 Task: Explore Airbnb accommodation in Viroflay, France from 2nd December, 2023 to 12th December, 2023 for 2 adults.1  bedroom having 1 bed and 1 bathroom. Property type can be hotel. Booking option can be shelf check-in. Look for 3 properties as per requirement.
Action: Mouse moved to (566, 117)
Screenshot: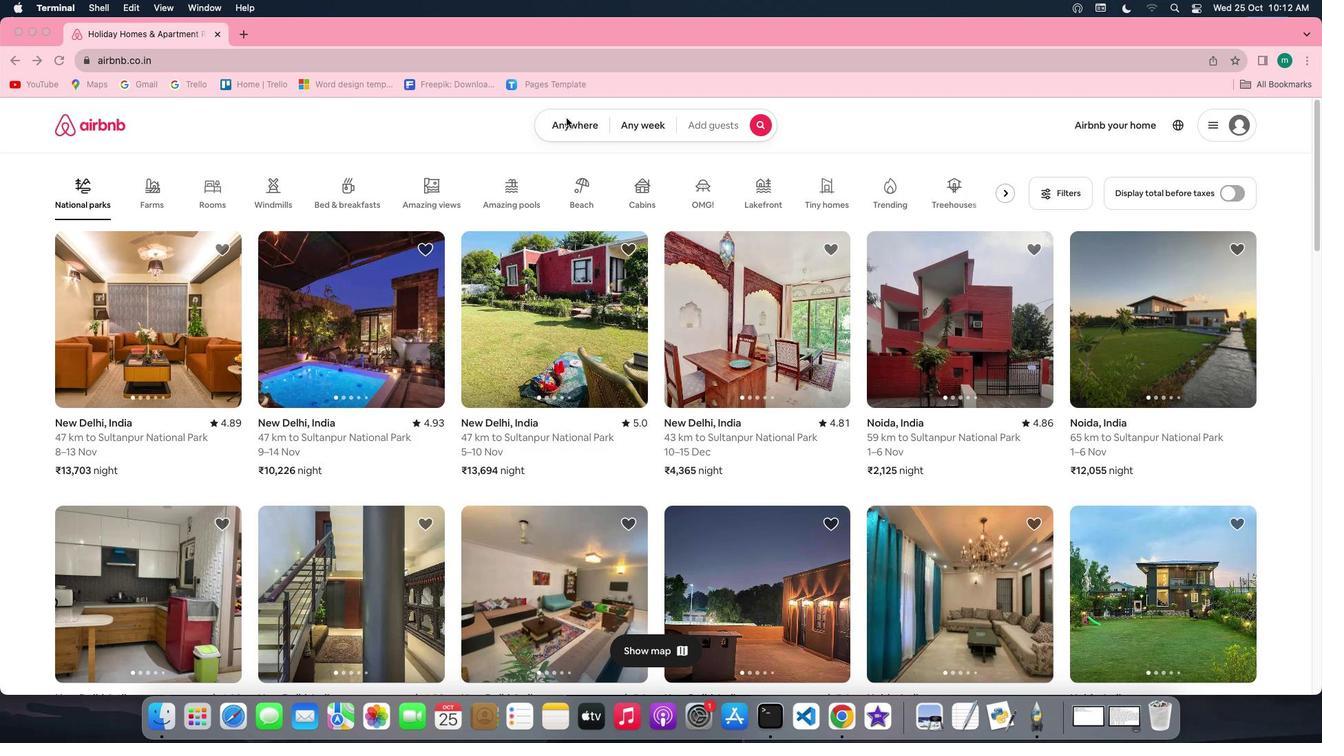 
Action: Mouse pressed left at (566, 117)
Screenshot: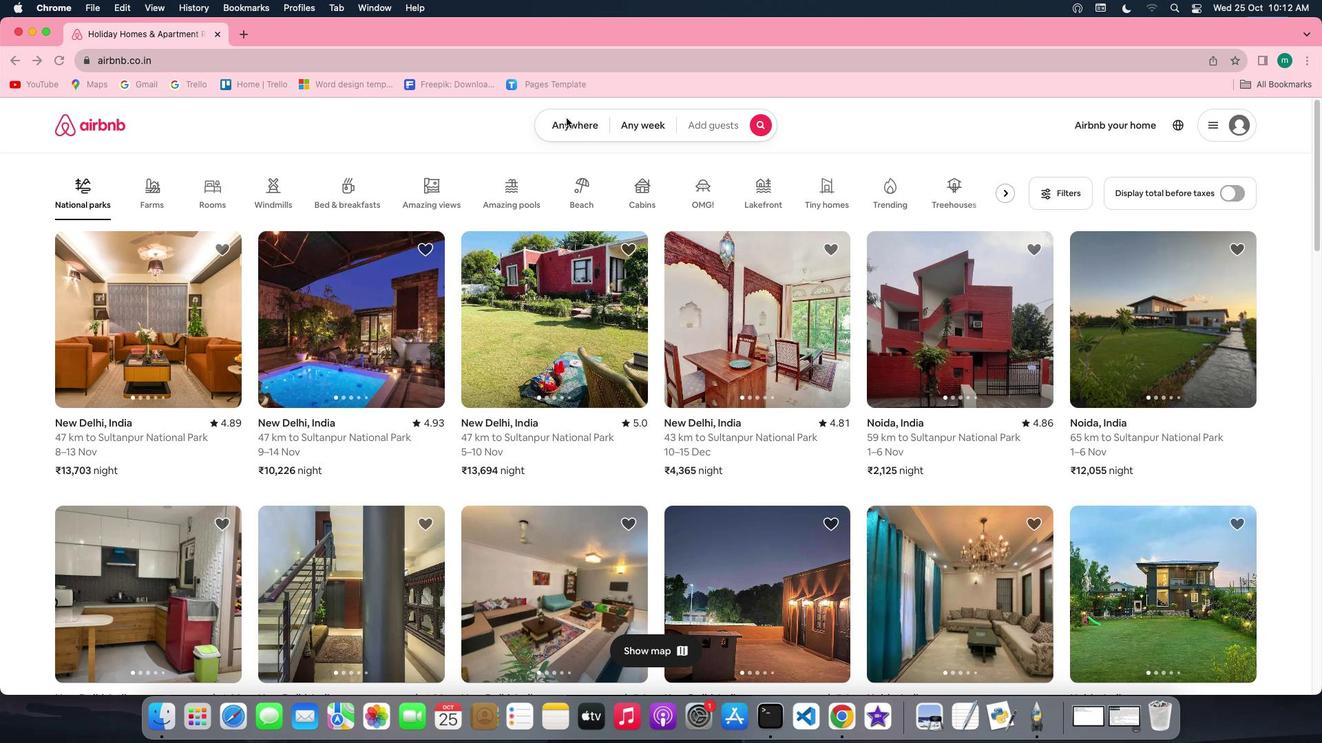 
Action: Mouse pressed left at (566, 117)
Screenshot: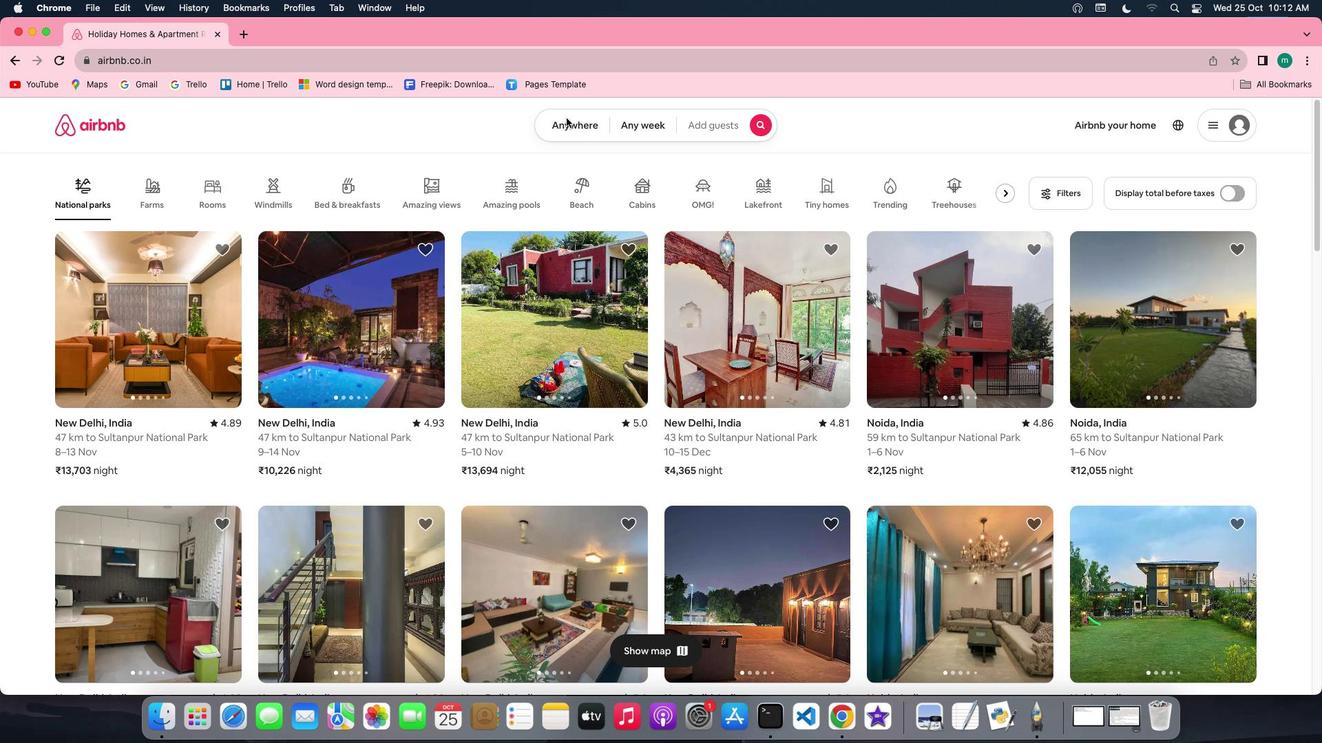 
Action: Mouse moved to (516, 174)
Screenshot: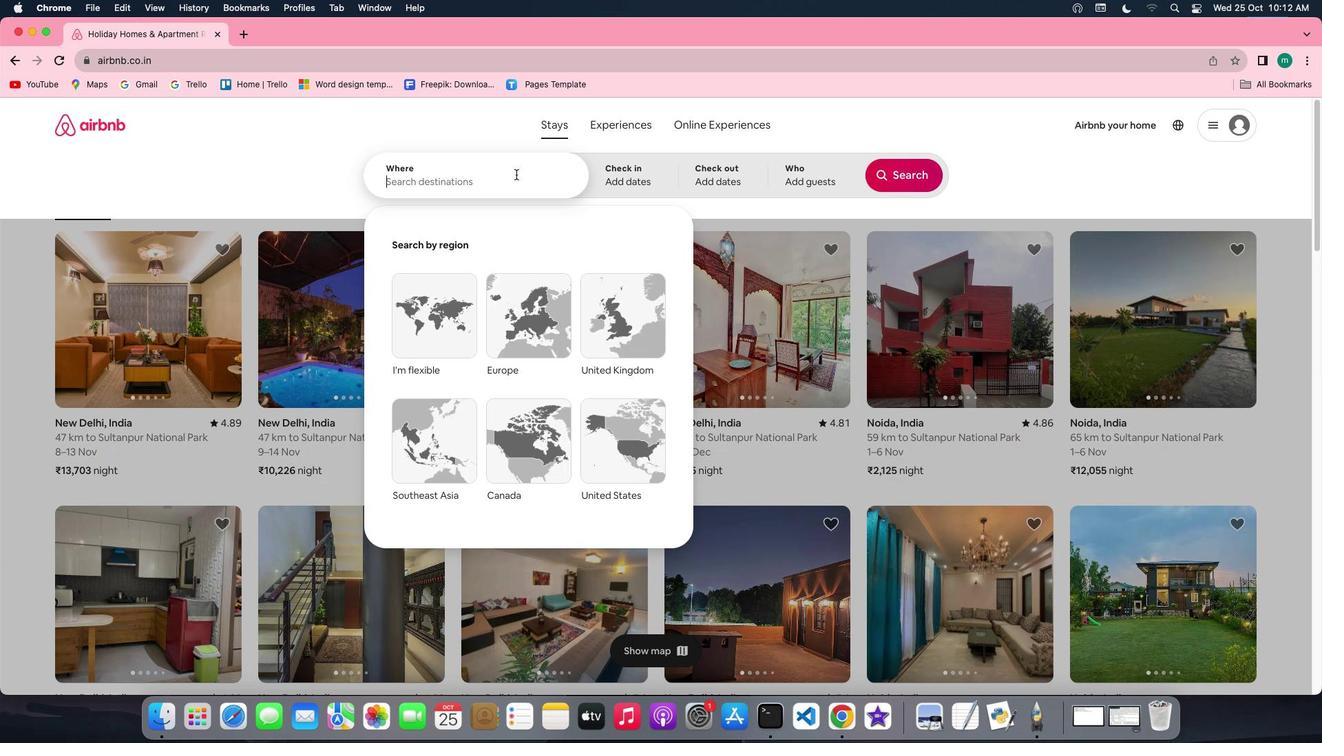 
Action: Key pressed Key.shift'V''i''r''o''f''f'Key.backspace'l''y'','Key.spaceKey.shift'F''r''a''n''c''e'
Screenshot: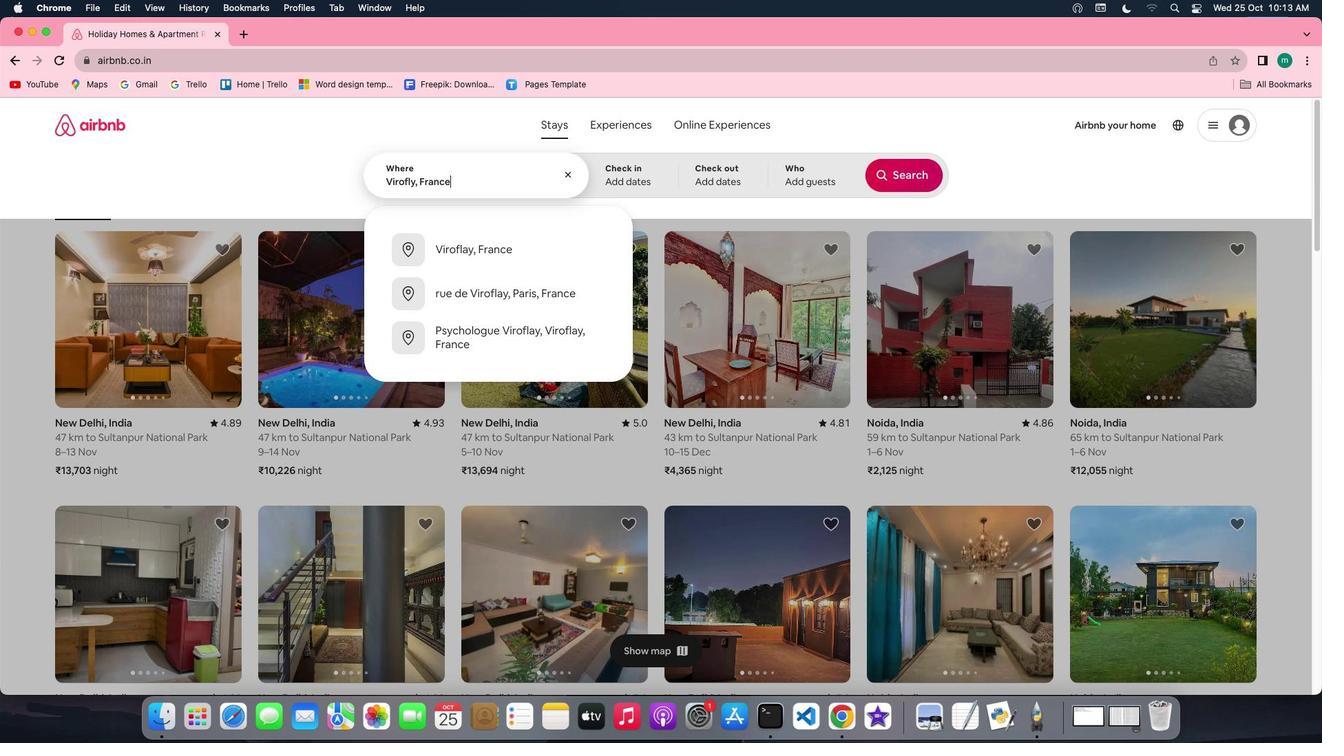 
Action: Mouse moved to (626, 161)
Screenshot: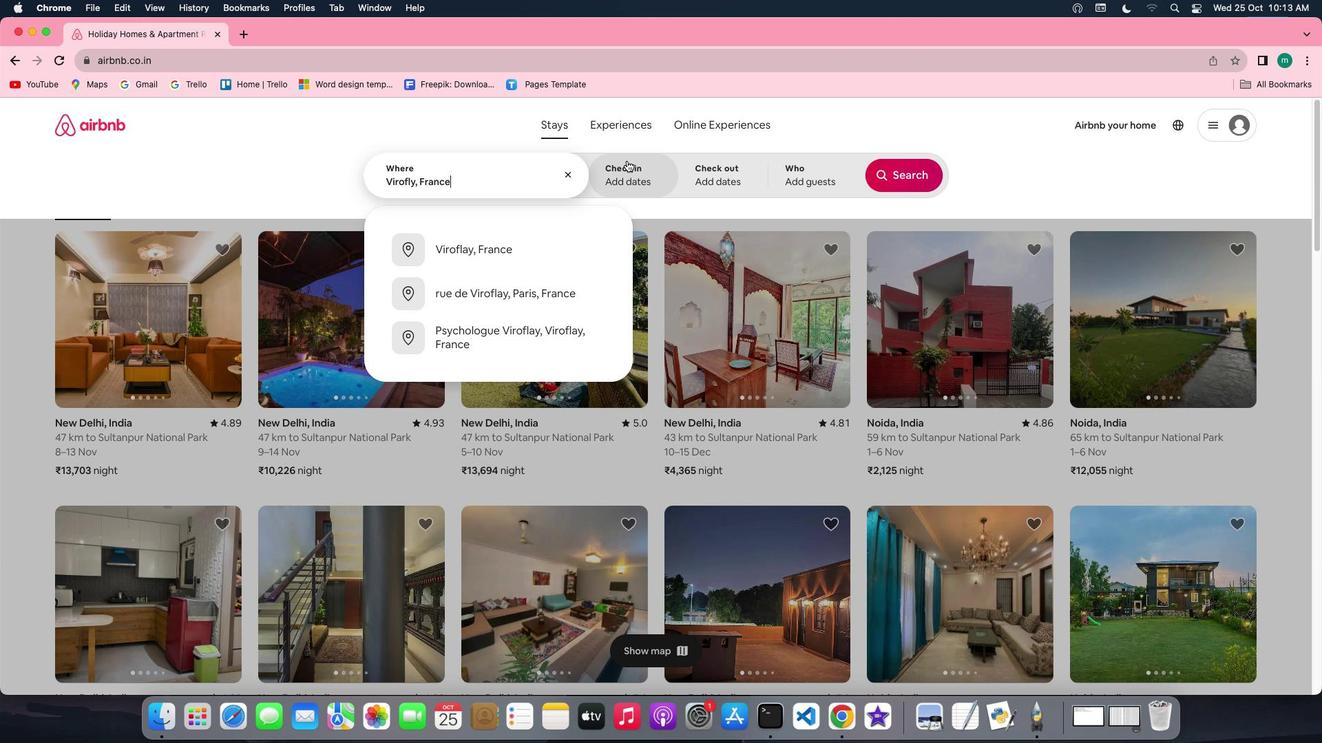 
Action: Mouse pressed left at (626, 161)
Screenshot: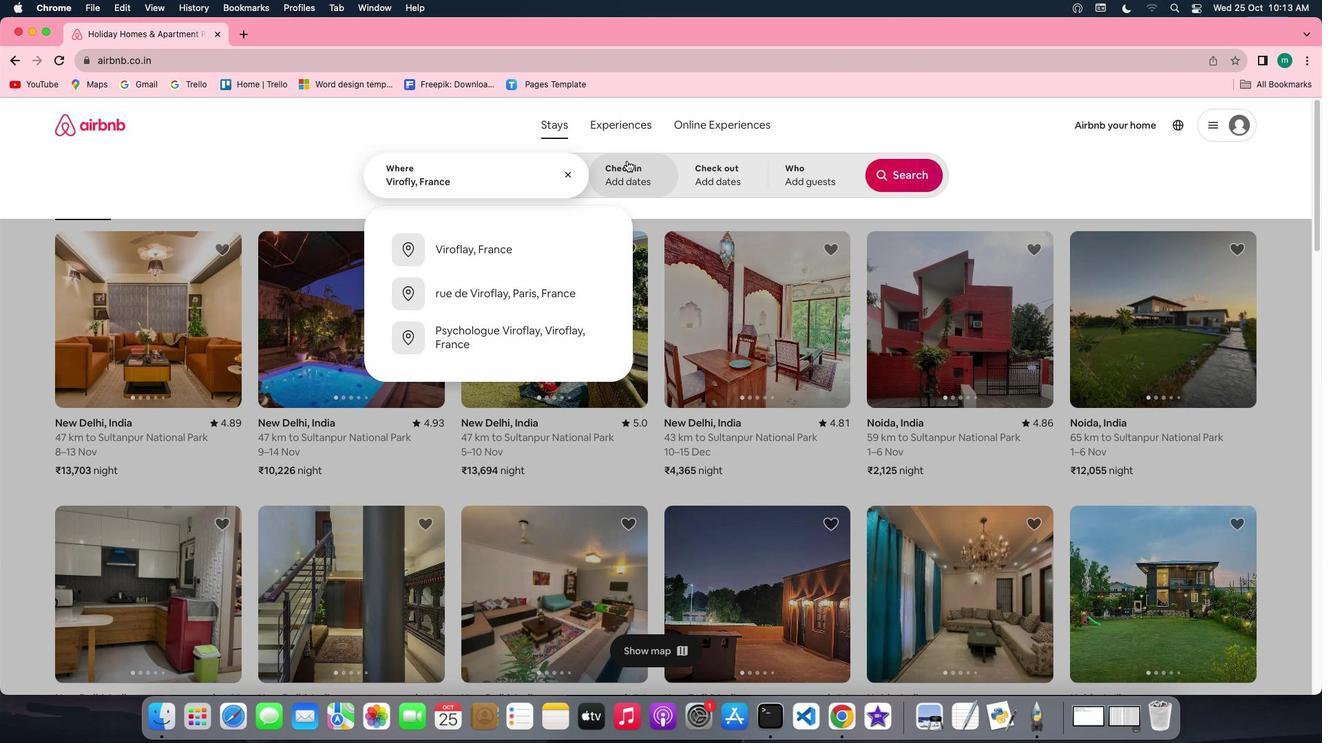 
Action: Mouse moved to (902, 284)
Screenshot: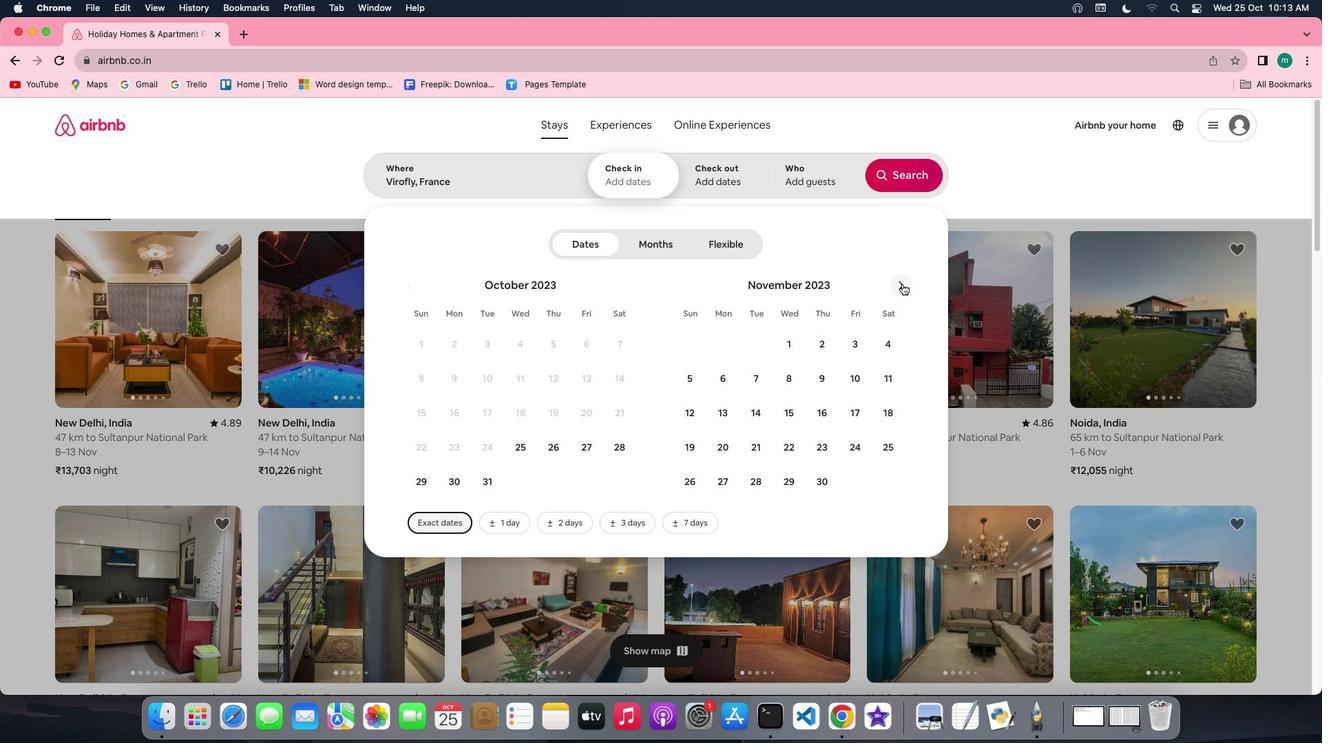 
Action: Mouse pressed left at (902, 284)
Screenshot: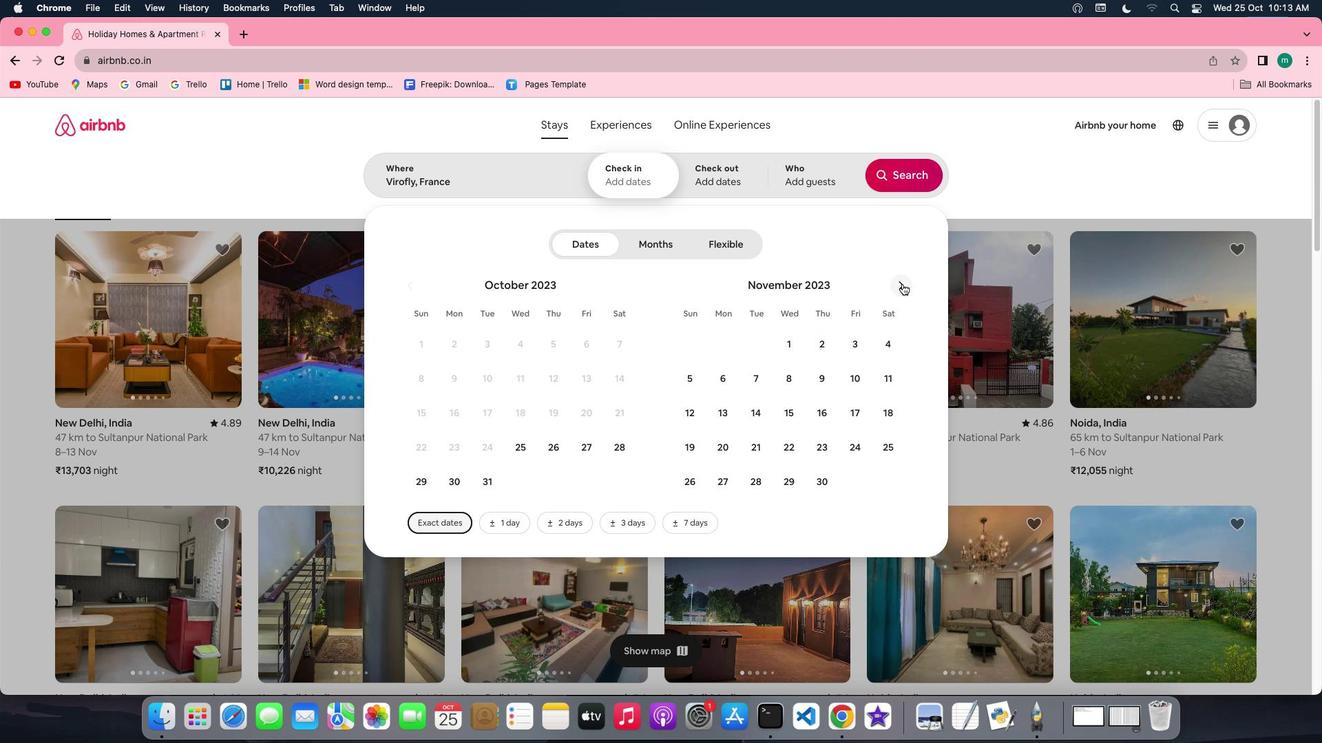 
Action: Mouse moved to (889, 341)
Screenshot: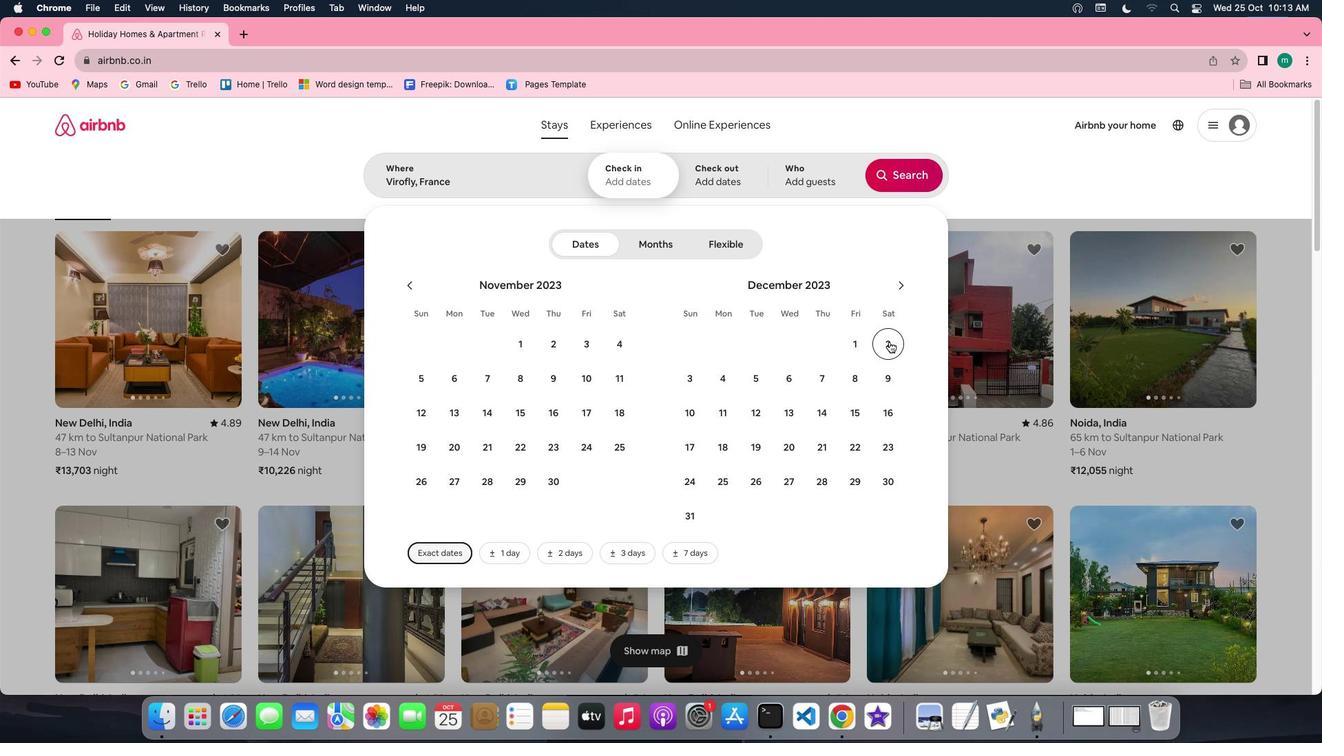 
Action: Mouse pressed left at (889, 341)
Screenshot: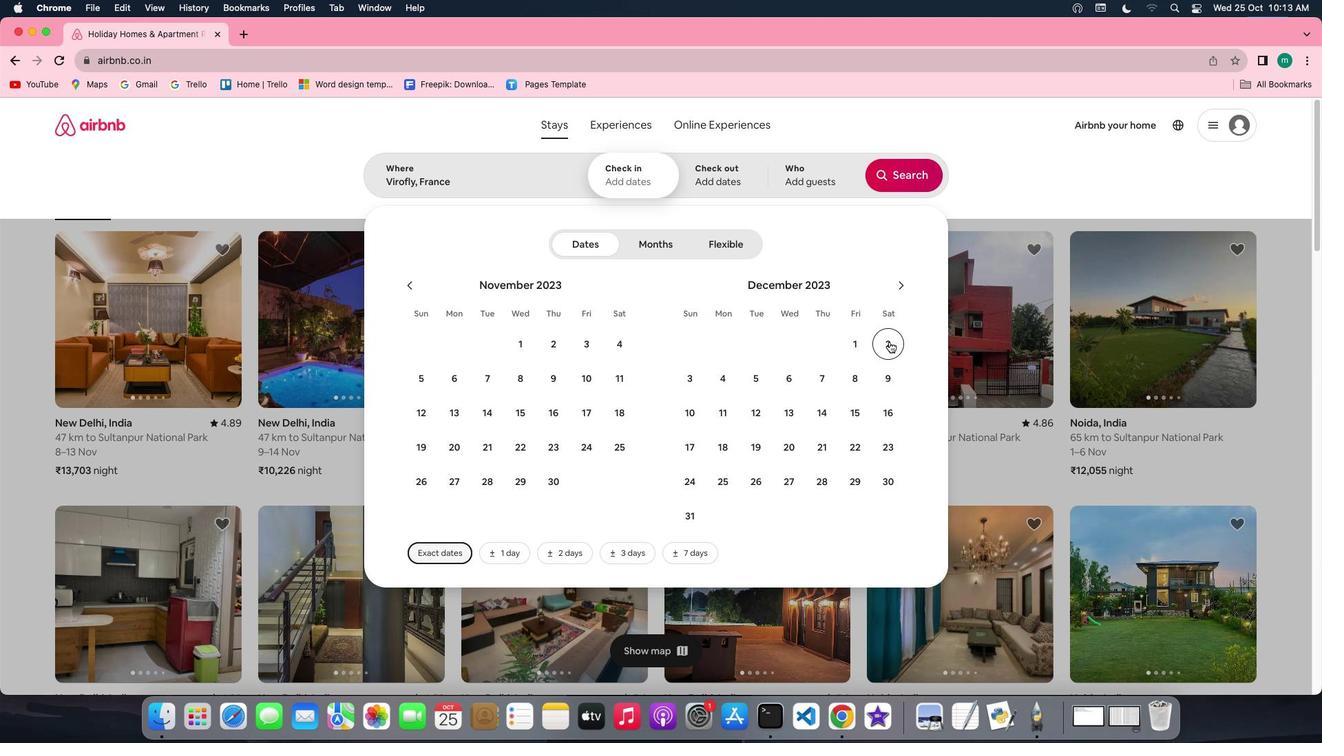 
Action: Mouse moved to (764, 406)
Screenshot: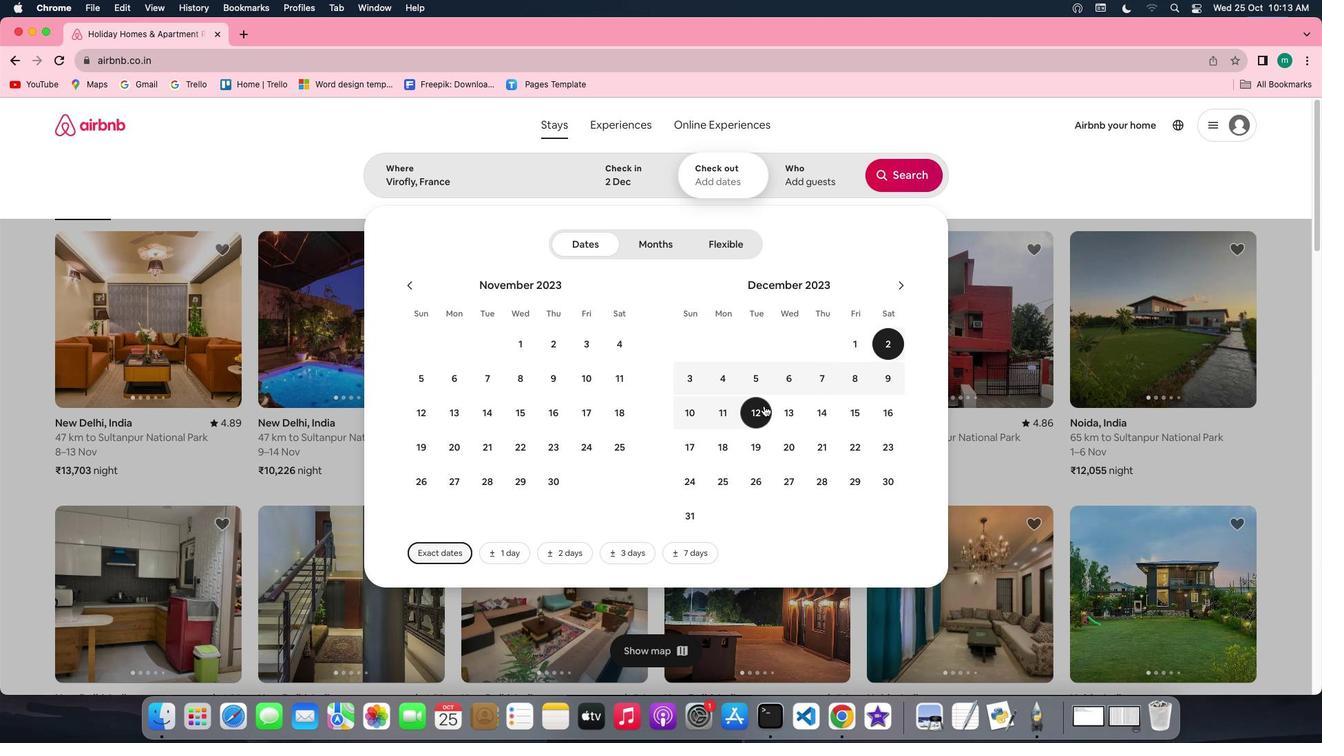 
Action: Mouse pressed left at (764, 406)
Screenshot: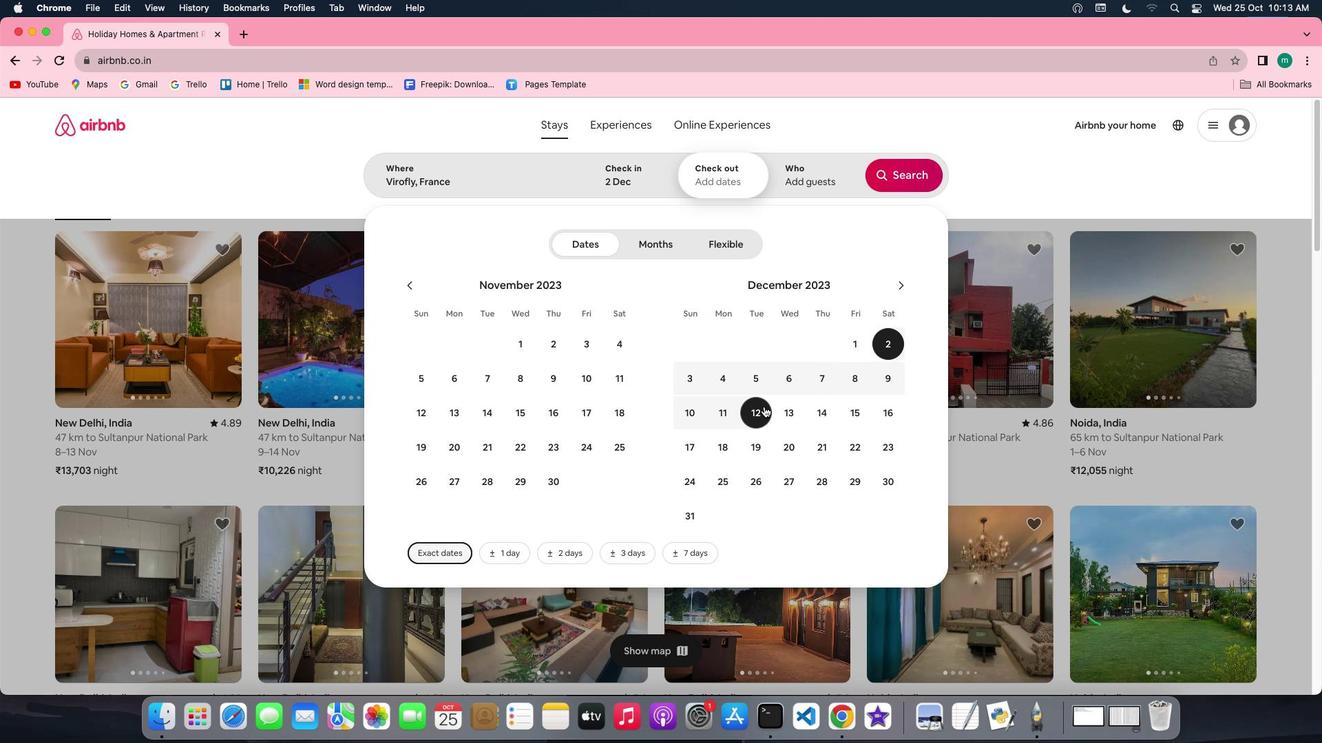 
Action: Mouse moved to (812, 181)
Screenshot: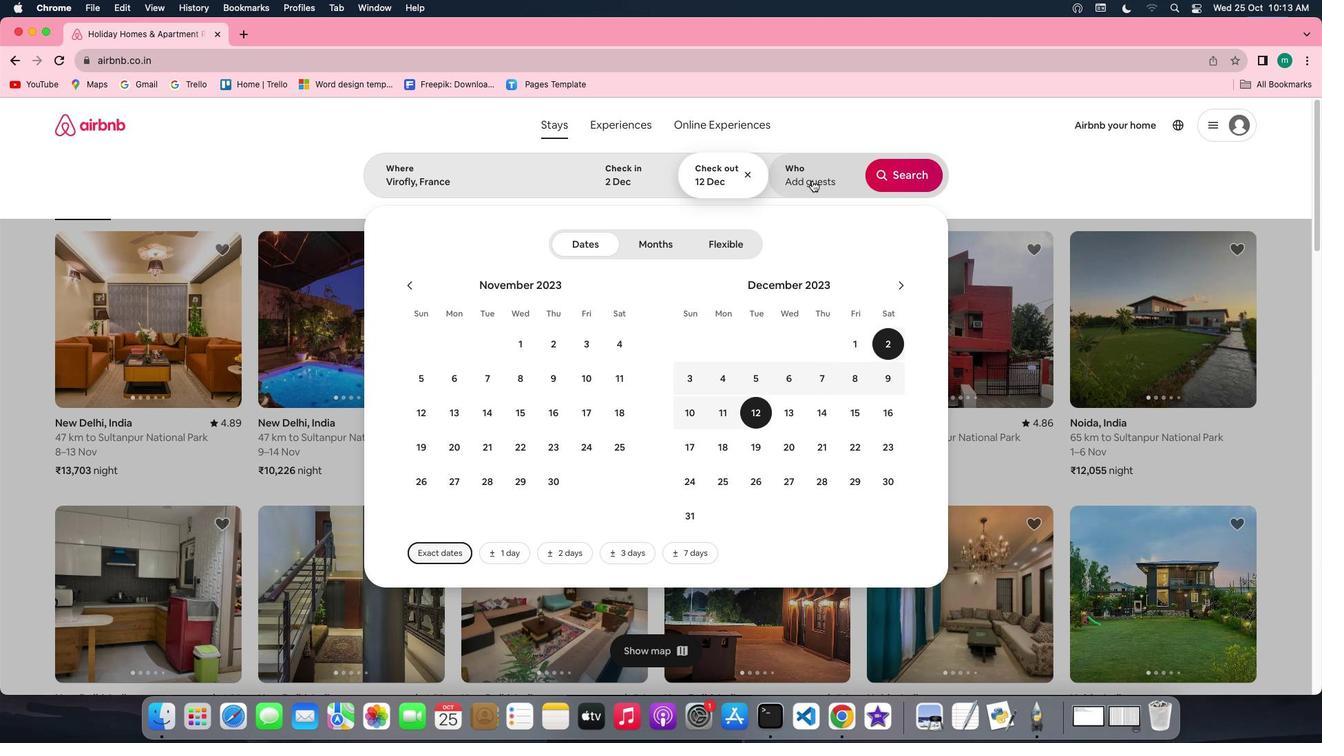 
Action: Mouse pressed left at (812, 181)
Screenshot: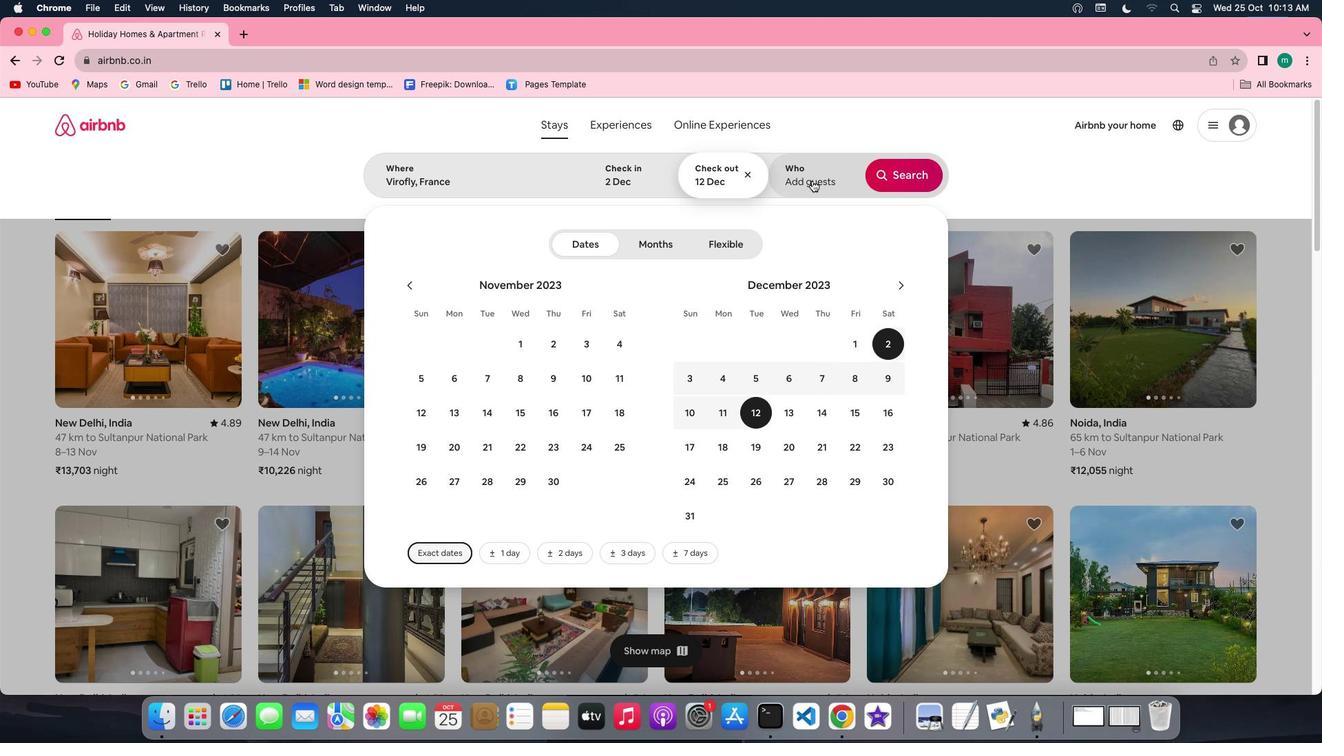 
Action: Mouse moved to (902, 241)
Screenshot: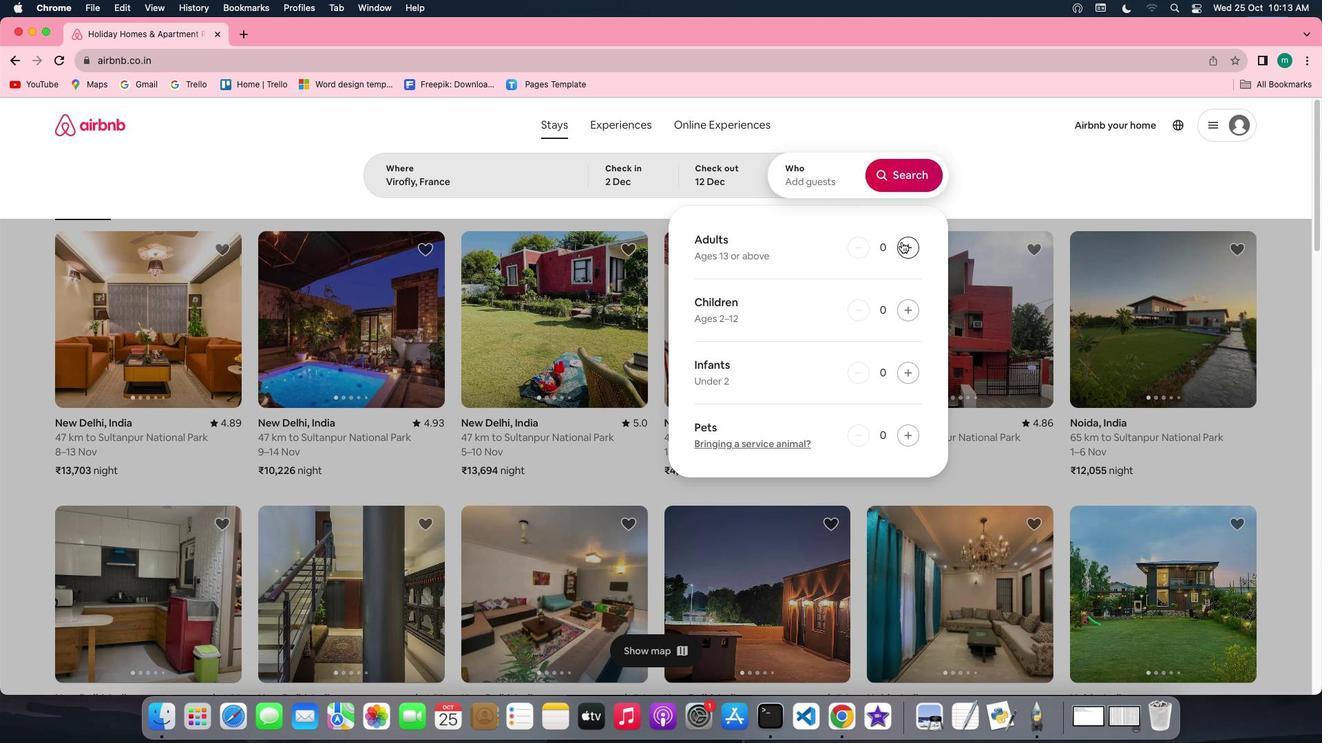 
Action: Mouse pressed left at (902, 241)
Screenshot: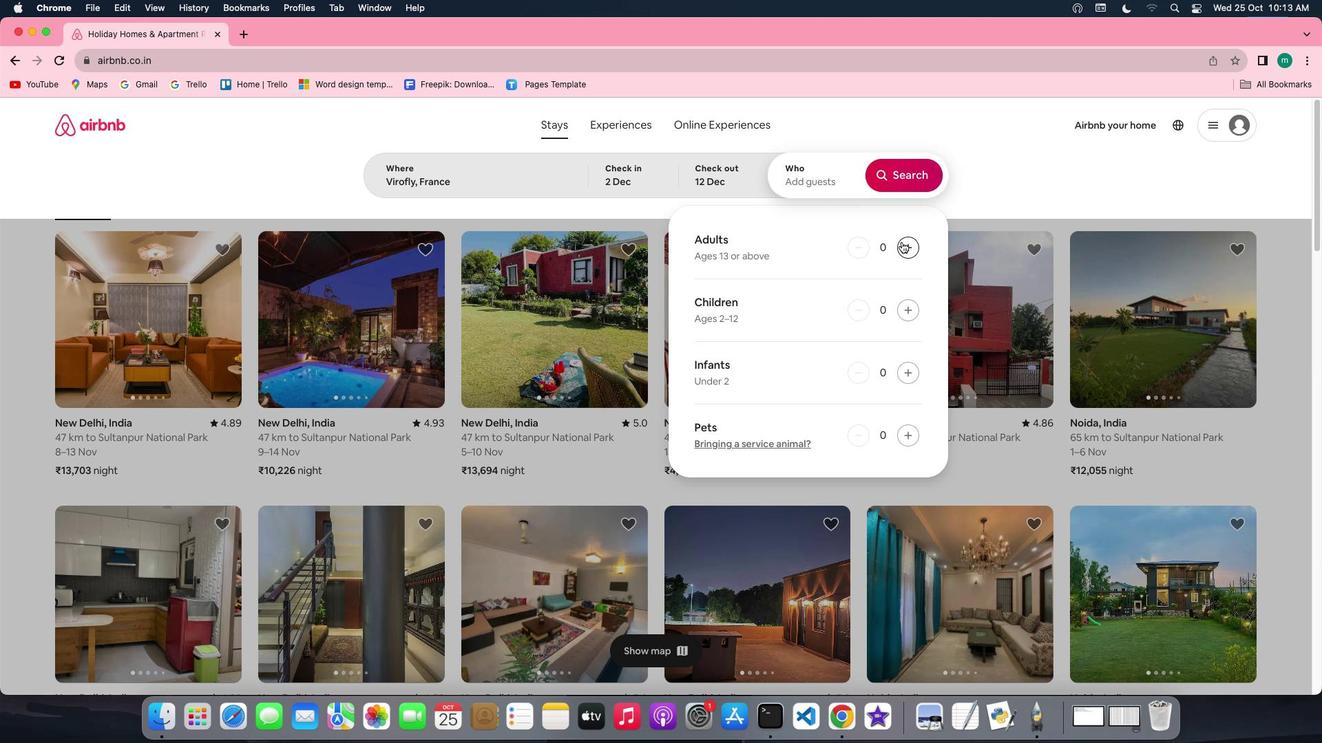 
Action: Mouse pressed left at (902, 241)
Screenshot: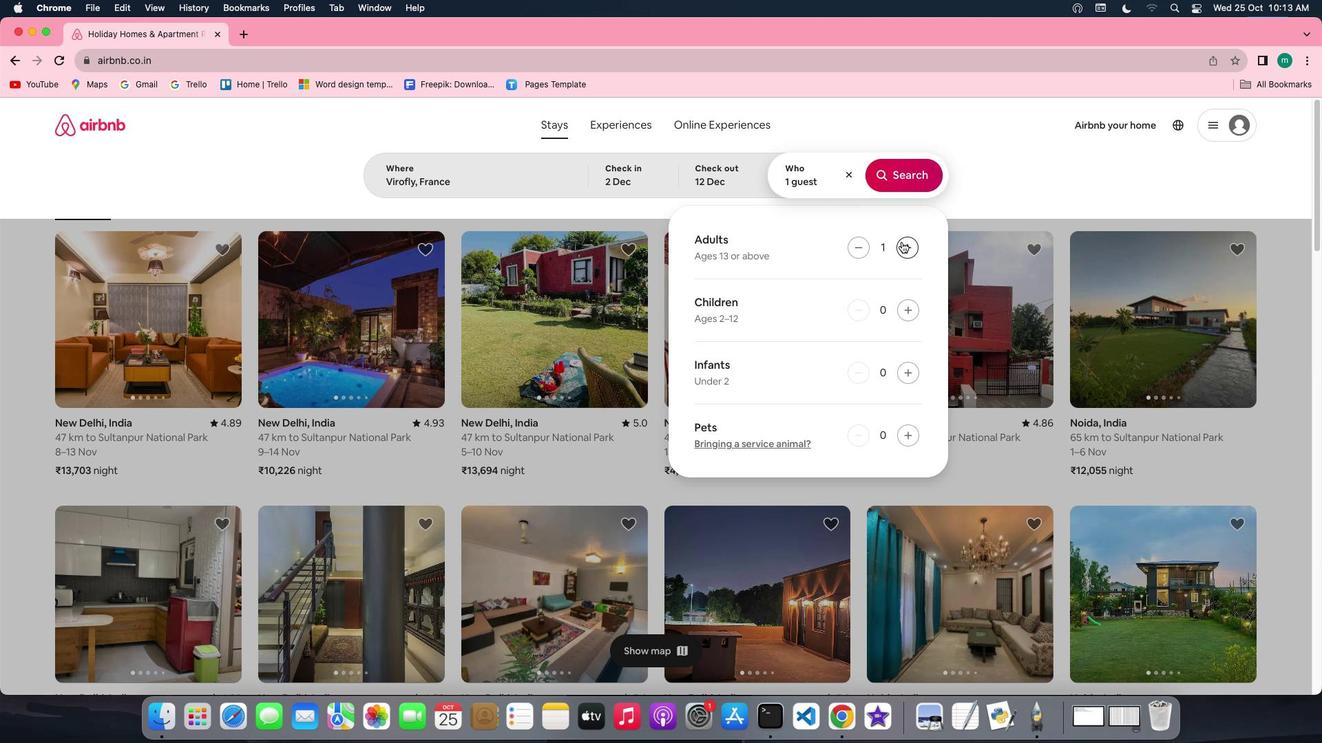 
Action: Mouse moved to (902, 178)
Screenshot: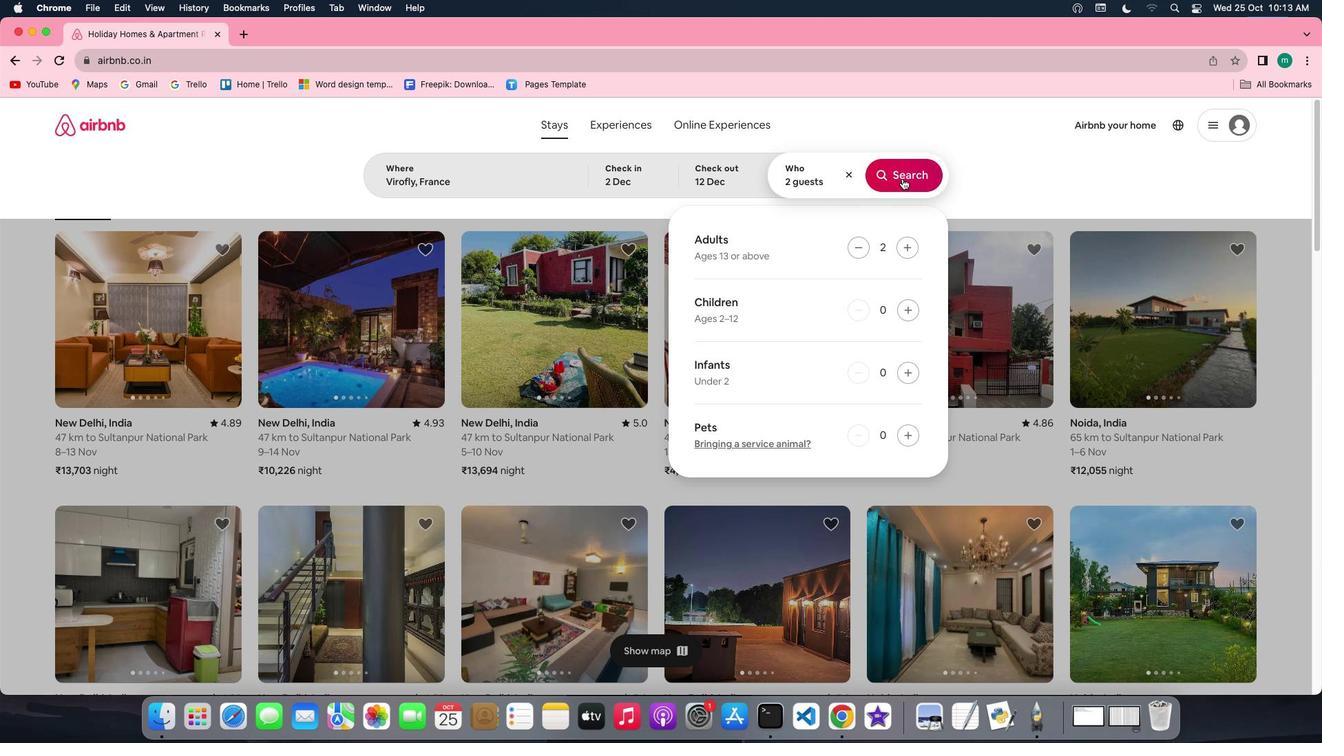 
Action: Mouse pressed left at (902, 178)
Screenshot: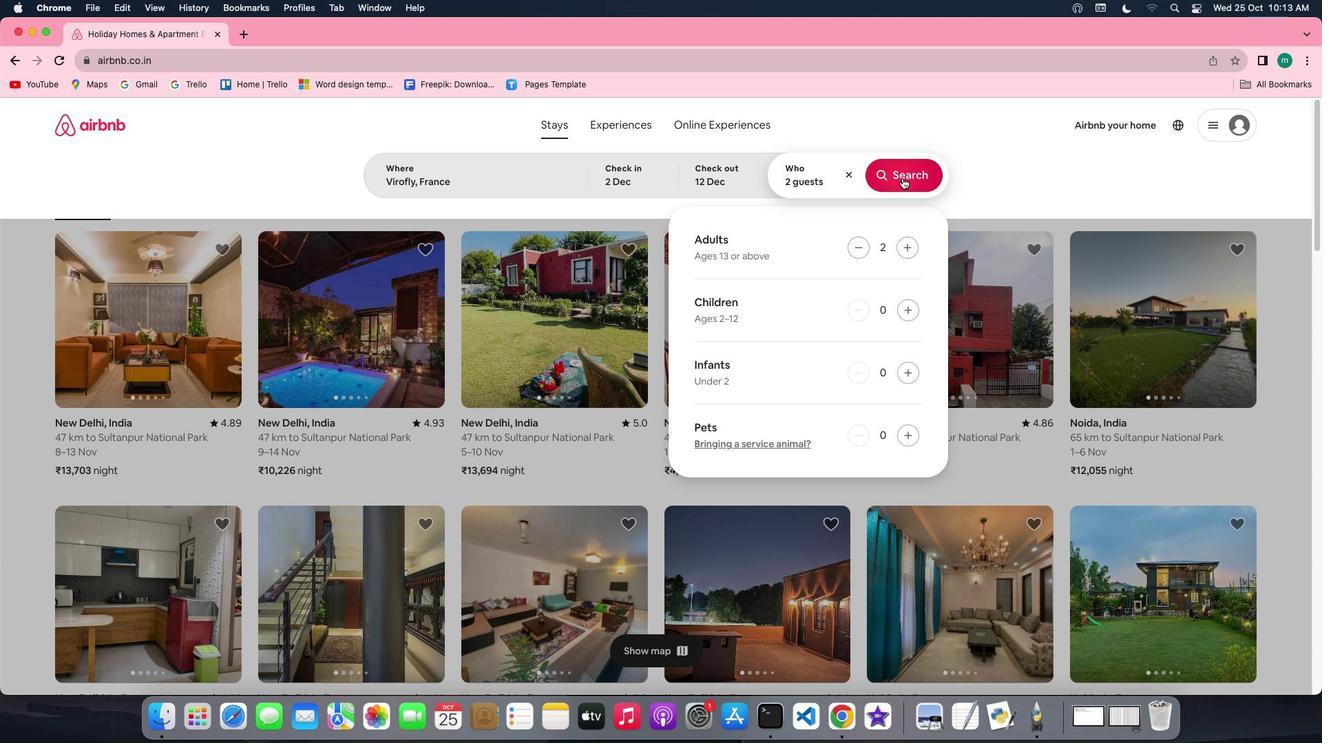 
Action: Mouse moved to (1097, 184)
Screenshot: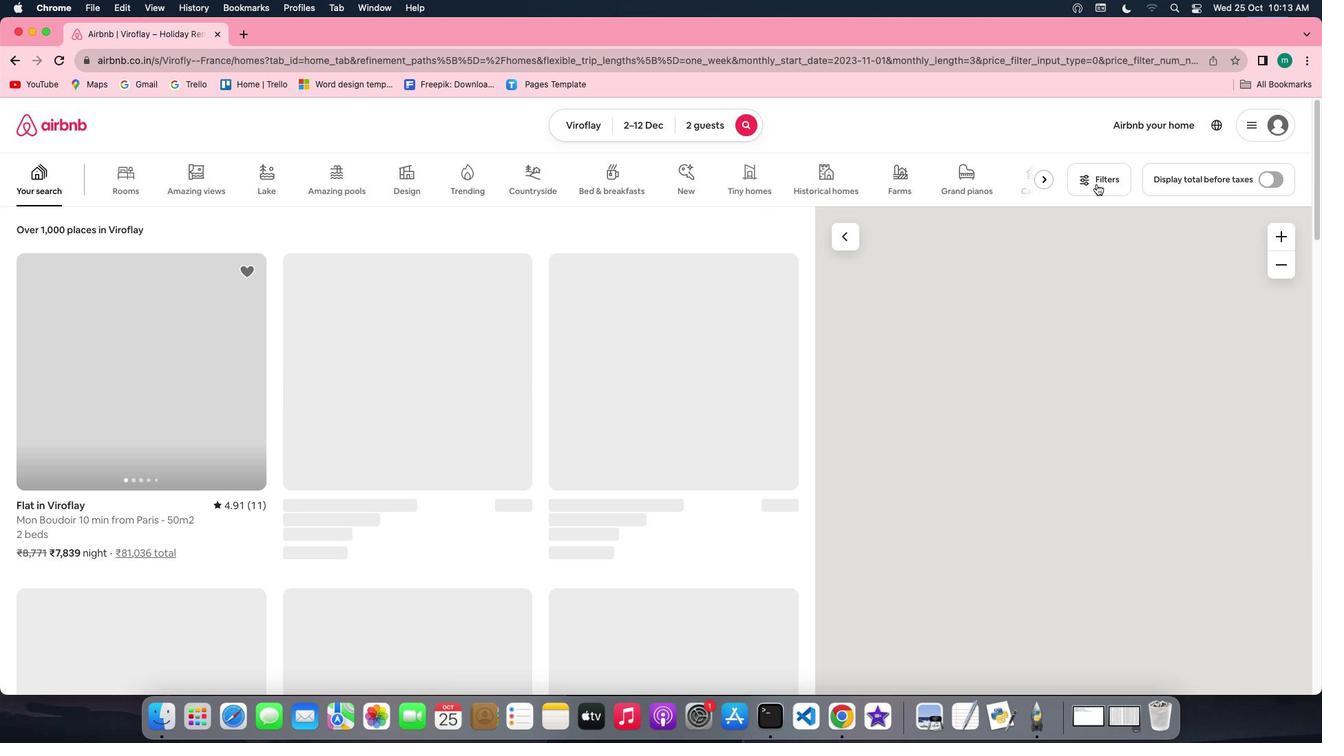 
Action: Mouse pressed left at (1097, 184)
Screenshot: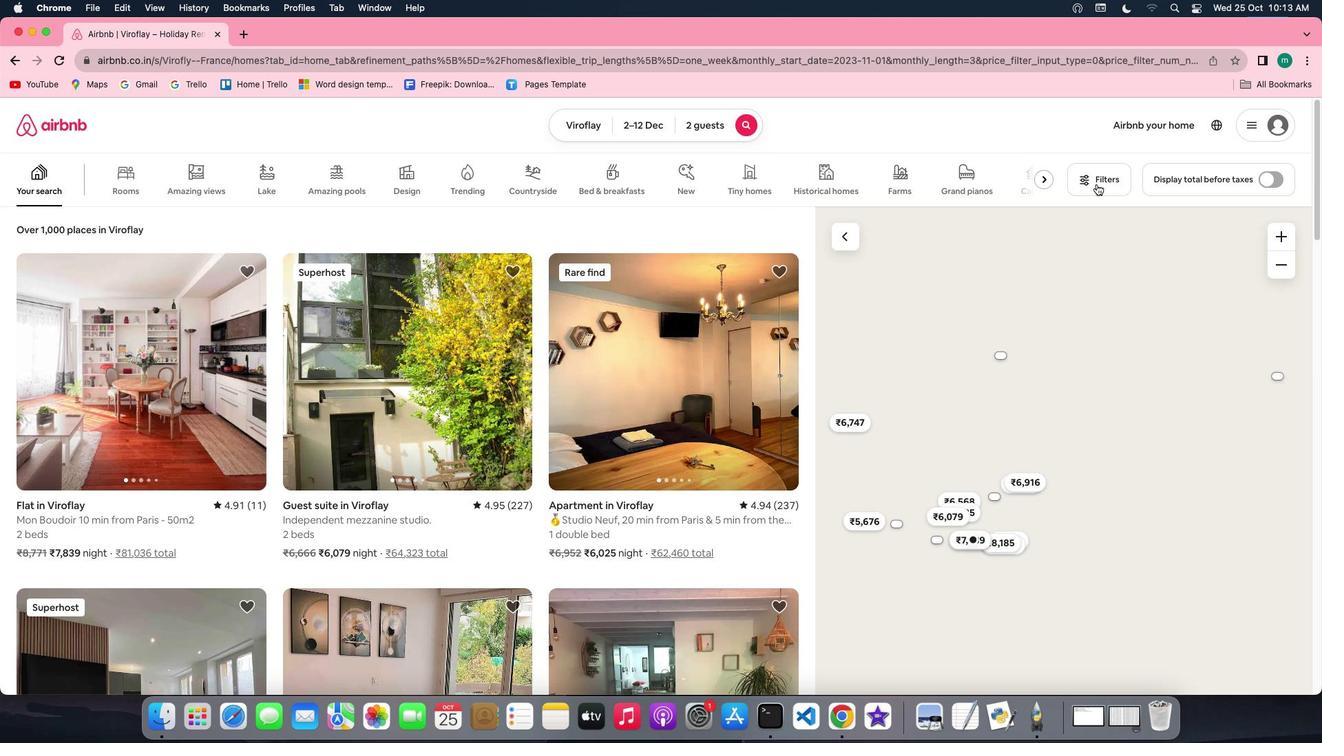 
Action: Mouse moved to (558, 445)
Screenshot: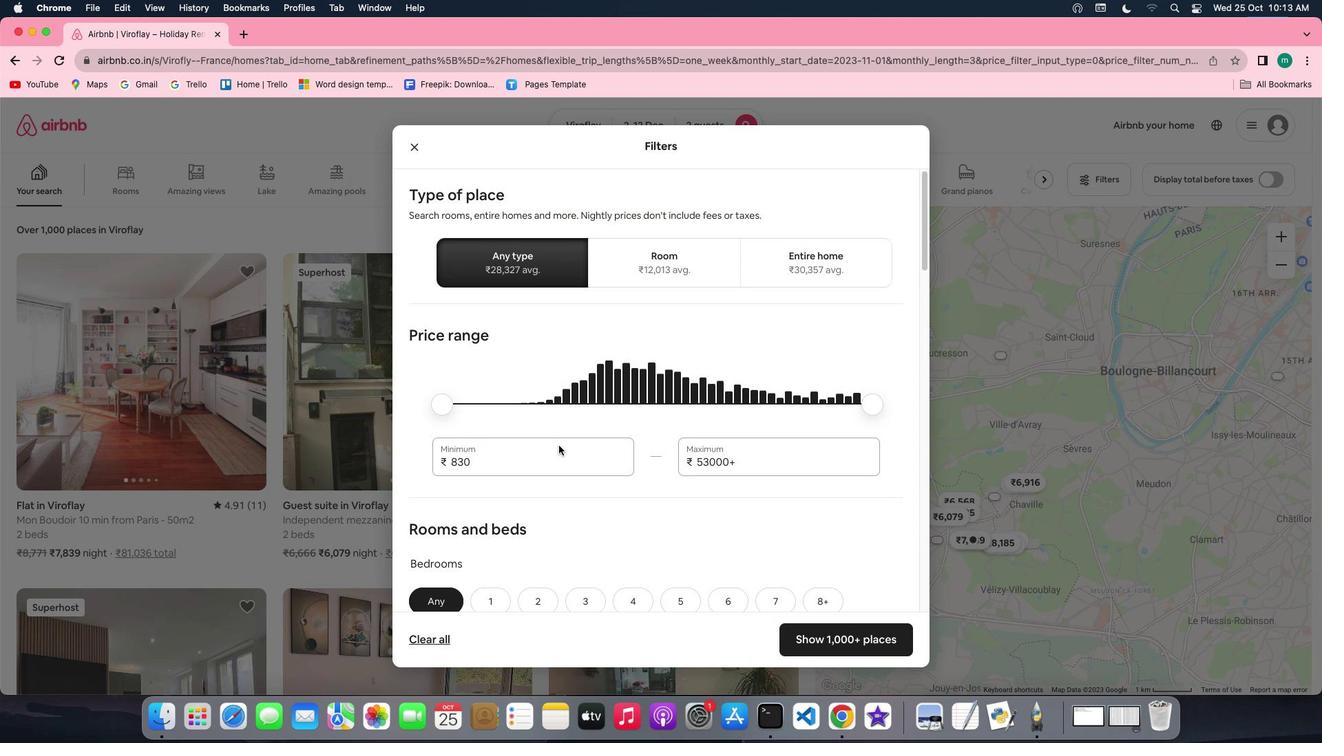 
Action: Mouse scrolled (558, 445) with delta (0, 0)
Screenshot: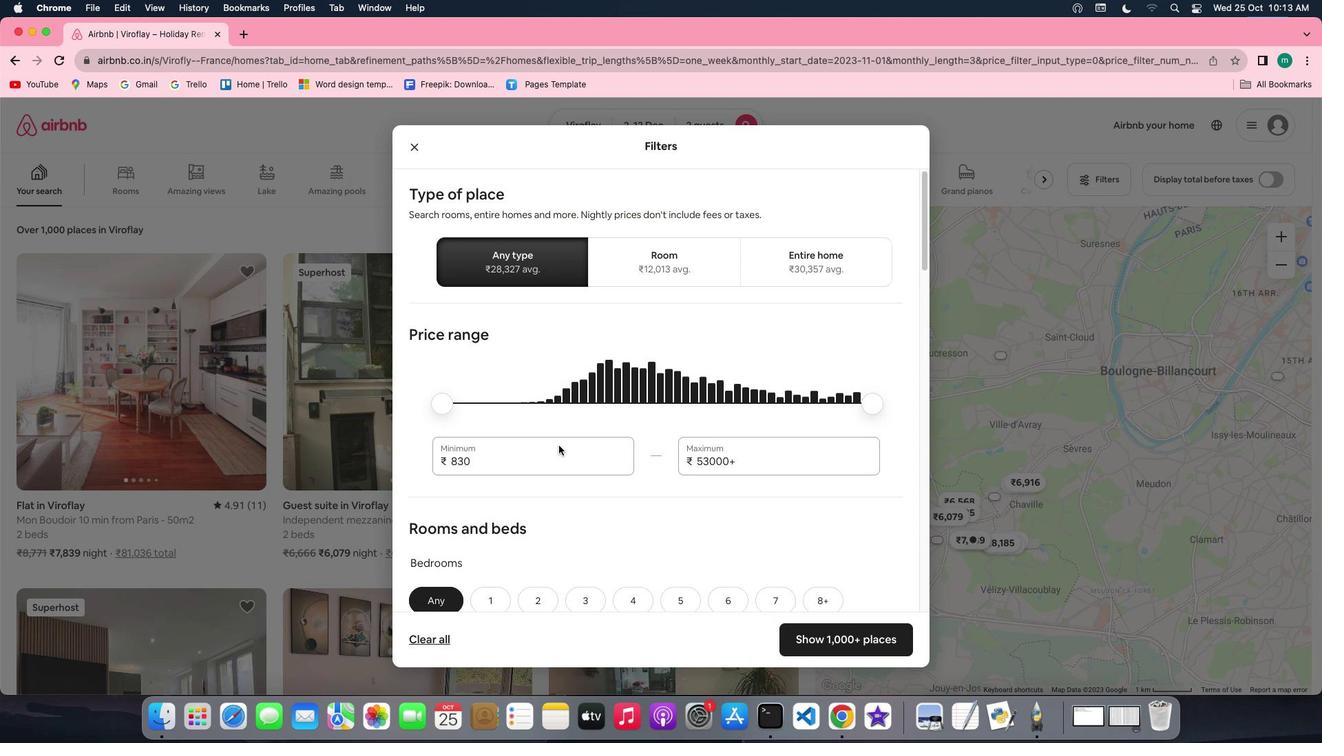 
Action: Mouse scrolled (558, 445) with delta (0, 0)
Screenshot: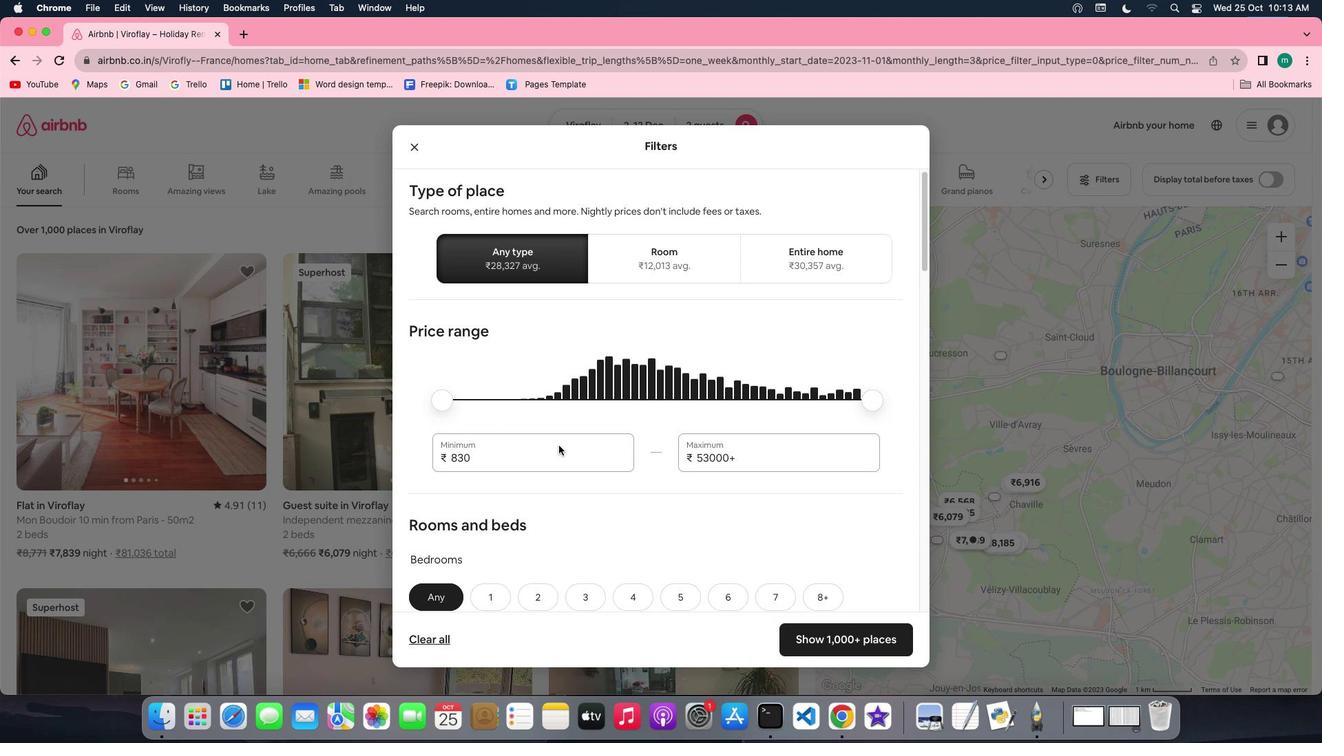 
Action: Mouse scrolled (558, 445) with delta (0, 0)
Screenshot: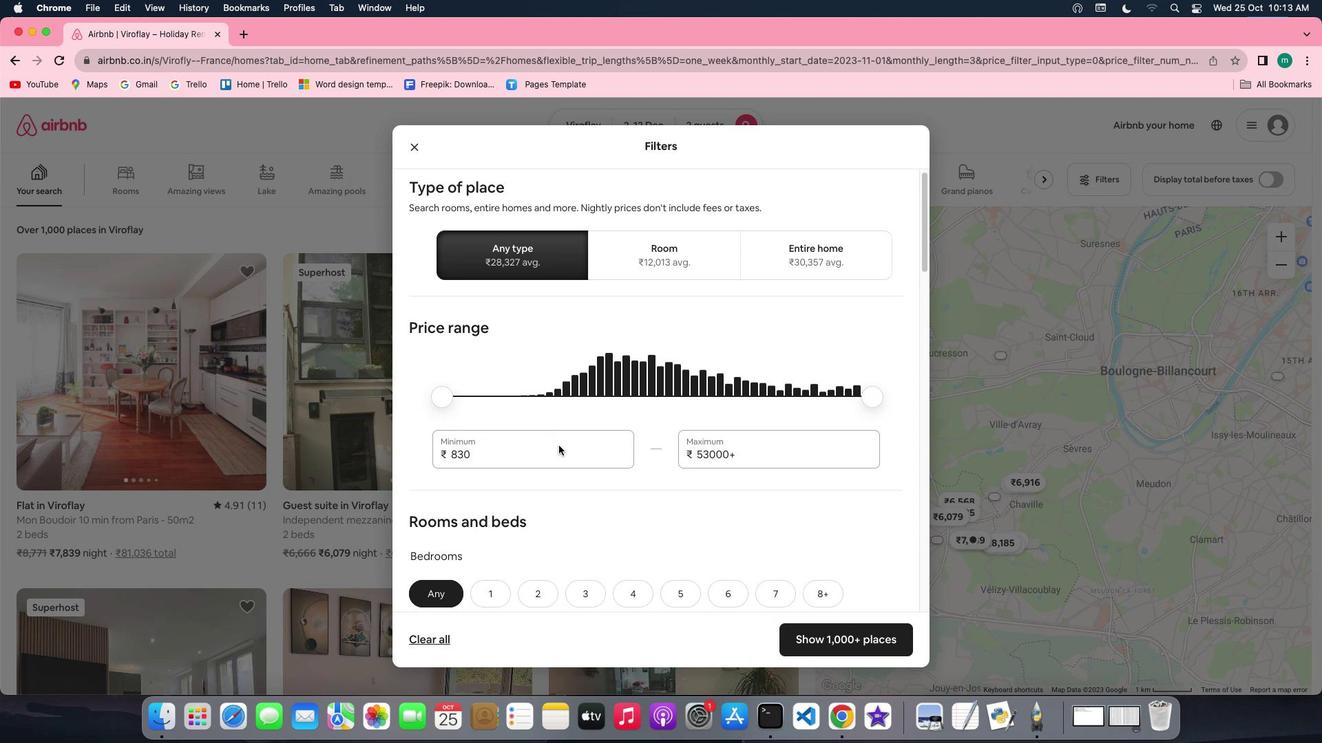 
Action: Mouse scrolled (558, 445) with delta (0, 0)
Screenshot: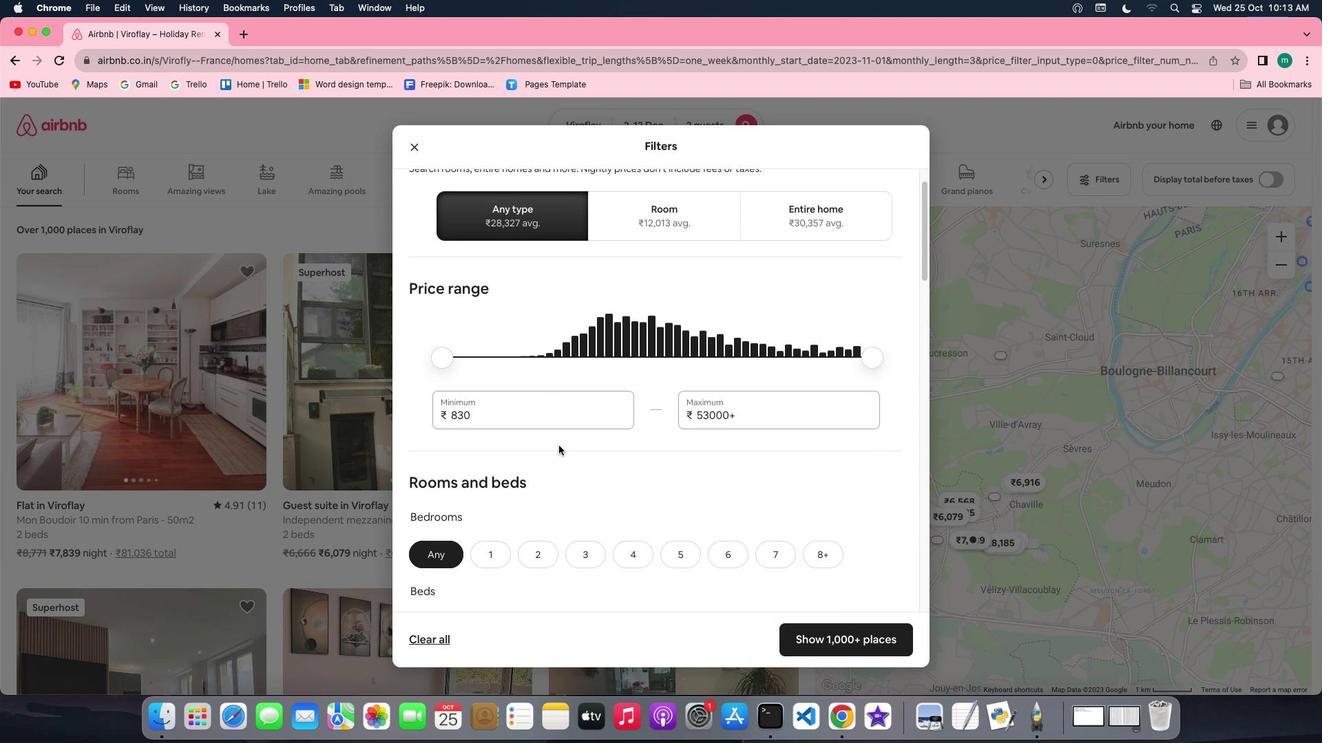 
Action: Mouse scrolled (558, 445) with delta (0, 0)
Screenshot: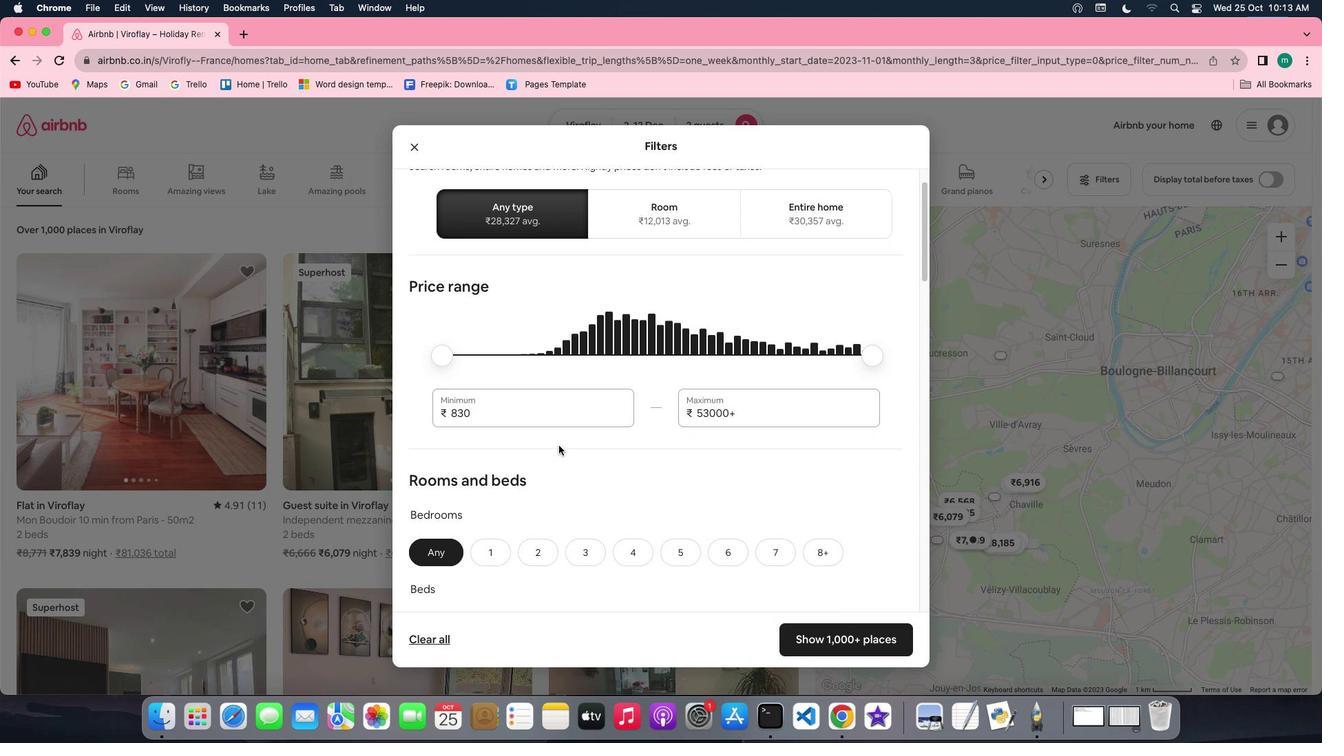 
Action: Mouse scrolled (558, 445) with delta (0, -1)
Screenshot: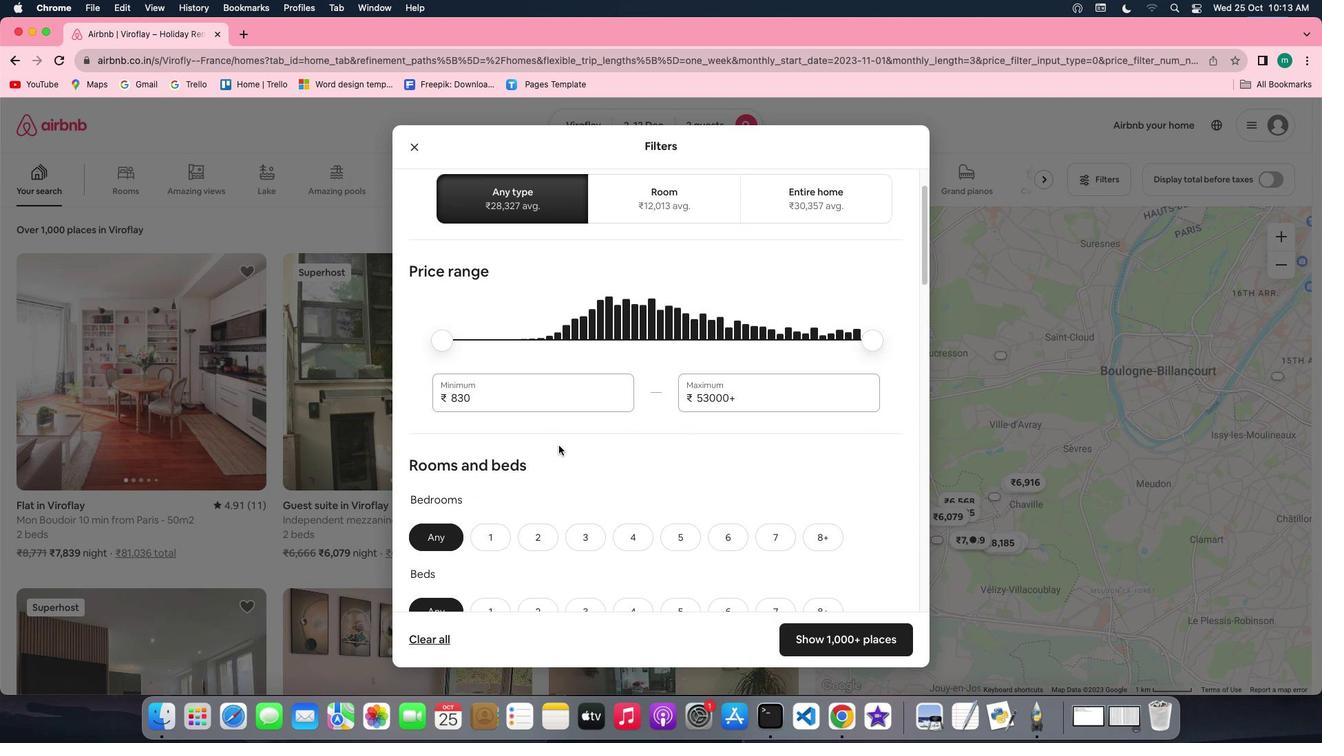 
Action: Mouse scrolled (558, 445) with delta (0, -1)
Screenshot: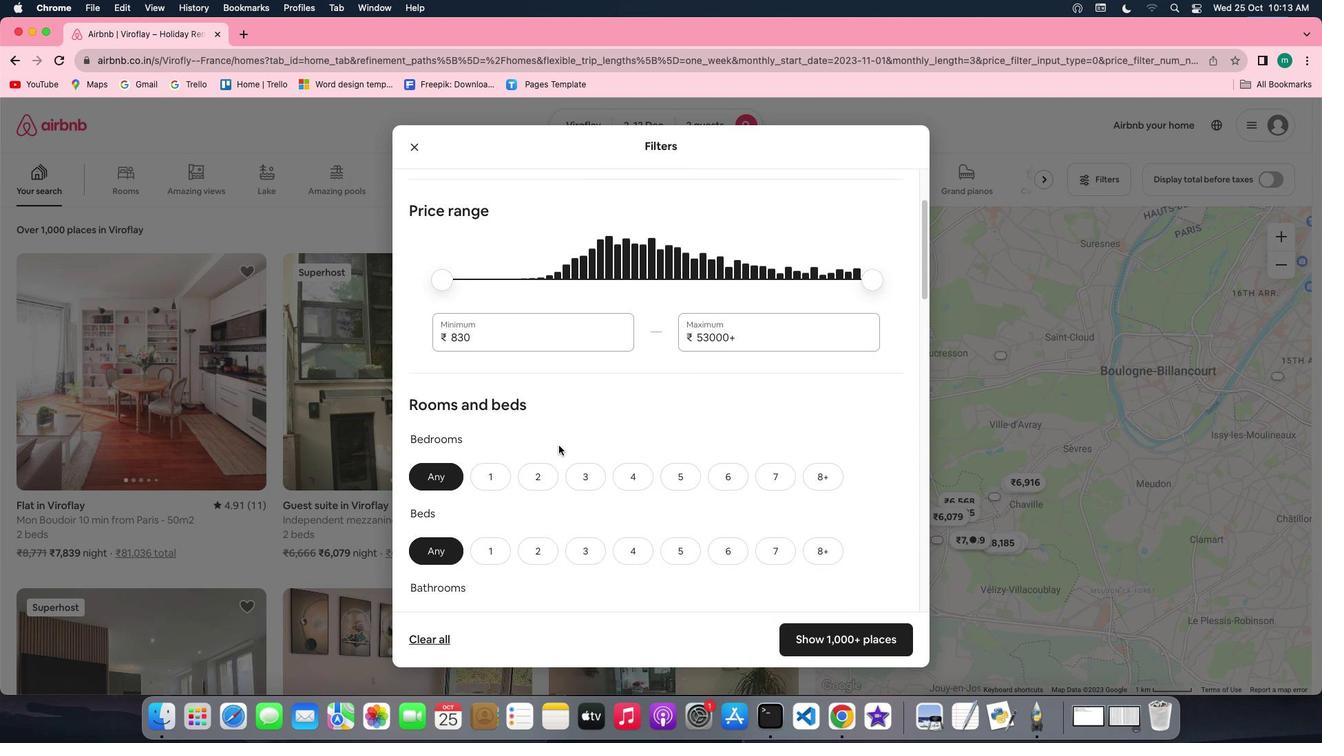 
Action: Mouse scrolled (558, 445) with delta (0, 0)
Screenshot: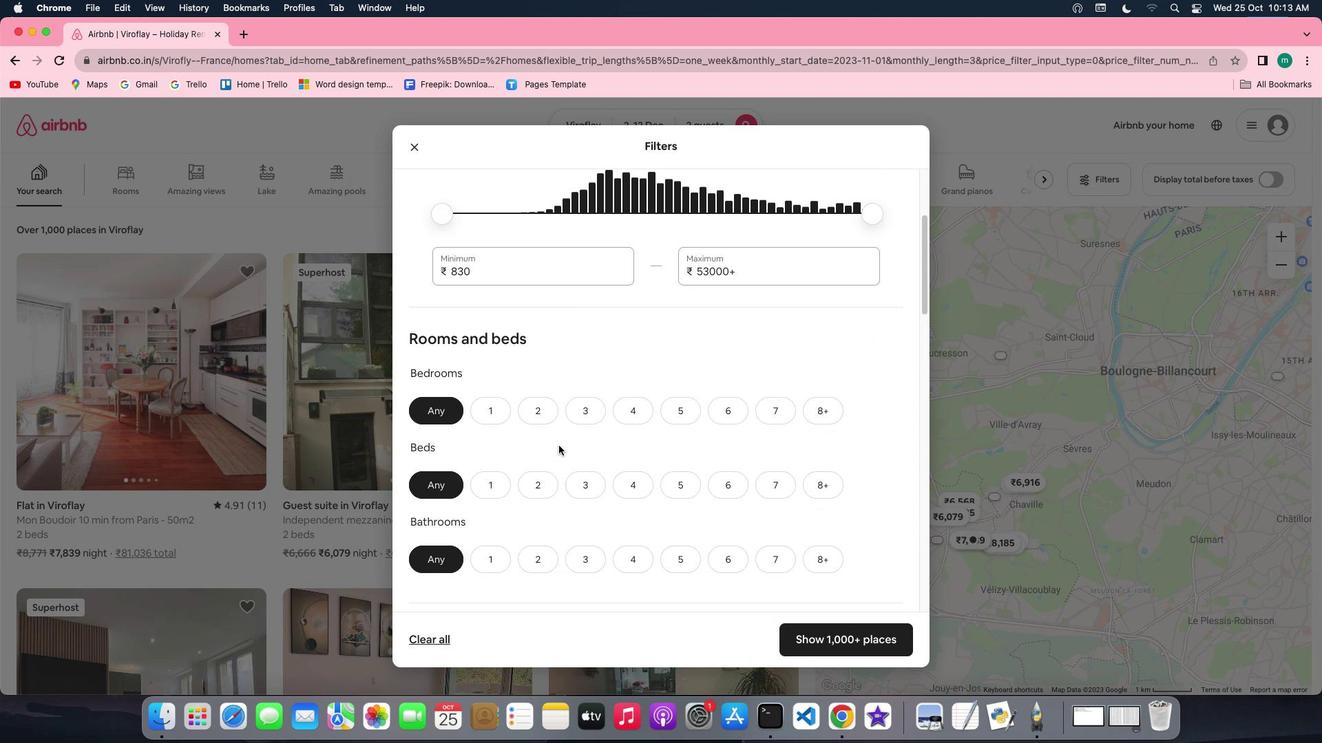 
Action: Mouse scrolled (558, 445) with delta (0, 0)
Screenshot: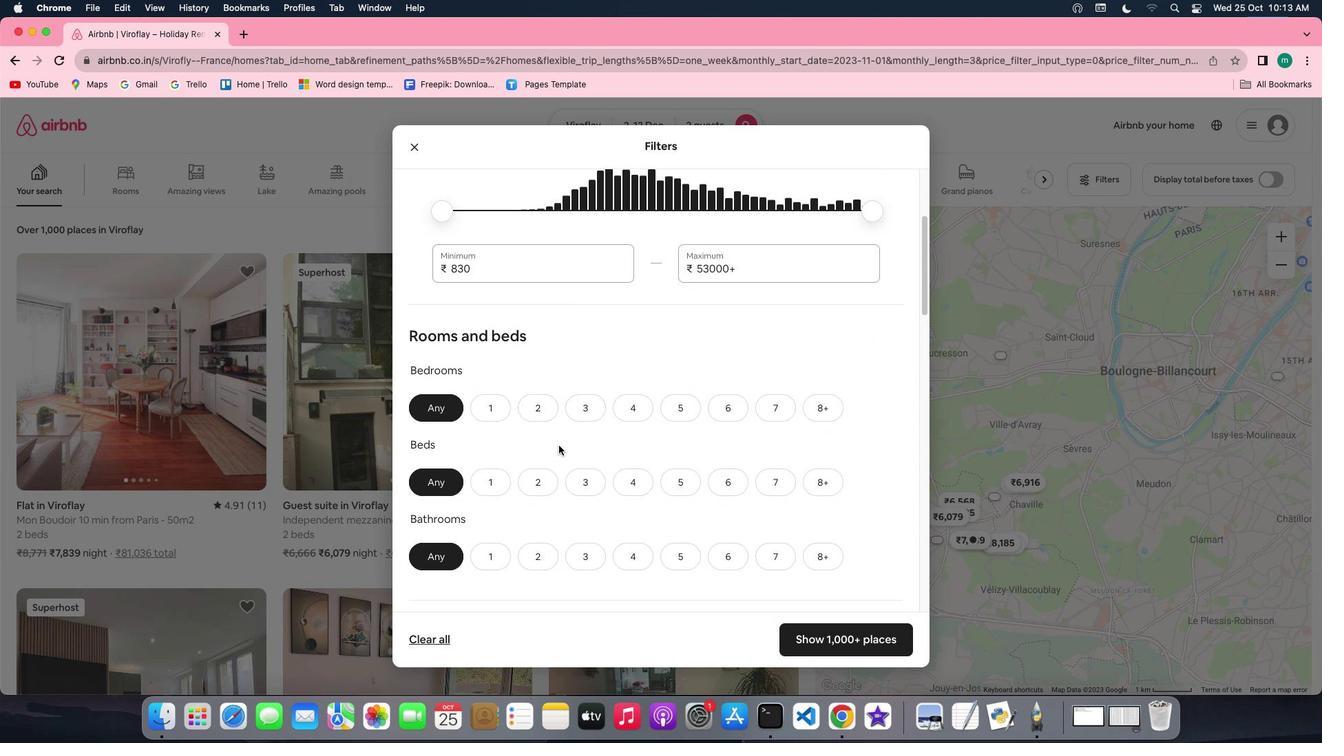 
Action: Mouse moved to (572, 409)
Screenshot: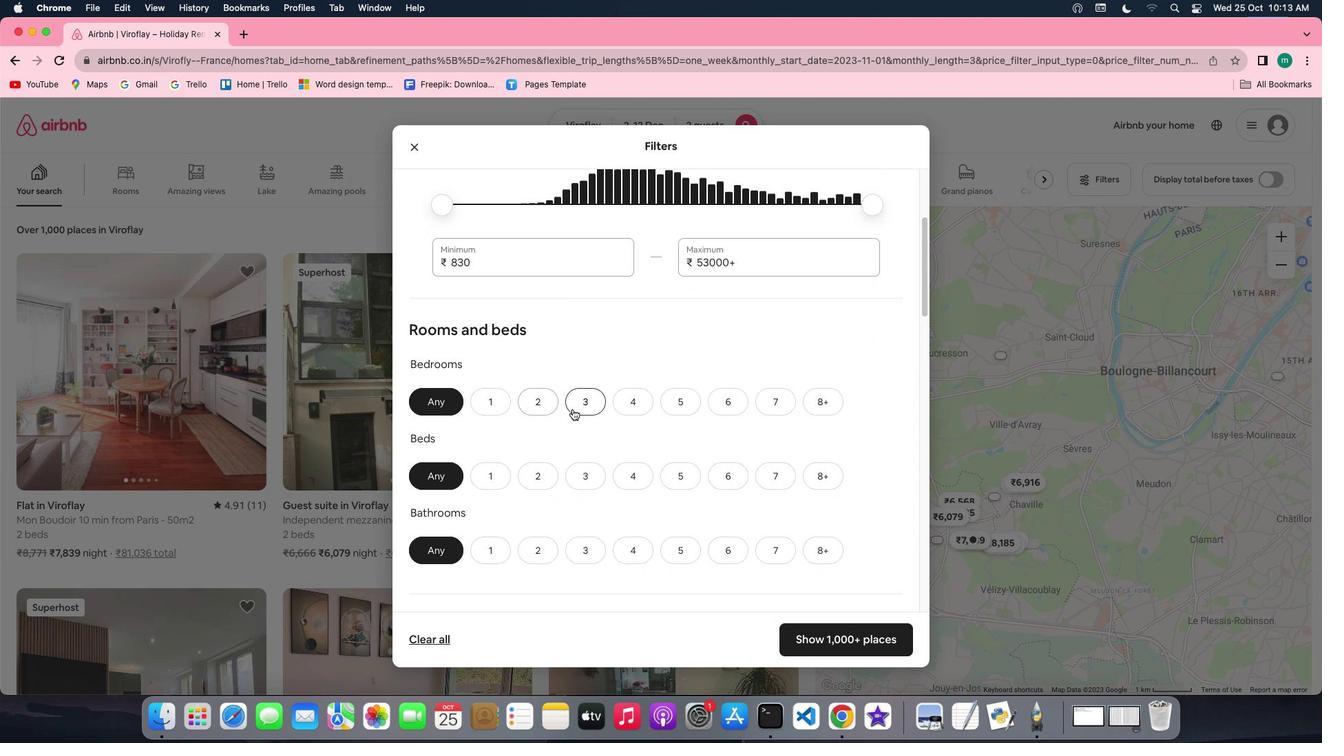 
Action: Mouse scrolled (572, 409) with delta (0, 0)
Screenshot: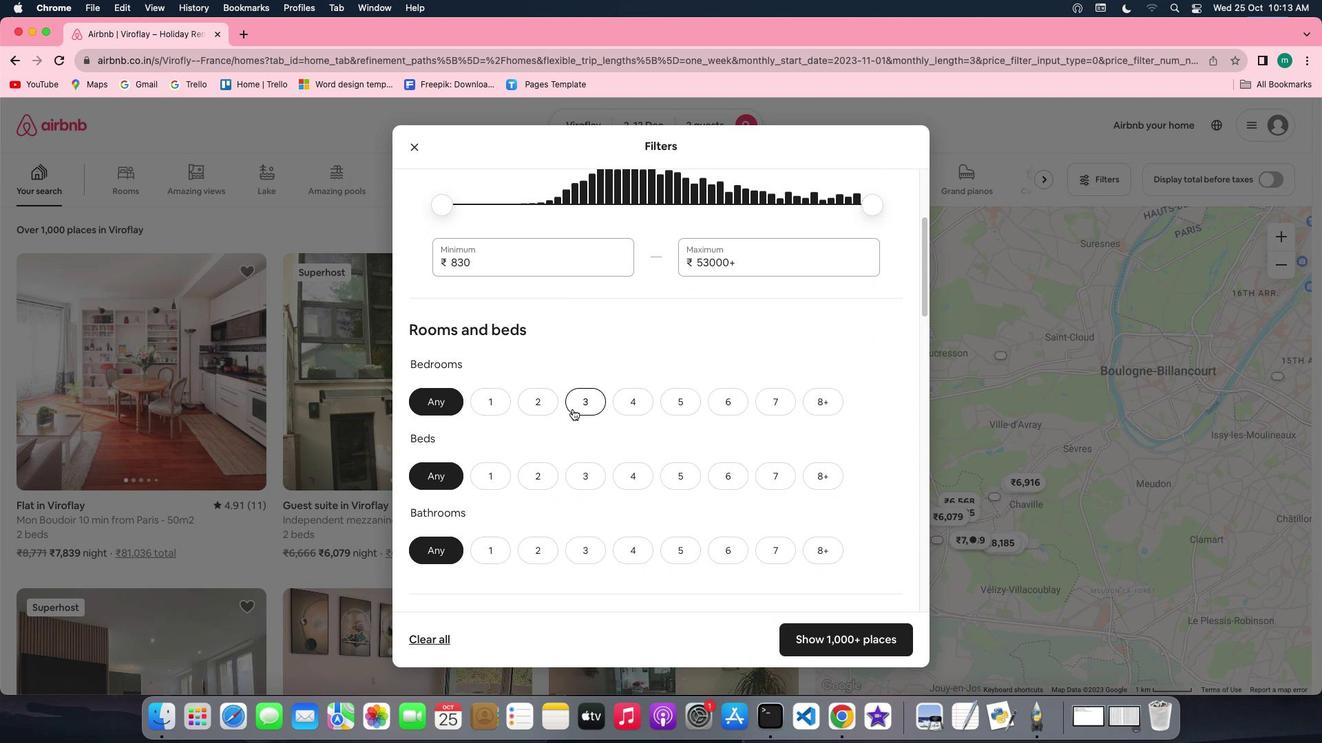 
Action: Mouse scrolled (572, 409) with delta (0, 0)
Screenshot: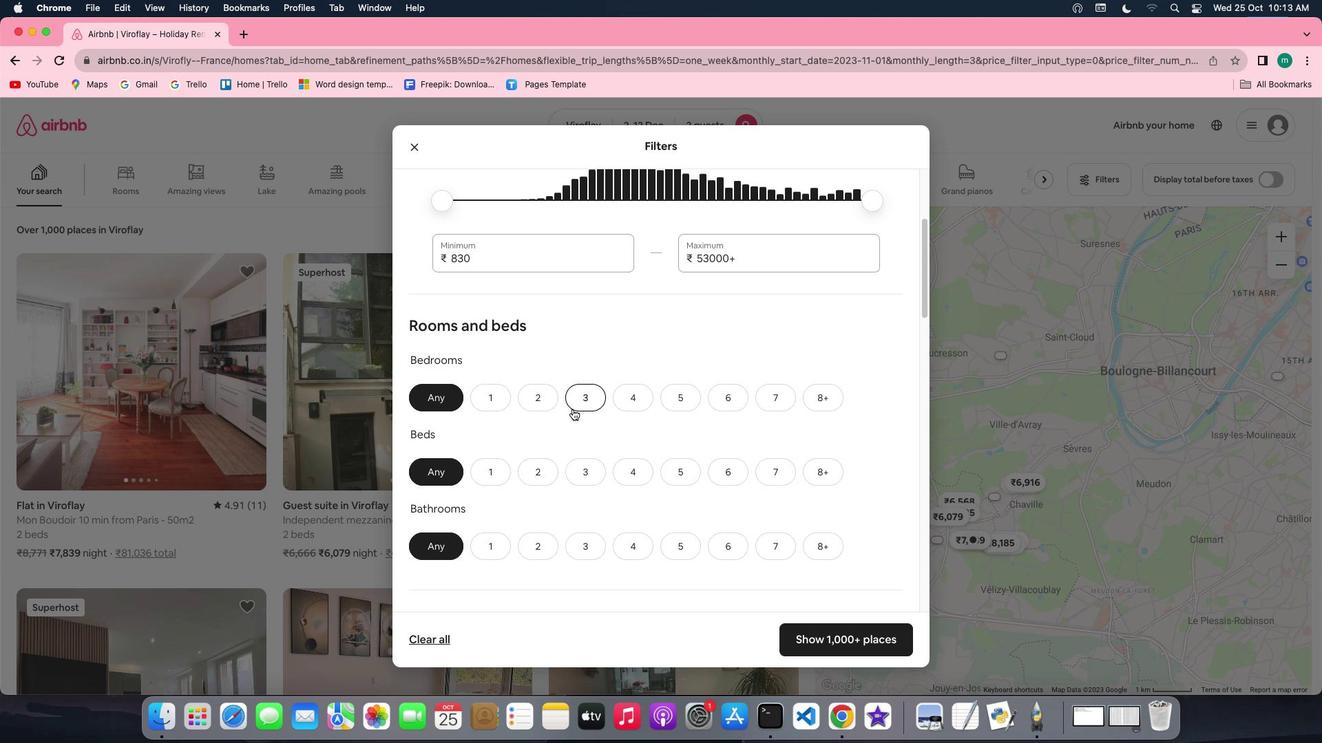 
Action: Mouse scrolled (572, 409) with delta (0, 0)
Screenshot: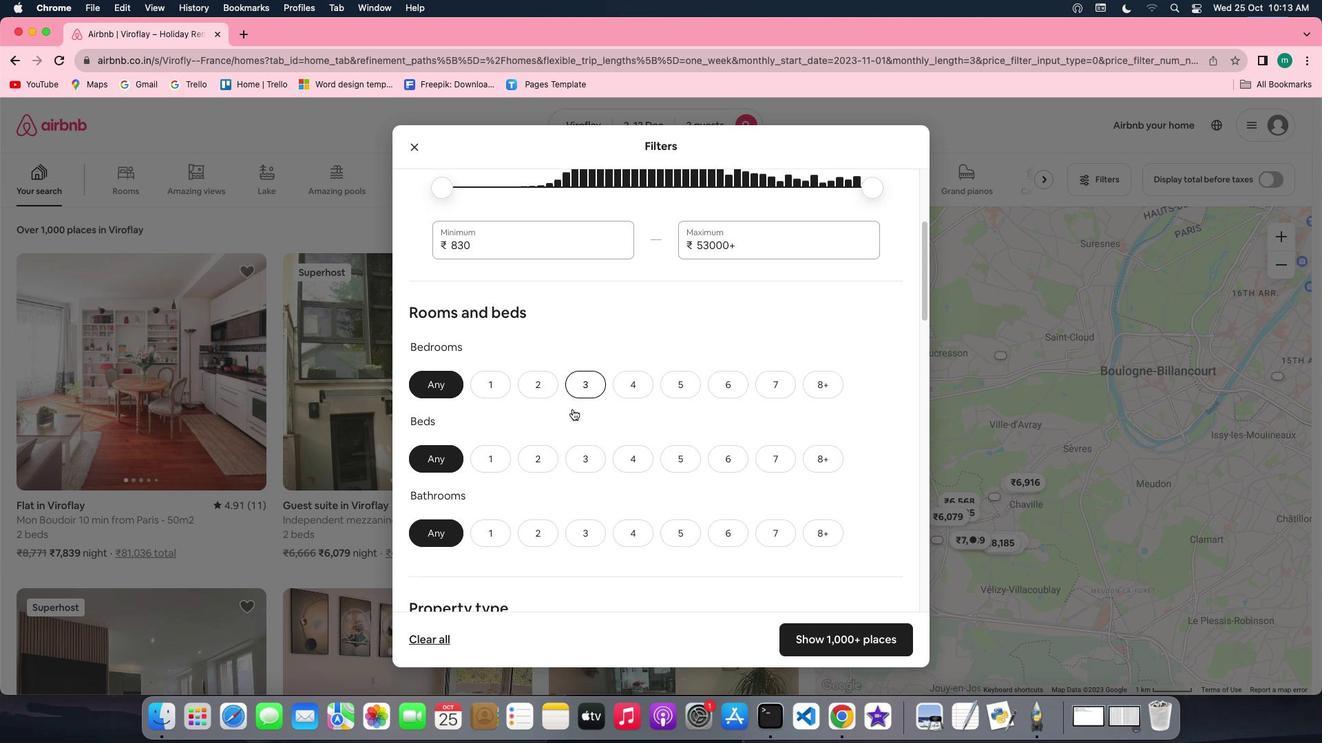 
Action: Mouse moved to (495, 358)
Screenshot: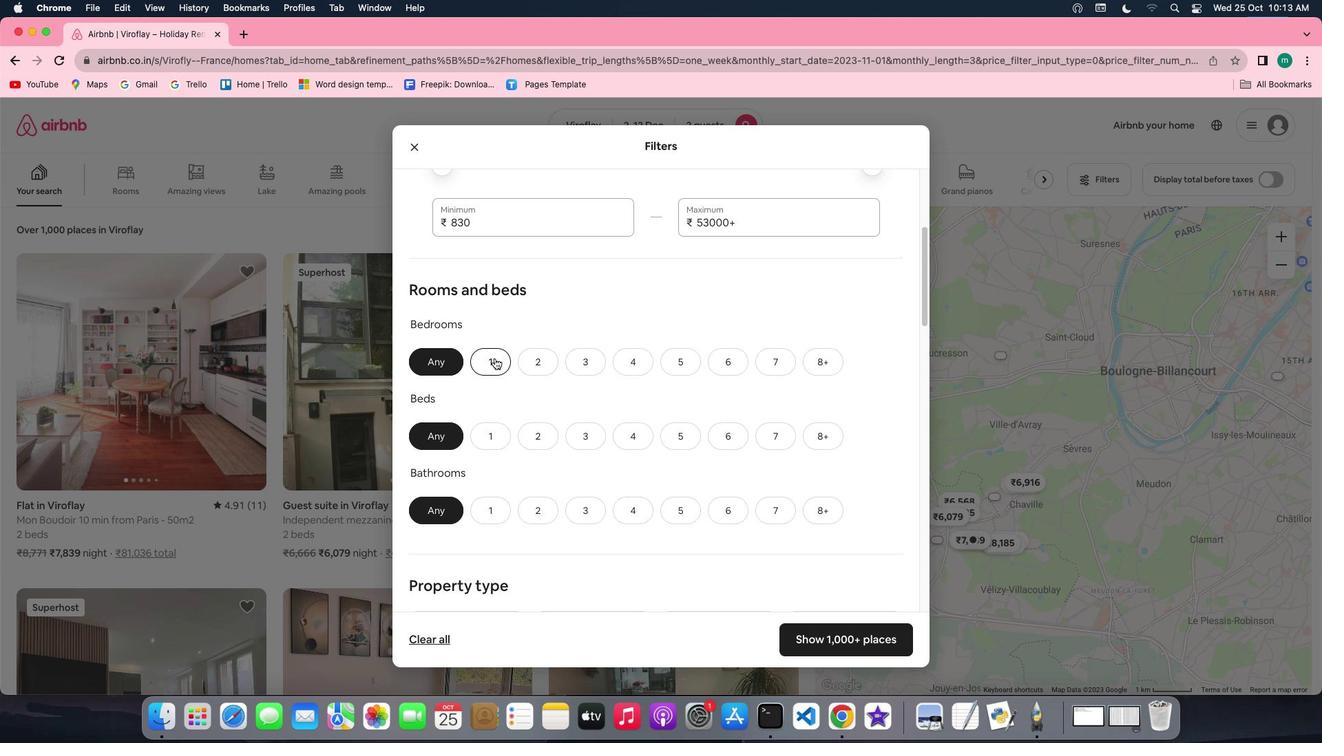 
Action: Mouse pressed left at (495, 358)
Screenshot: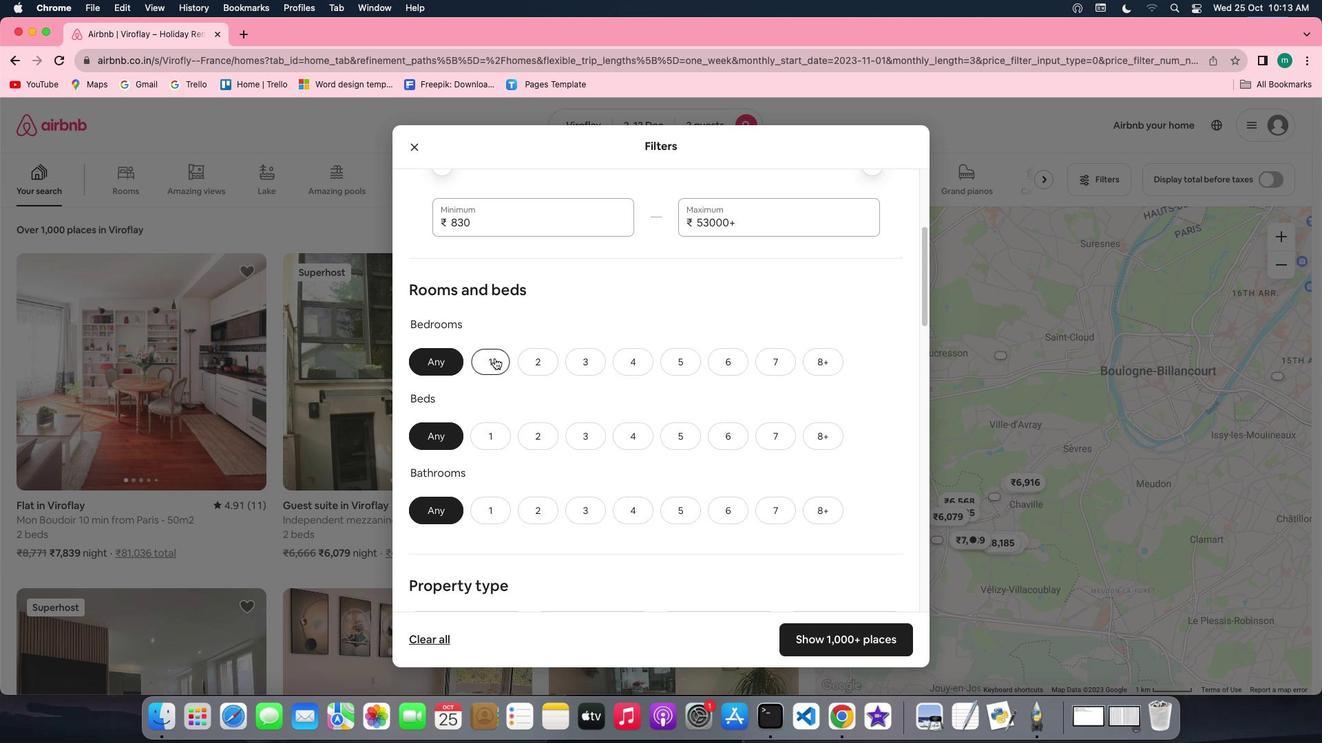 
Action: Mouse moved to (497, 444)
Screenshot: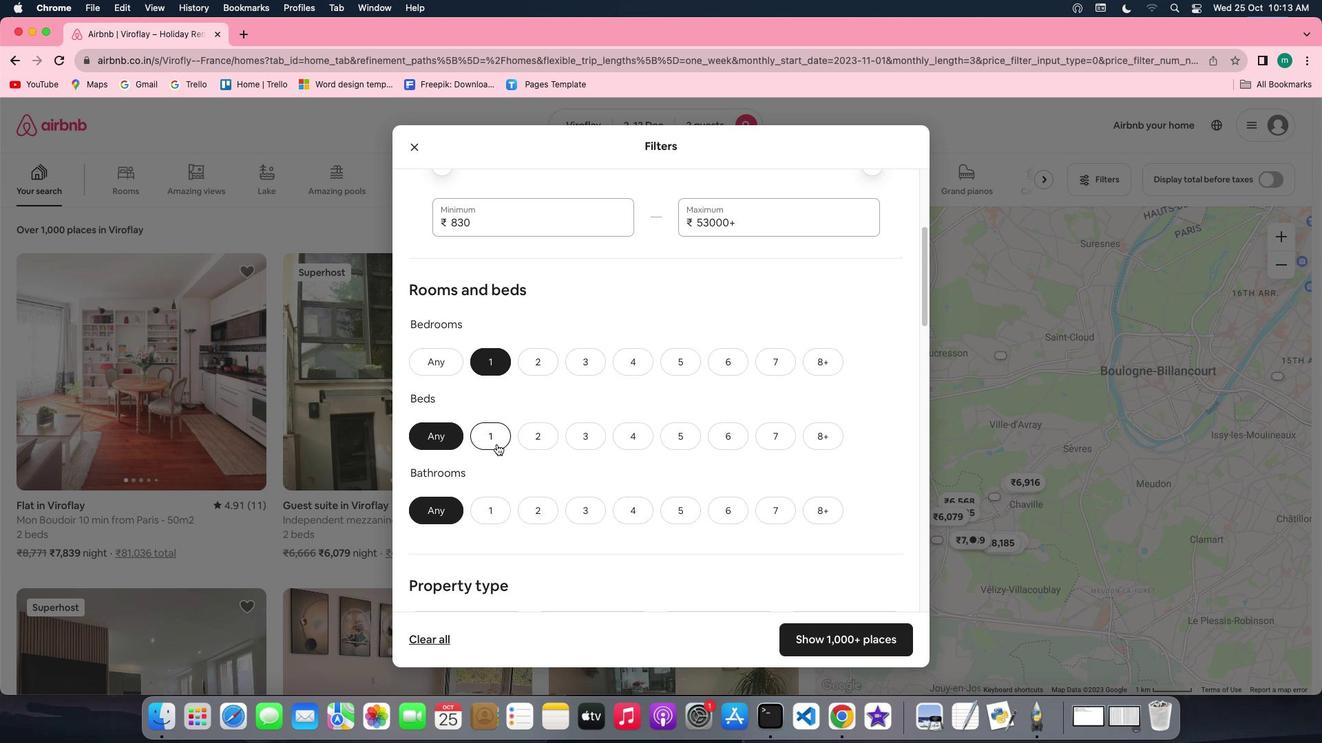 
Action: Mouse pressed left at (497, 444)
Screenshot: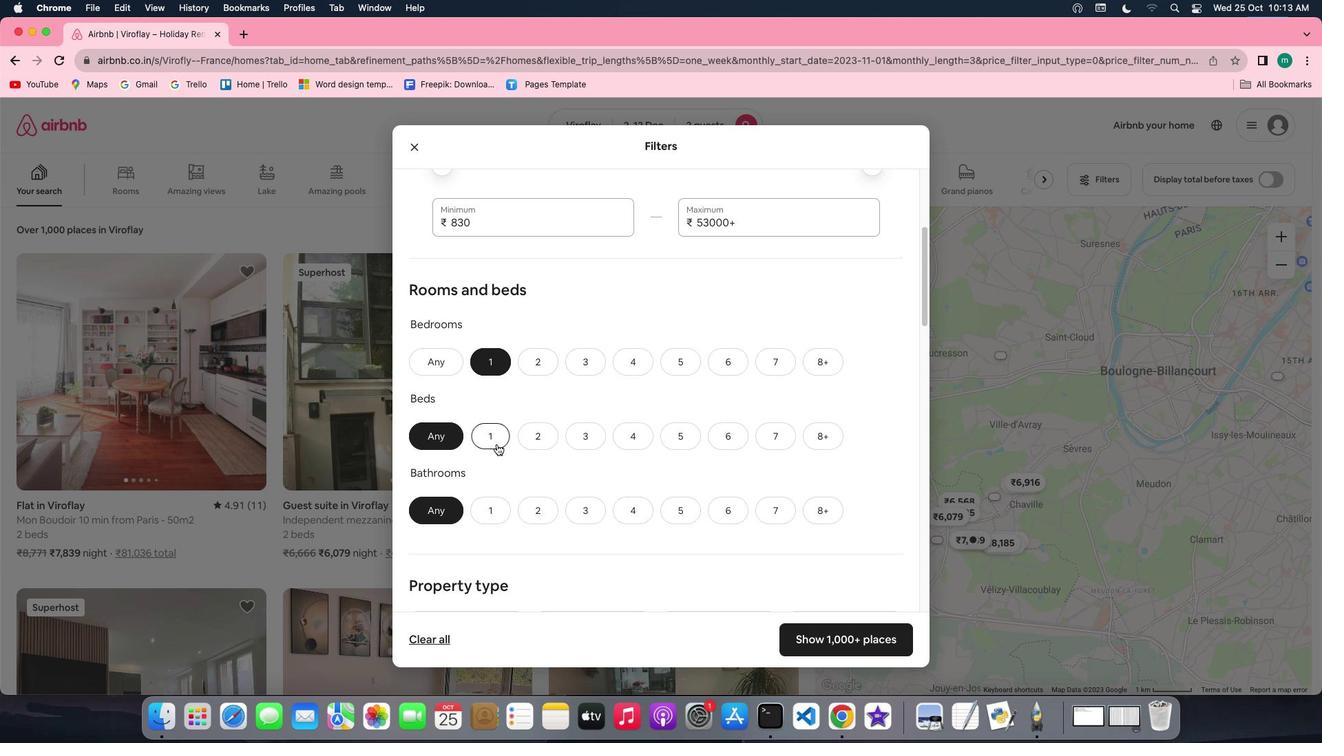 
Action: Mouse moved to (492, 511)
Screenshot: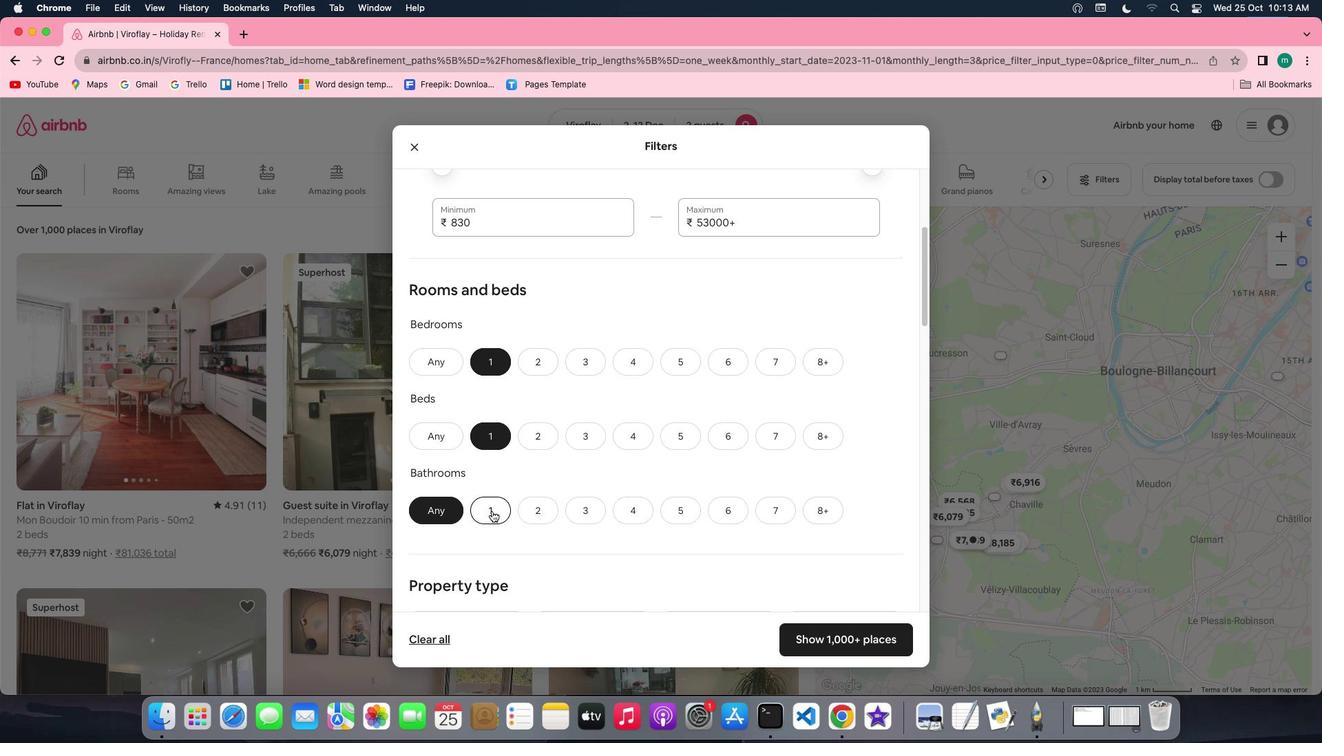 
Action: Mouse pressed left at (492, 511)
Screenshot: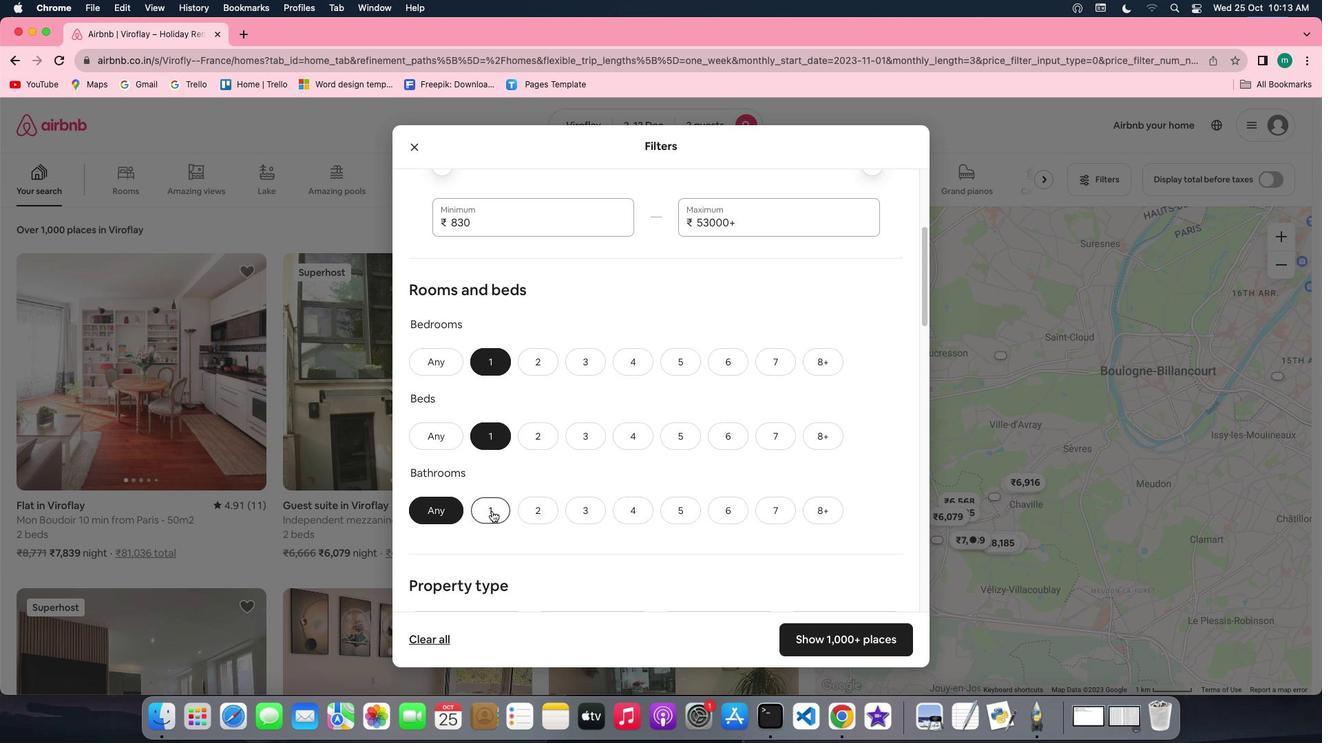 
Action: Mouse moved to (668, 491)
Screenshot: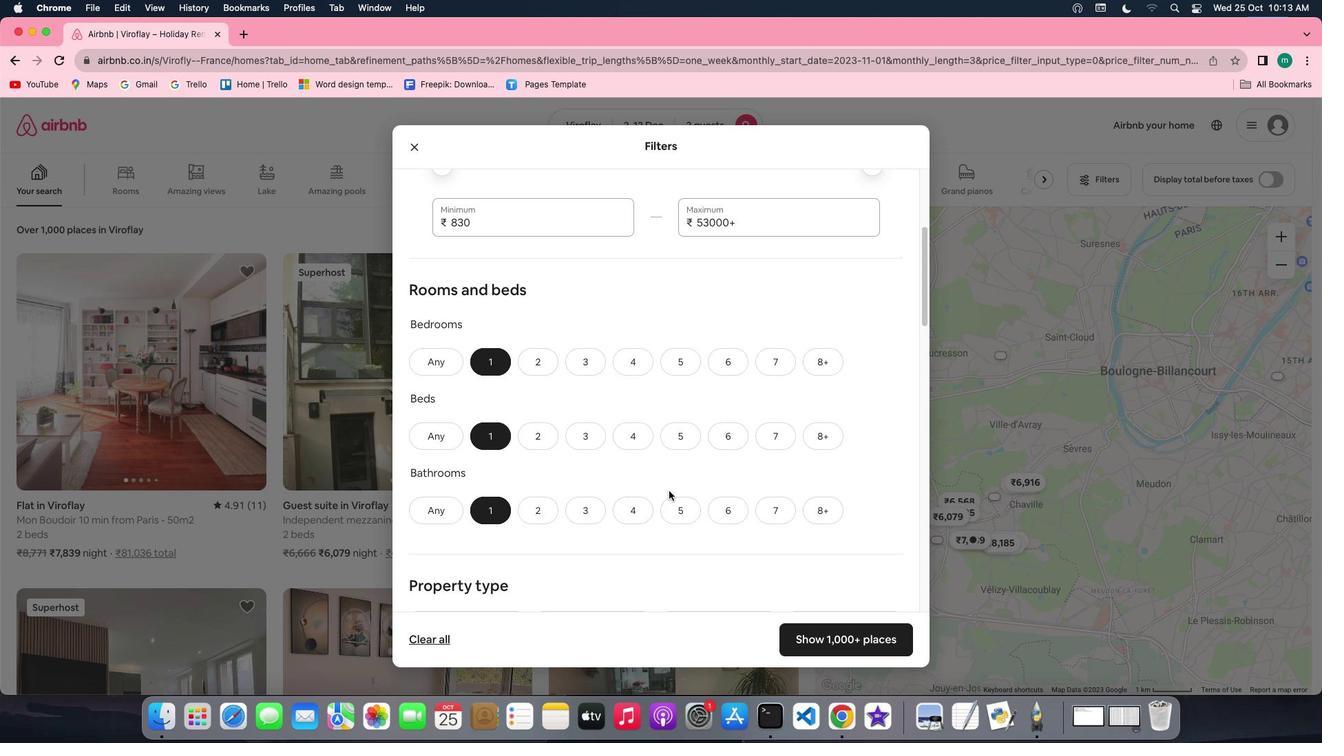 
Action: Mouse scrolled (668, 491) with delta (0, 0)
Screenshot: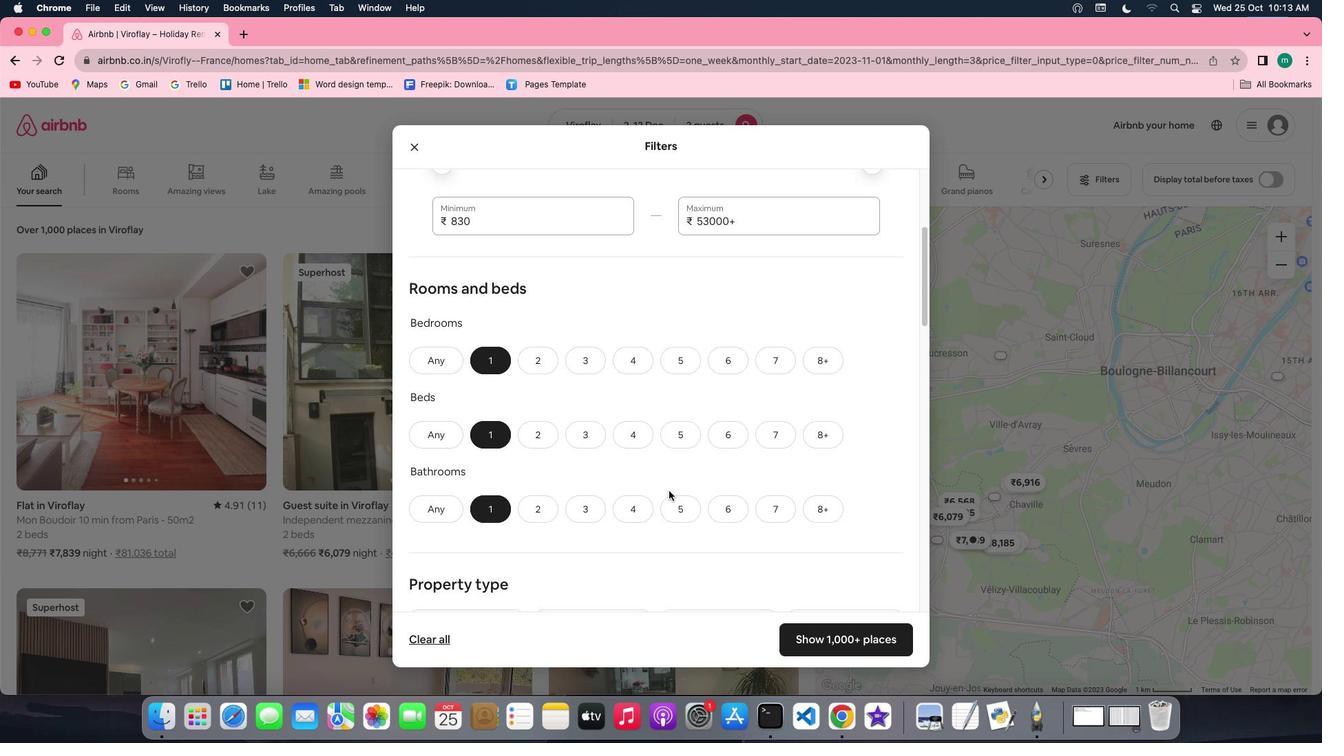 
Action: Mouse scrolled (668, 491) with delta (0, 0)
Screenshot: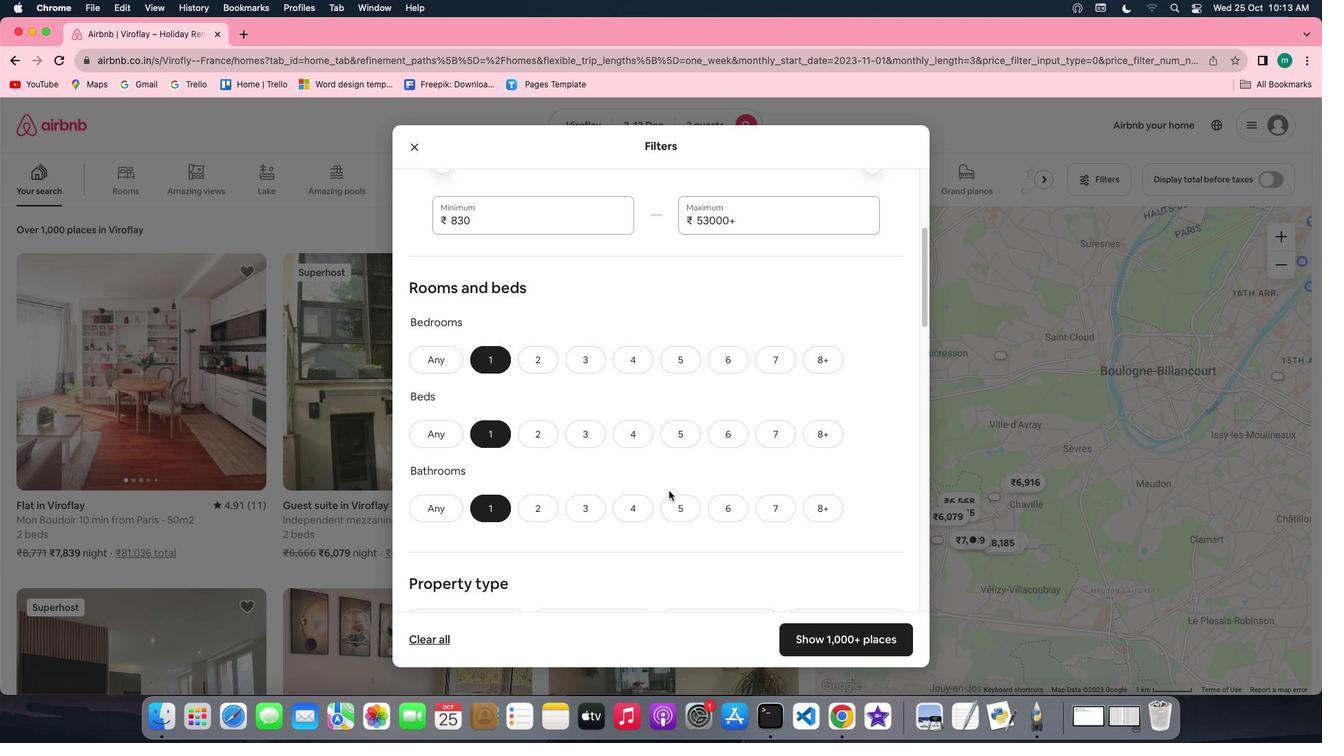 
Action: Mouse scrolled (668, 491) with delta (0, -1)
Screenshot: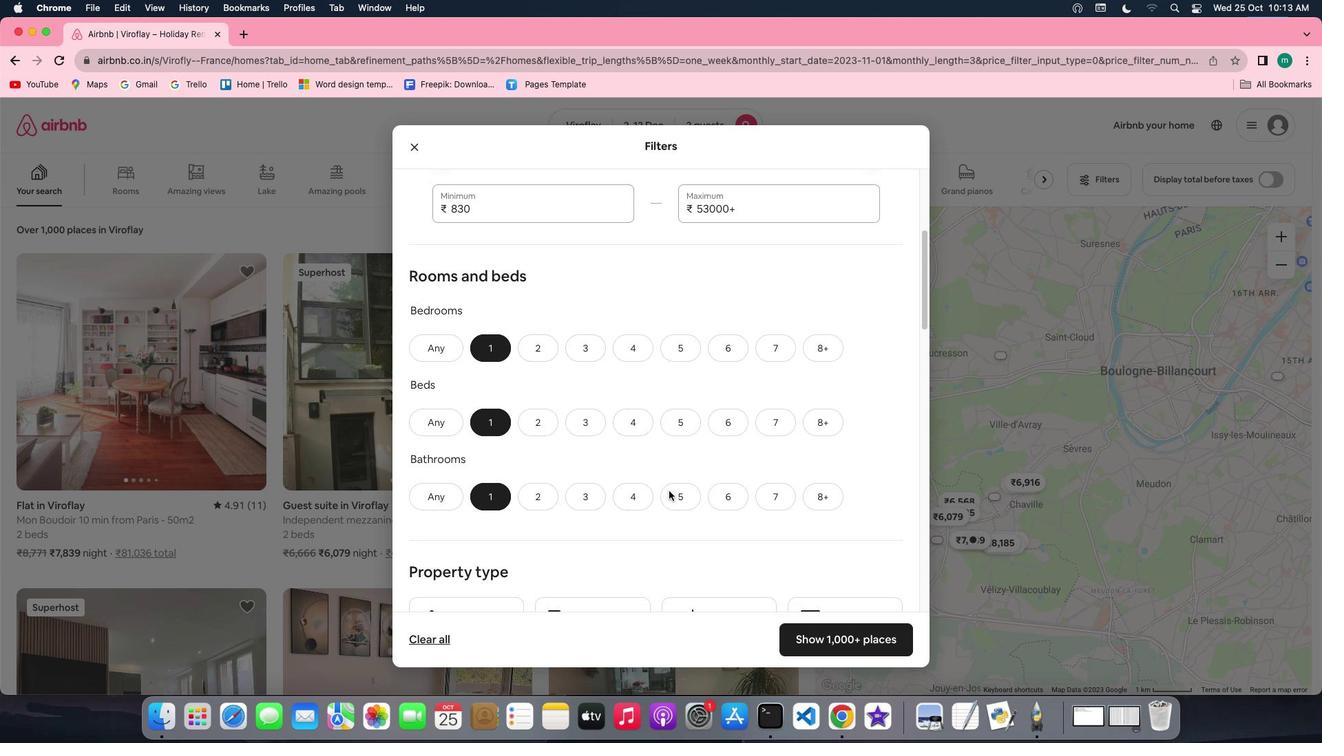 
Action: Mouse scrolled (668, 491) with delta (0, 0)
Screenshot: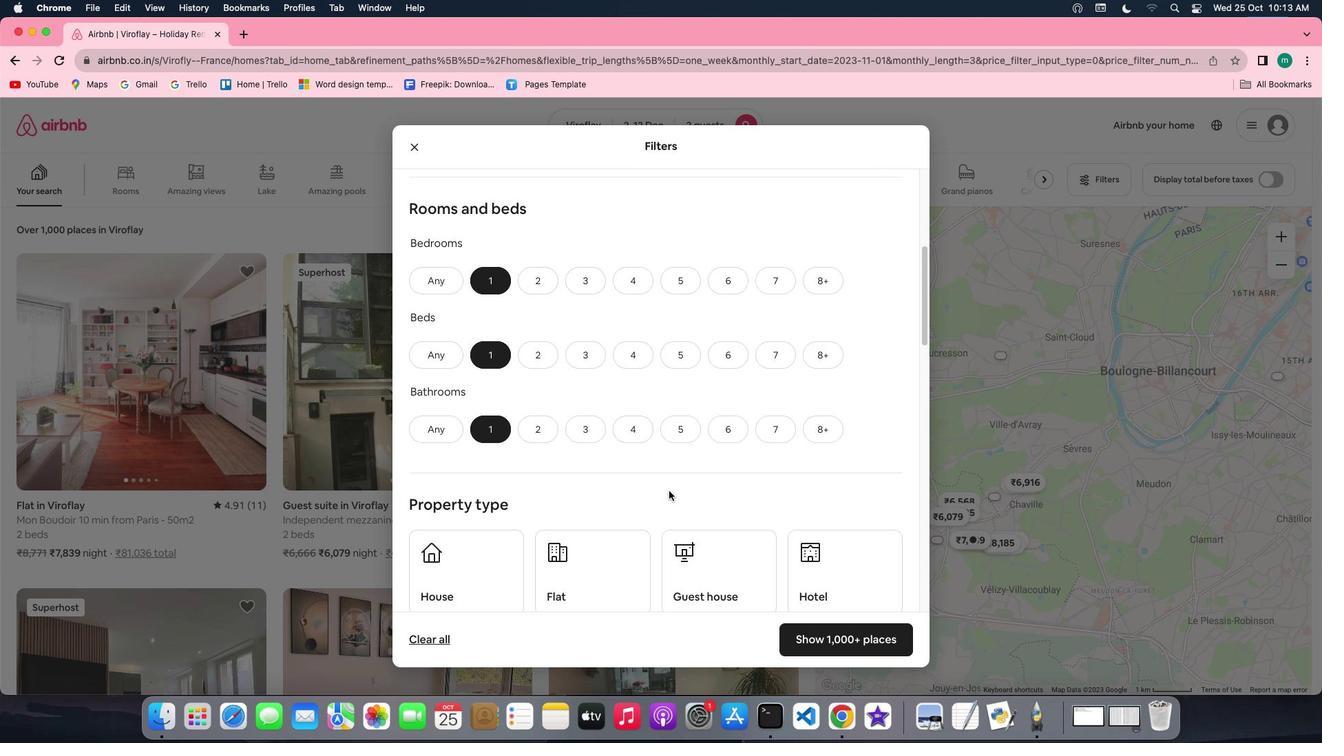 
Action: Mouse scrolled (668, 491) with delta (0, 0)
Screenshot: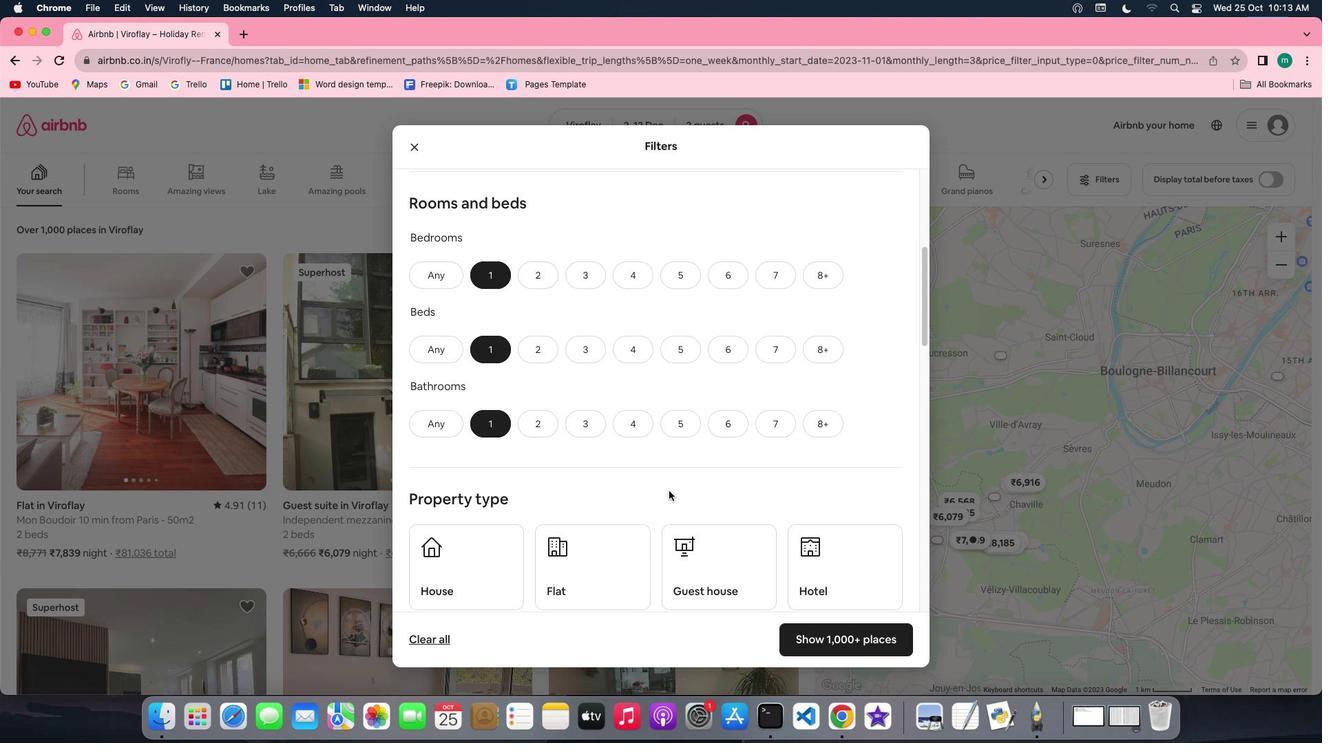 
Action: Mouse scrolled (668, 491) with delta (0, 0)
Screenshot: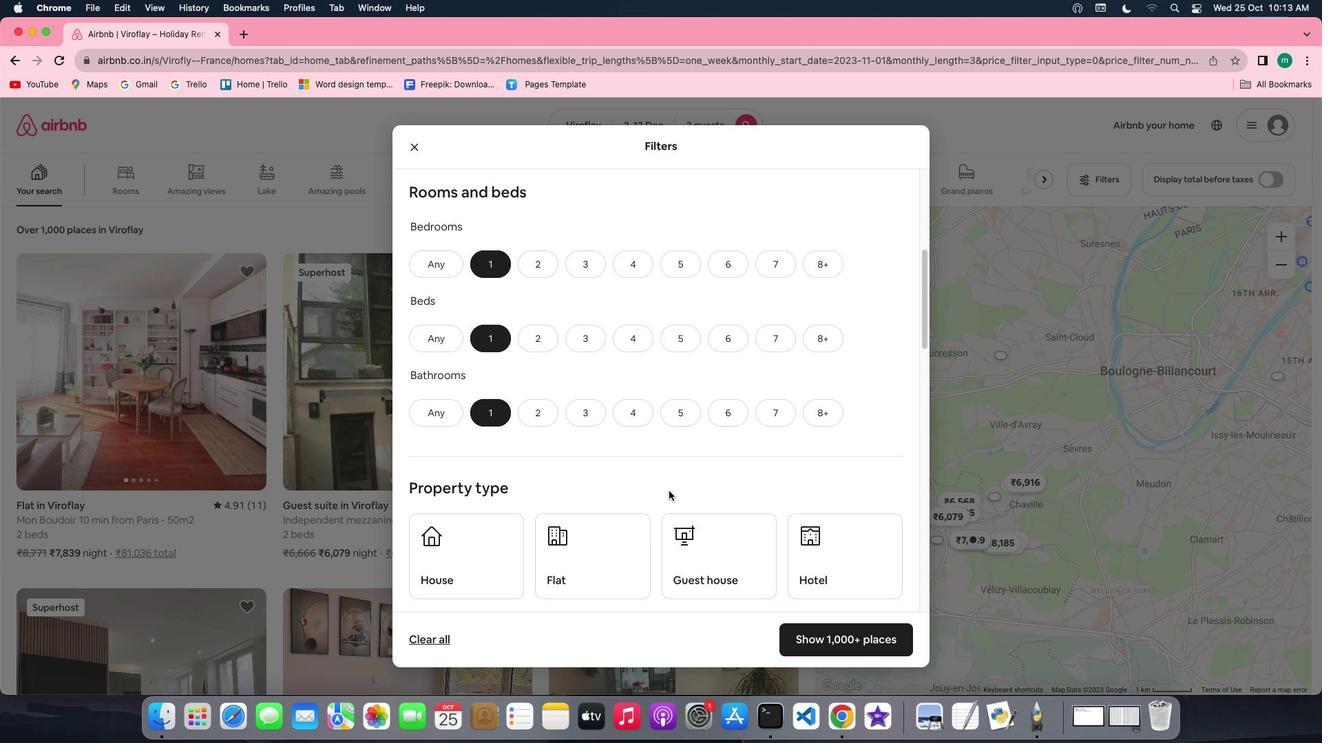 
Action: Mouse scrolled (668, 491) with delta (0, 0)
Screenshot: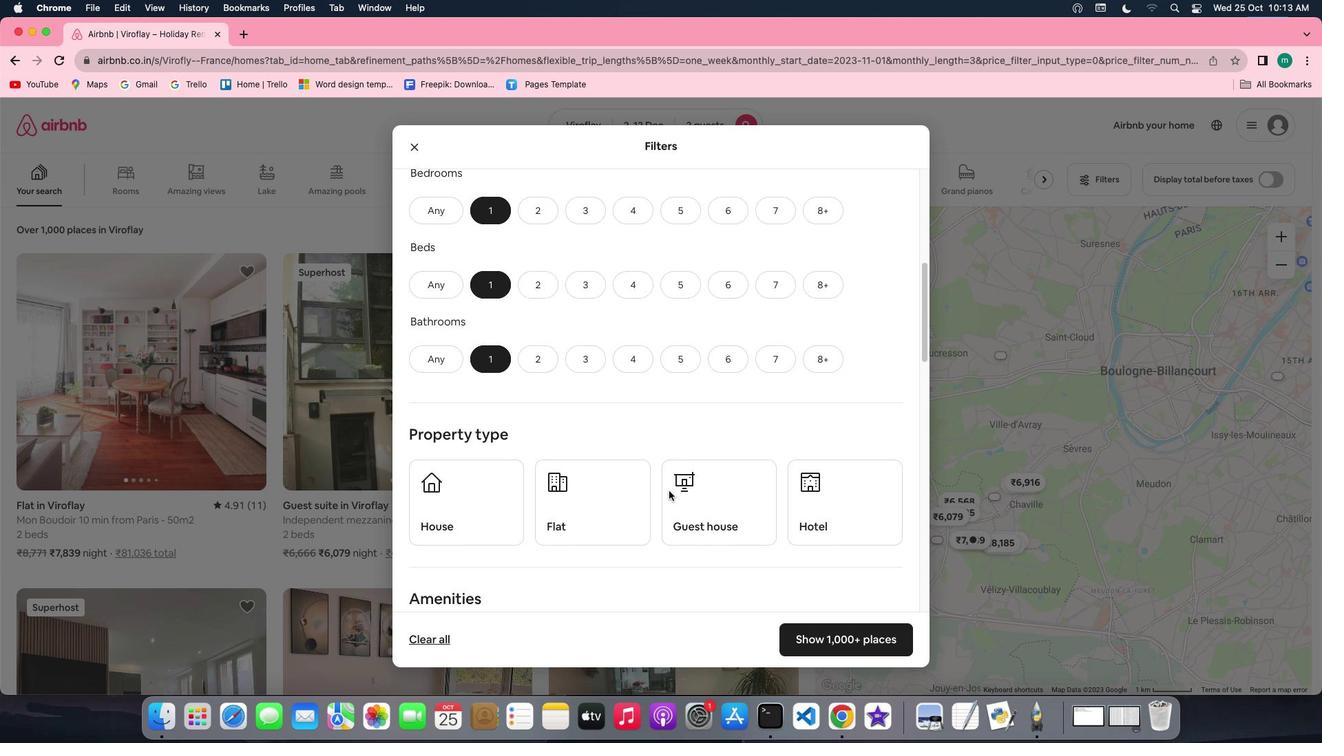 
Action: Mouse scrolled (668, 491) with delta (0, 0)
Screenshot: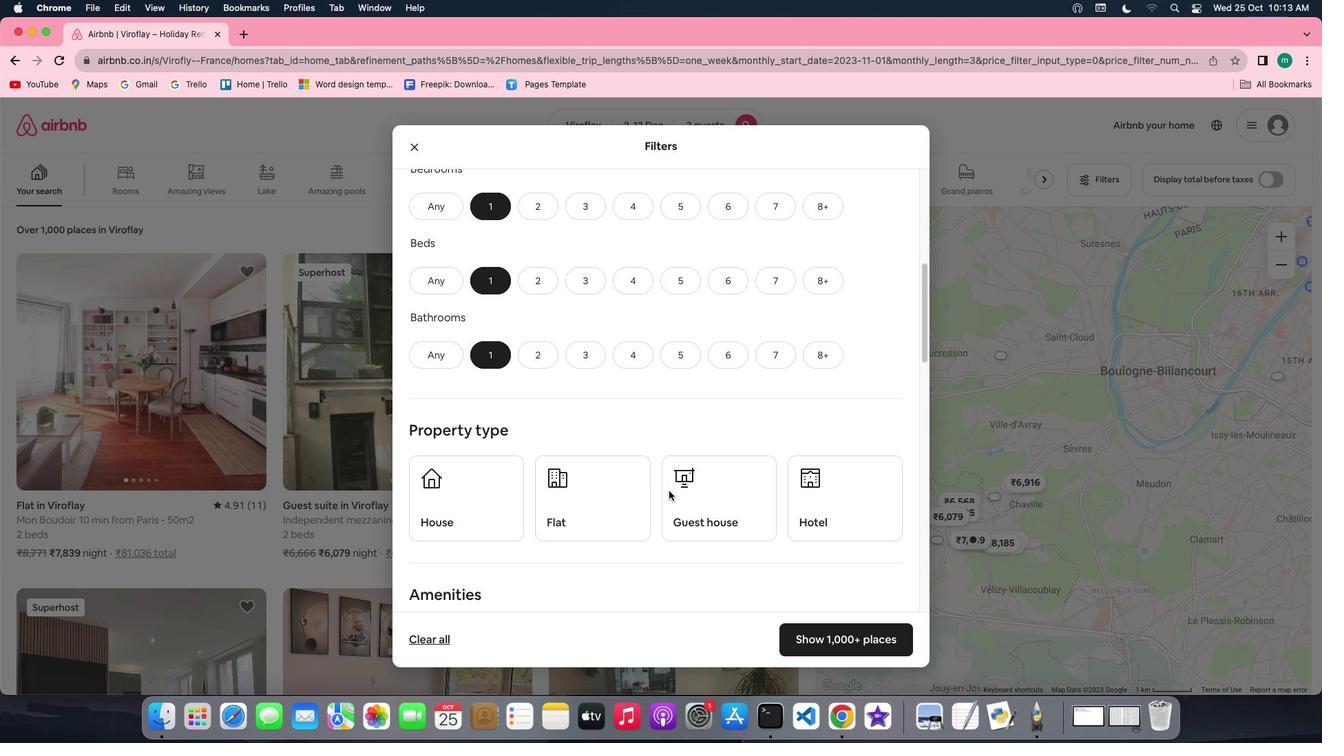 
Action: Mouse scrolled (668, 491) with delta (0, 0)
Screenshot: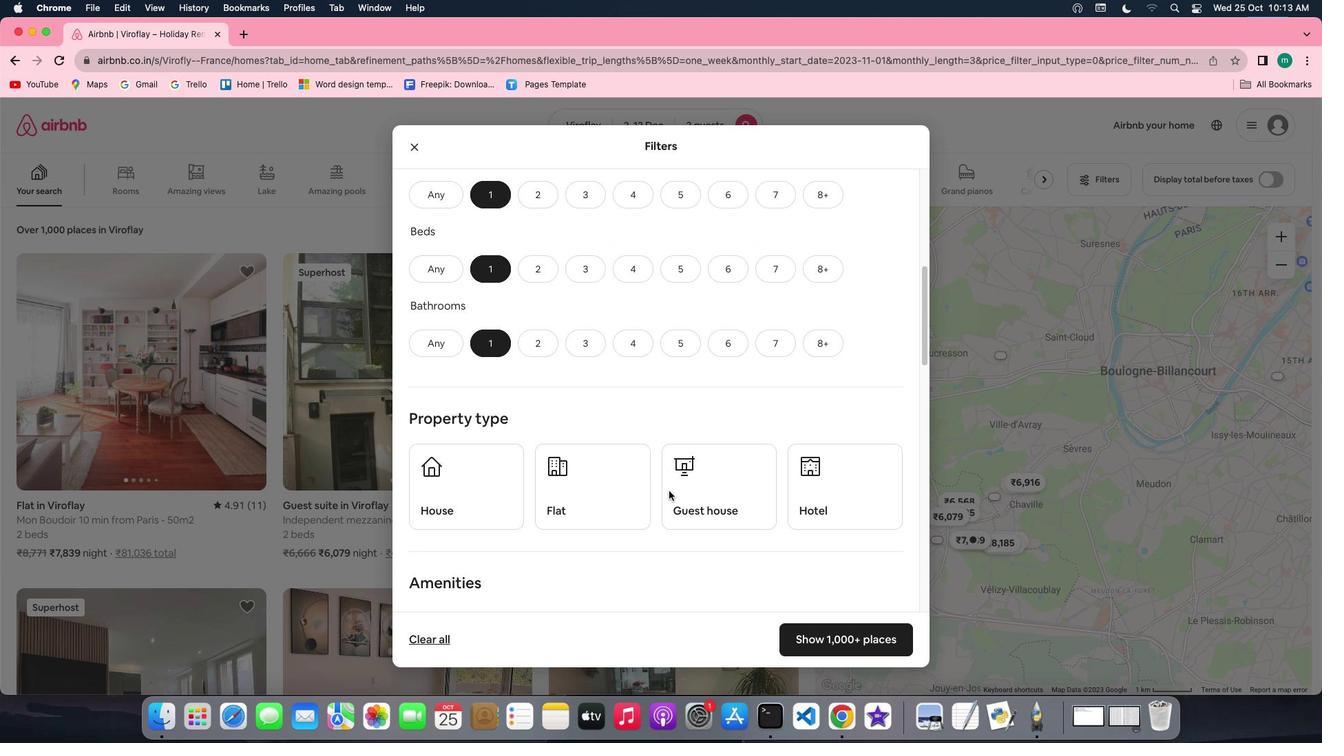 
Action: Mouse moved to (827, 445)
Screenshot: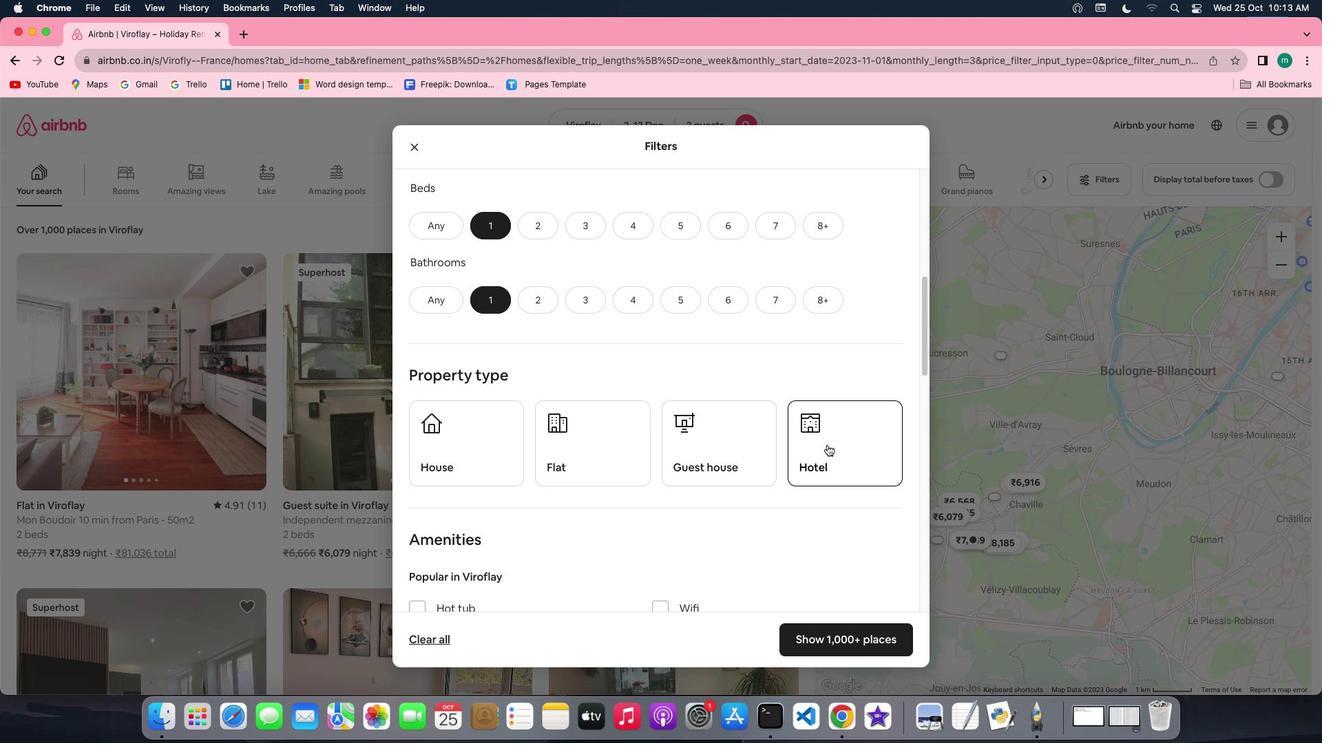 
Action: Mouse pressed left at (827, 445)
Screenshot: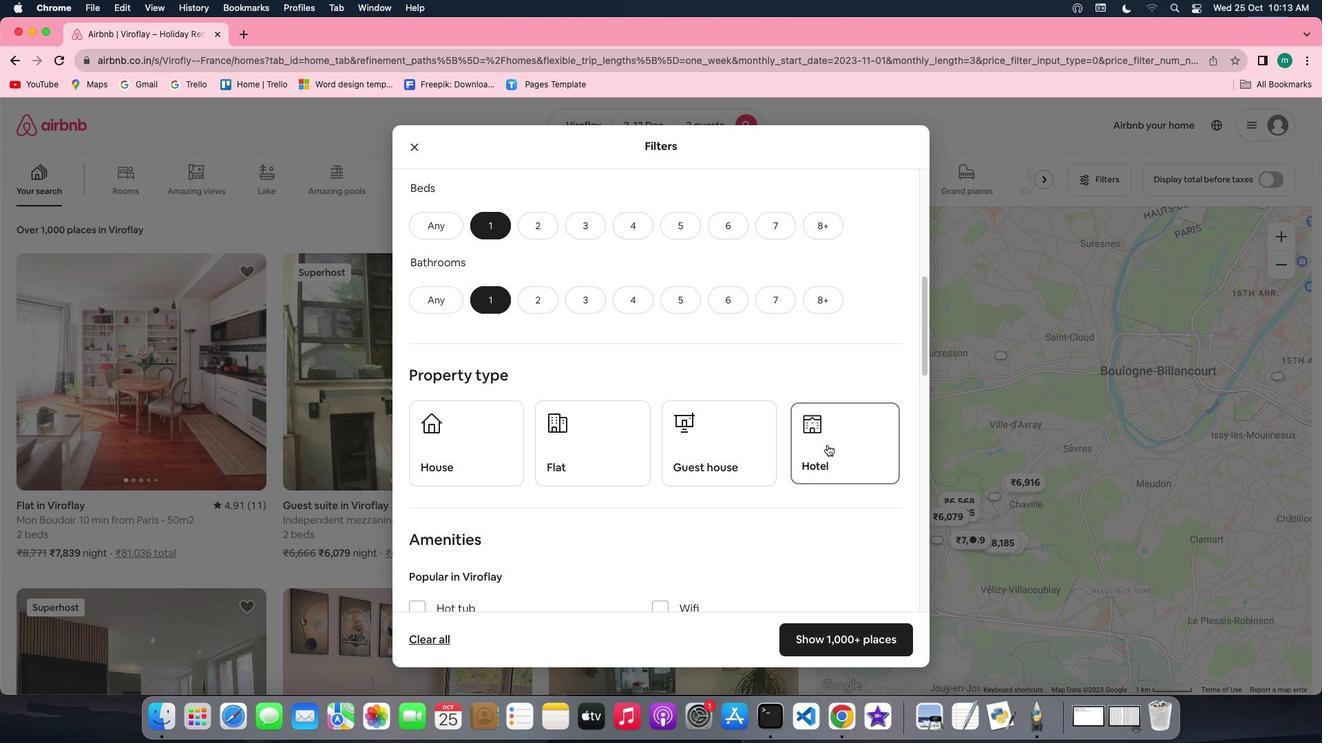 
Action: Mouse moved to (701, 483)
Screenshot: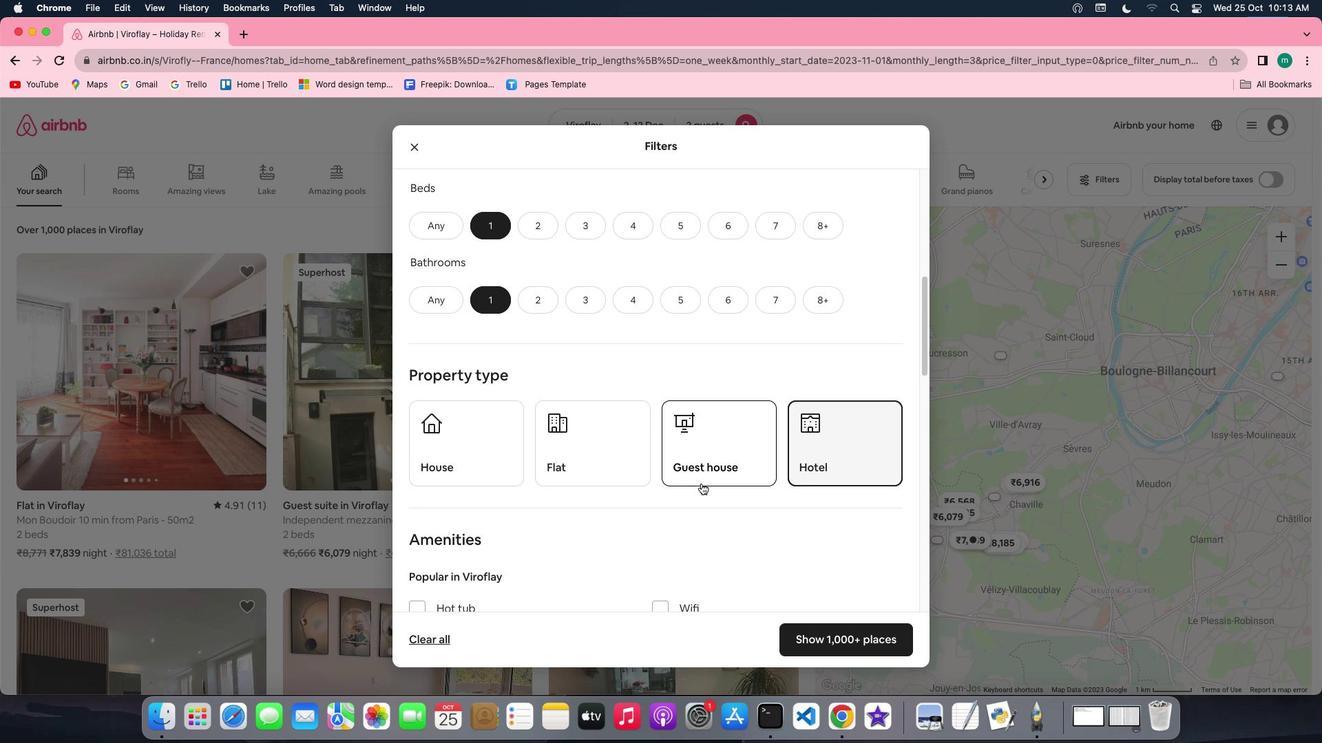 
Action: Mouse scrolled (701, 483) with delta (0, 0)
Screenshot: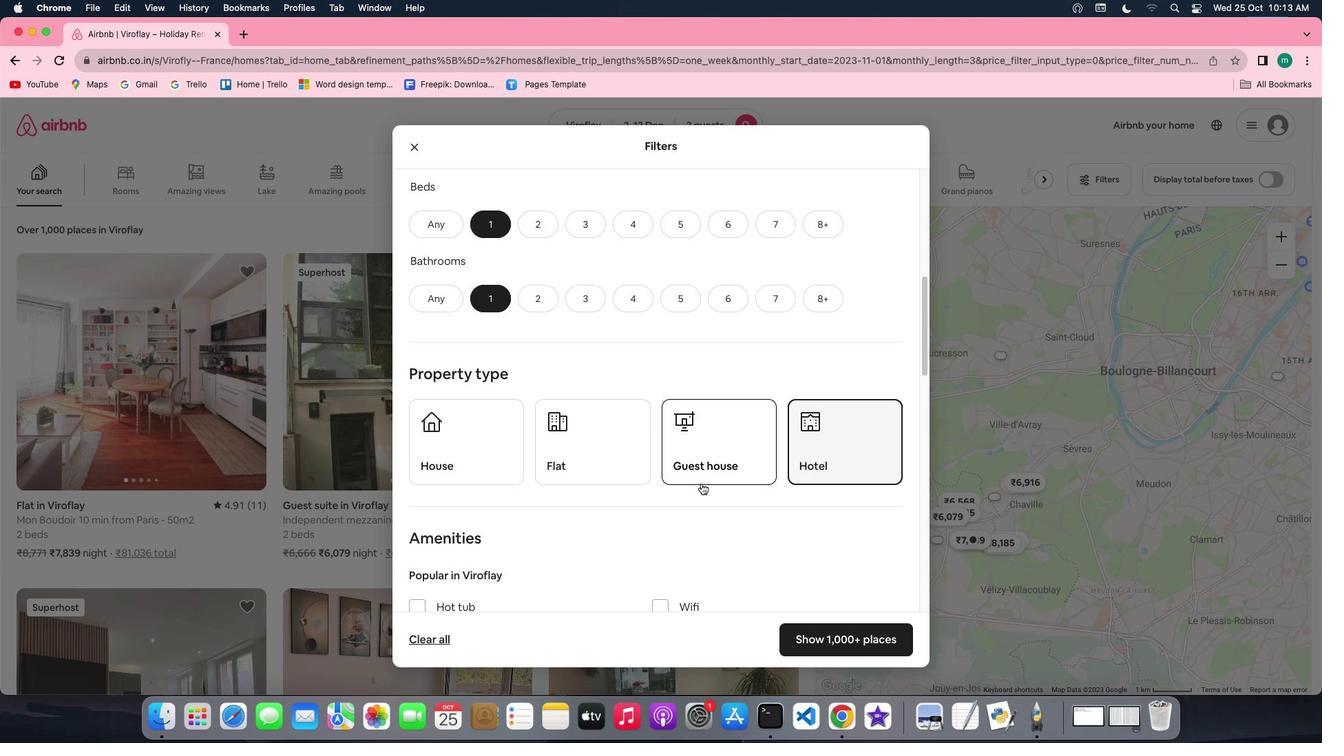 
Action: Mouse scrolled (701, 483) with delta (0, 0)
Screenshot: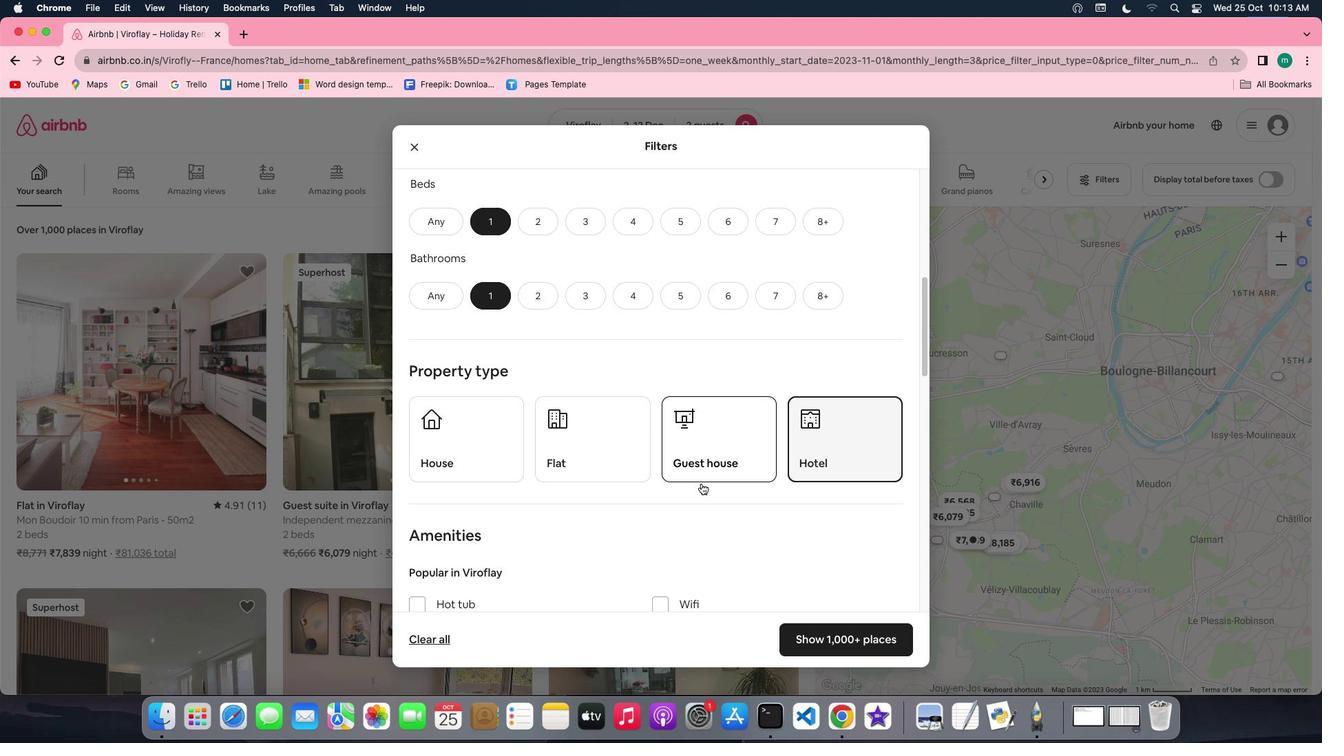 
Action: Mouse scrolled (701, 483) with delta (0, -1)
Screenshot: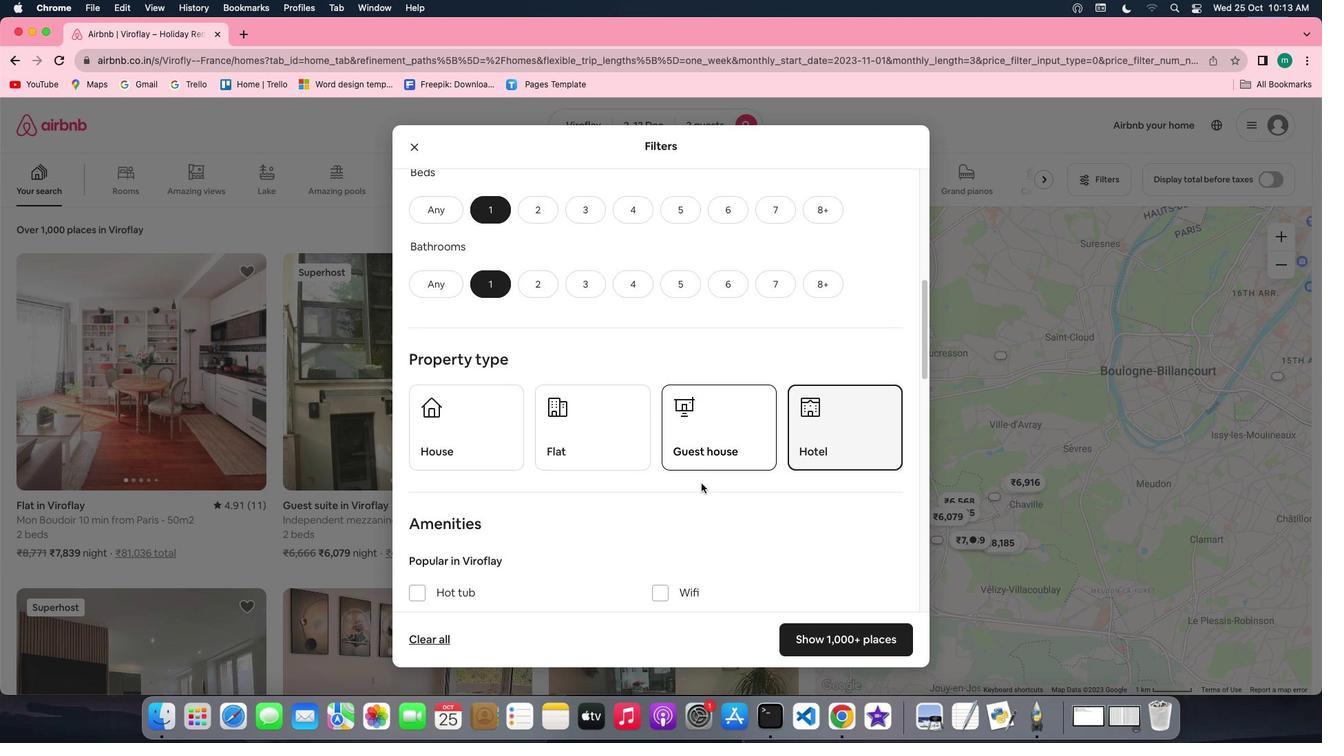 
Action: Mouse scrolled (701, 483) with delta (0, 0)
Screenshot: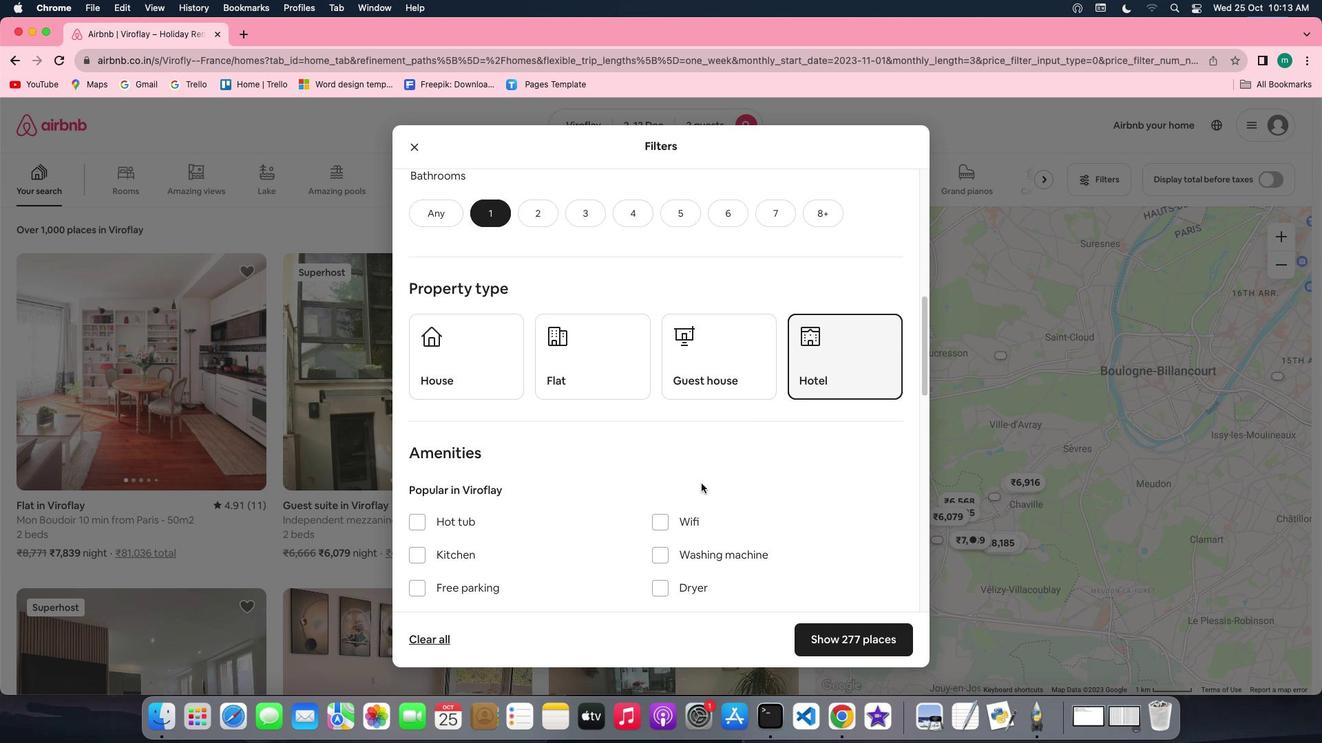 
Action: Mouse scrolled (701, 483) with delta (0, 0)
Screenshot: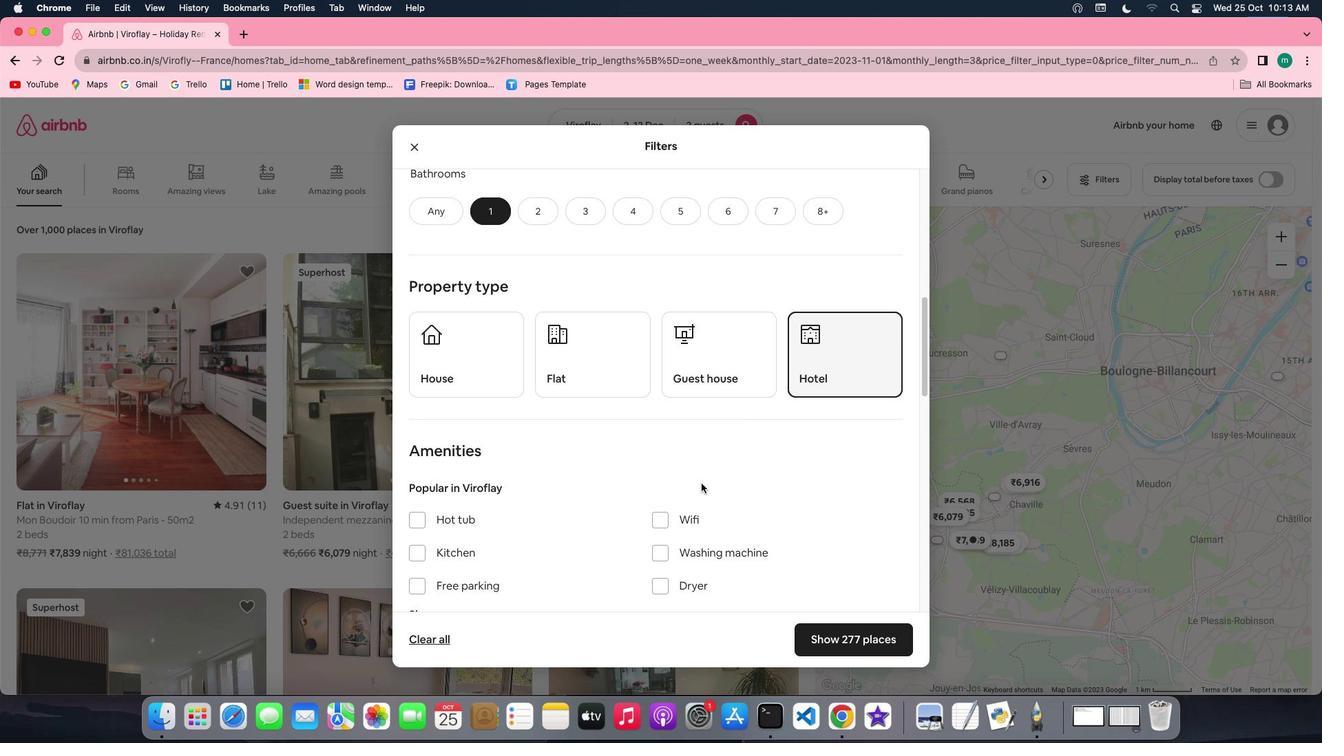 
Action: Mouse scrolled (701, 483) with delta (0, 0)
Screenshot: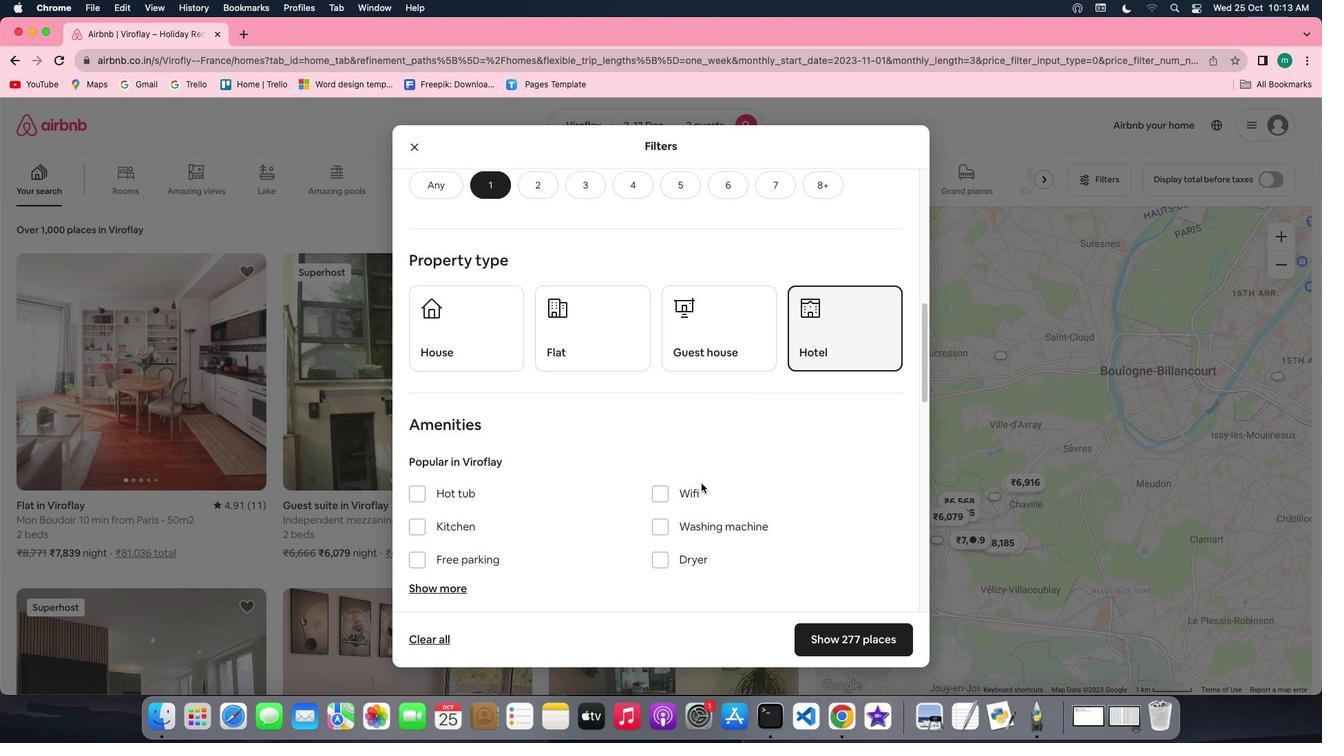 
Action: Mouse scrolled (701, 483) with delta (0, 0)
Screenshot: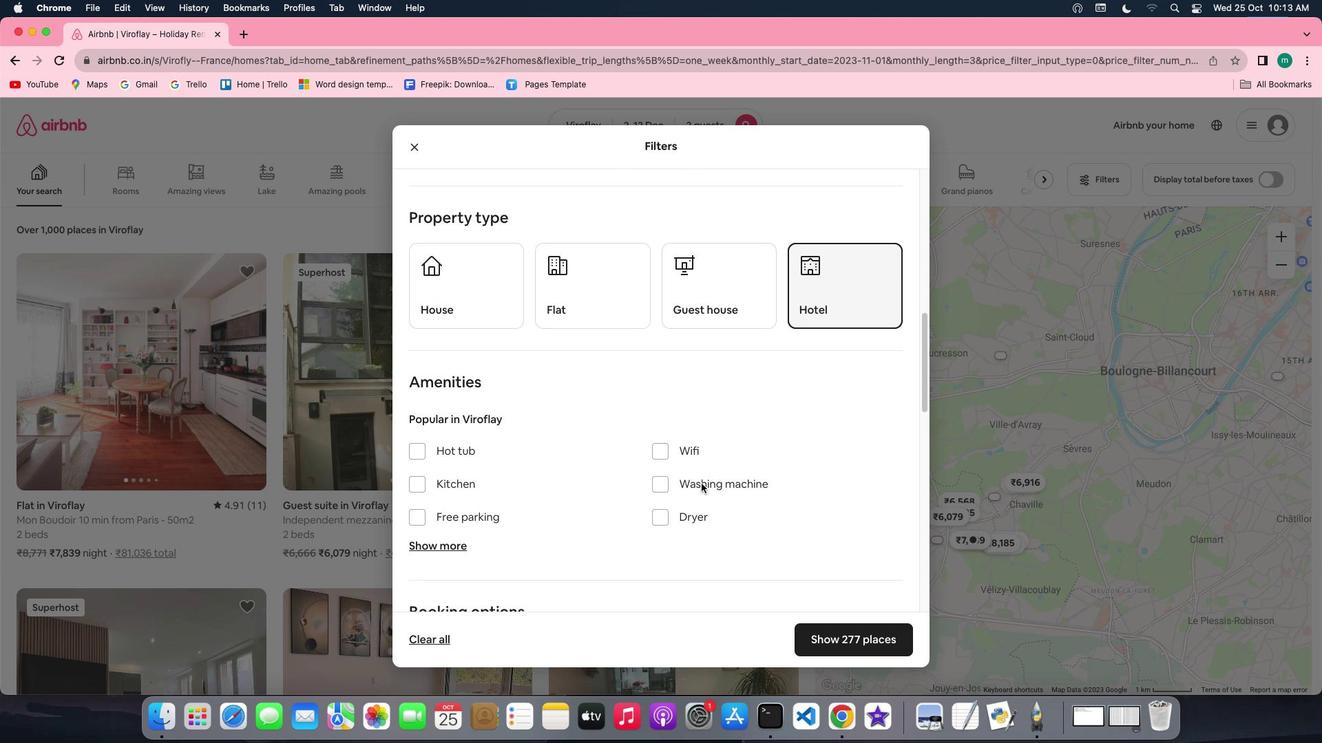
Action: Mouse scrolled (701, 483) with delta (0, 0)
Screenshot: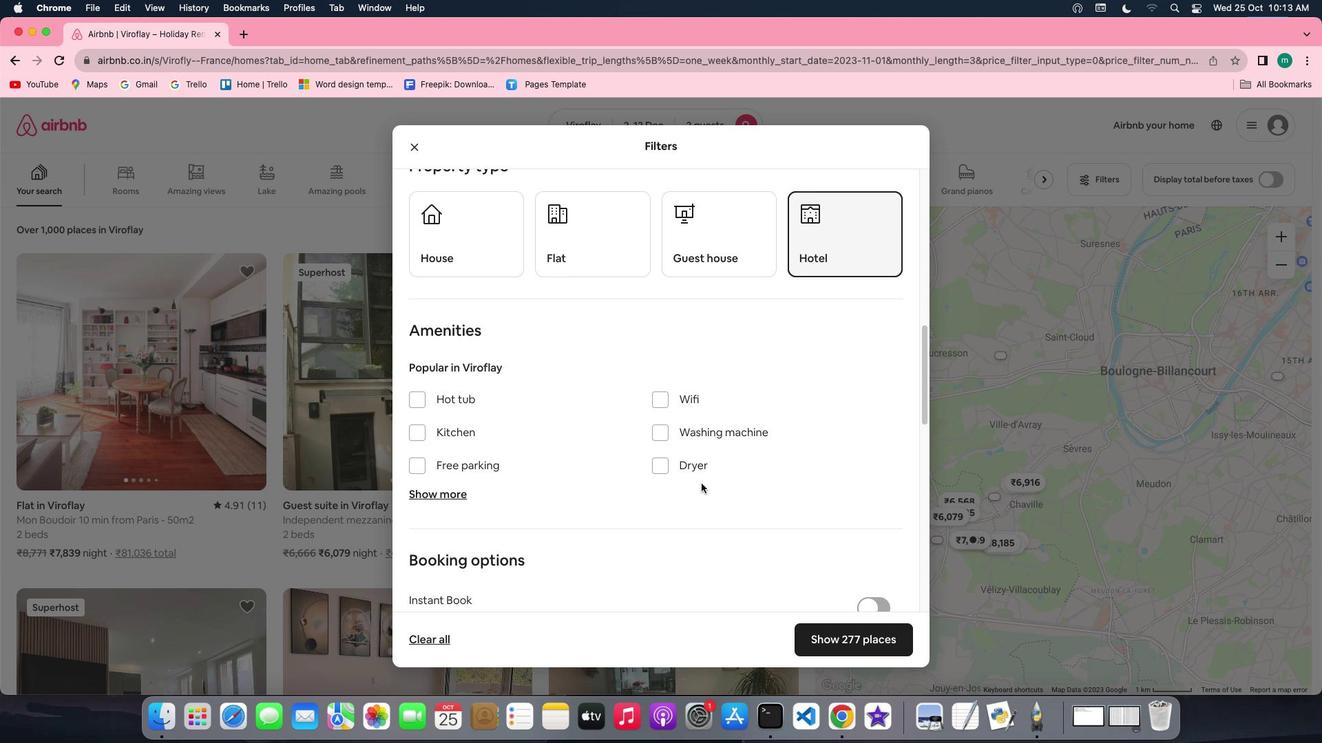 
Action: Mouse scrolled (701, 483) with delta (0, 0)
Screenshot: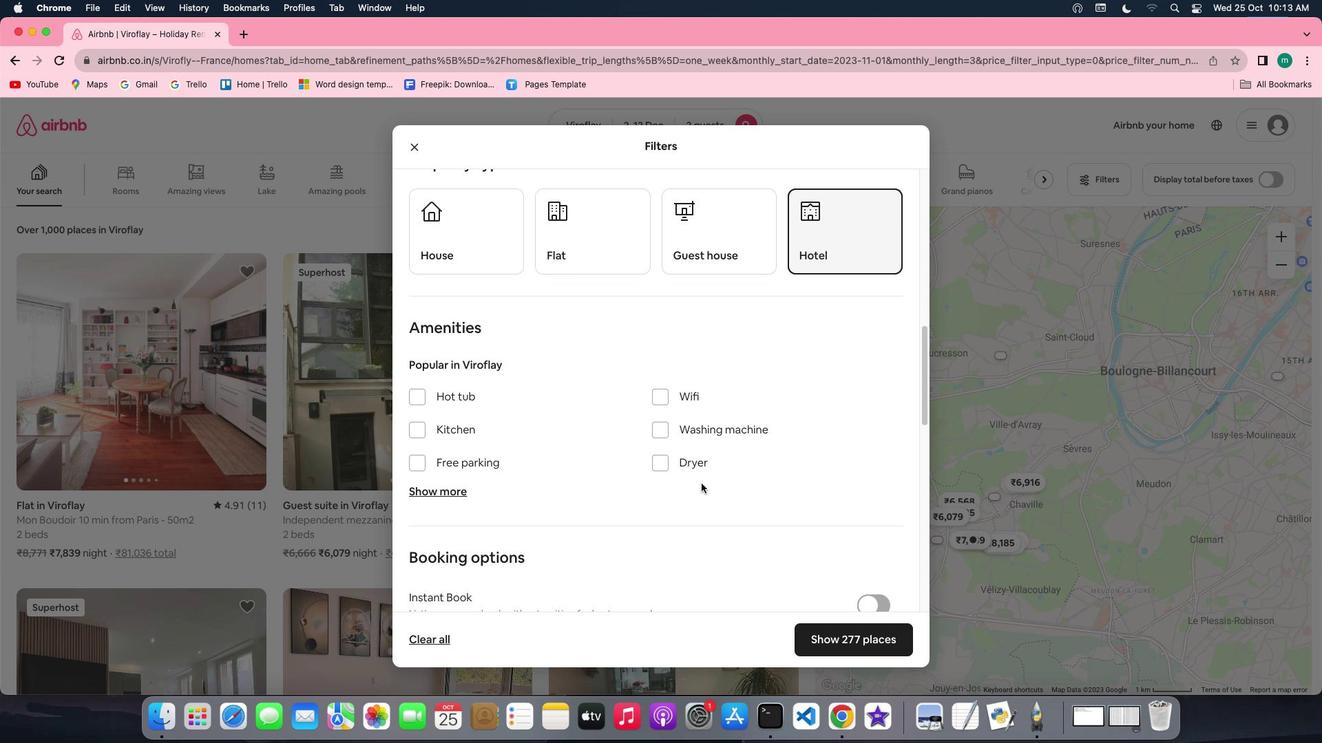 
Action: Mouse scrolled (701, 483) with delta (0, 0)
Screenshot: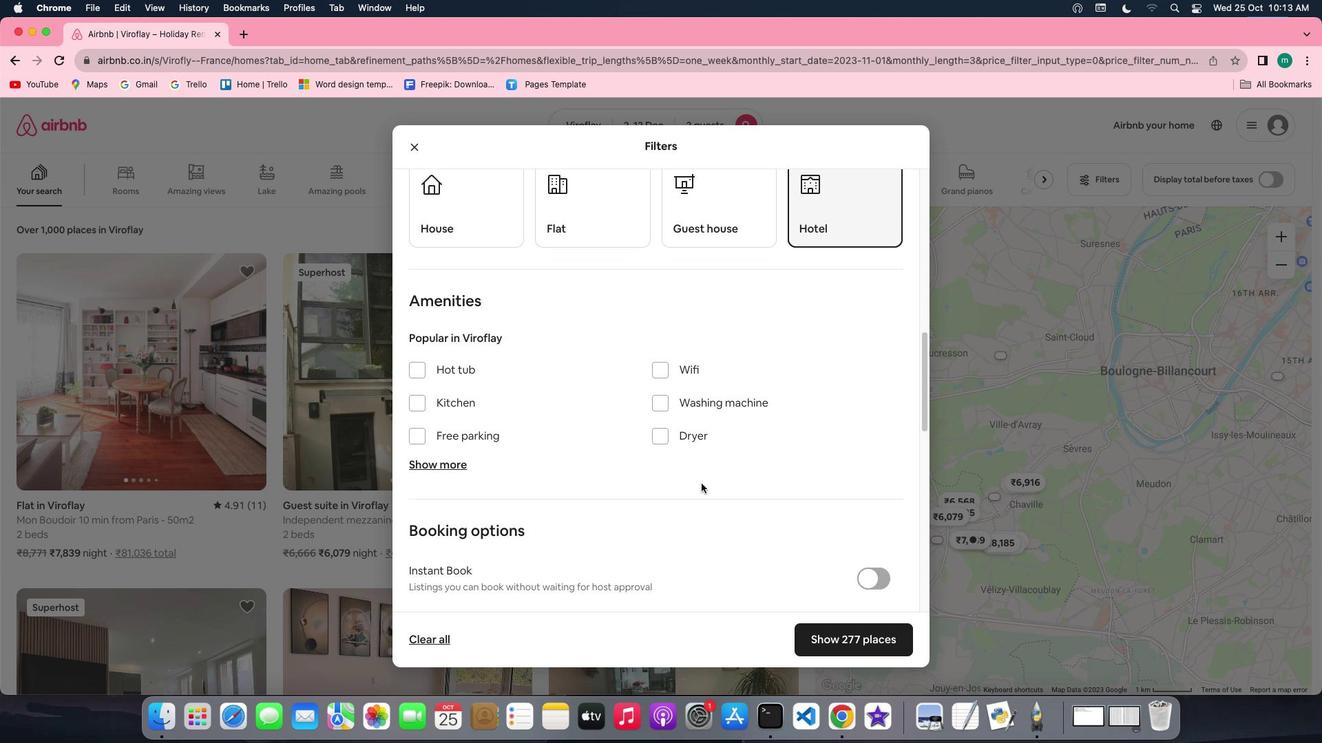 
Action: Mouse moved to (787, 476)
Screenshot: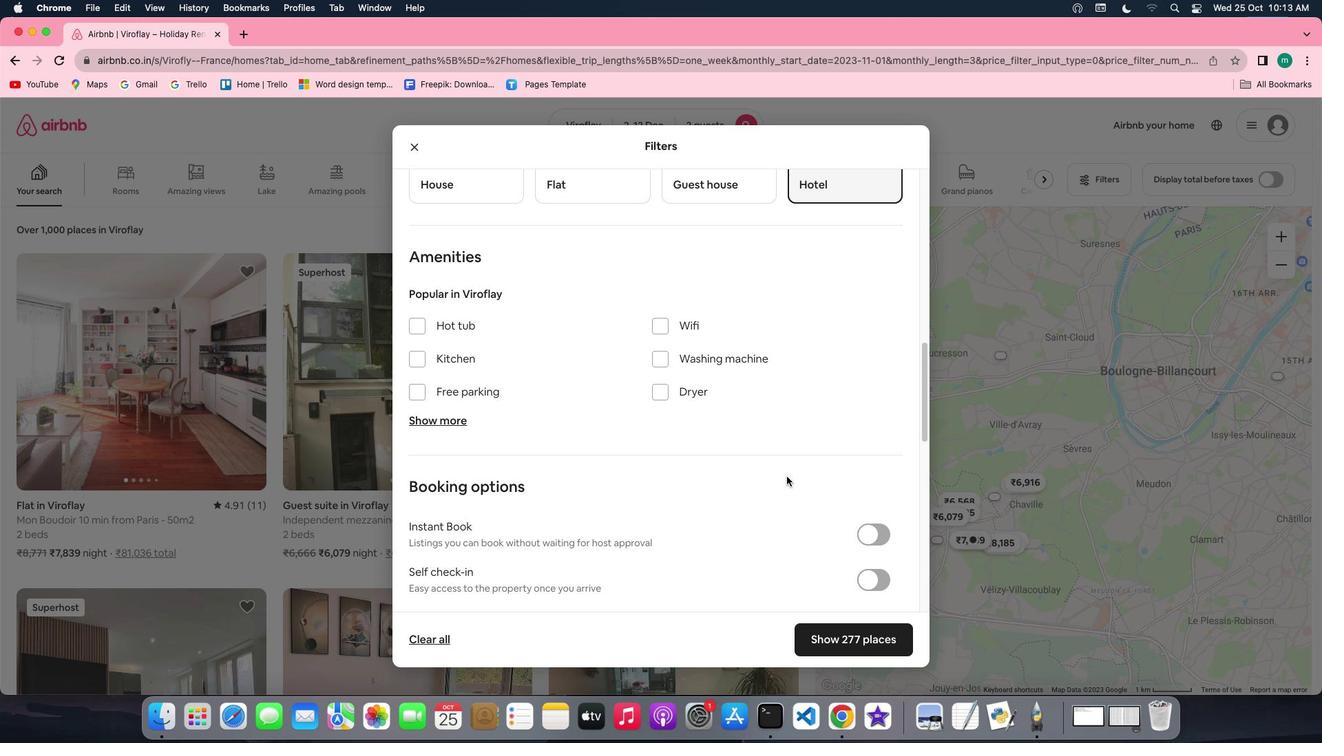 
Action: Mouse scrolled (787, 476) with delta (0, 0)
Screenshot: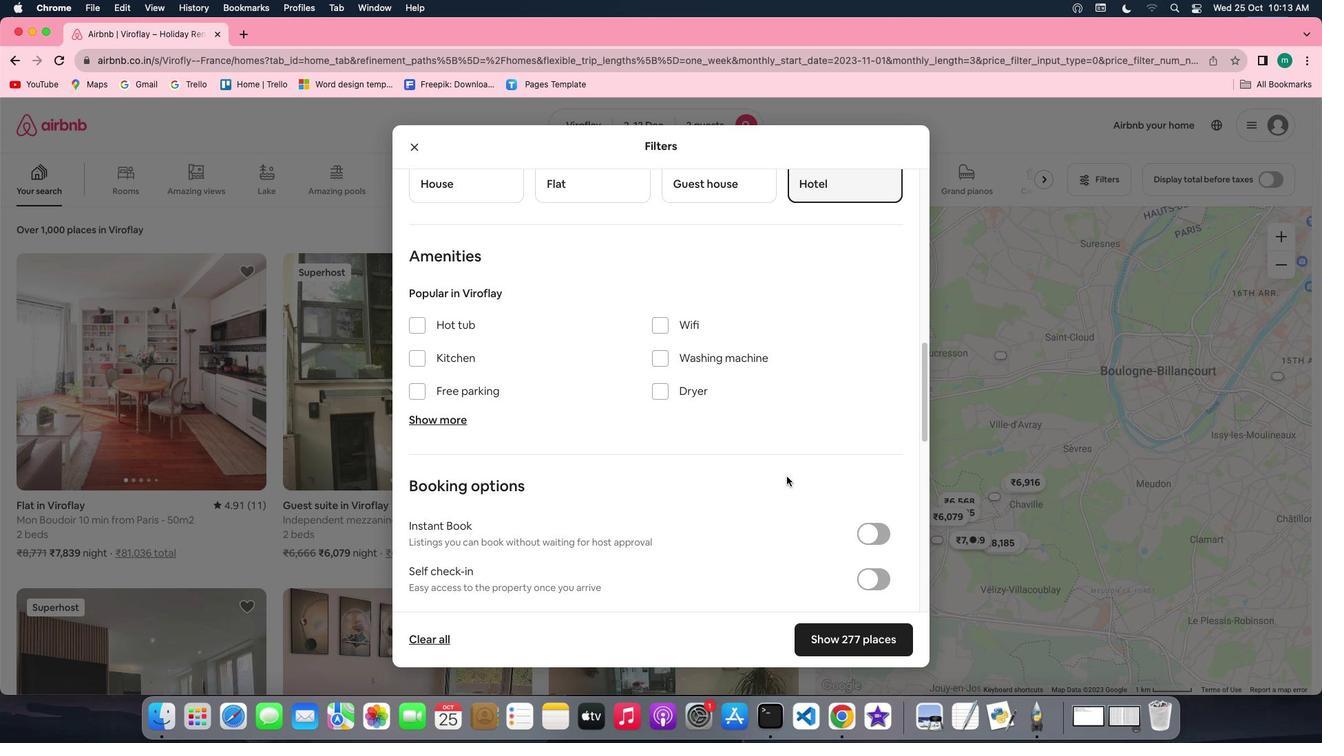 
Action: Mouse scrolled (787, 476) with delta (0, 0)
Screenshot: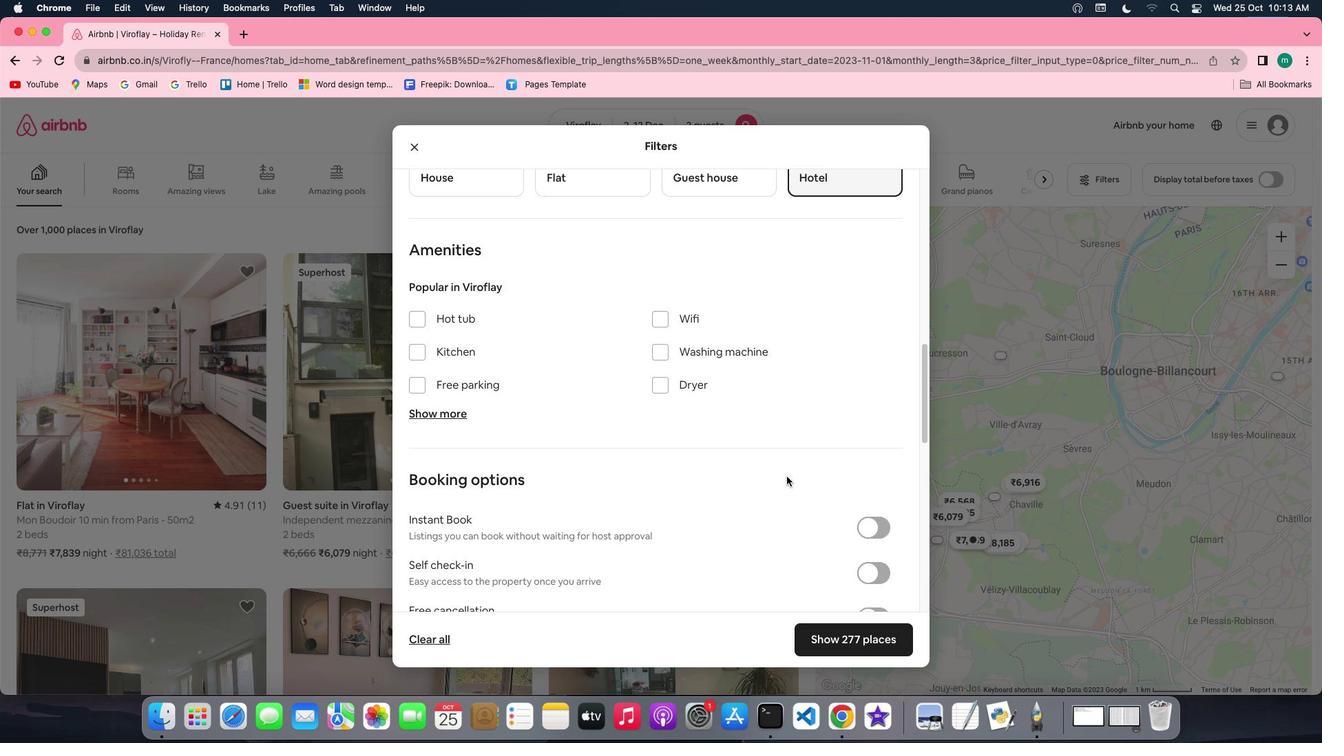 
Action: Mouse scrolled (787, 476) with delta (0, 0)
Screenshot: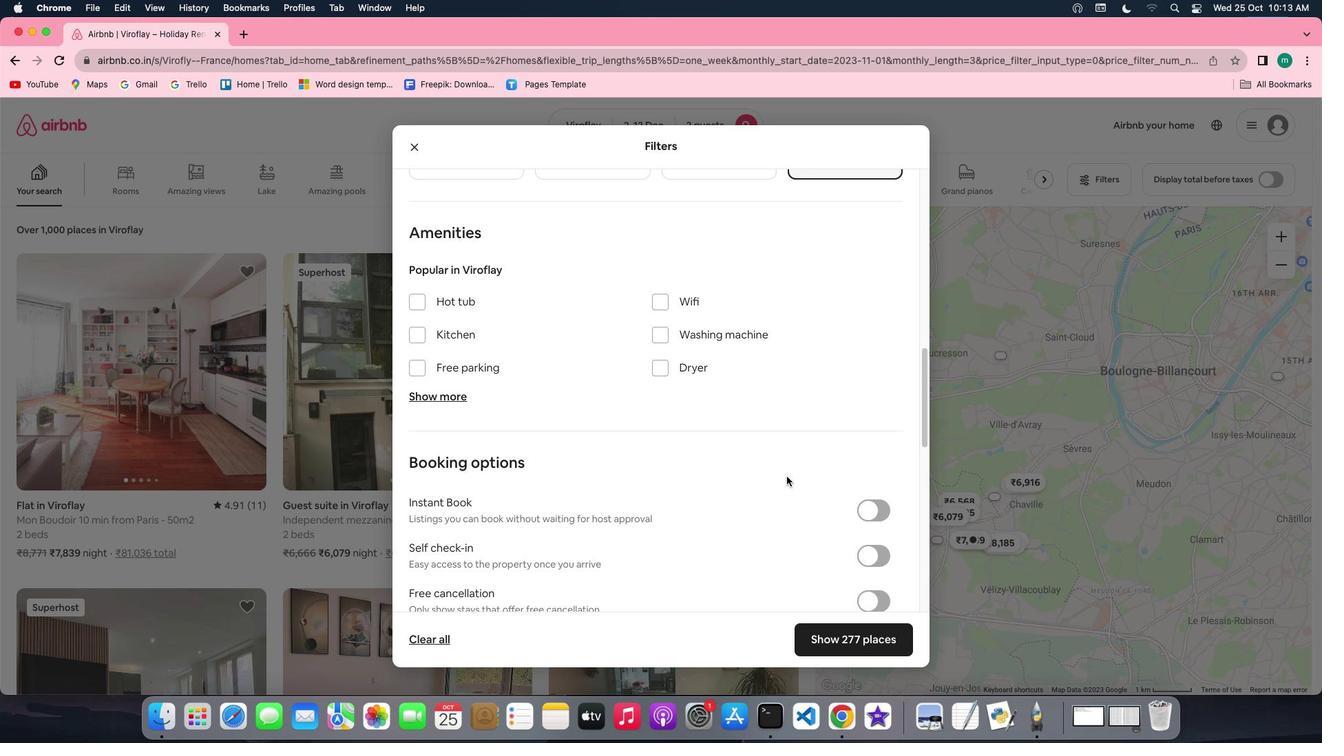 
Action: Mouse scrolled (787, 476) with delta (0, 0)
Screenshot: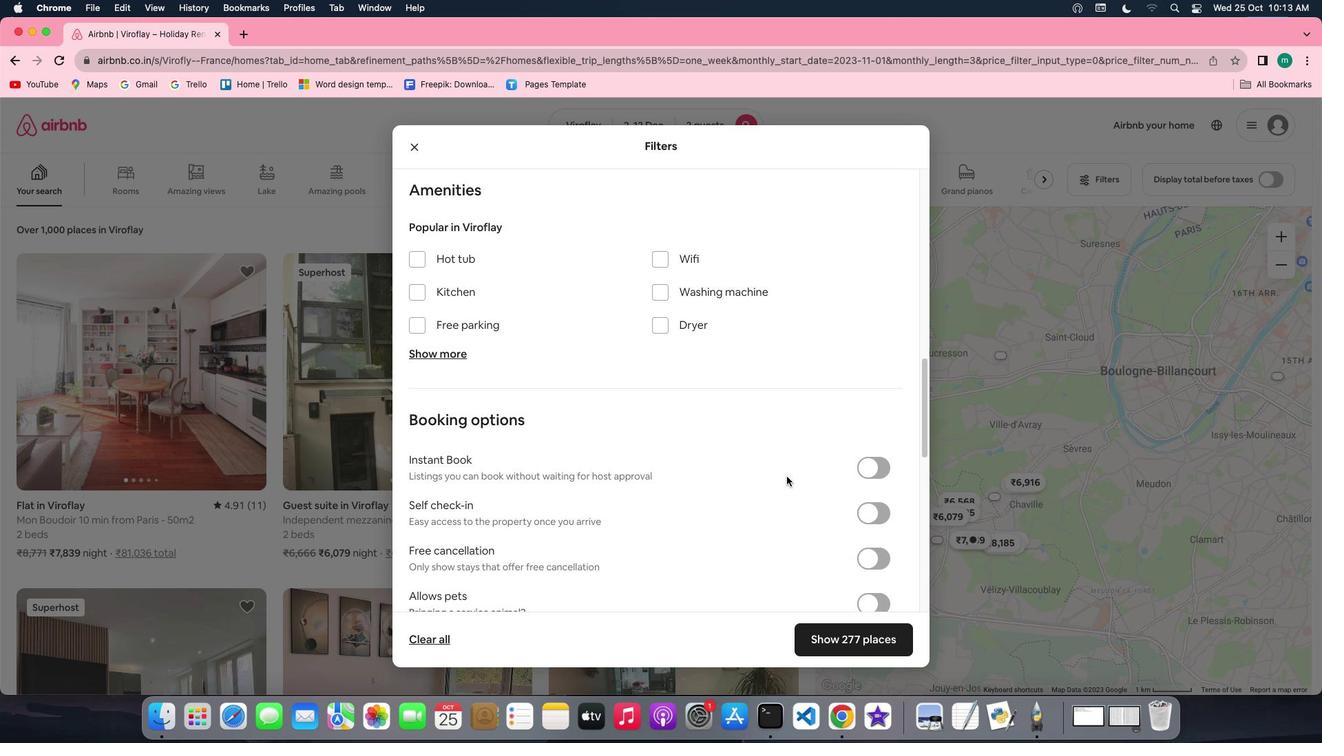 
Action: Mouse scrolled (787, 476) with delta (0, 0)
Screenshot: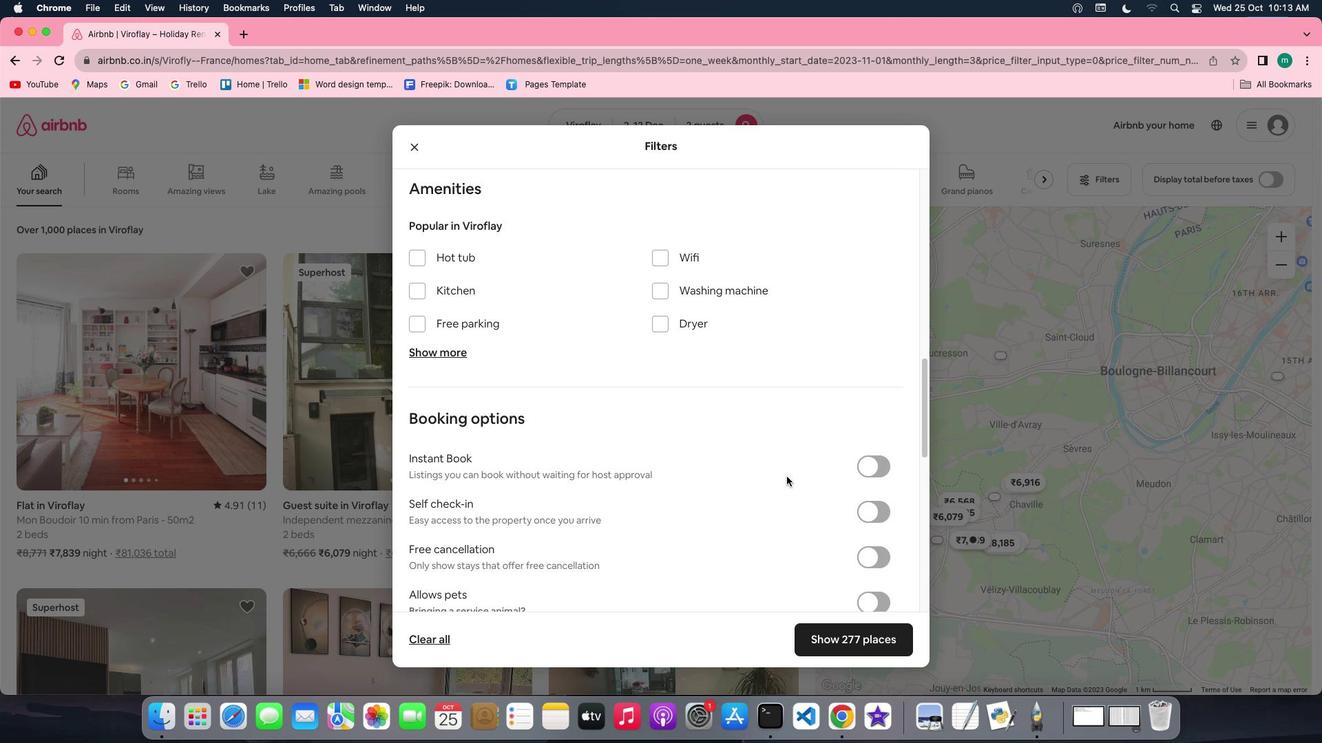
Action: Mouse scrolled (787, 476) with delta (0, 0)
Screenshot: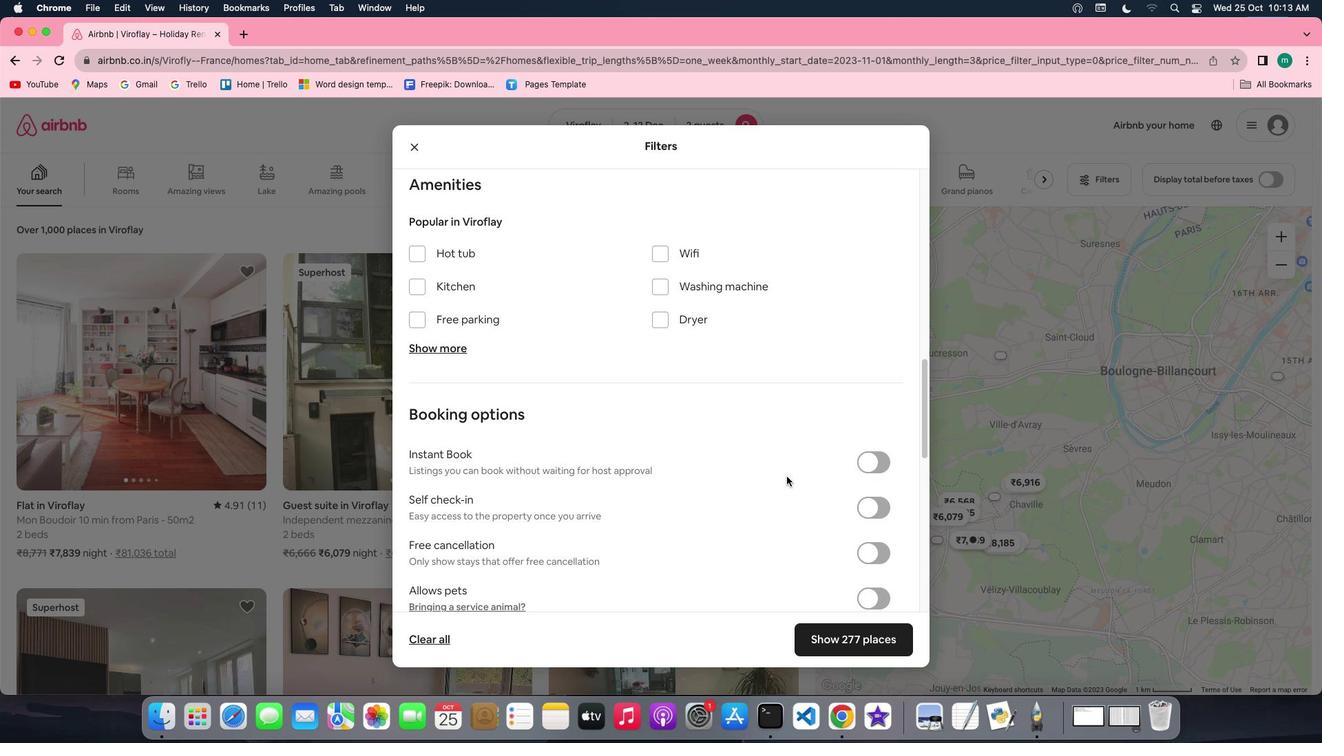 
Action: Mouse scrolled (787, 476) with delta (0, 0)
Screenshot: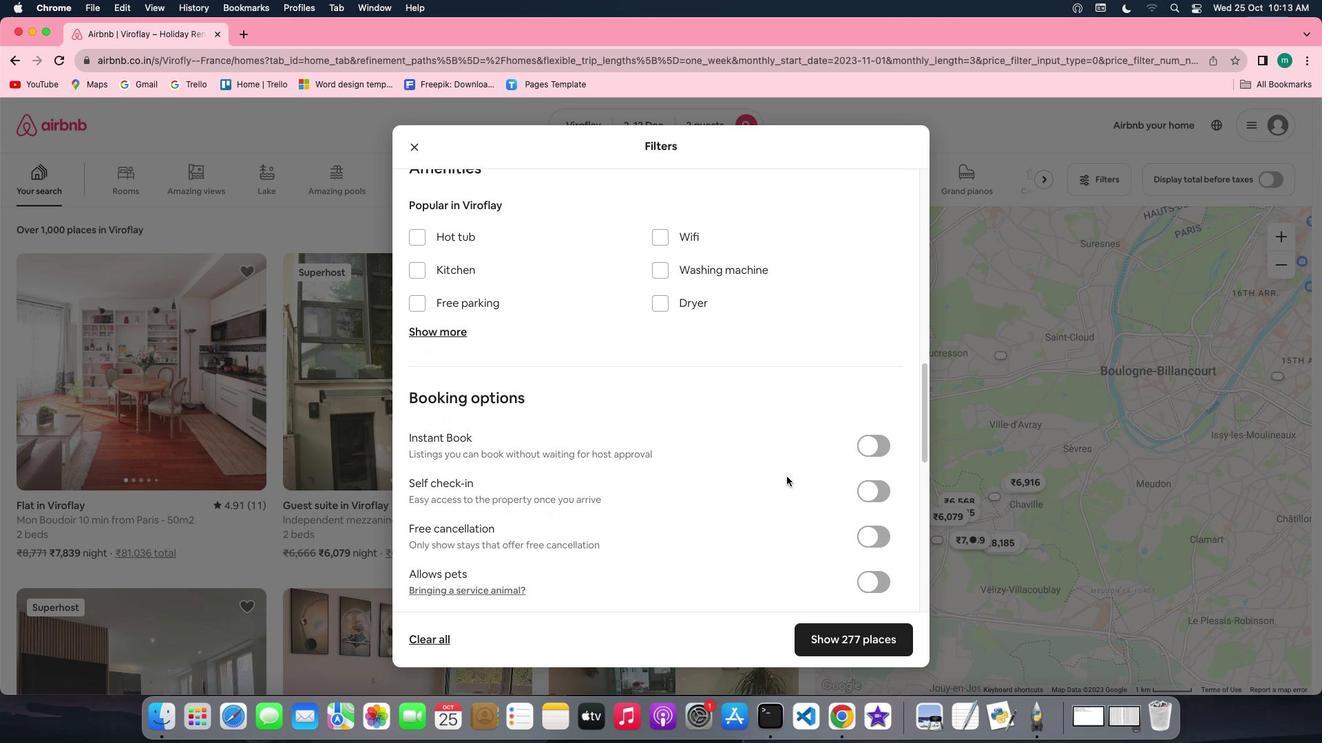 
Action: Mouse moved to (869, 455)
Screenshot: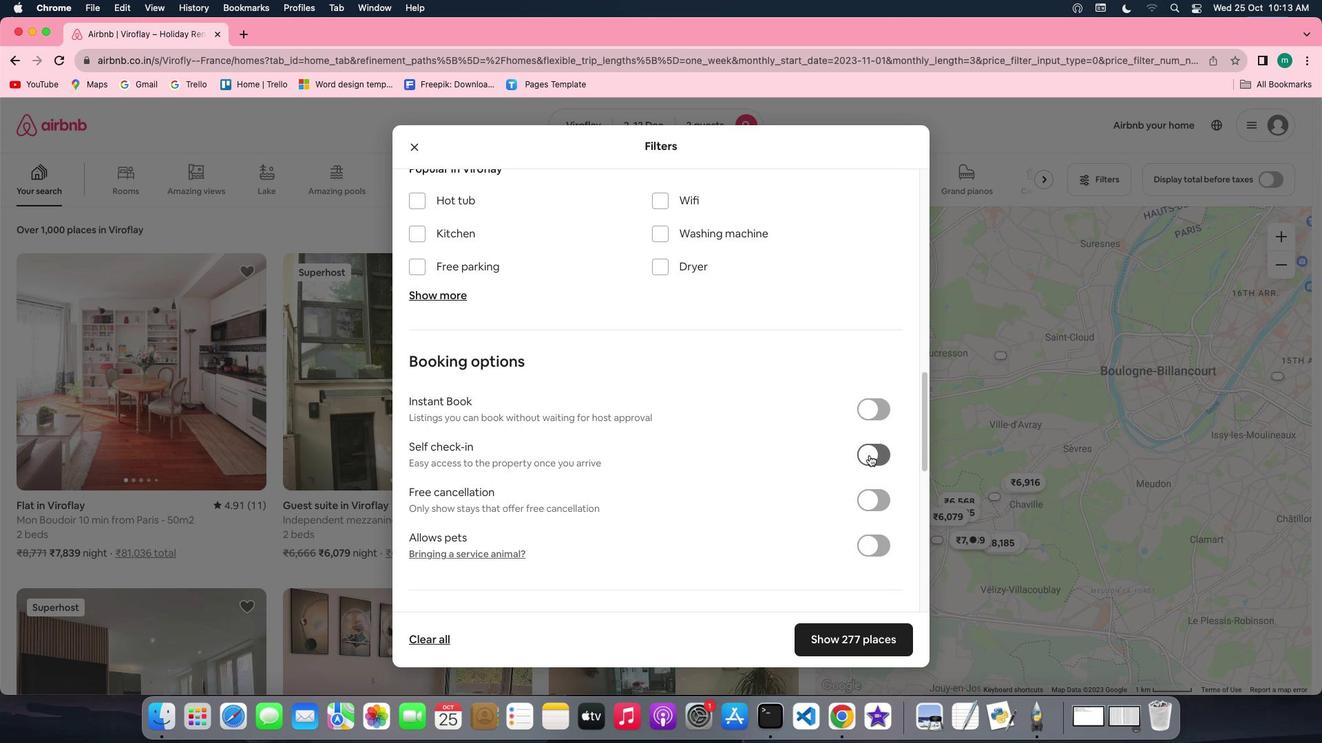 
Action: Mouse pressed left at (869, 455)
Screenshot: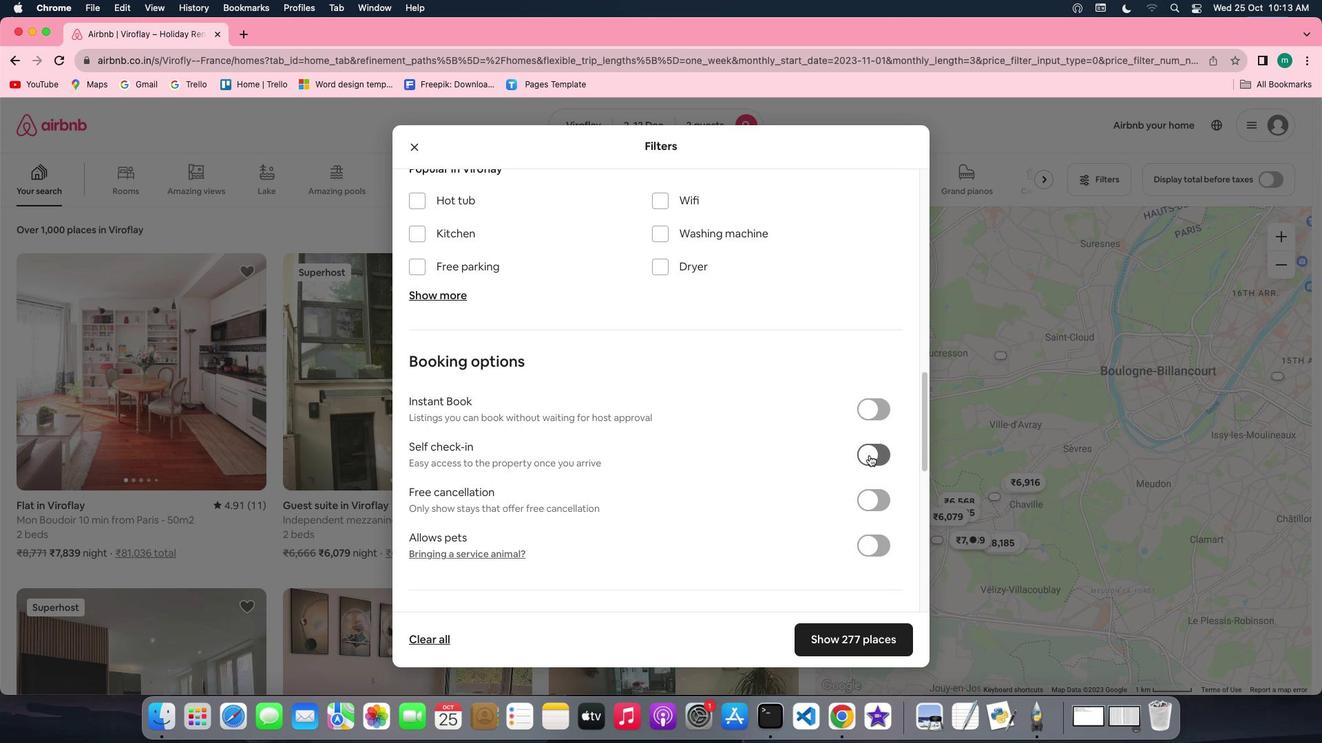 
Action: Mouse moved to (866, 639)
Screenshot: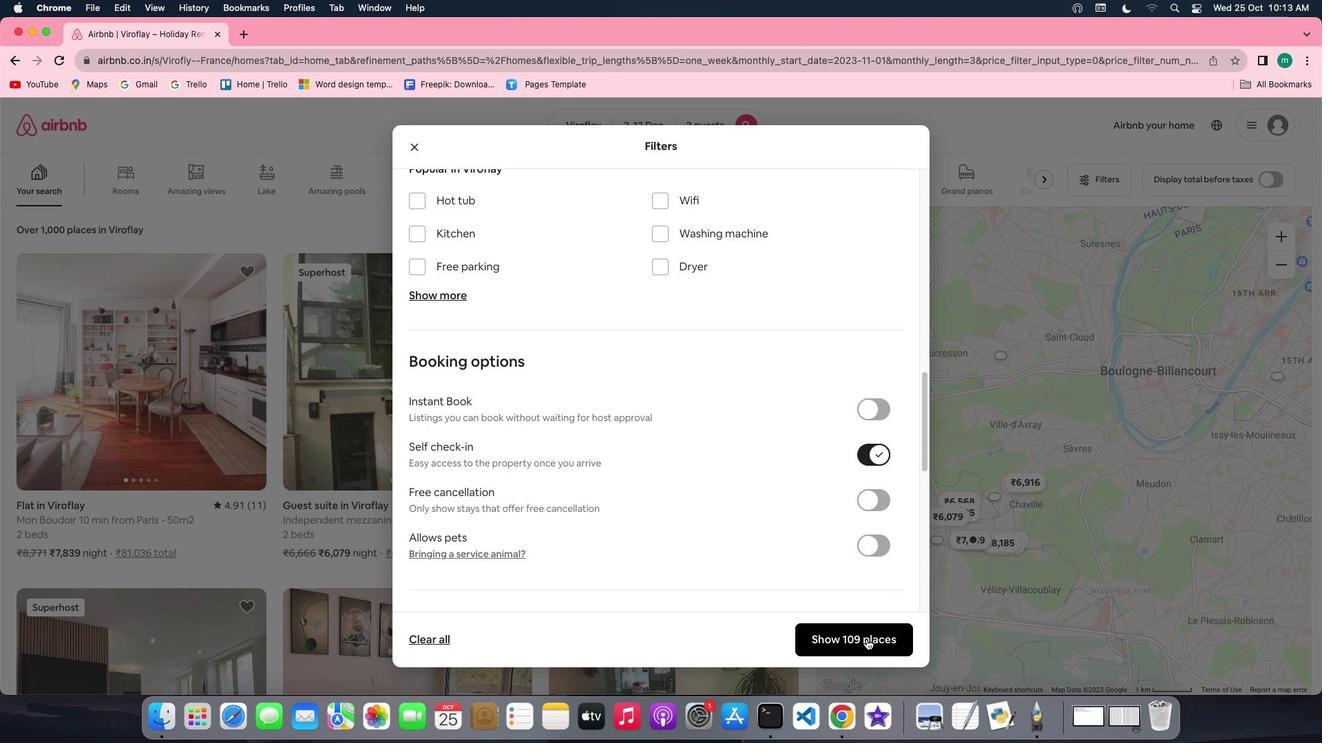 
Action: Mouse pressed left at (866, 639)
Screenshot: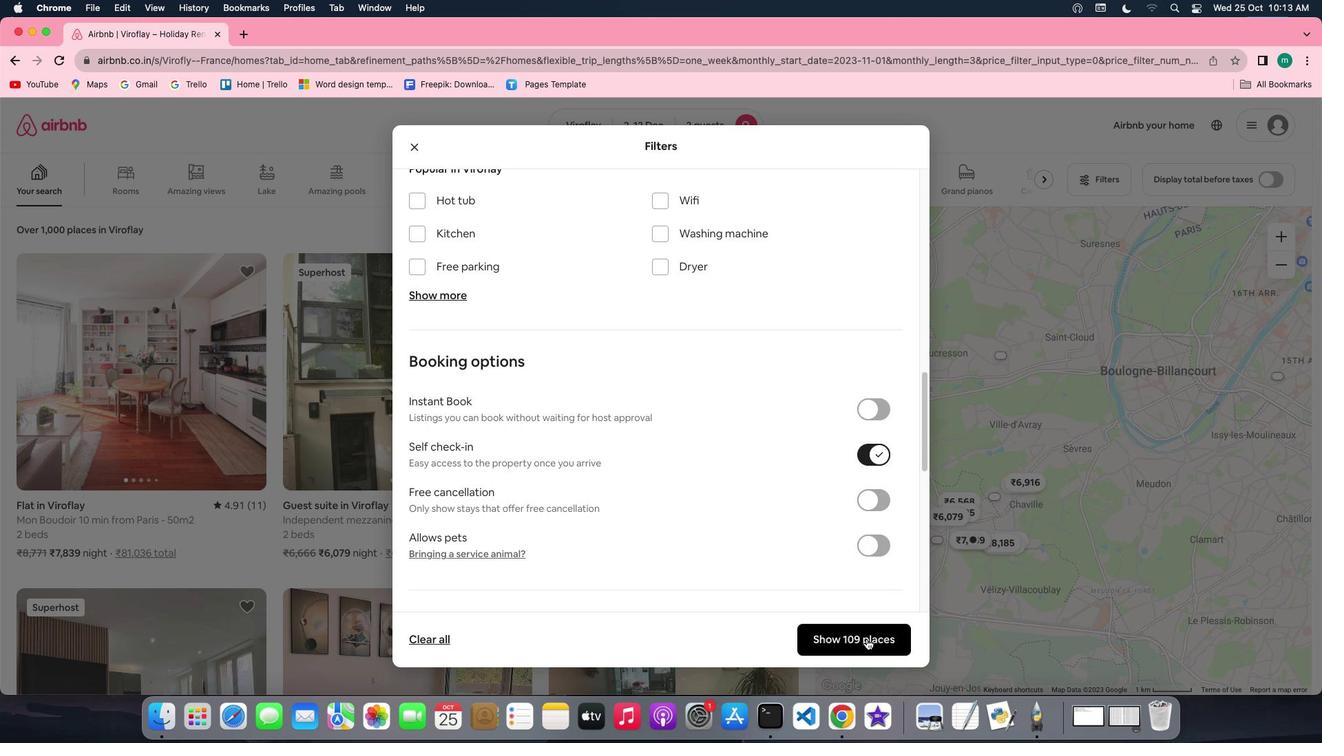 
Action: Mouse moved to (145, 410)
Screenshot: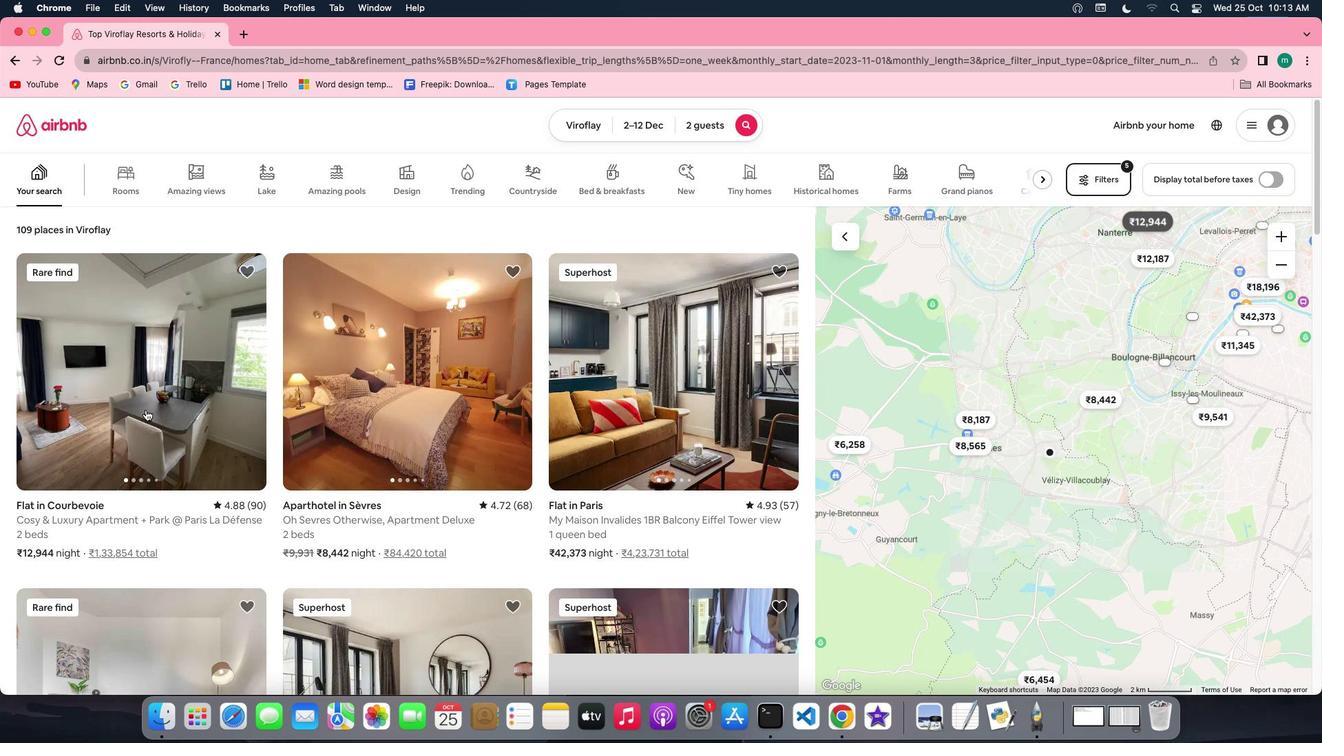 
Action: Mouse pressed left at (145, 410)
Screenshot: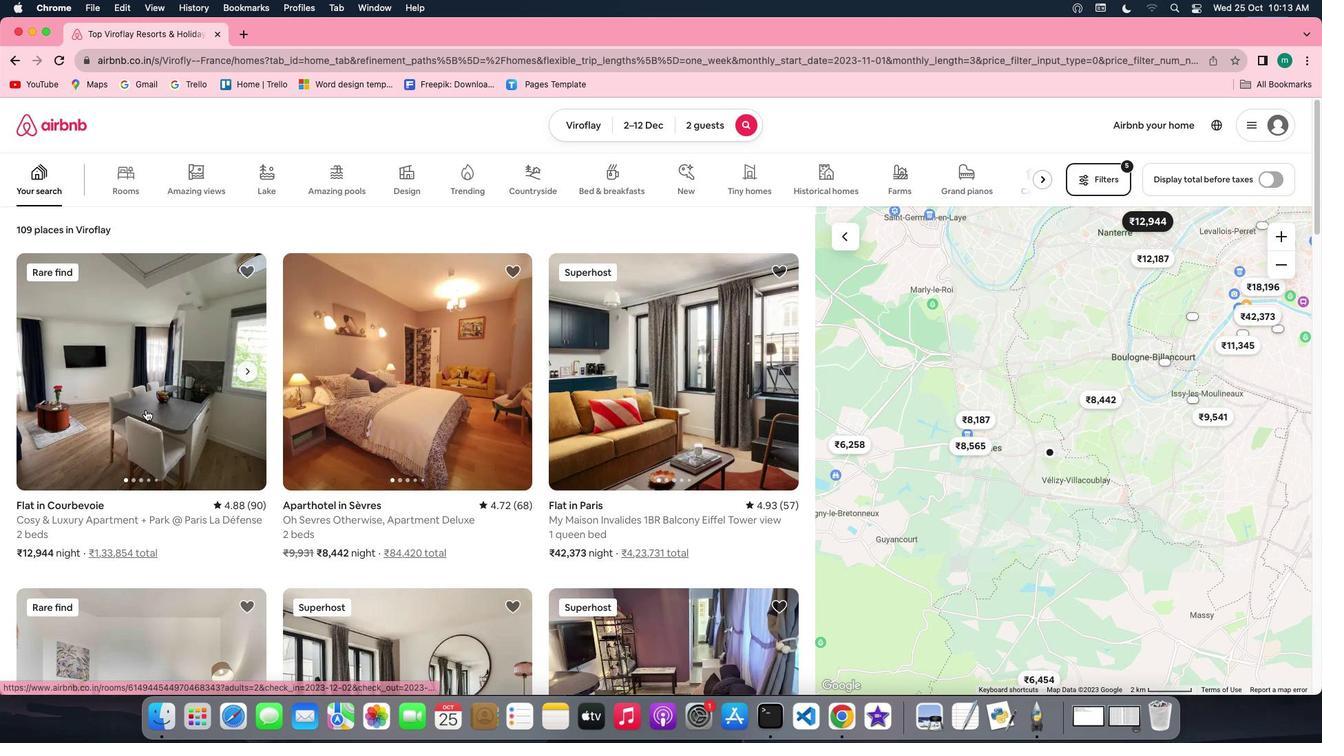 
Action: Mouse moved to (951, 517)
Screenshot: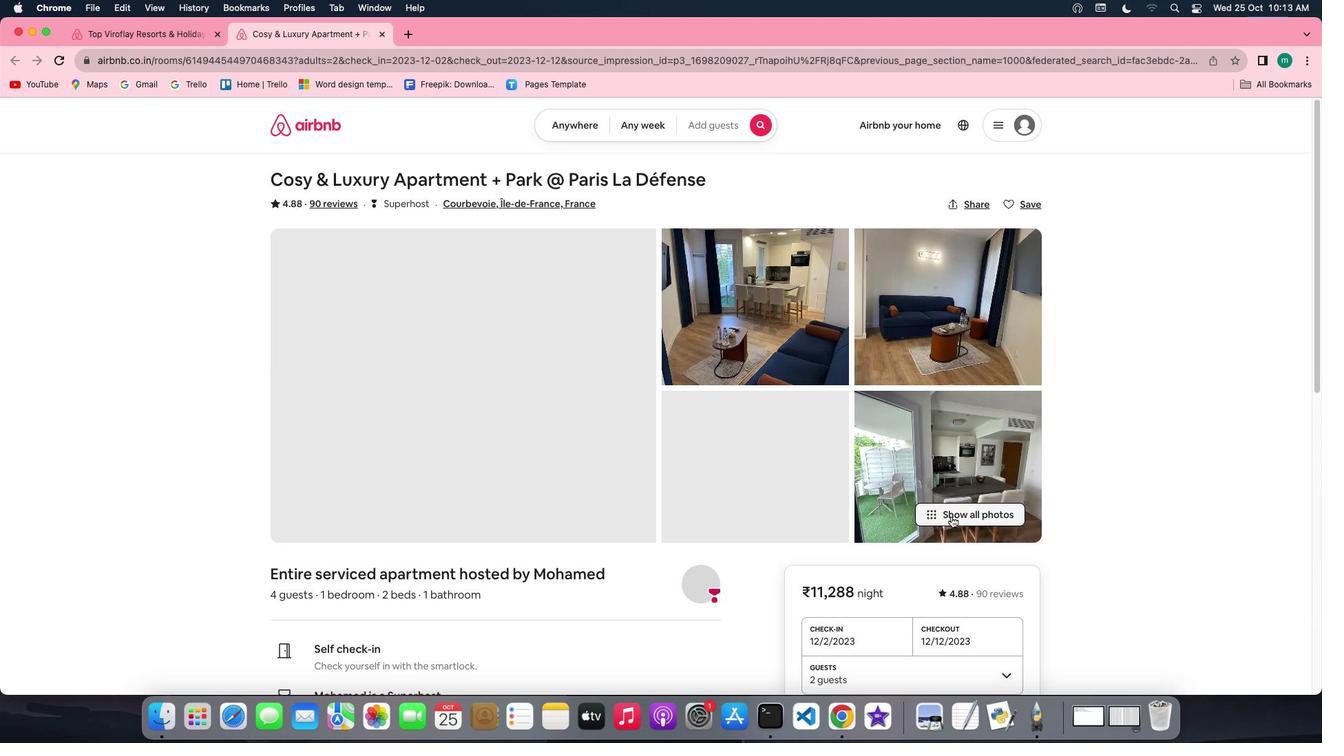 
Action: Mouse pressed left at (951, 517)
Screenshot: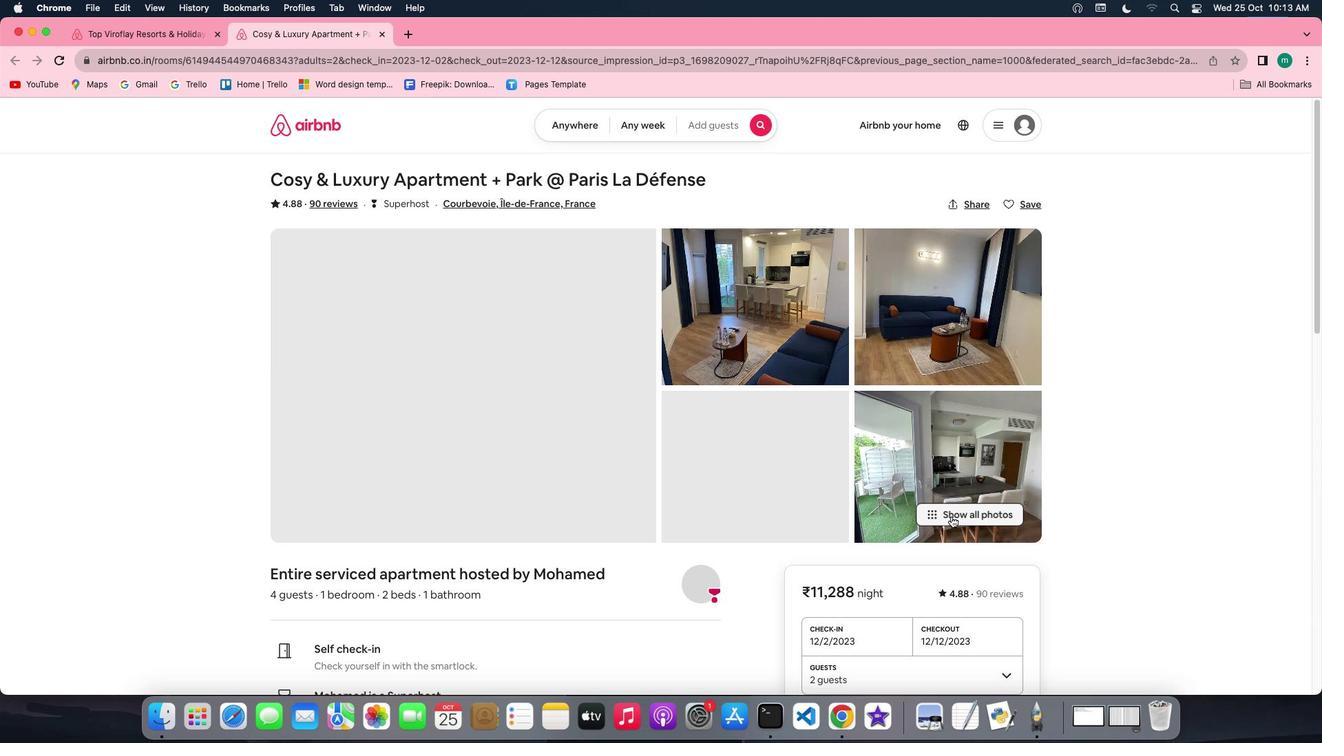 
Action: Mouse moved to (588, 550)
Screenshot: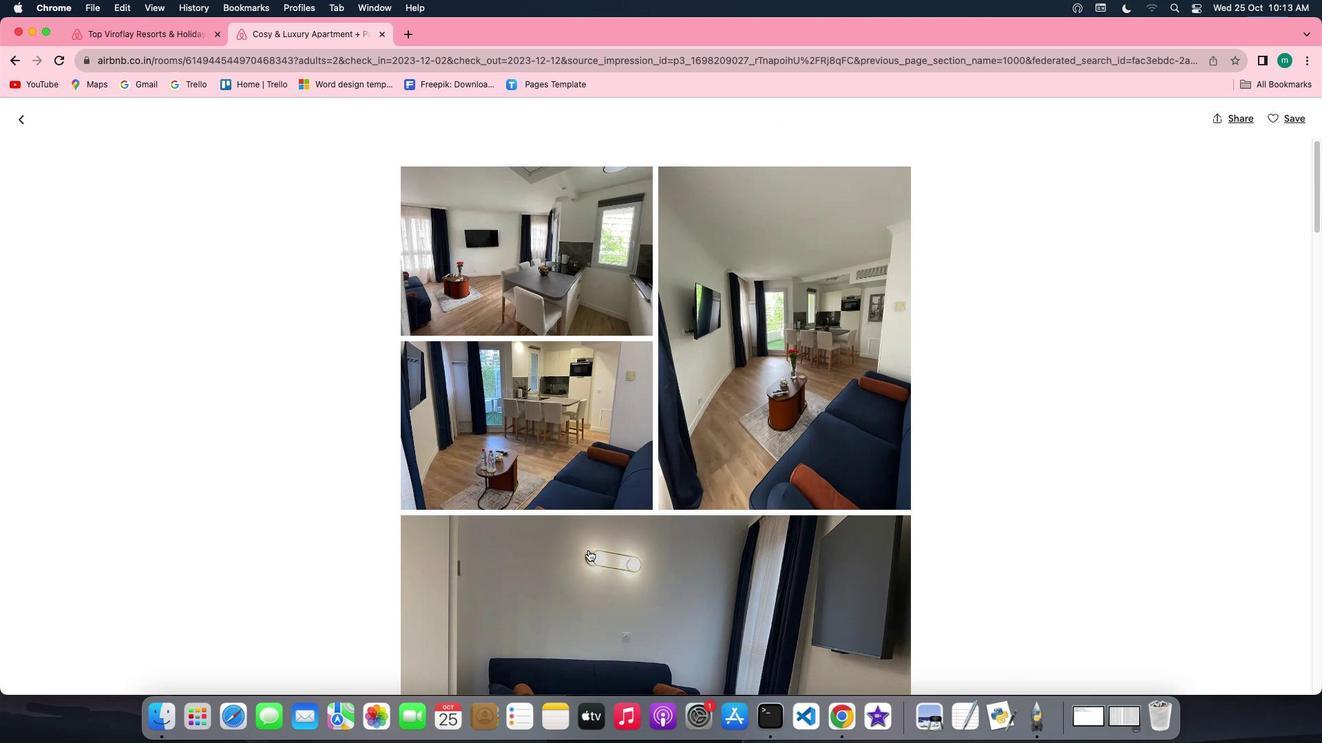 
Action: Mouse scrolled (588, 550) with delta (0, 0)
Screenshot: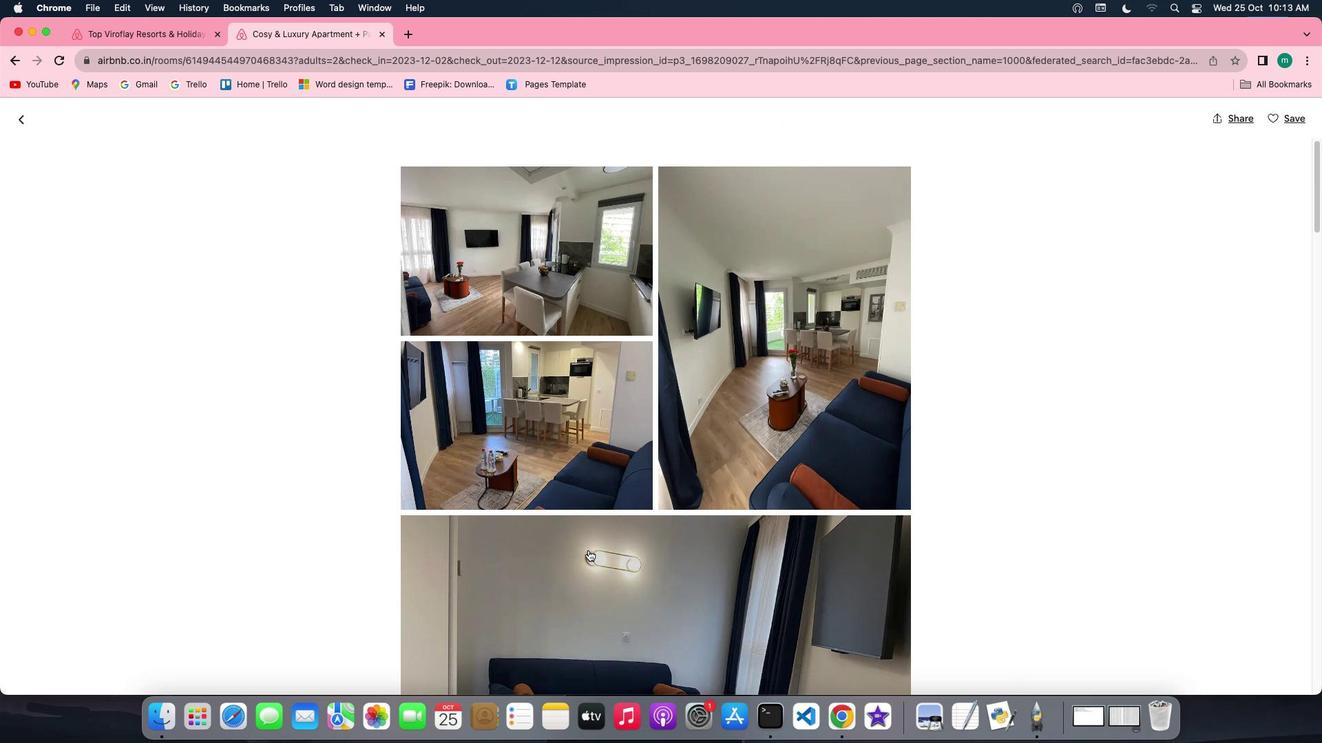 
Action: Mouse scrolled (588, 550) with delta (0, 0)
Screenshot: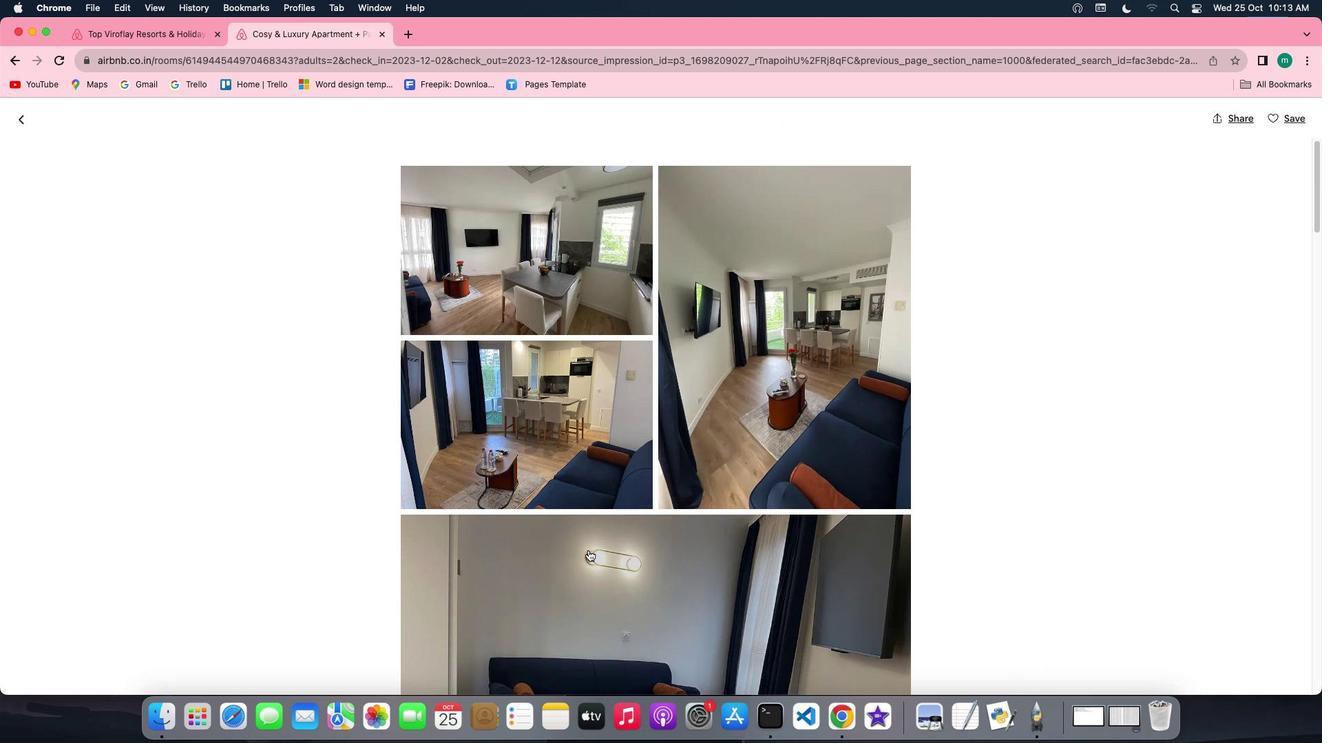 
Action: Mouse scrolled (588, 550) with delta (0, 0)
Screenshot: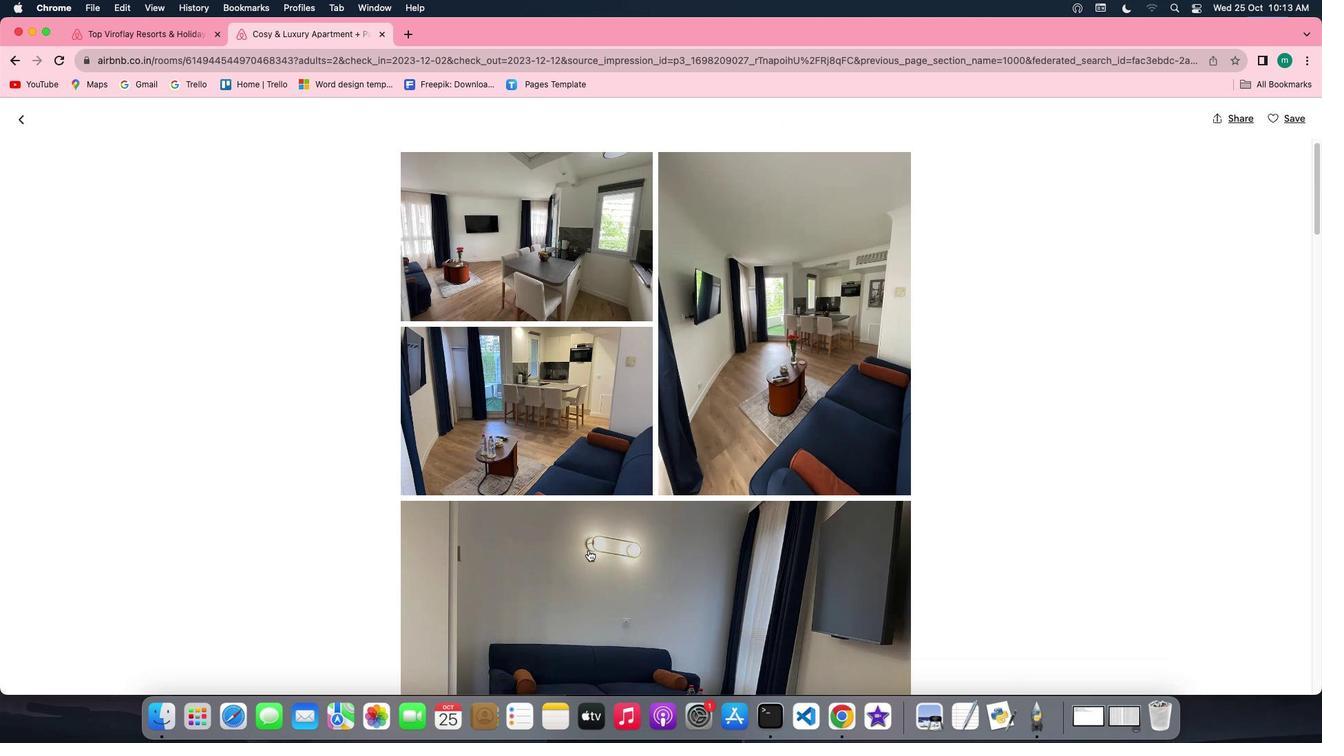 
Action: Mouse scrolled (588, 550) with delta (0, 0)
Screenshot: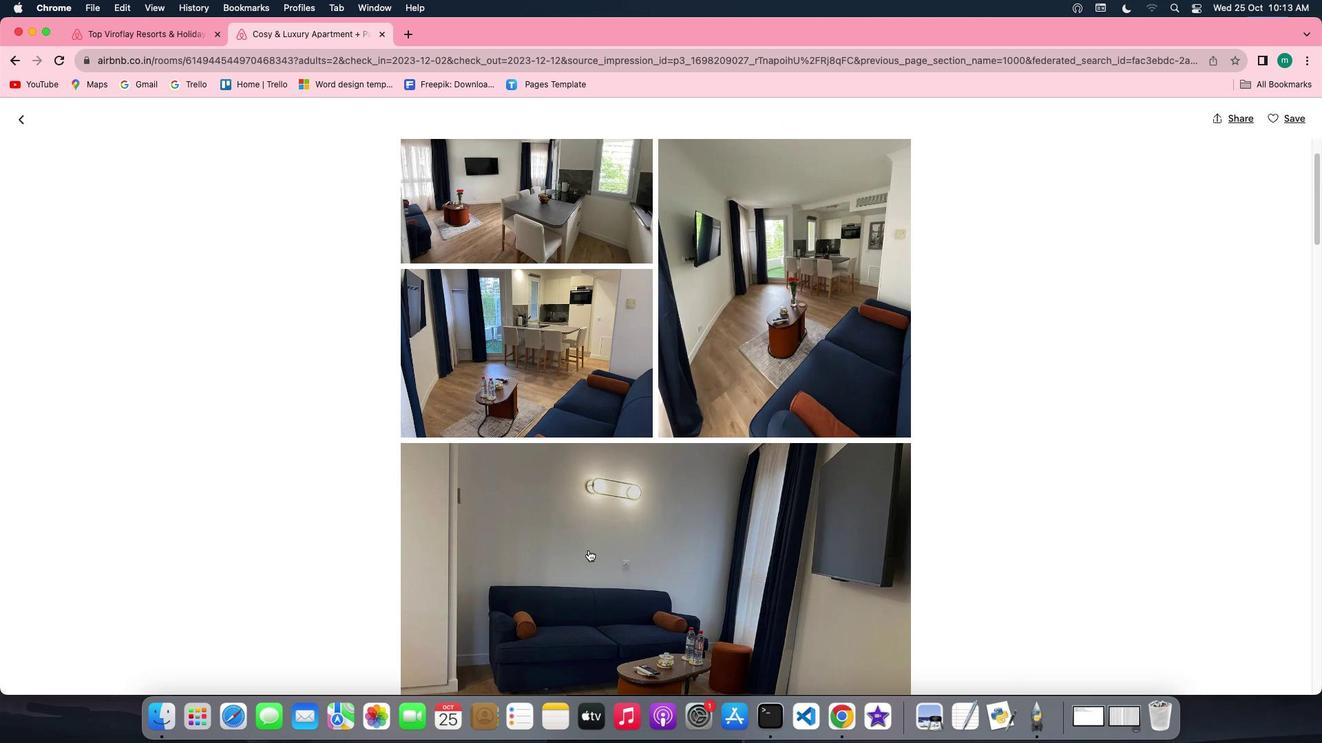 
Action: Mouse scrolled (588, 550) with delta (0, 0)
Screenshot: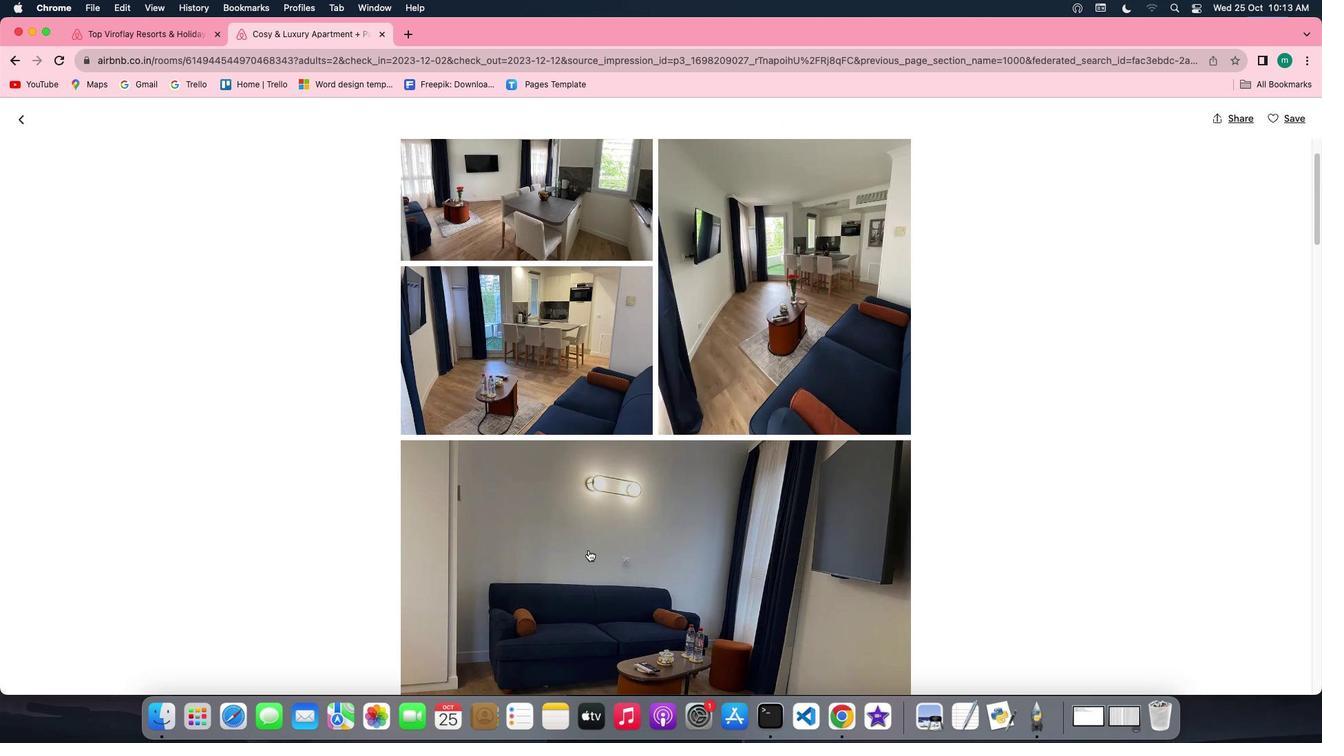
Action: Mouse scrolled (588, 550) with delta (0, -1)
Screenshot: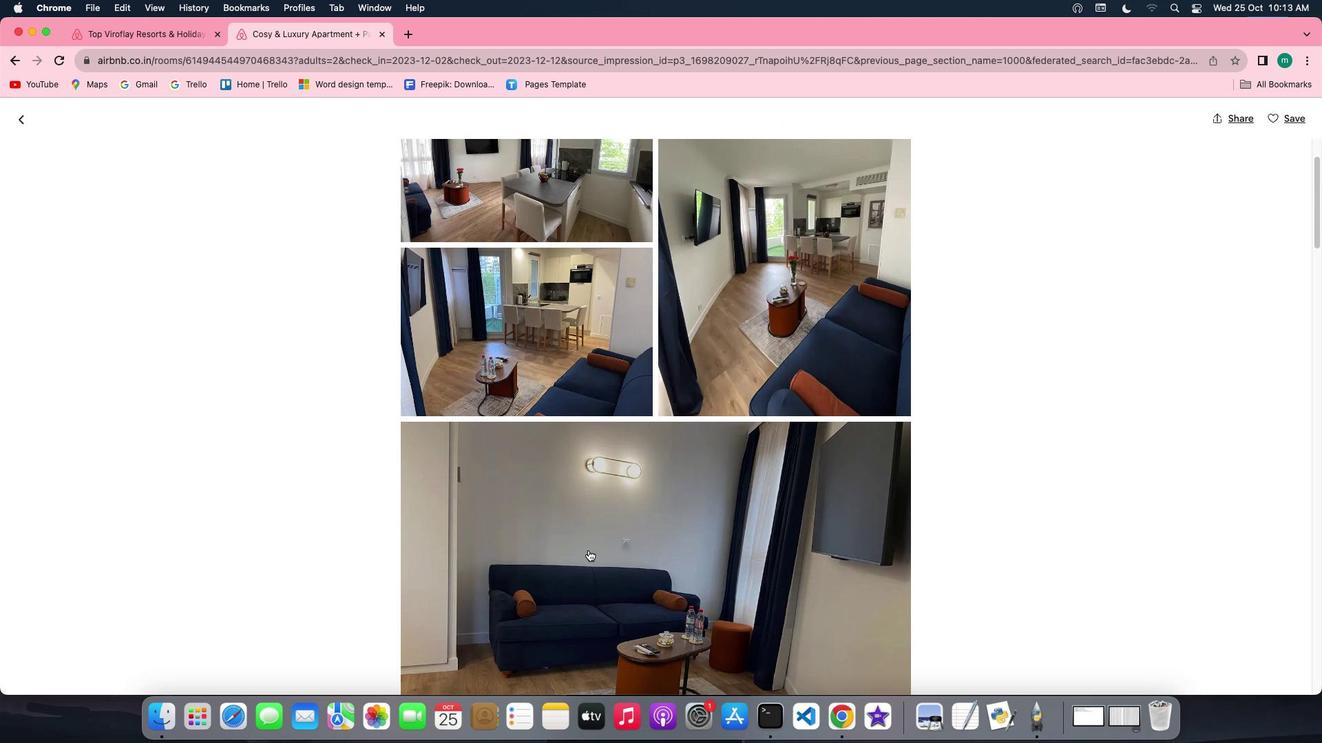 
Action: Mouse scrolled (588, 550) with delta (0, -2)
Screenshot: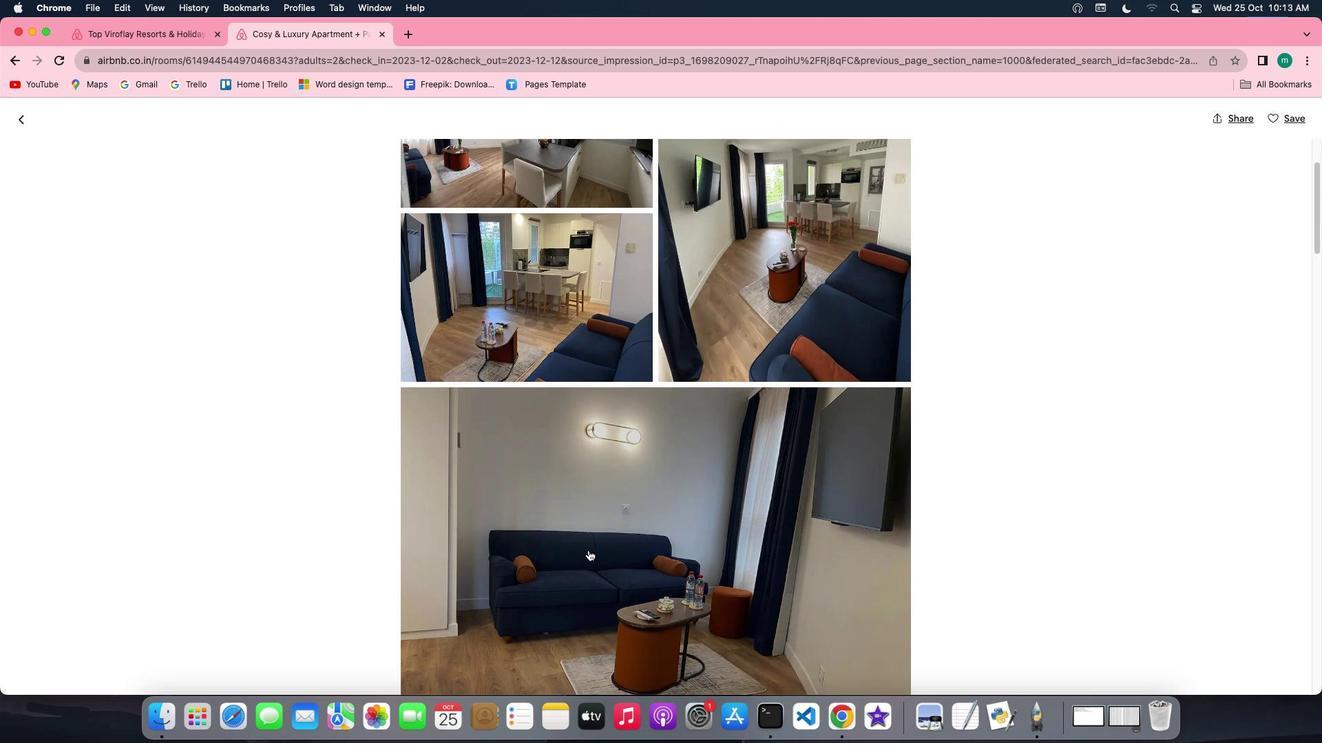 
Action: Mouse scrolled (588, 550) with delta (0, 0)
Screenshot: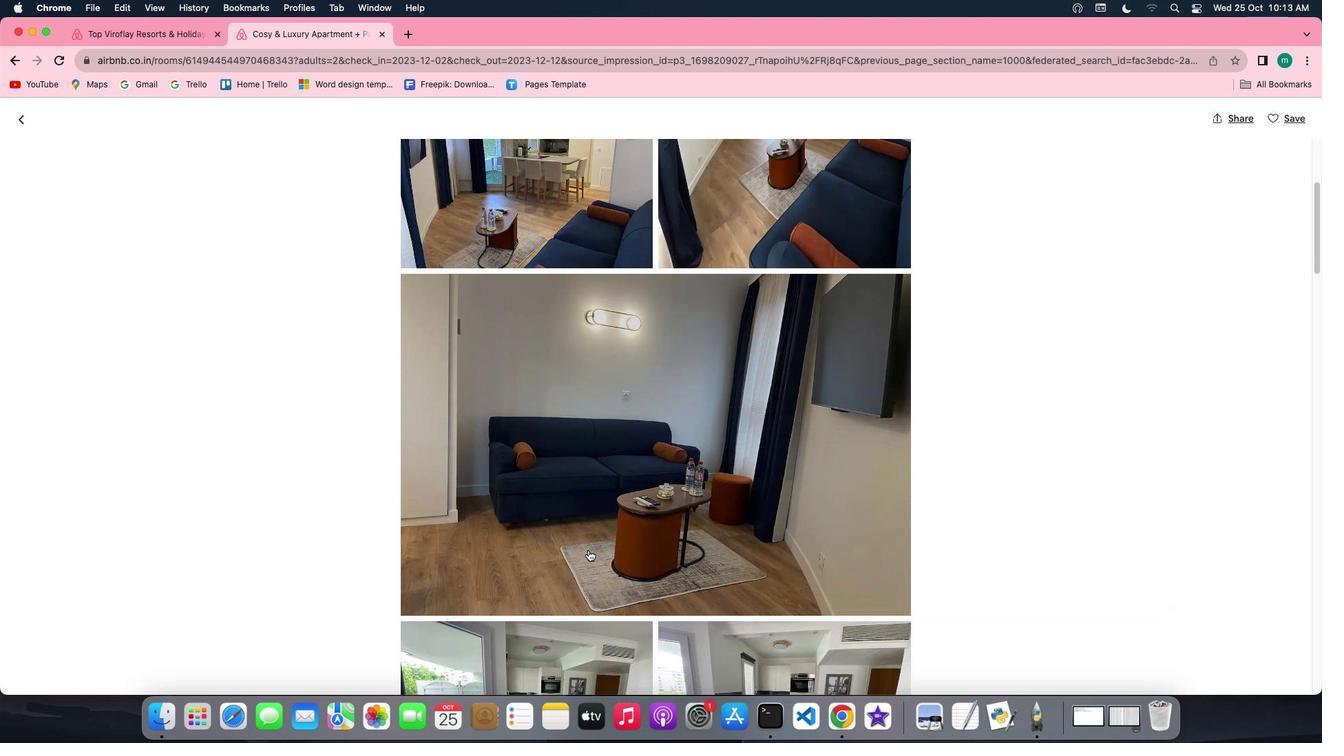 
Action: Mouse scrolled (588, 550) with delta (0, 0)
Screenshot: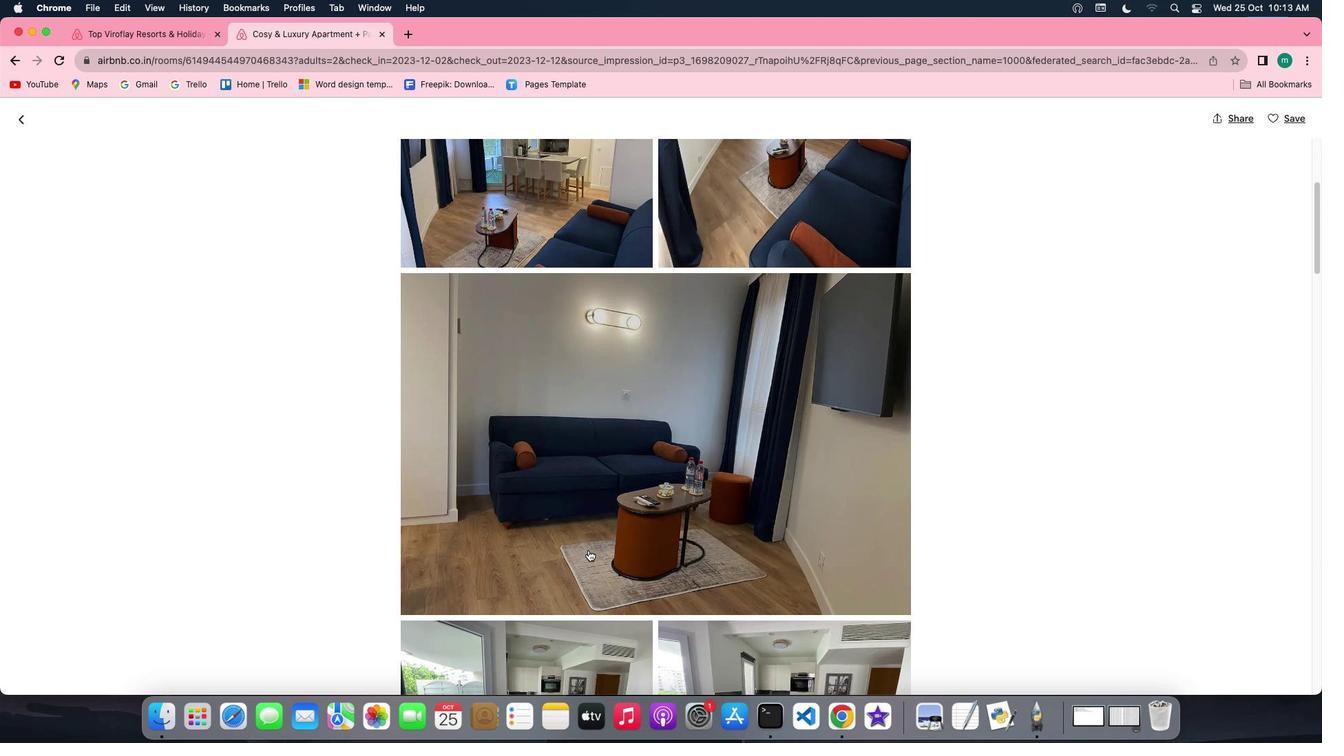 
Action: Mouse scrolled (588, 550) with delta (0, 0)
Screenshot: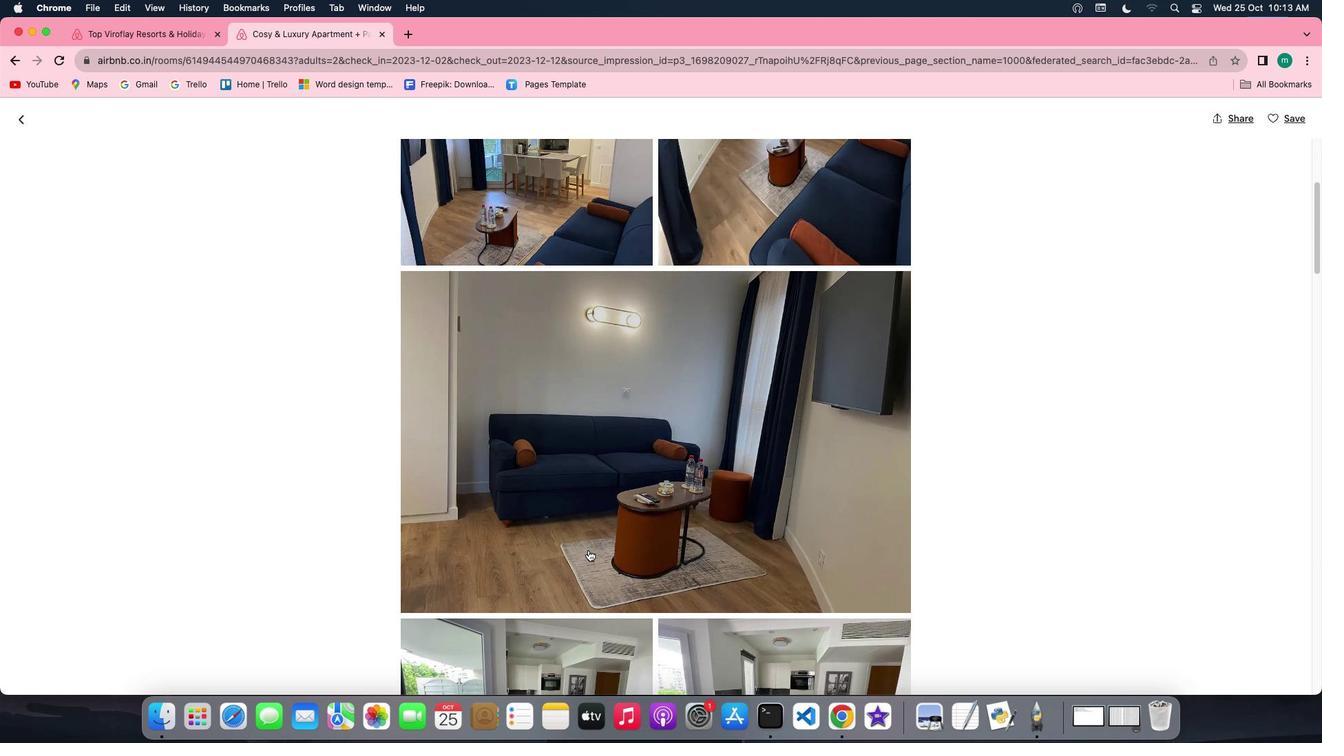 
Action: Mouse scrolled (588, 550) with delta (0, -2)
Screenshot: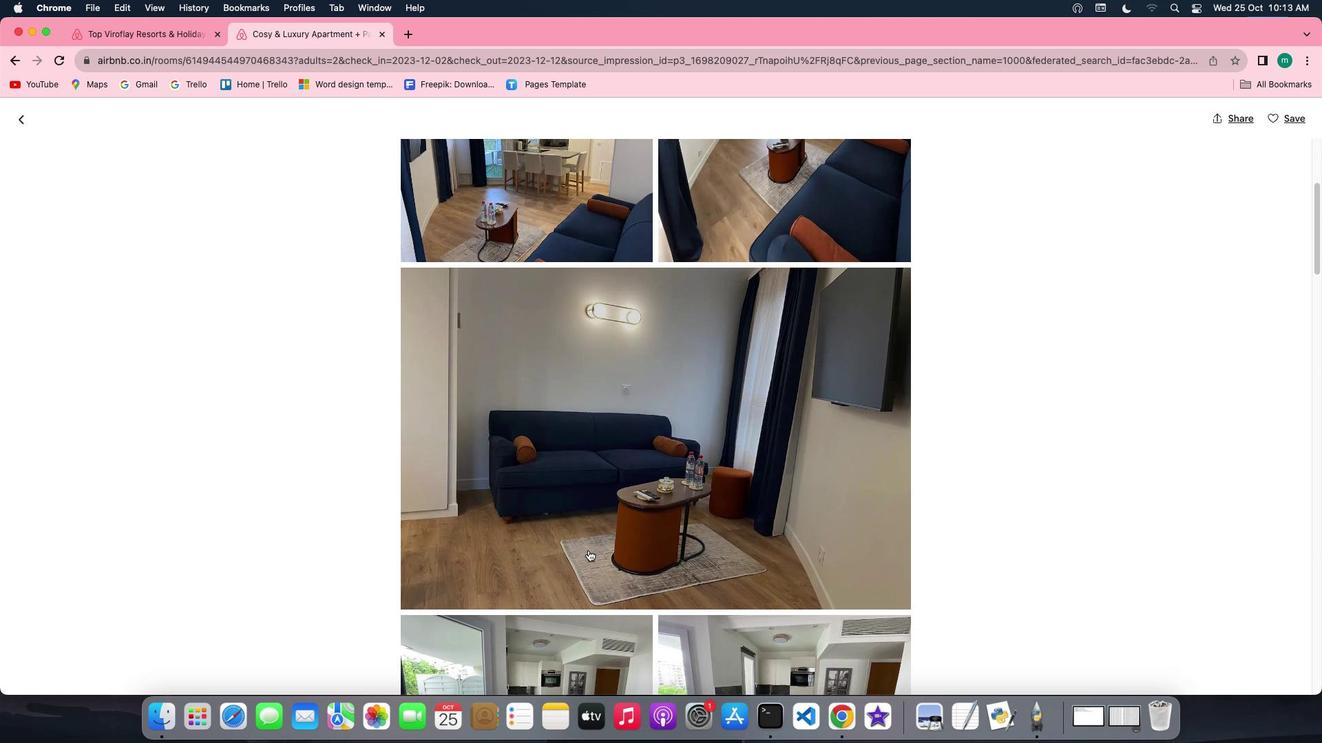 
Action: Mouse scrolled (588, 550) with delta (0, -2)
Screenshot: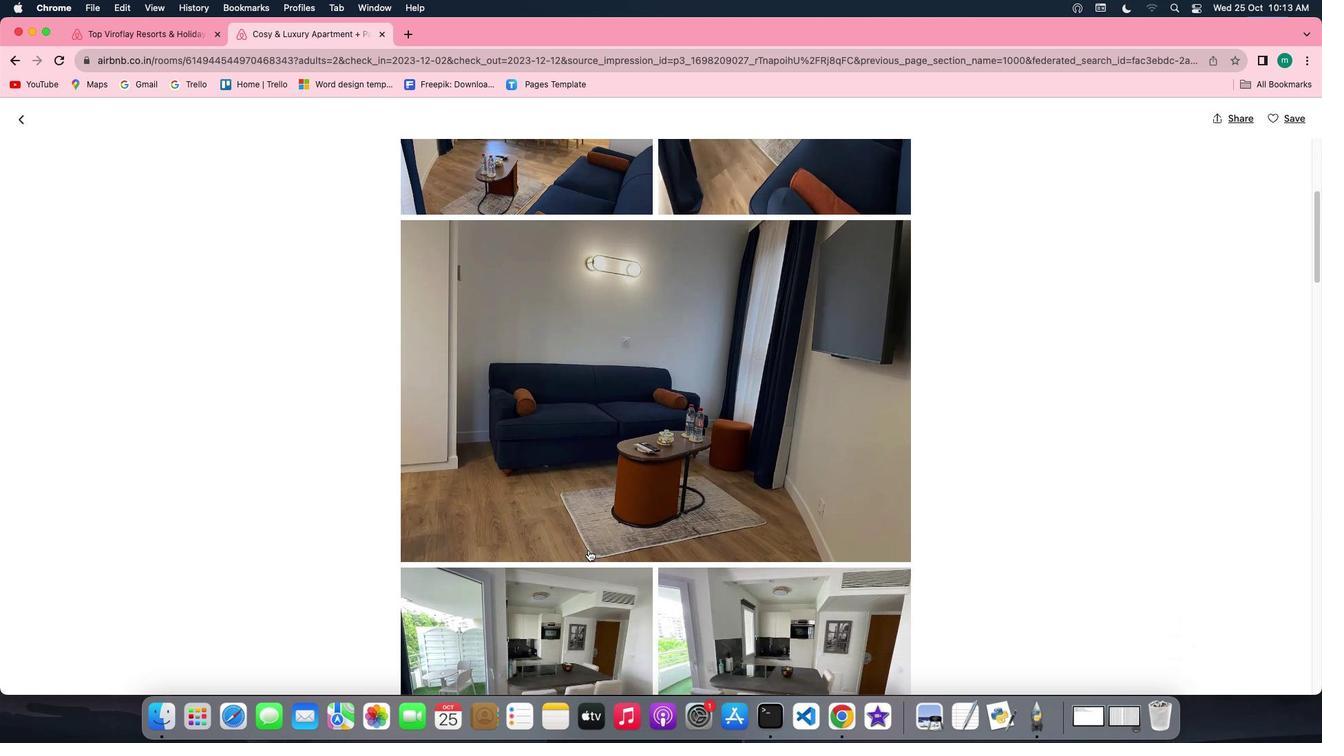 
Action: Mouse scrolled (588, 550) with delta (0, 0)
Screenshot: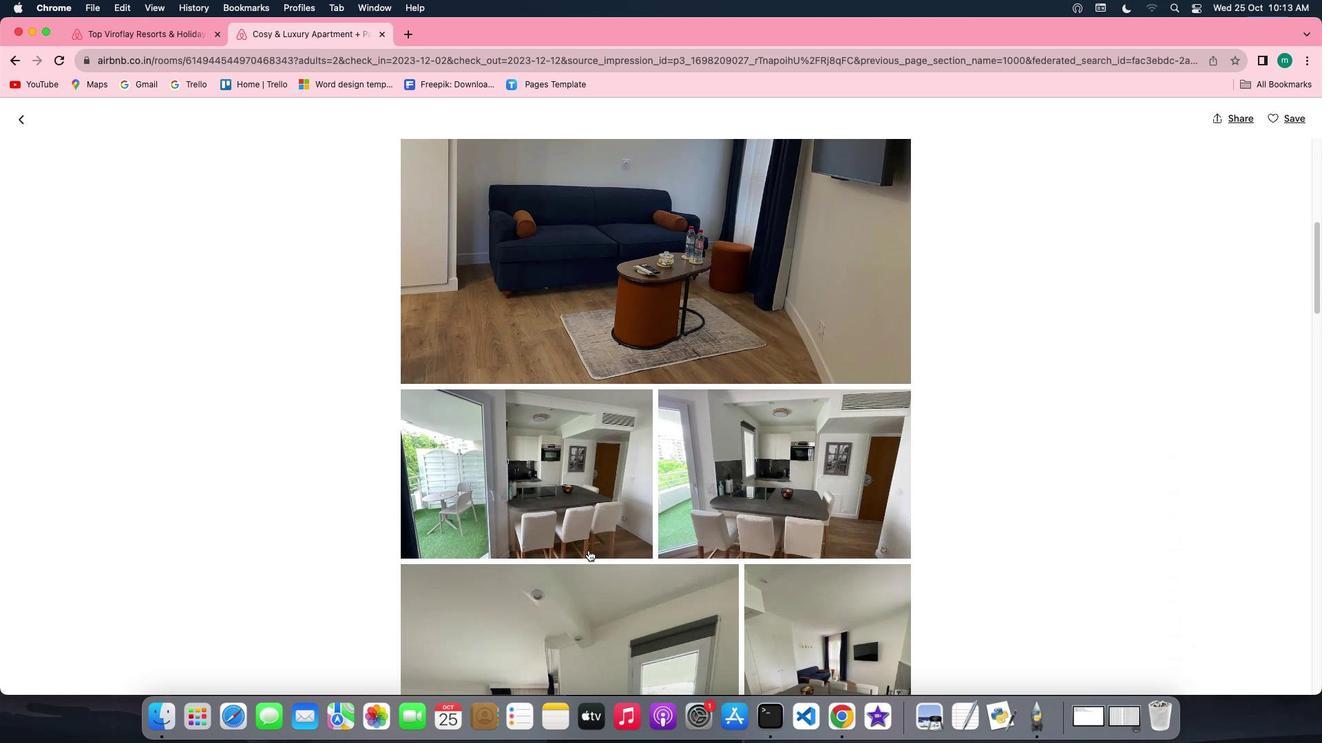 
Action: Mouse scrolled (588, 550) with delta (0, 0)
Screenshot: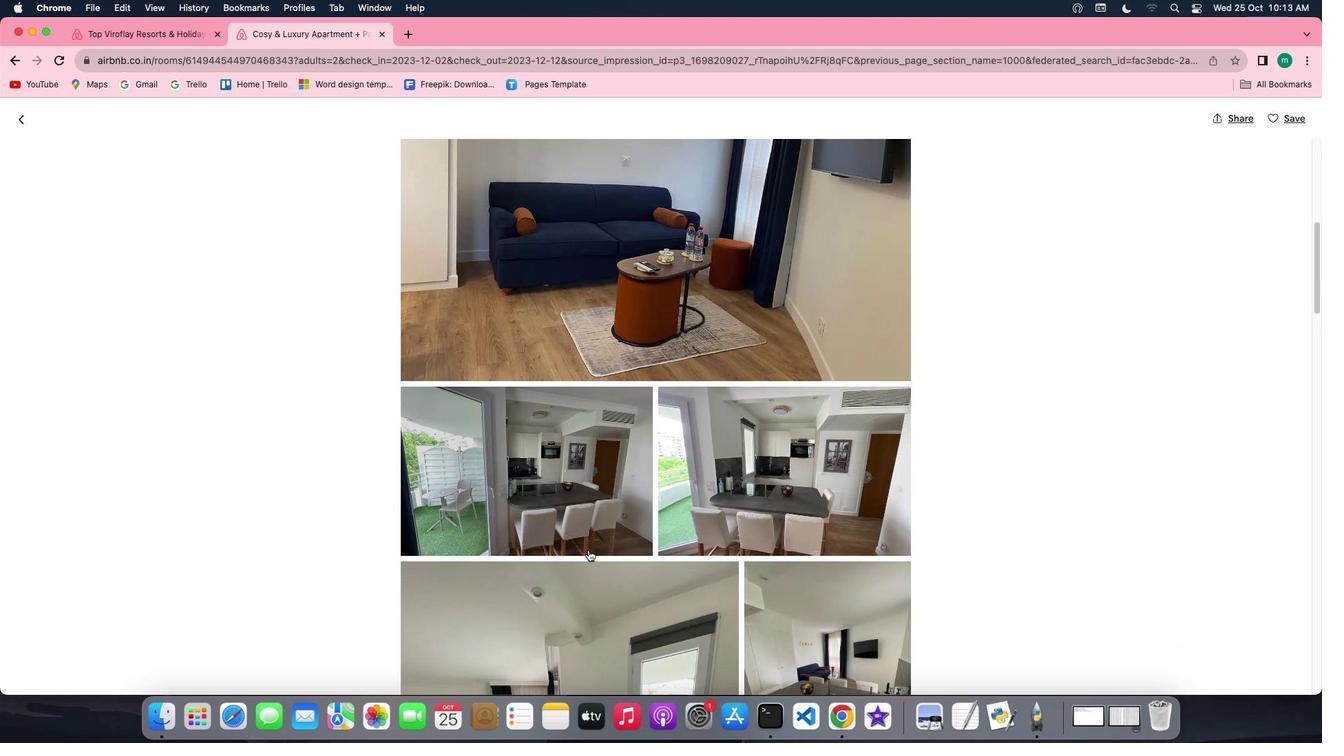 
Action: Mouse scrolled (588, 550) with delta (0, 0)
Screenshot: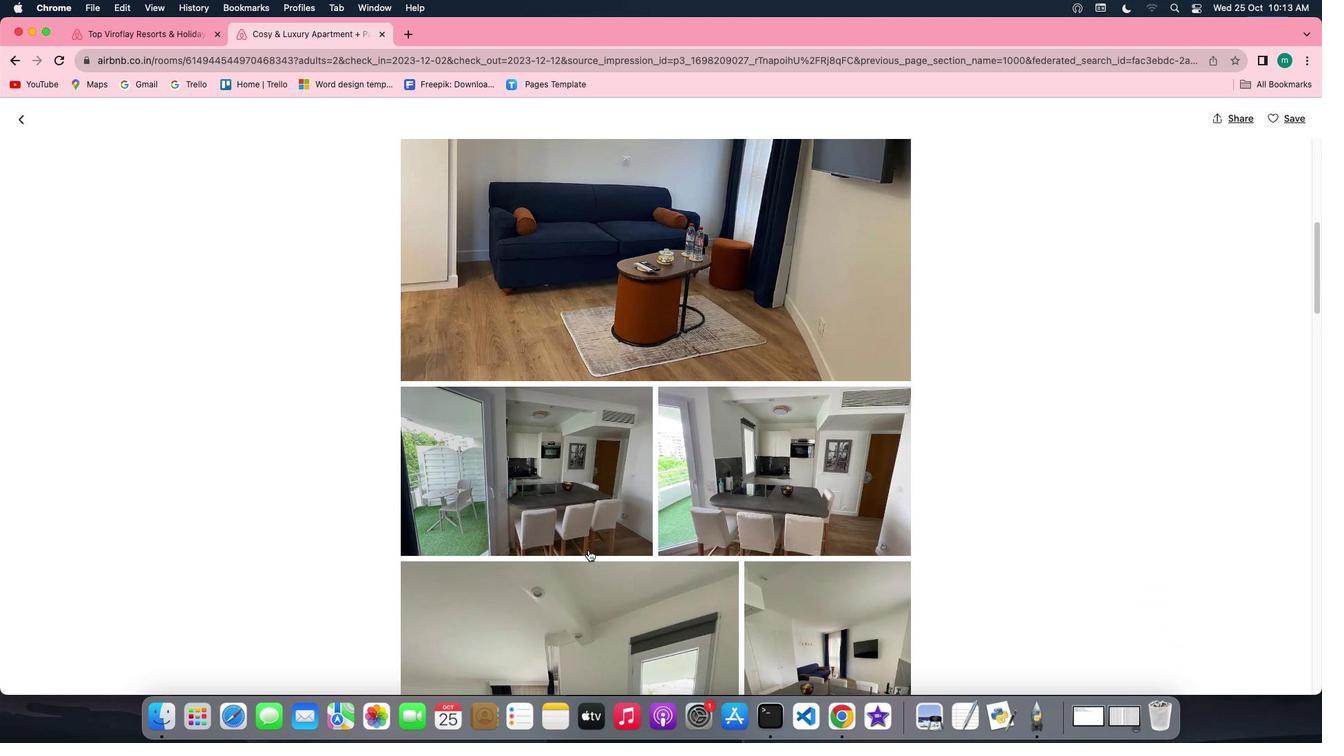 
Action: Mouse scrolled (588, 550) with delta (0, -1)
Screenshot: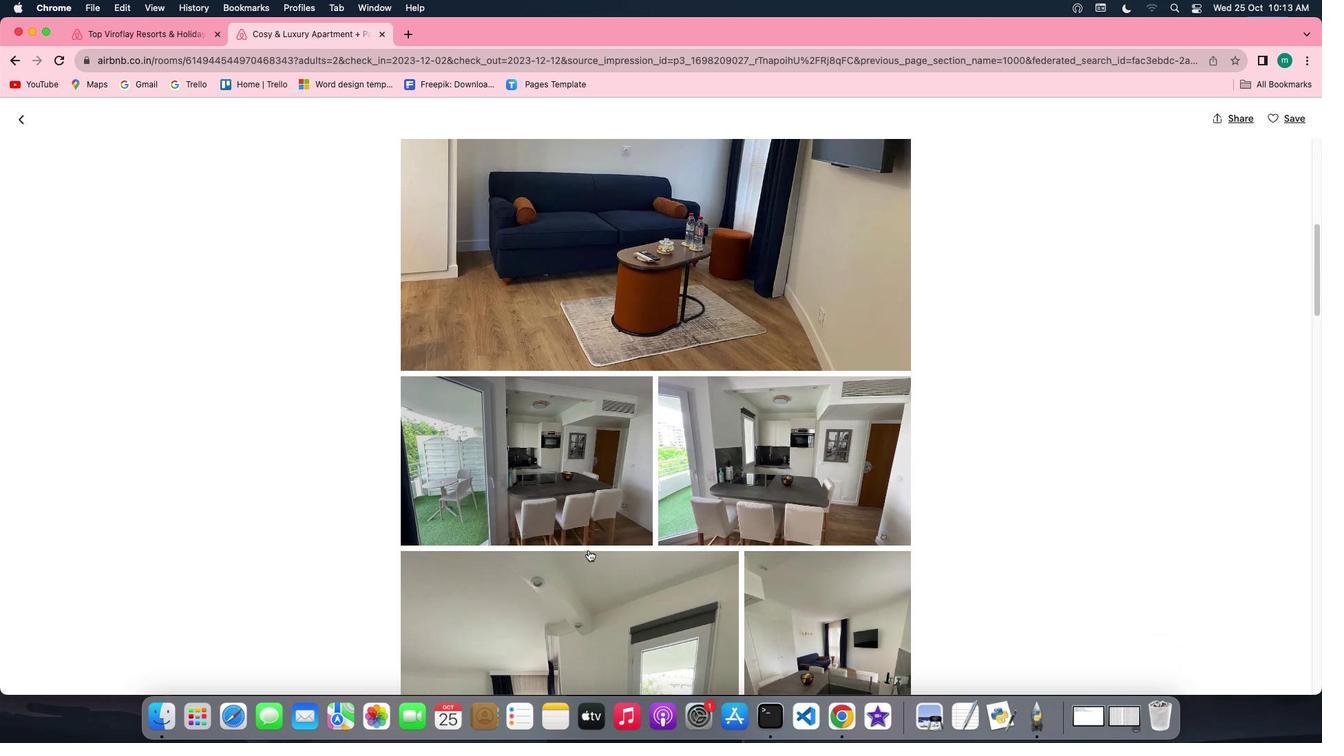 
Action: Mouse scrolled (588, 550) with delta (0, -1)
Screenshot: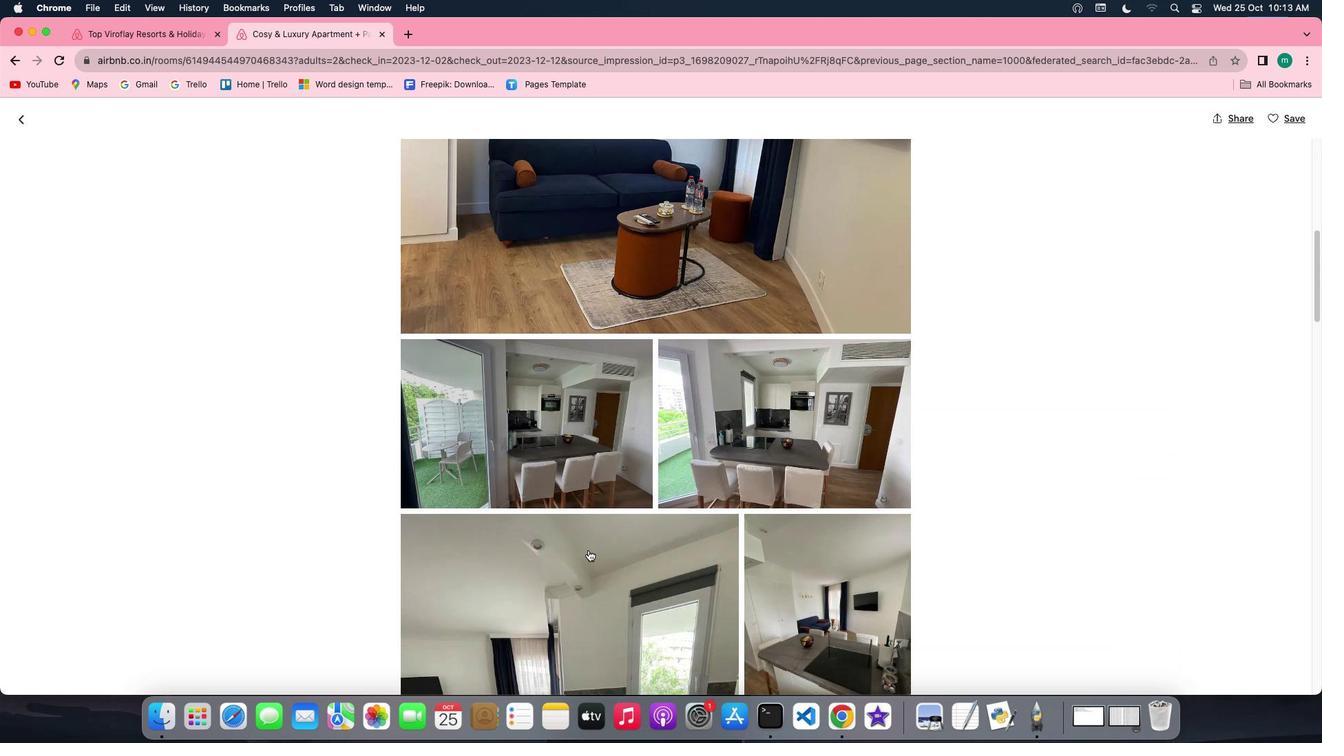 
Action: Mouse scrolled (588, 550) with delta (0, 0)
Screenshot: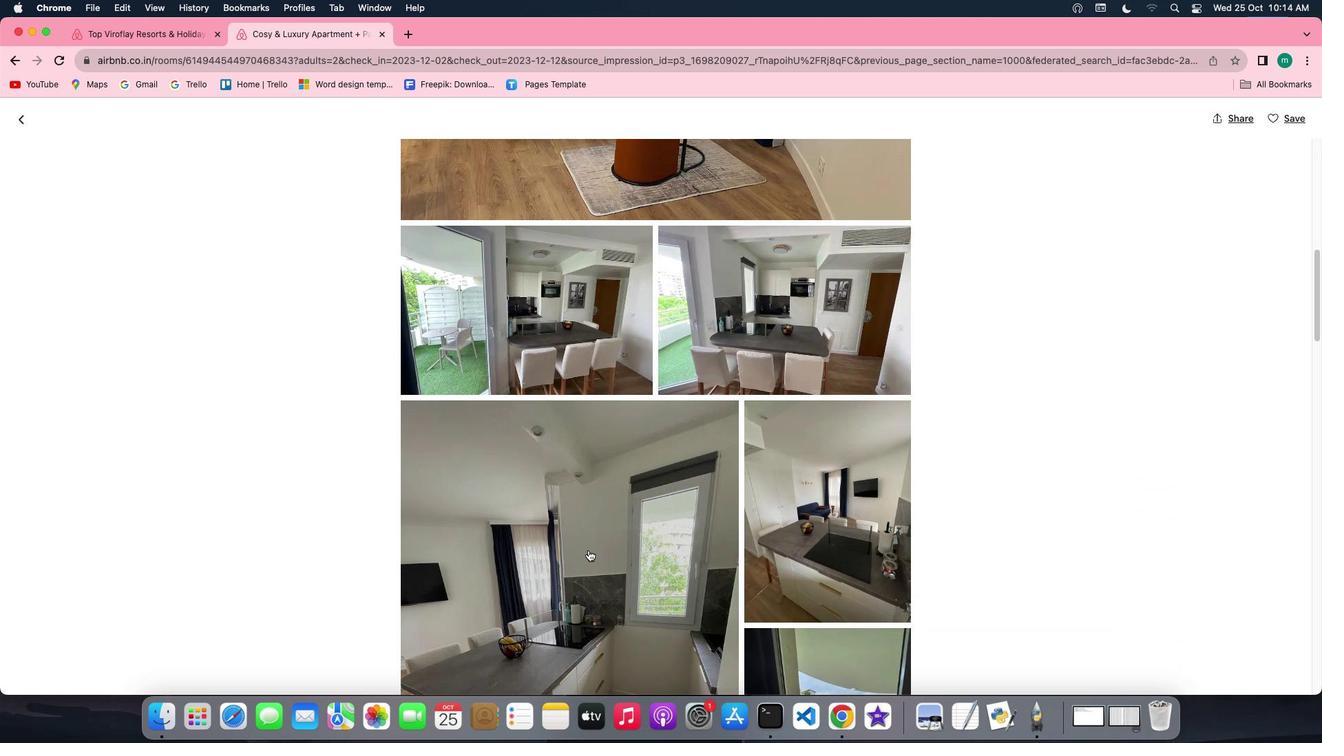 
Action: Mouse scrolled (588, 550) with delta (0, 0)
Screenshot: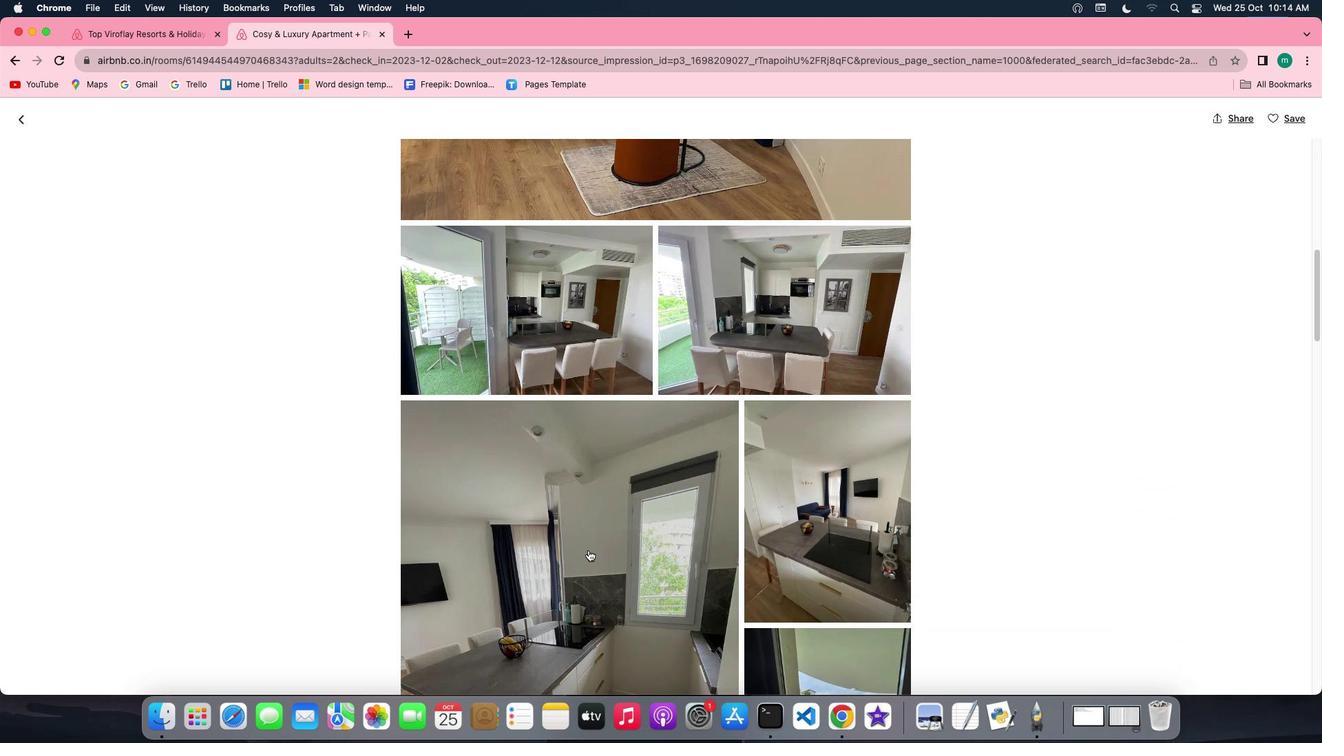 
Action: Mouse scrolled (588, 550) with delta (0, -2)
Screenshot: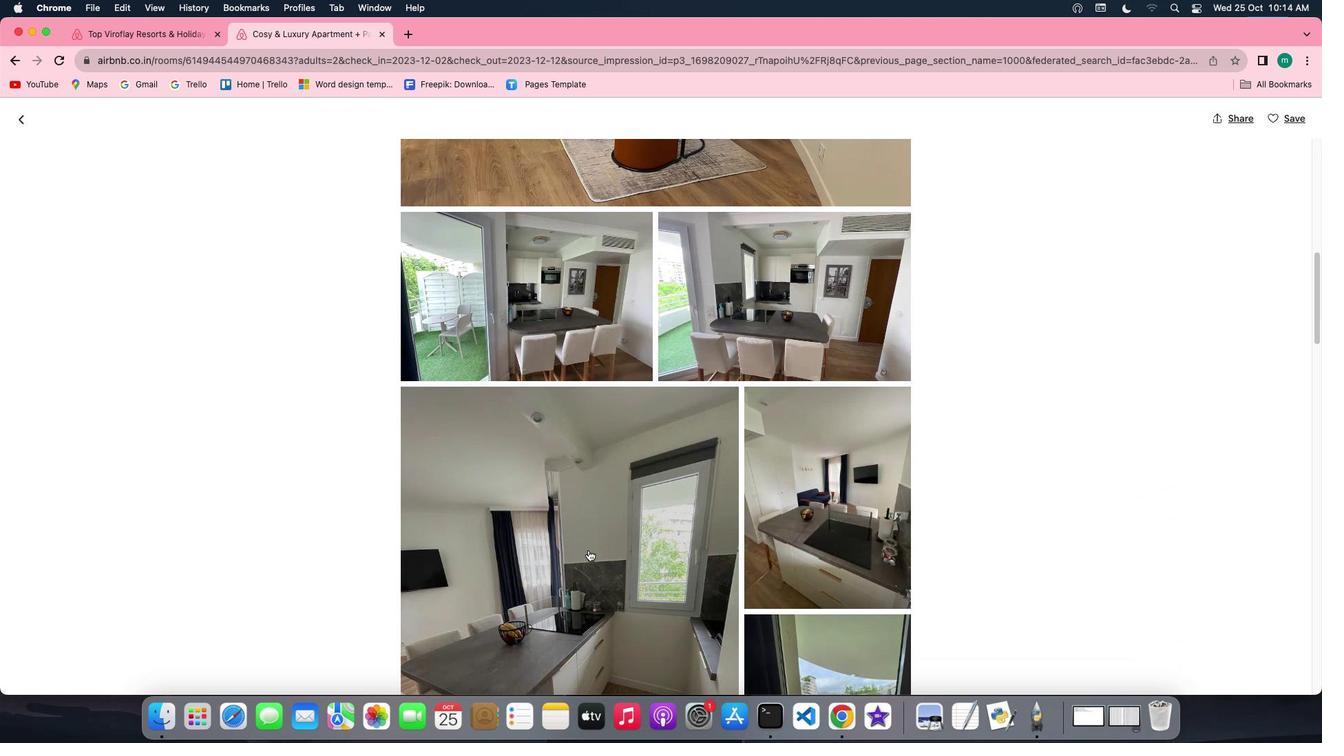 
Action: Mouse scrolled (588, 550) with delta (0, -2)
Screenshot: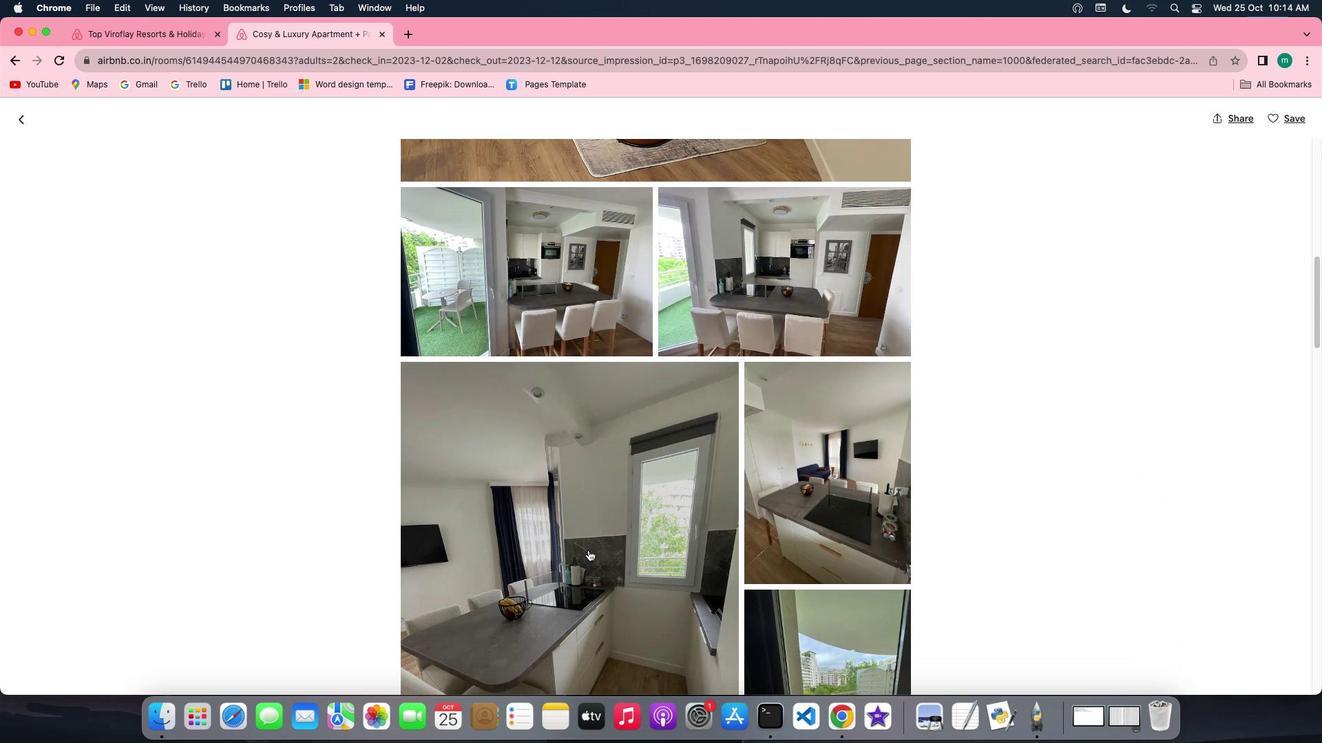 
Action: Mouse scrolled (588, 550) with delta (0, 0)
Screenshot: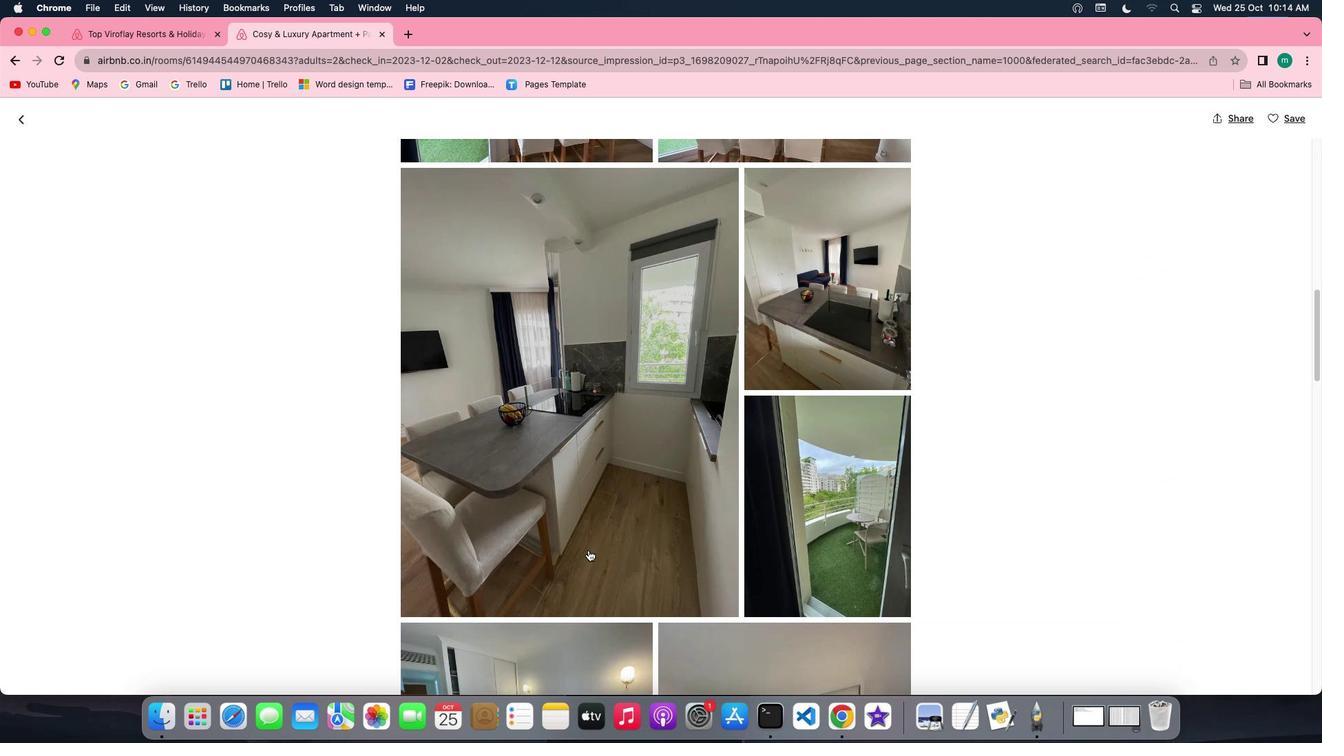 
Action: Mouse scrolled (588, 550) with delta (0, 0)
Screenshot: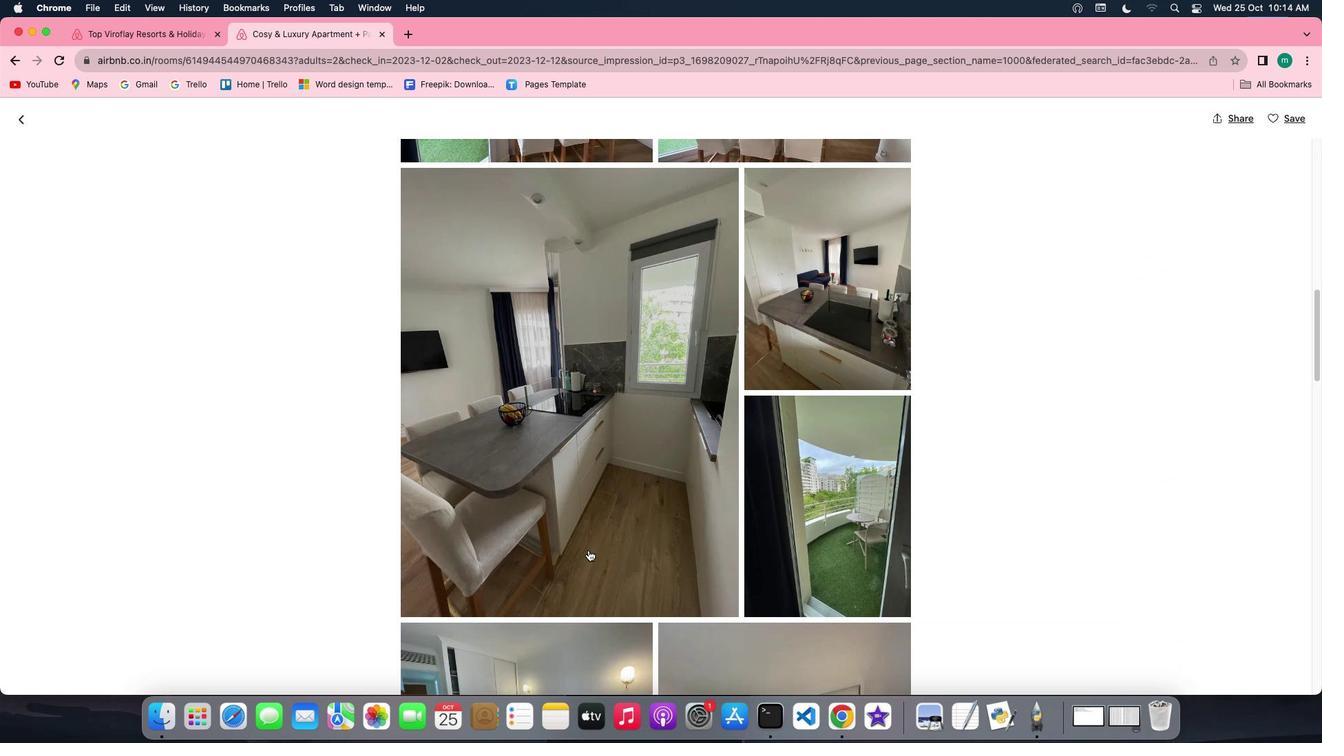 
Action: Mouse scrolled (588, 550) with delta (0, -2)
Screenshot: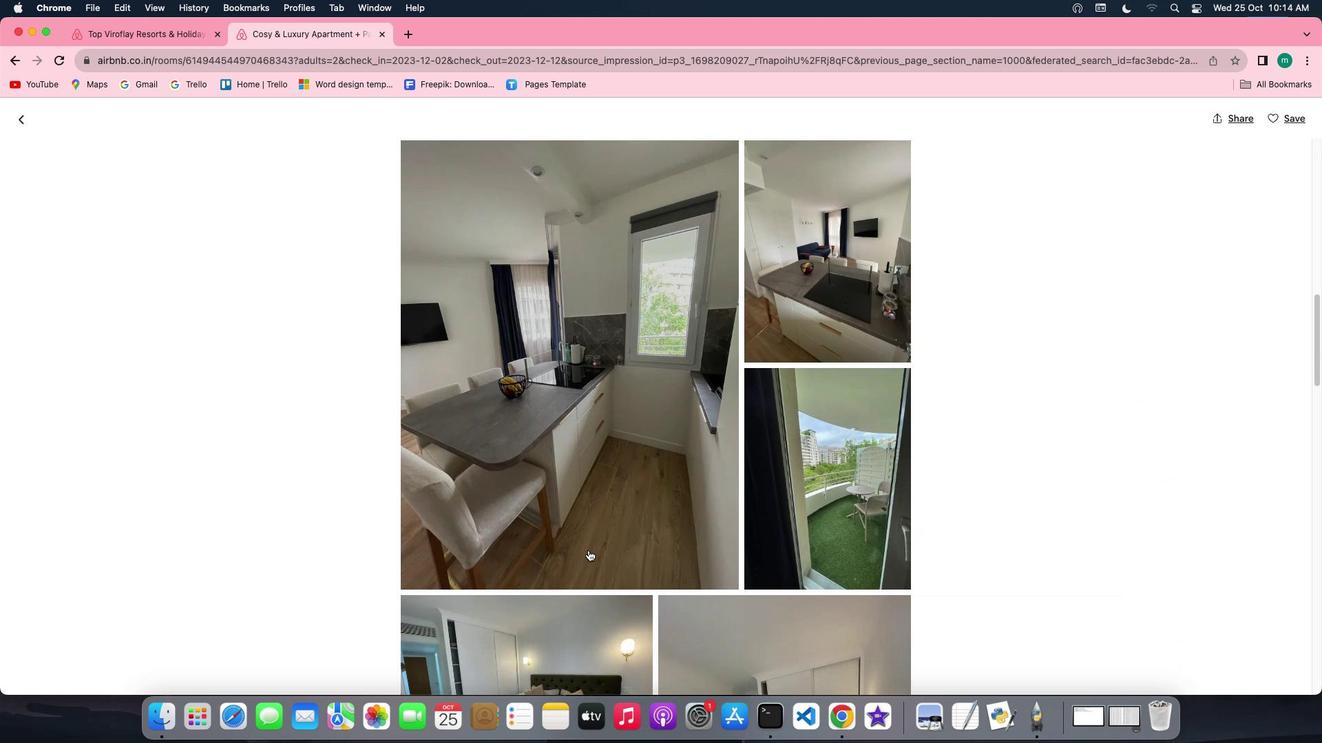 
Action: Mouse scrolled (588, 550) with delta (0, -2)
Screenshot: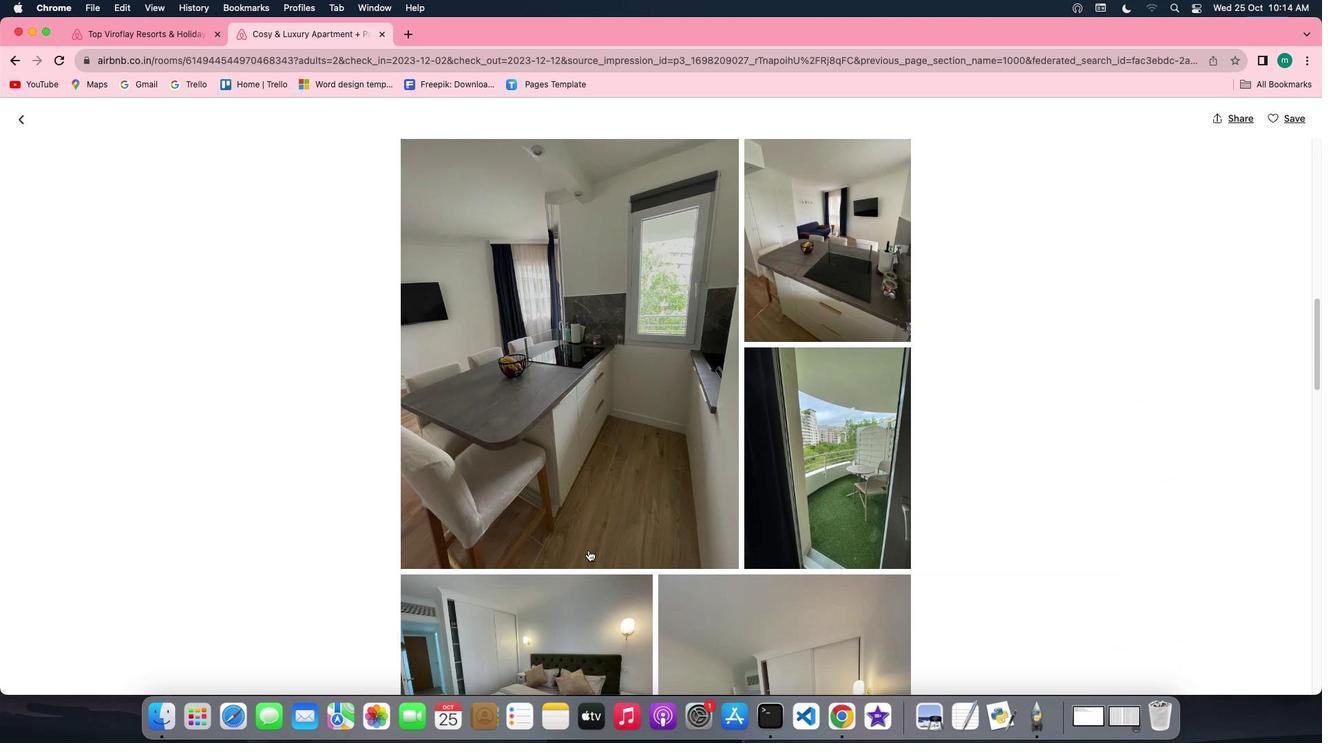 
Action: Mouse scrolled (588, 550) with delta (0, -2)
Screenshot: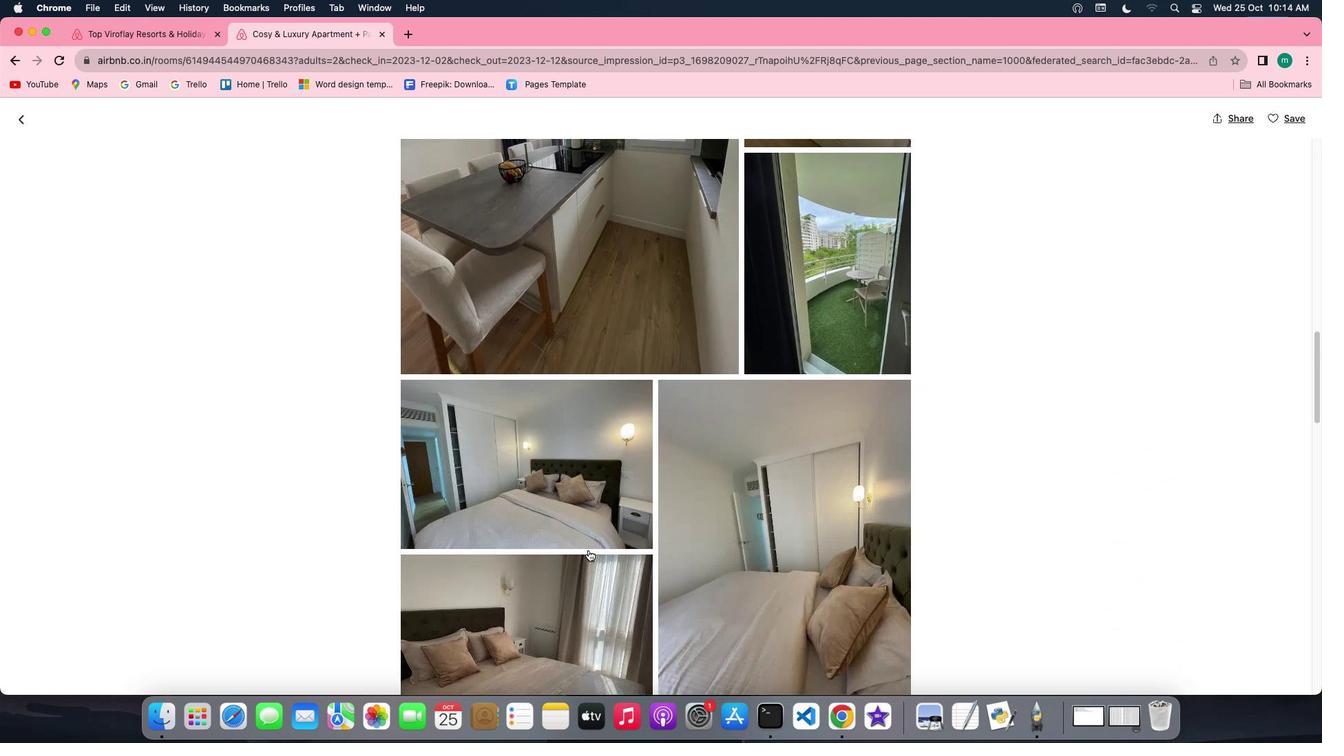 
Action: Mouse scrolled (588, 550) with delta (0, 0)
Screenshot: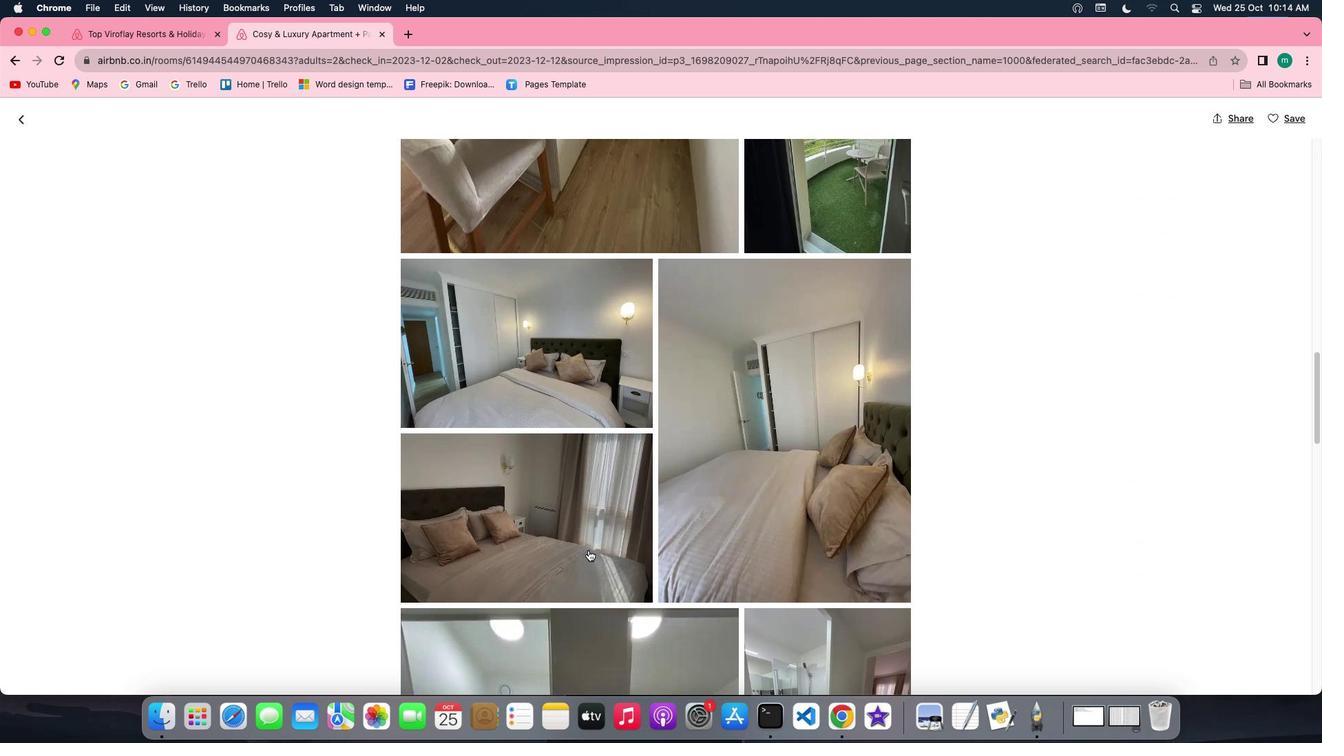 
Action: Mouse scrolled (588, 550) with delta (0, 0)
Screenshot: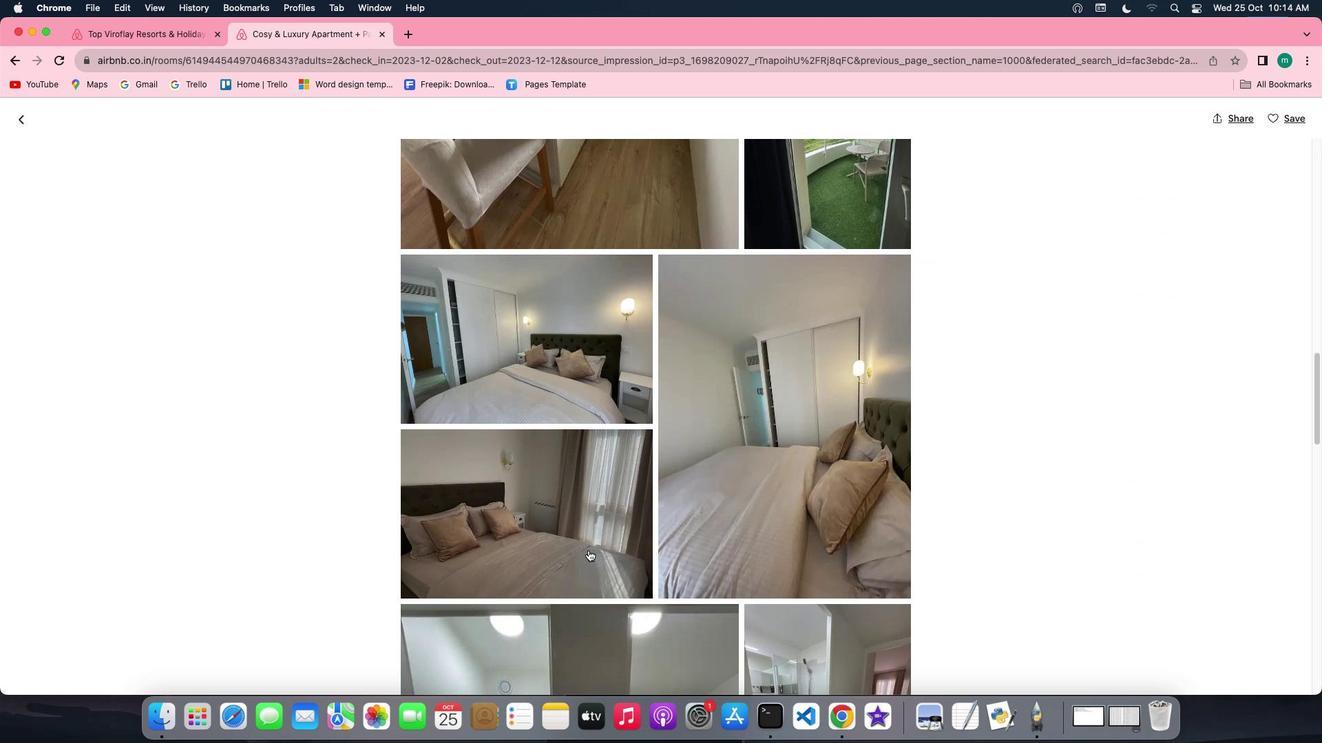 
Action: Mouse scrolled (588, 550) with delta (0, -2)
Screenshot: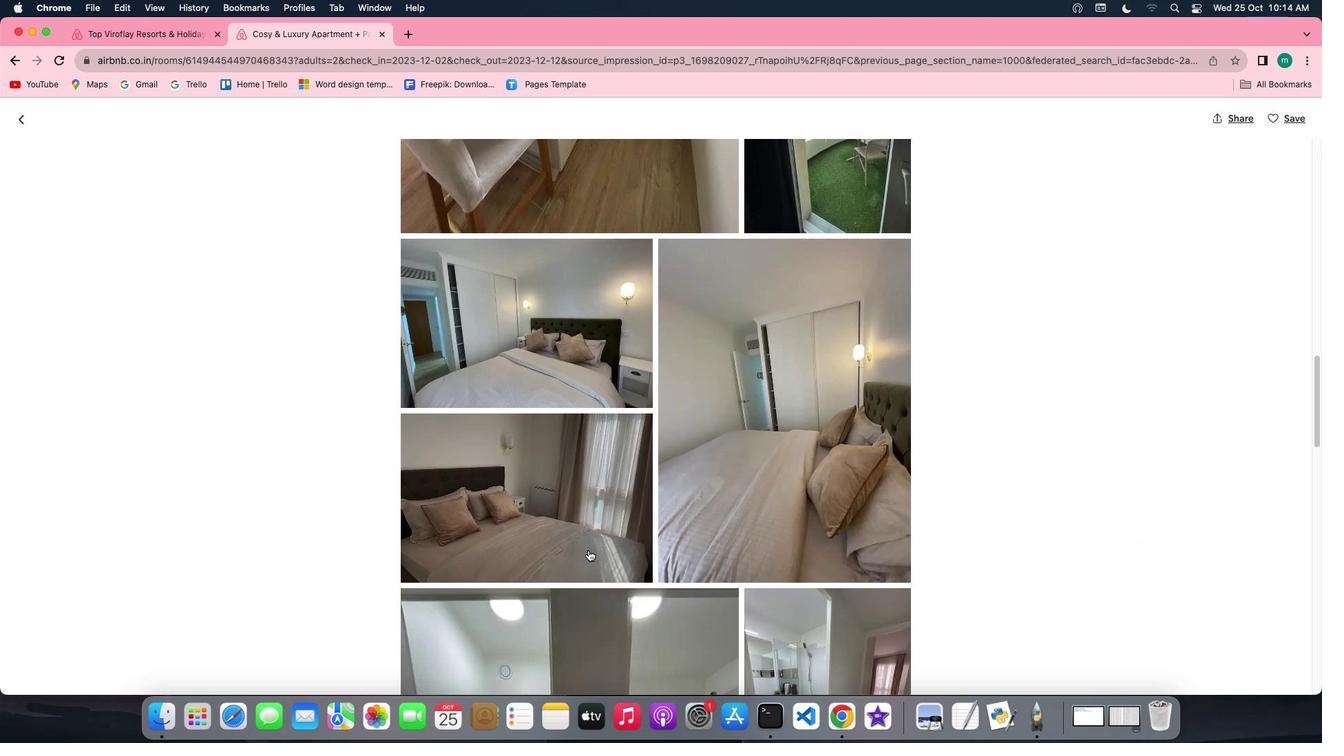 
Action: Mouse scrolled (588, 550) with delta (0, -2)
Screenshot: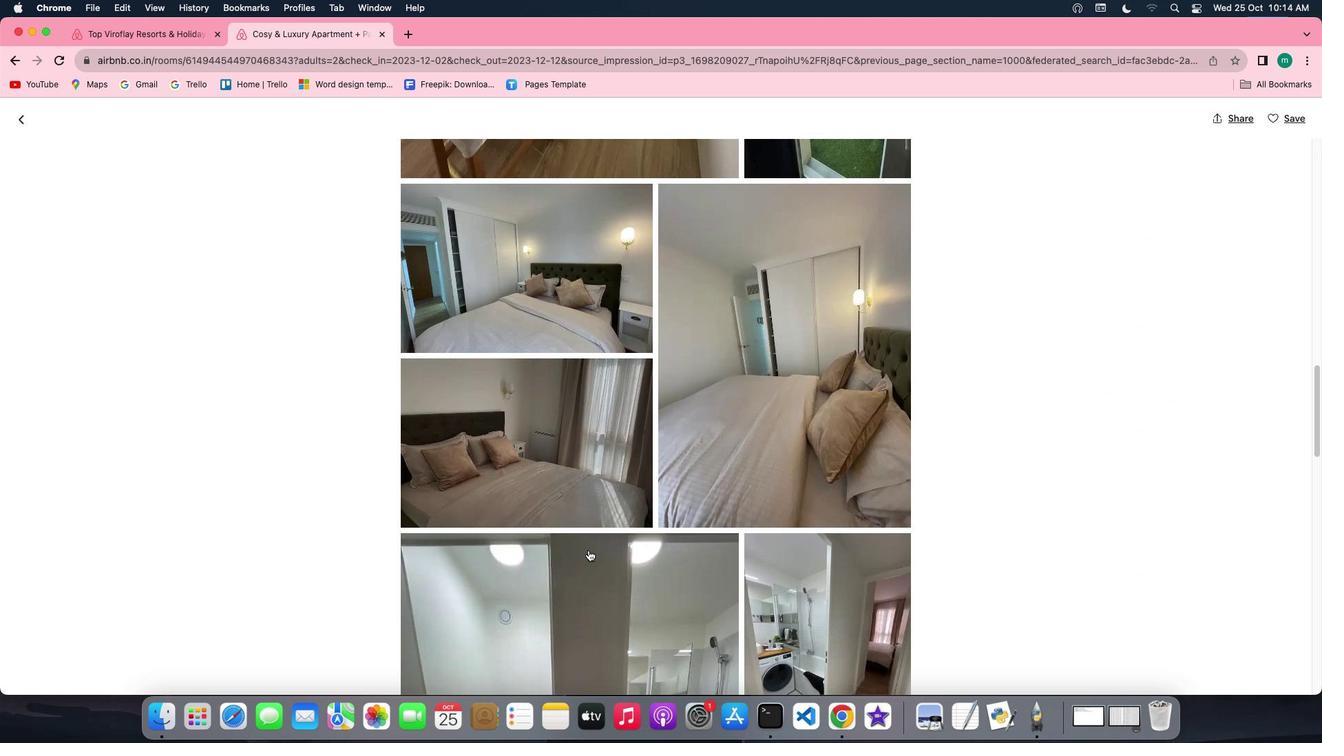 
Action: Mouse scrolled (588, 550) with delta (0, 0)
Screenshot: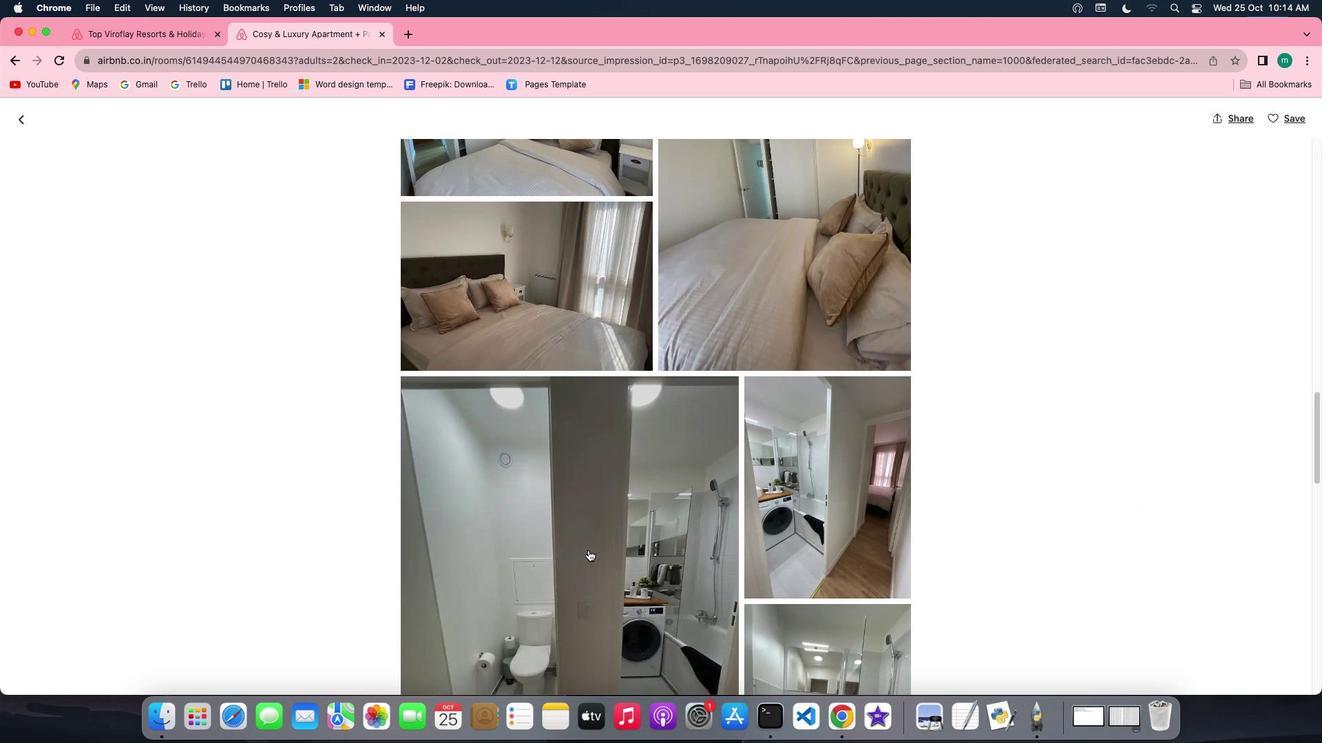 
Action: Mouse scrolled (588, 550) with delta (0, 0)
Screenshot: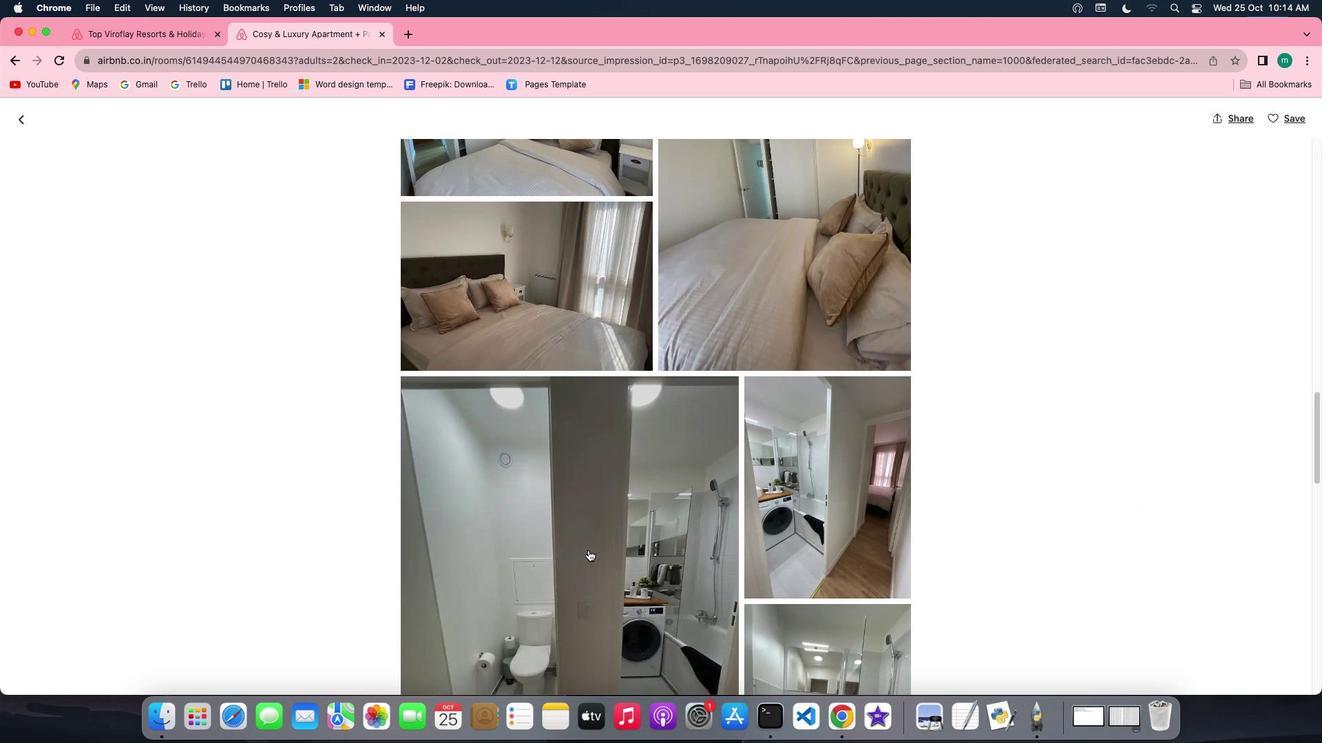 
Action: Mouse scrolled (588, 550) with delta (0, -1)
Screenshot: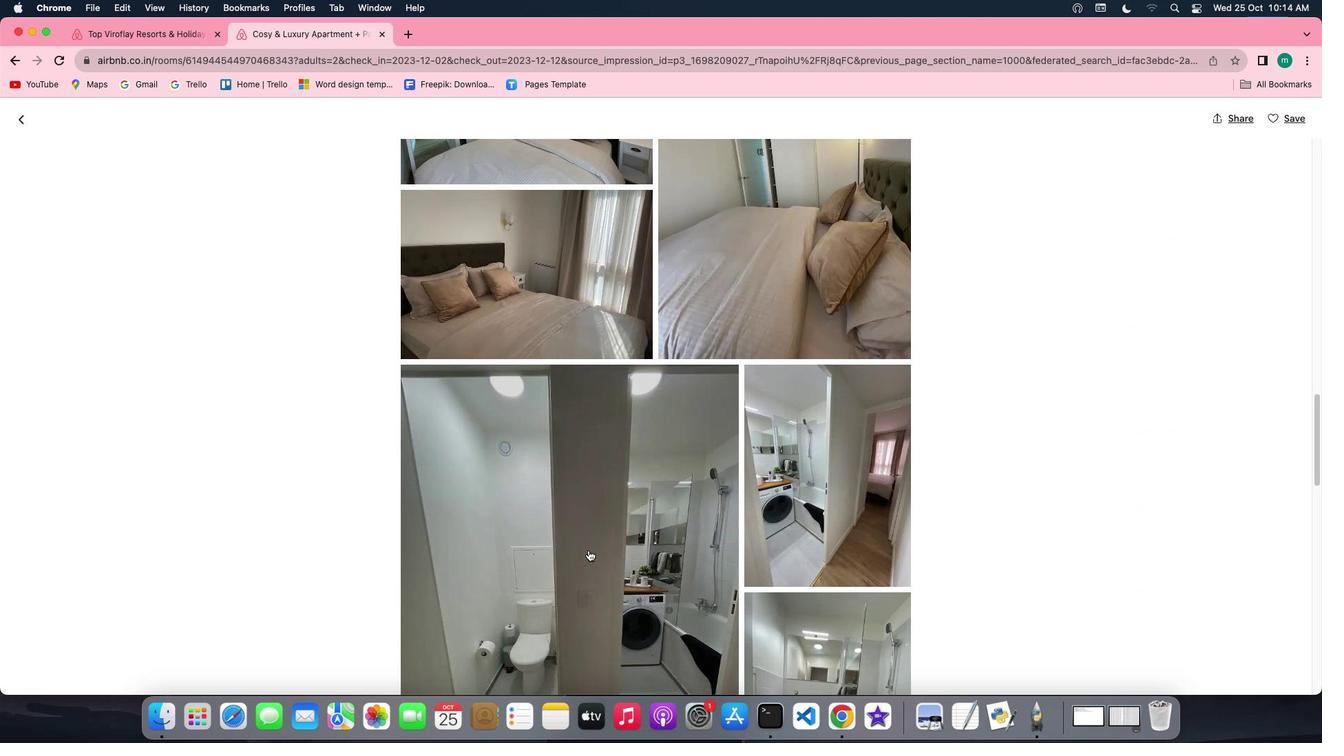 
Action: Mouse scrolled (588, 550) with delta (0, -2)
Screenshot: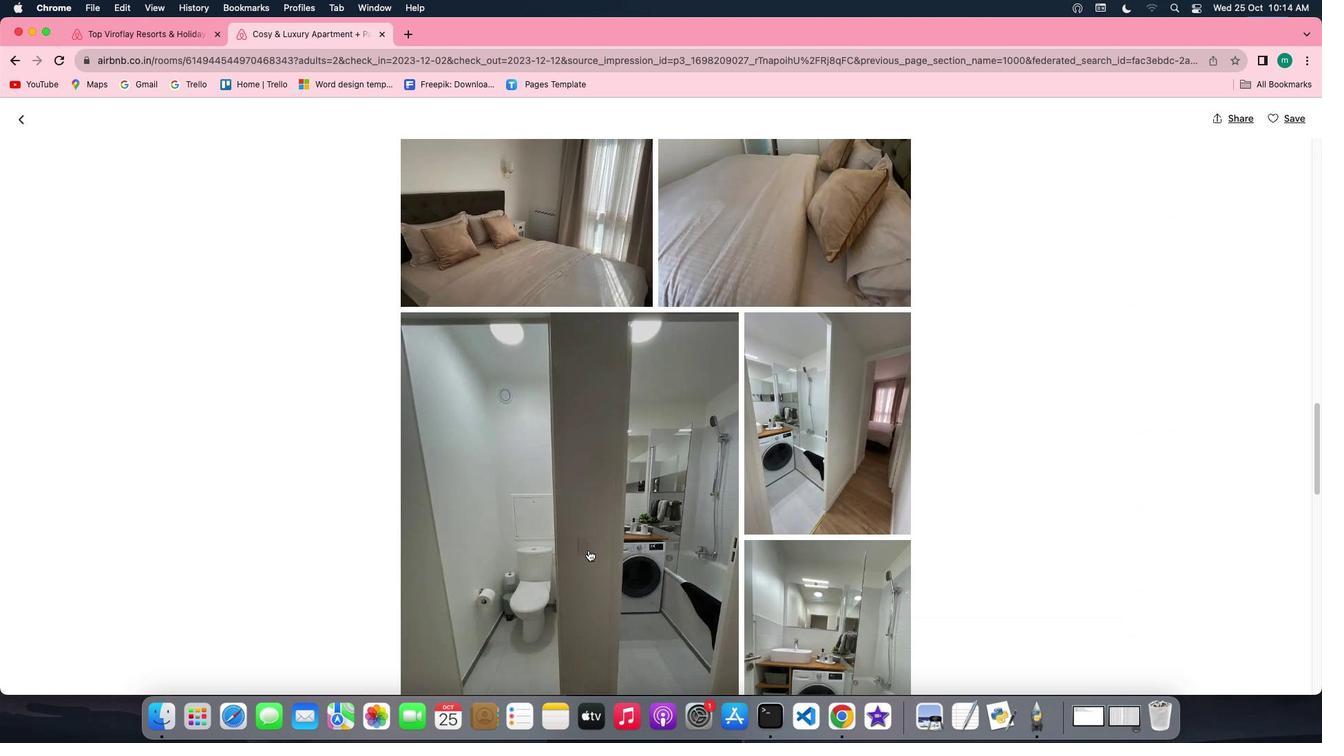
Action: Mouse scrolled (588, 550) with delta (0, 0)
Screenshot: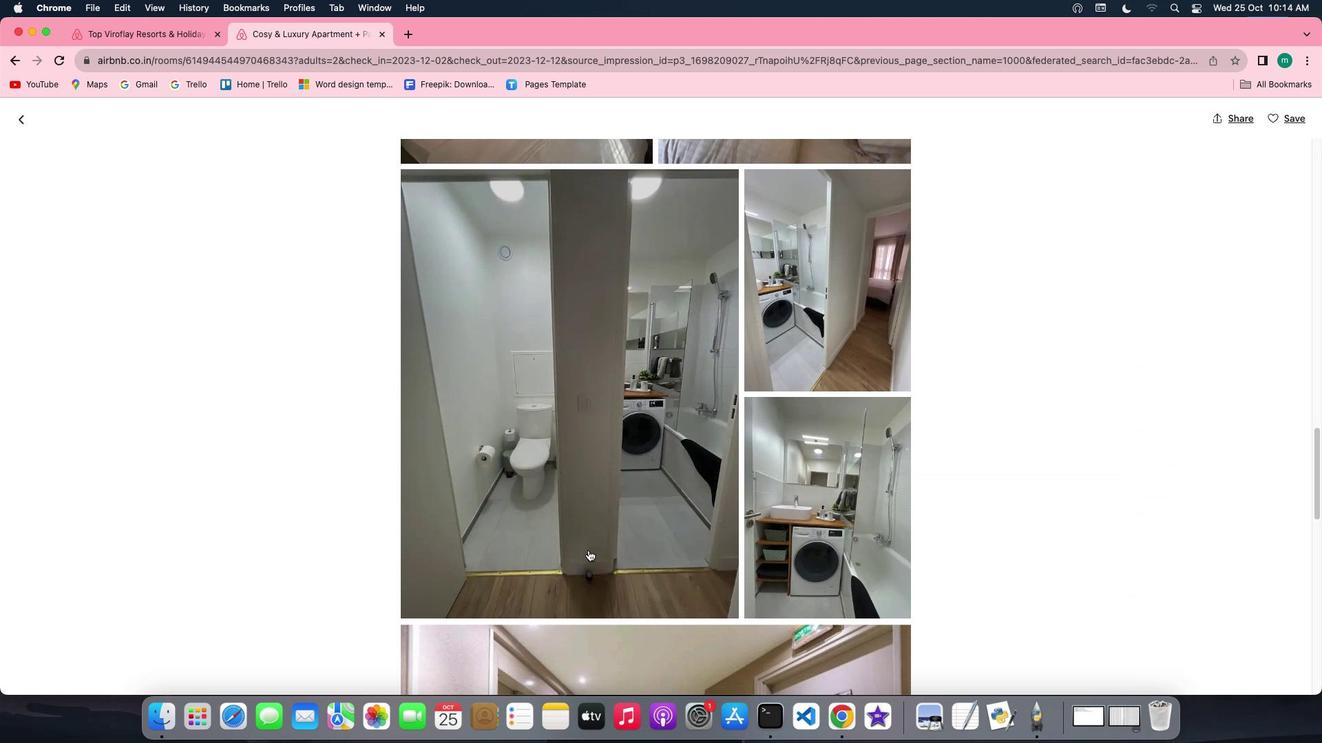 
Action: Mouse scrolled (588, 550) with delta (0, 0)
Screenshot: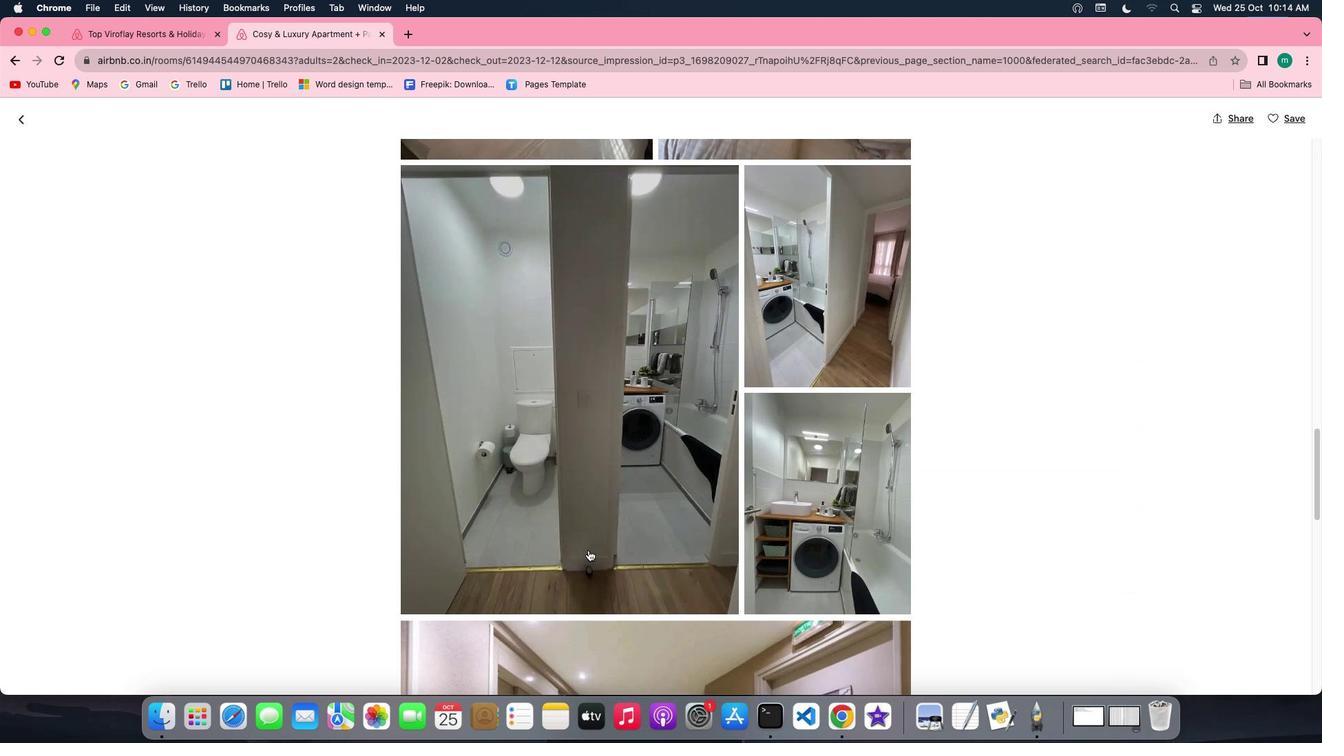 
Action: Mouse scrolled (588, 550) with delta (0, -1)
Screenshot: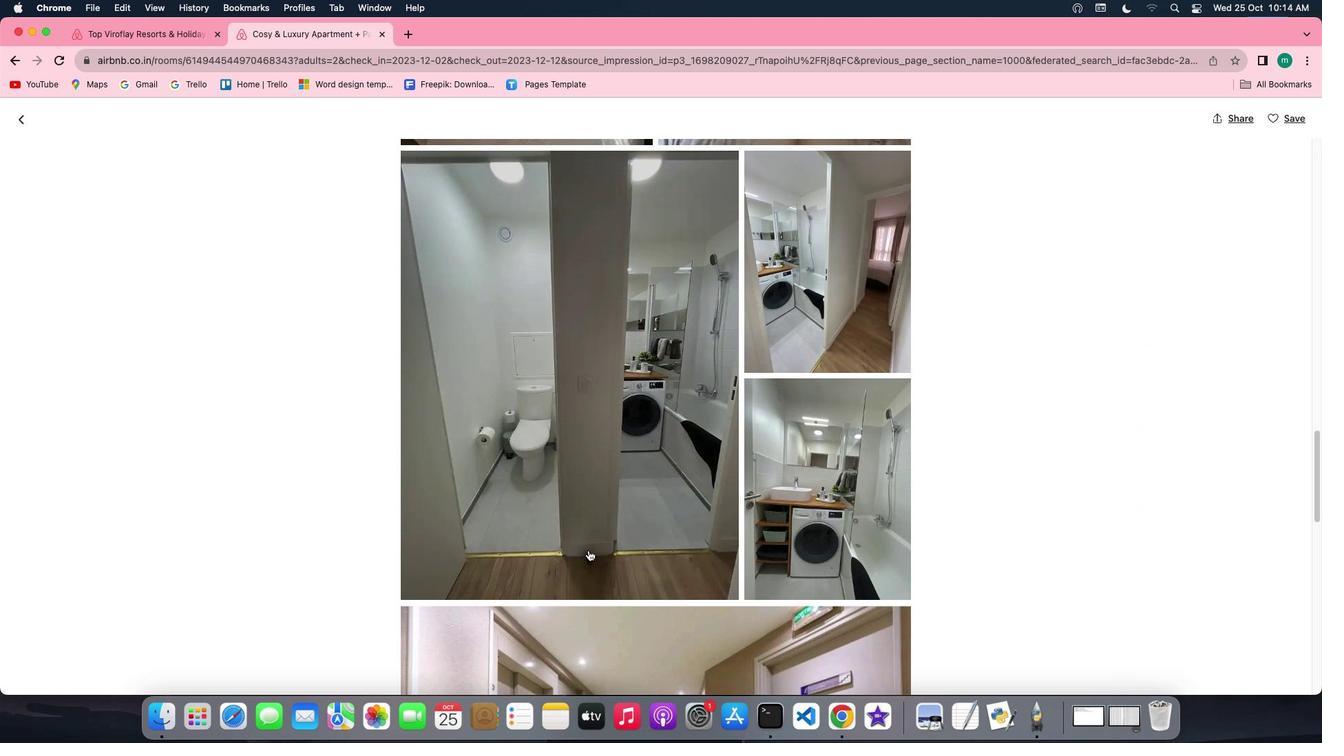 
Action: Mouse scrolled (588, 550) with delta (0, -2)
Screenshot: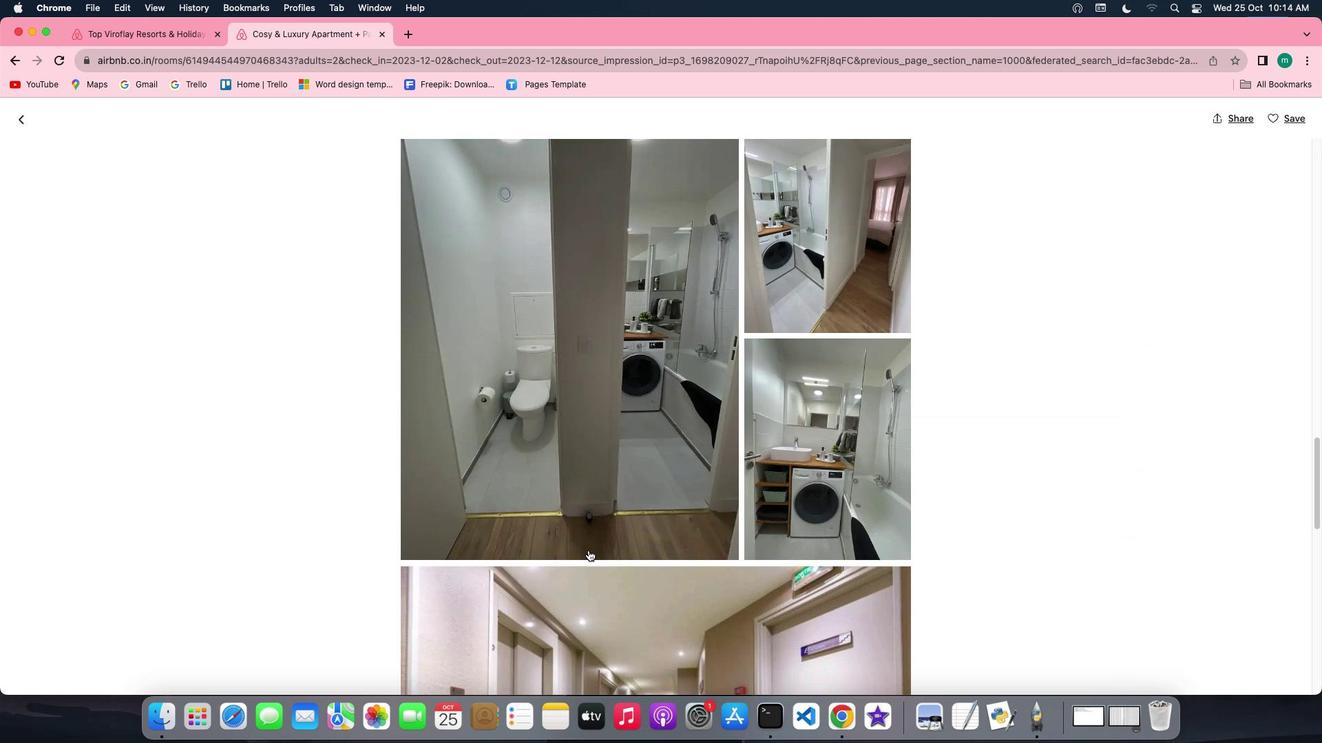 
Action: Mouse scrolled (588, 550) with delta (0, -3)
Screenshot: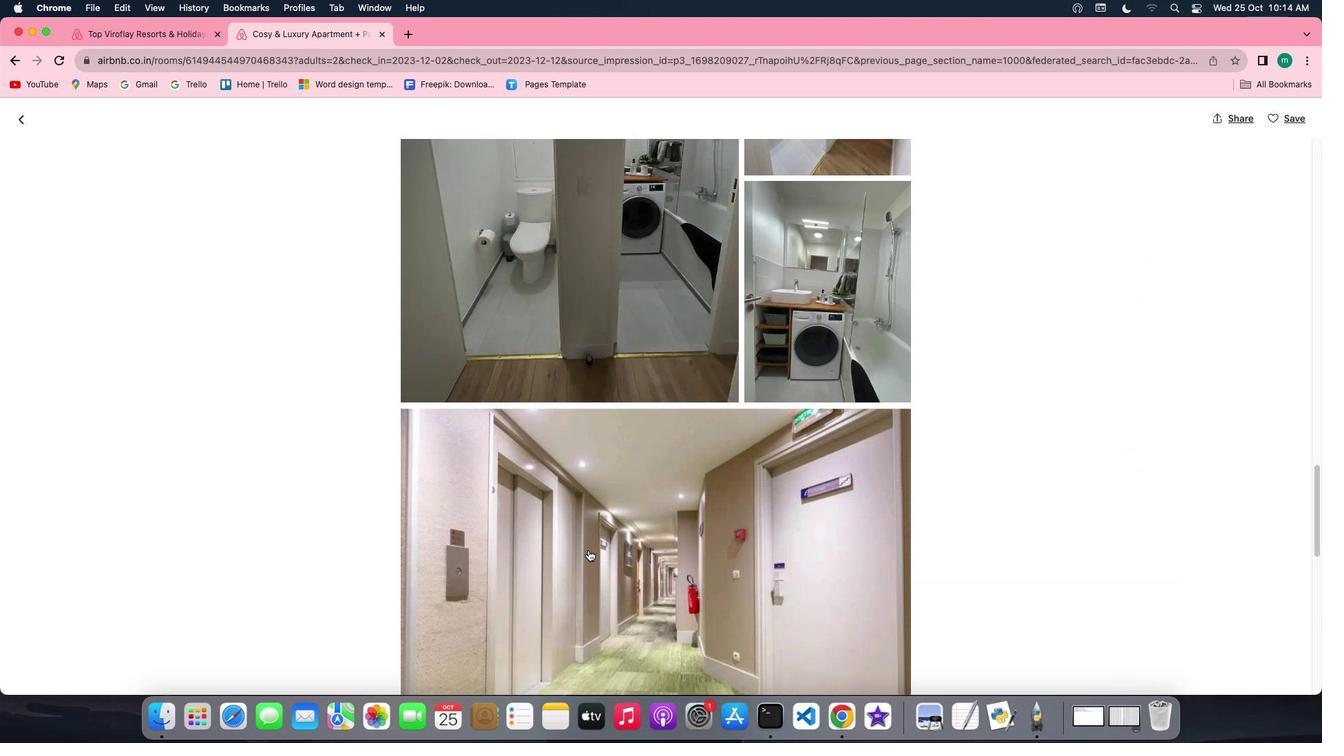 
Action: Mouse scrolled (588, 550) with delta (0, 0)
Screenshot: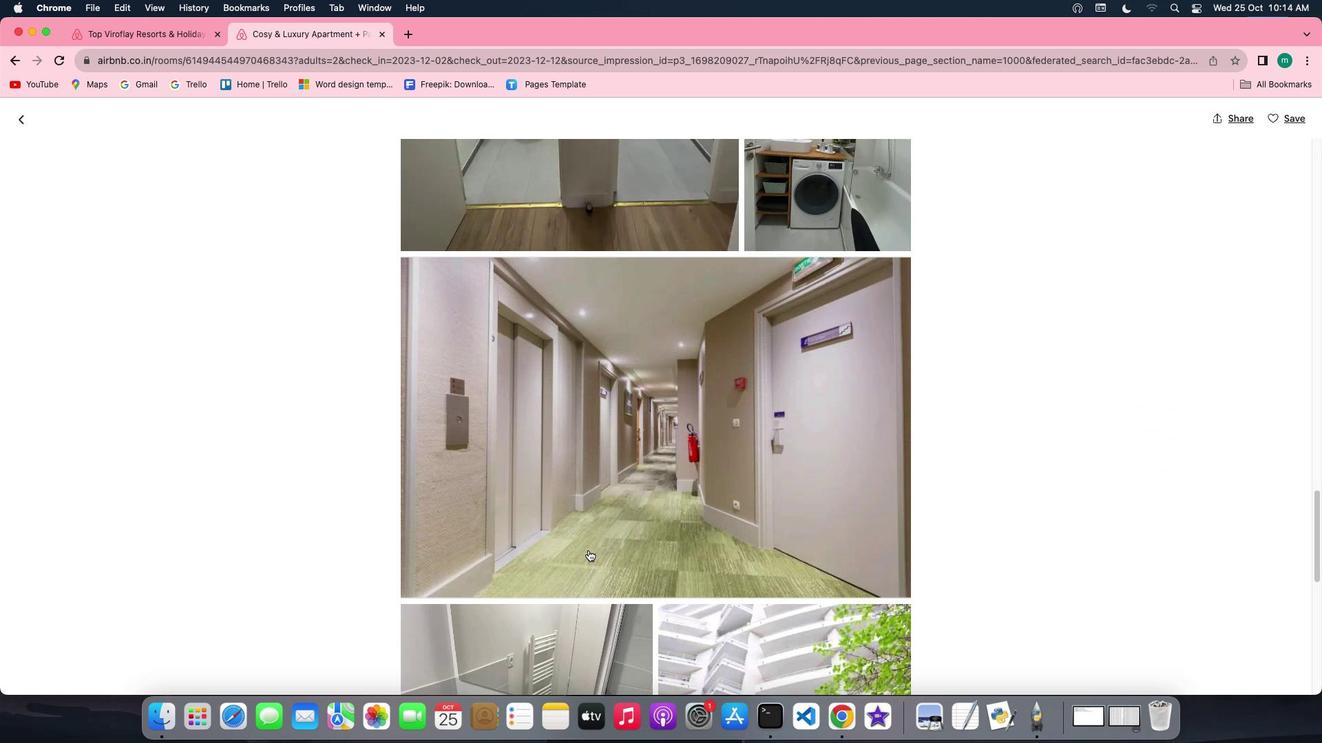 
Action: Mouse scrolled (588, 550) with delta (0, 0)
Screenshot: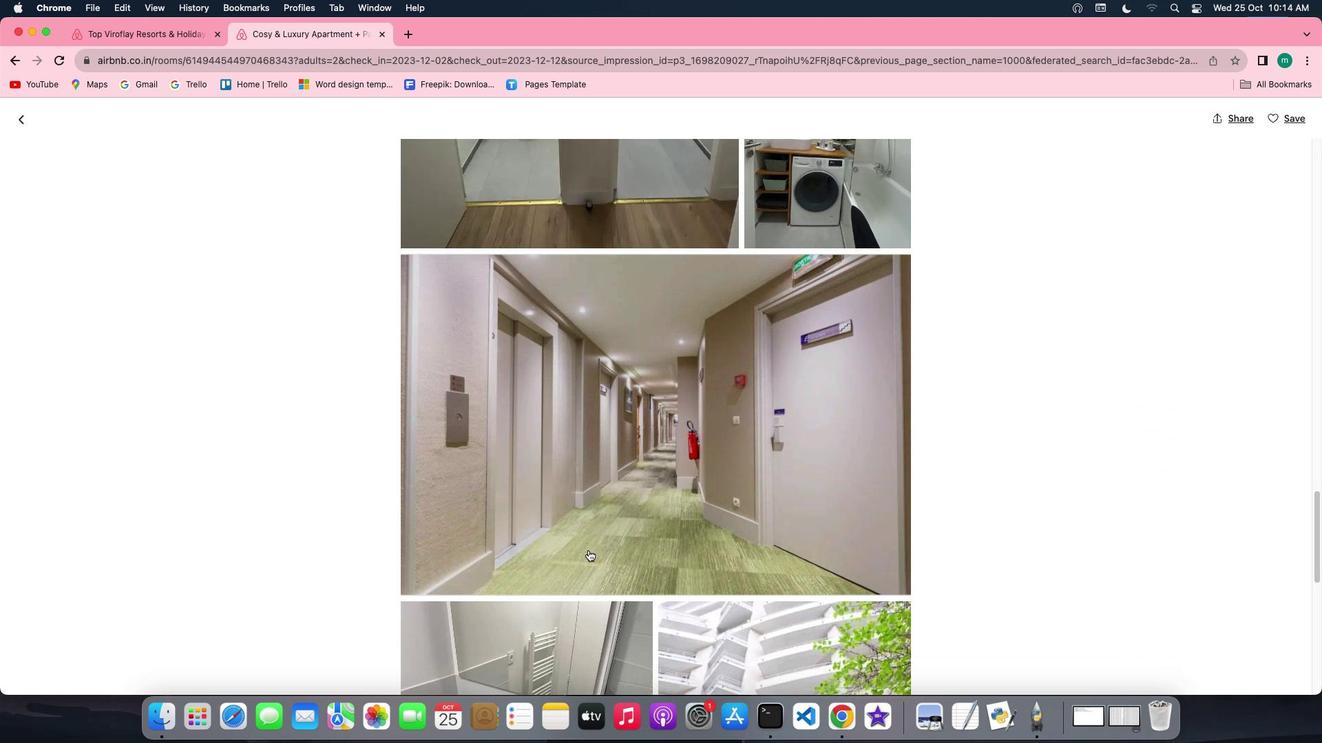 
Action: Mouse scrolled (588, 550) with delta (0, -1)
Screenshot: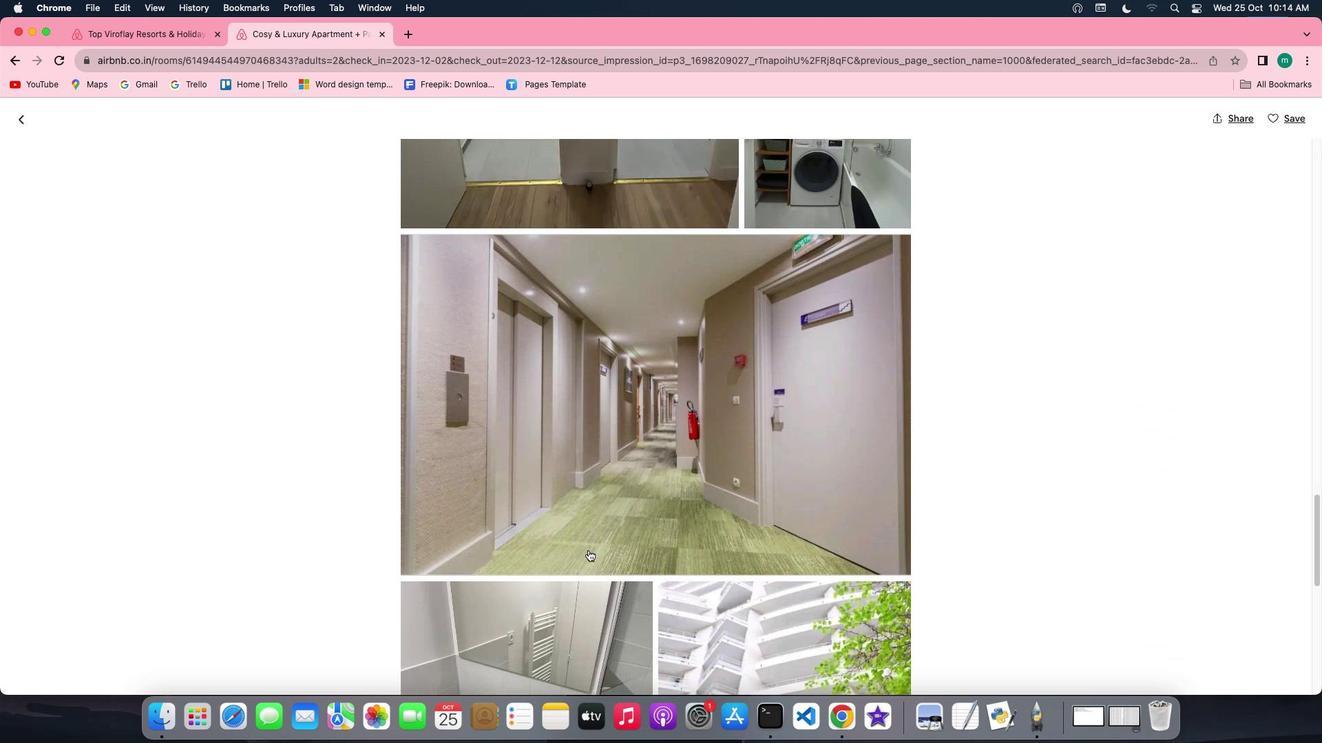 
Action: Mouse scrolled (588, 550) with delta (0, -2)
Screenshot: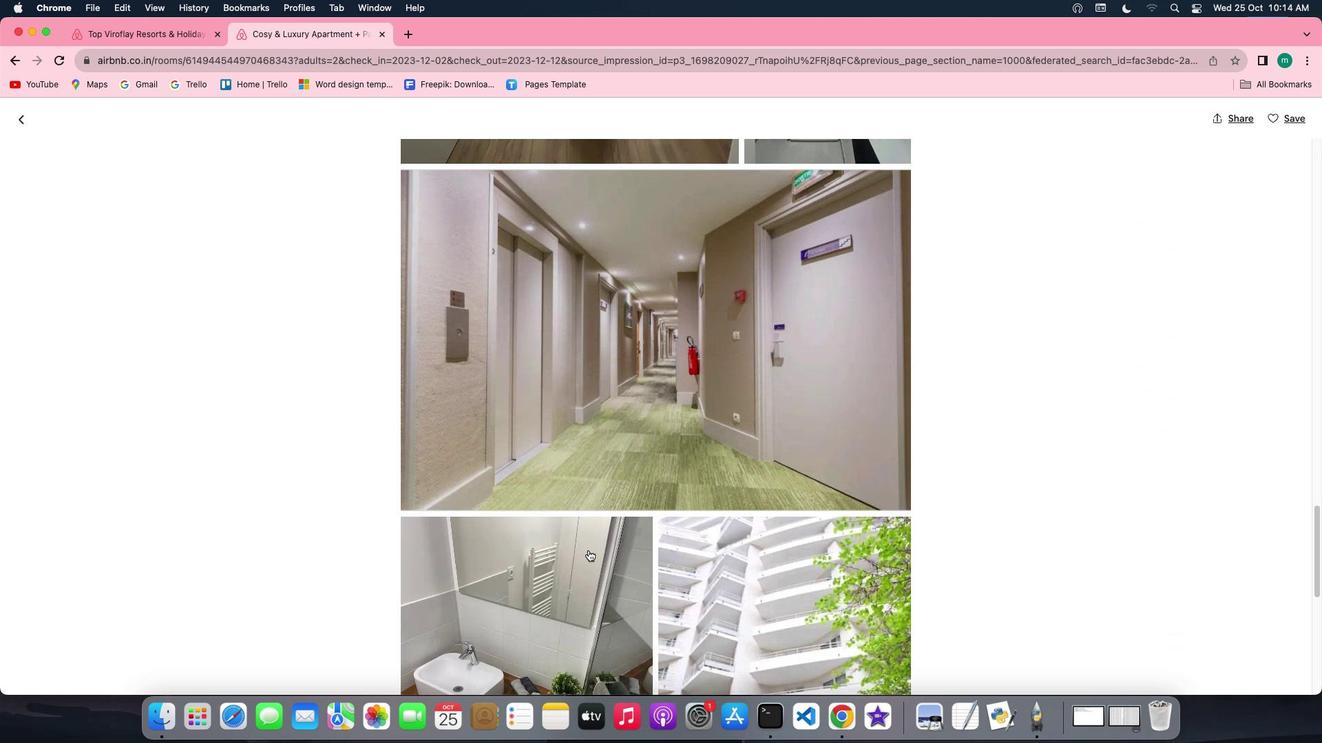 
Action: Mouse moved to (588, 550)
Screenshot: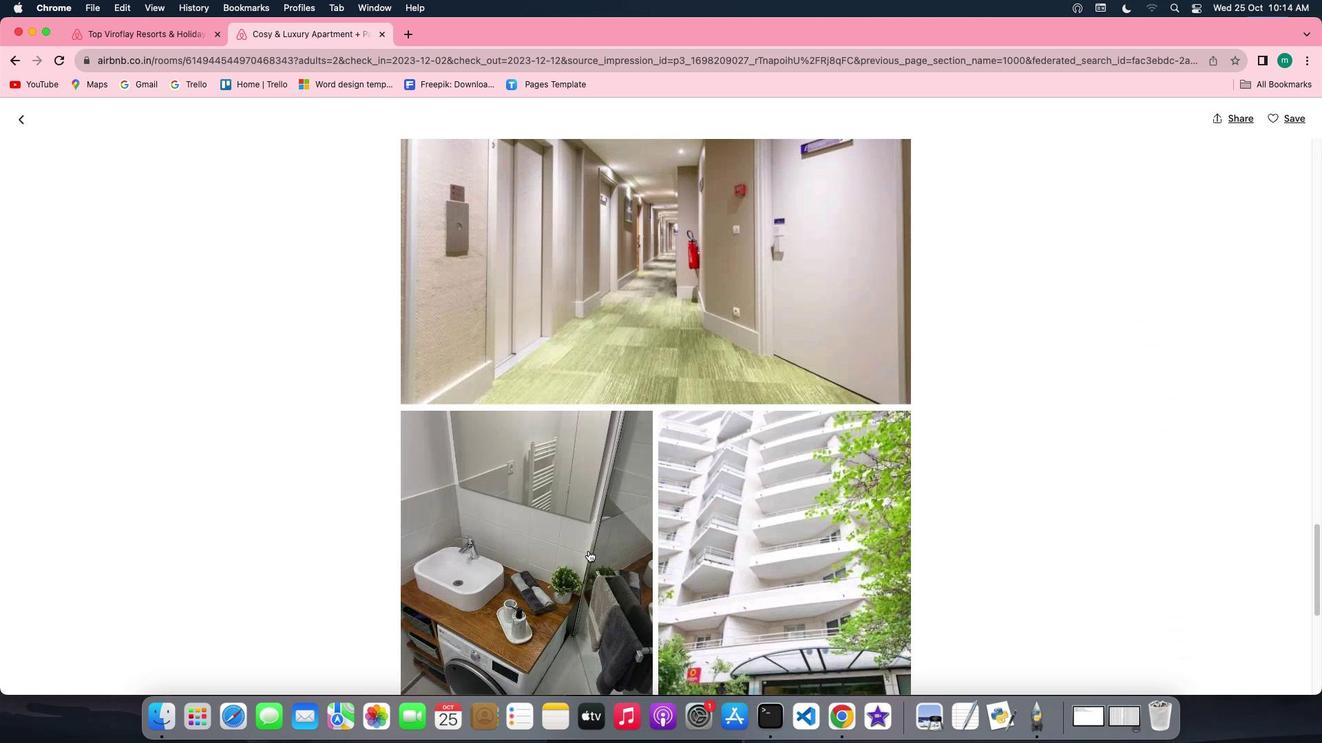 
Action: Mouse scrolled (588, 550) with delta (0, 0)
Screenshot: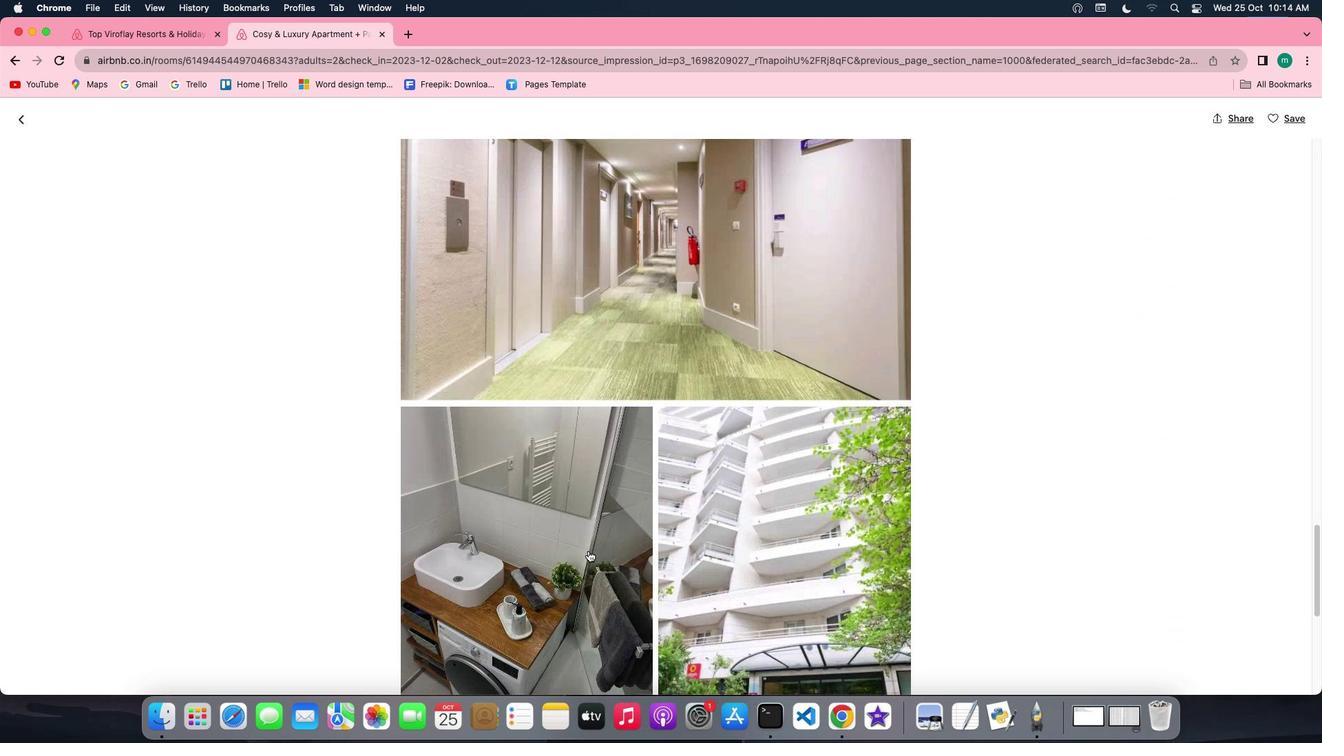 
Action: Mouse scrolled (588, 550) with delta (0, 0)
Screenshot: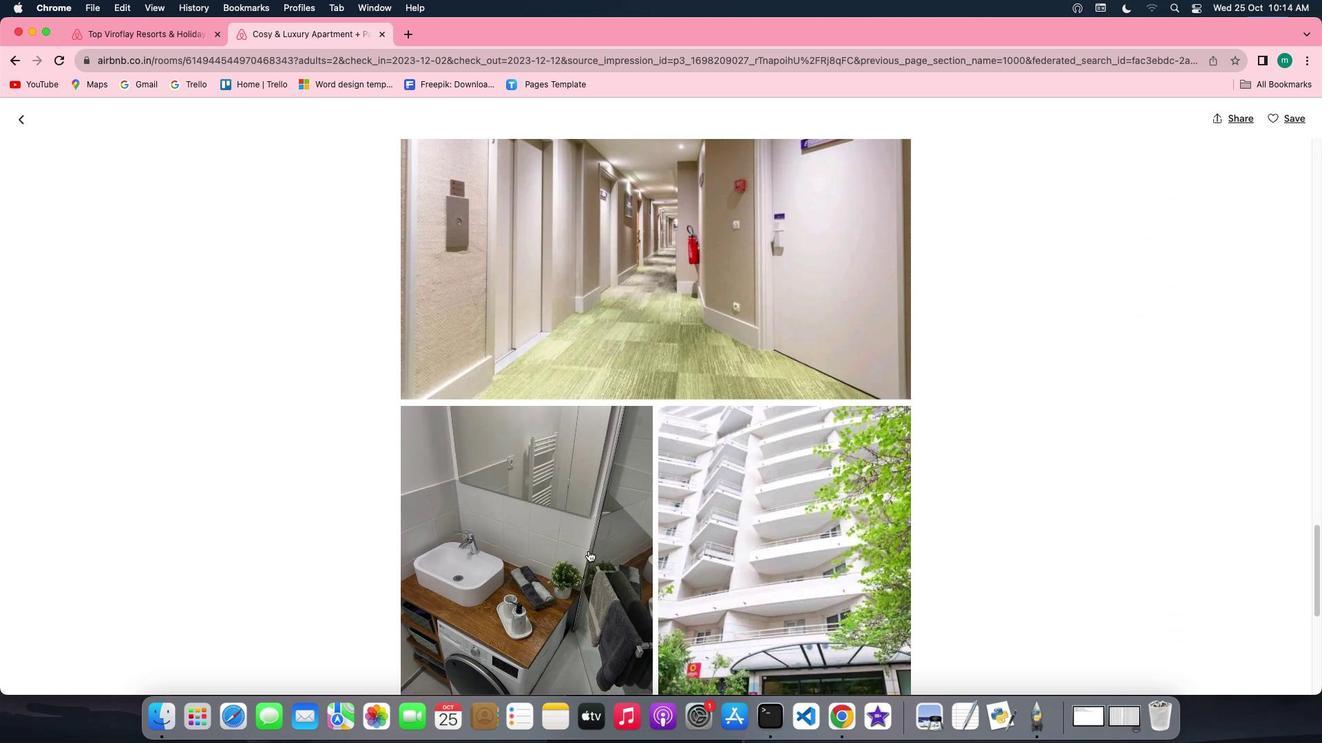 
Action: Mouse scrolled (588, 550) with delta (0, 0)
Screenshot: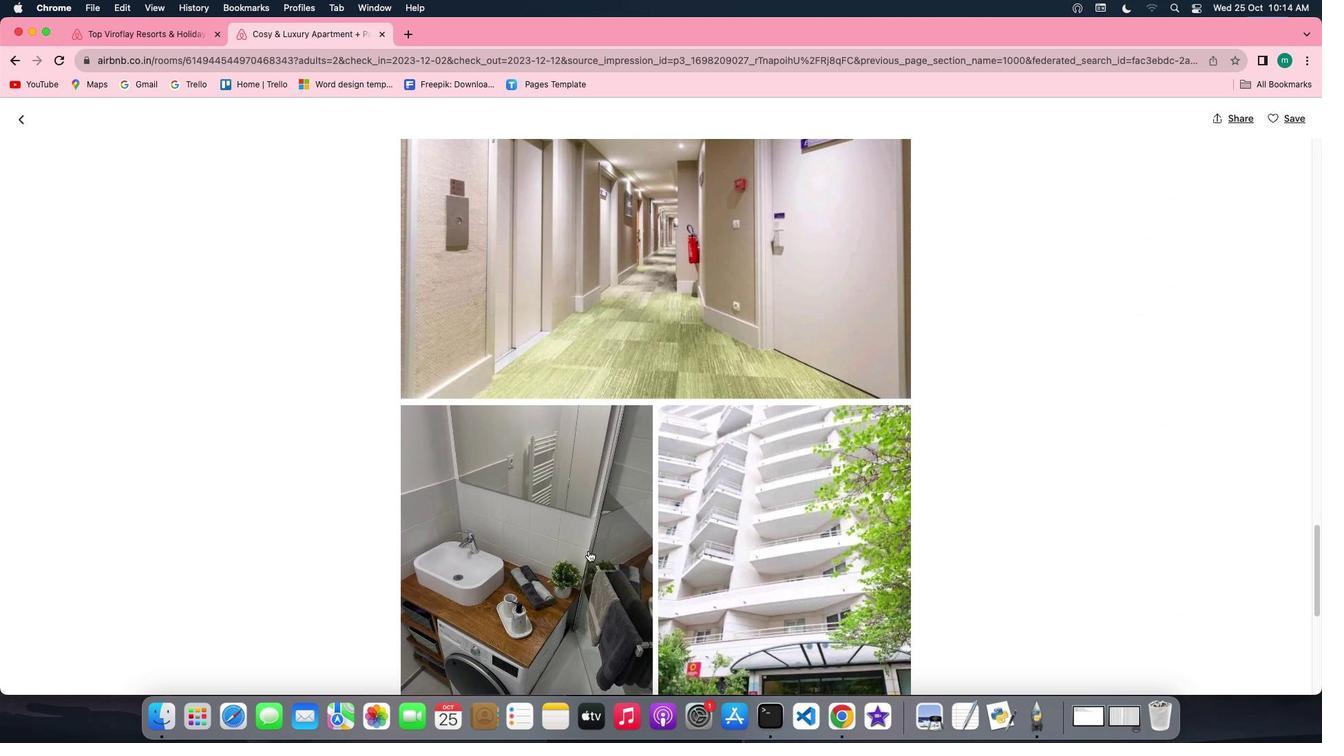 
Action: Mouse scrolled (588, 550) with delta (0, -1)
Screenshot: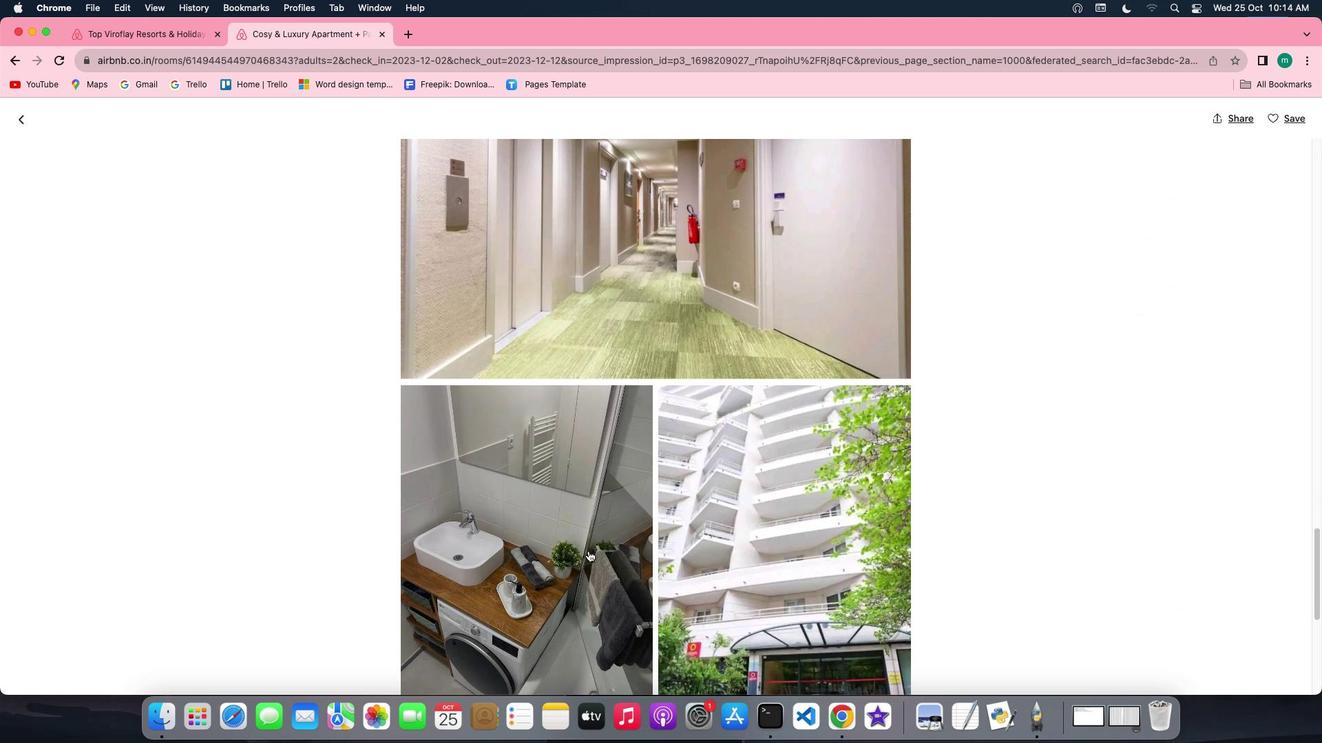 
Action: Mouse scrolled (588, 550) with delta (0, -2)
Screenshot: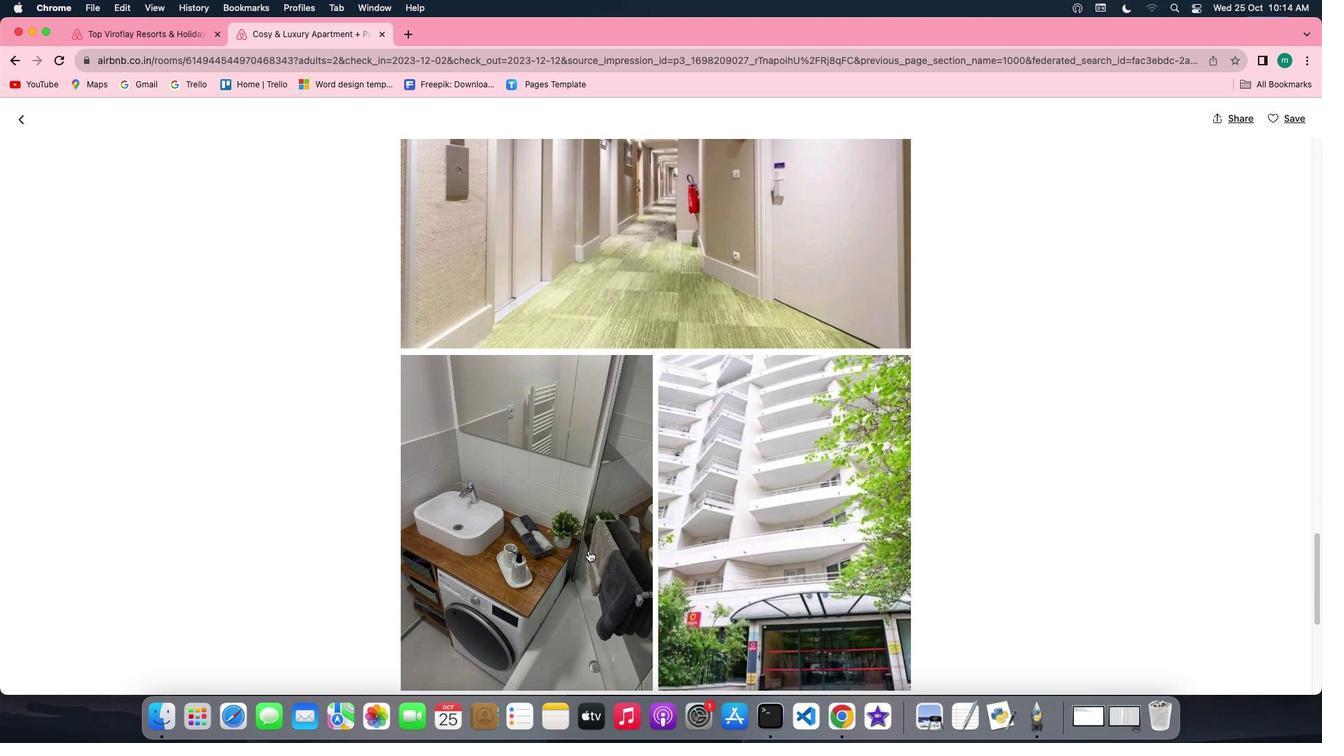 
Action: Mouse scrolled (588, 550) with delta (0, -2)
Screenshot: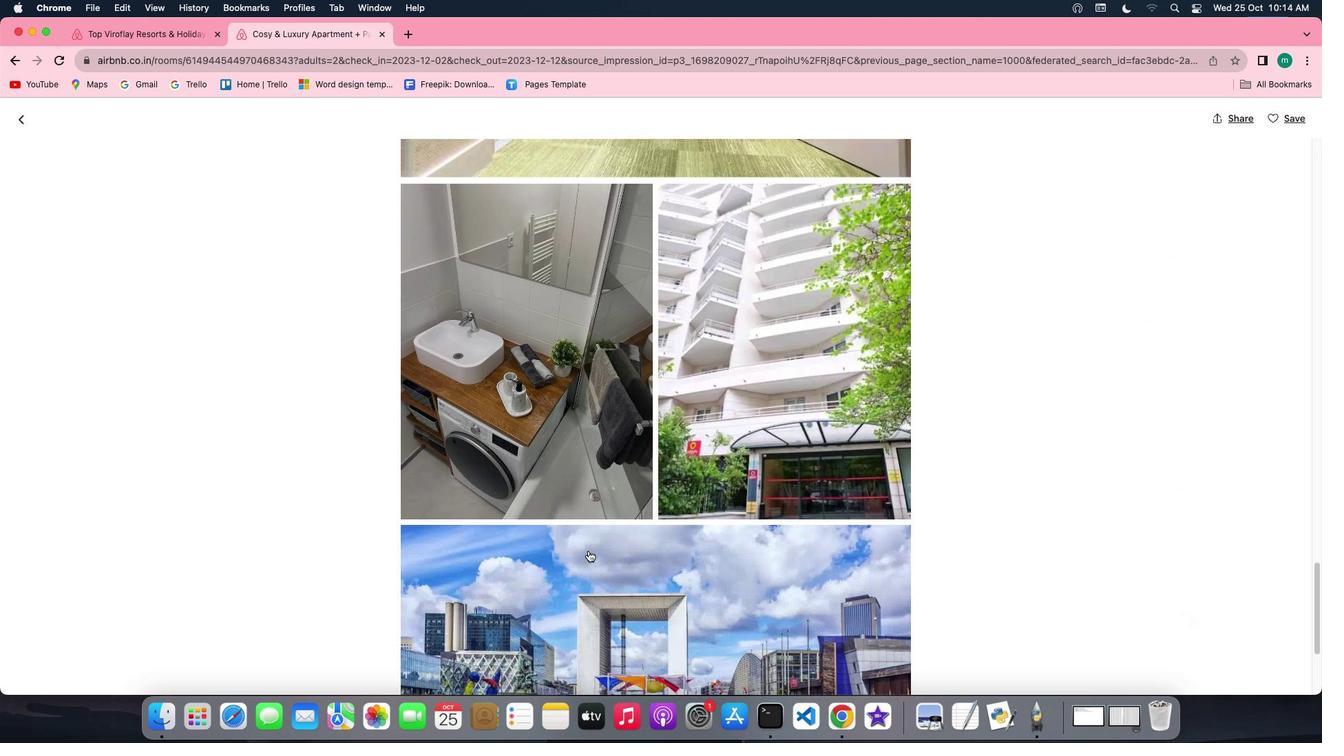 
Action: Mouse scrolled (588, 550) with delta (0, 0)
Screenshot: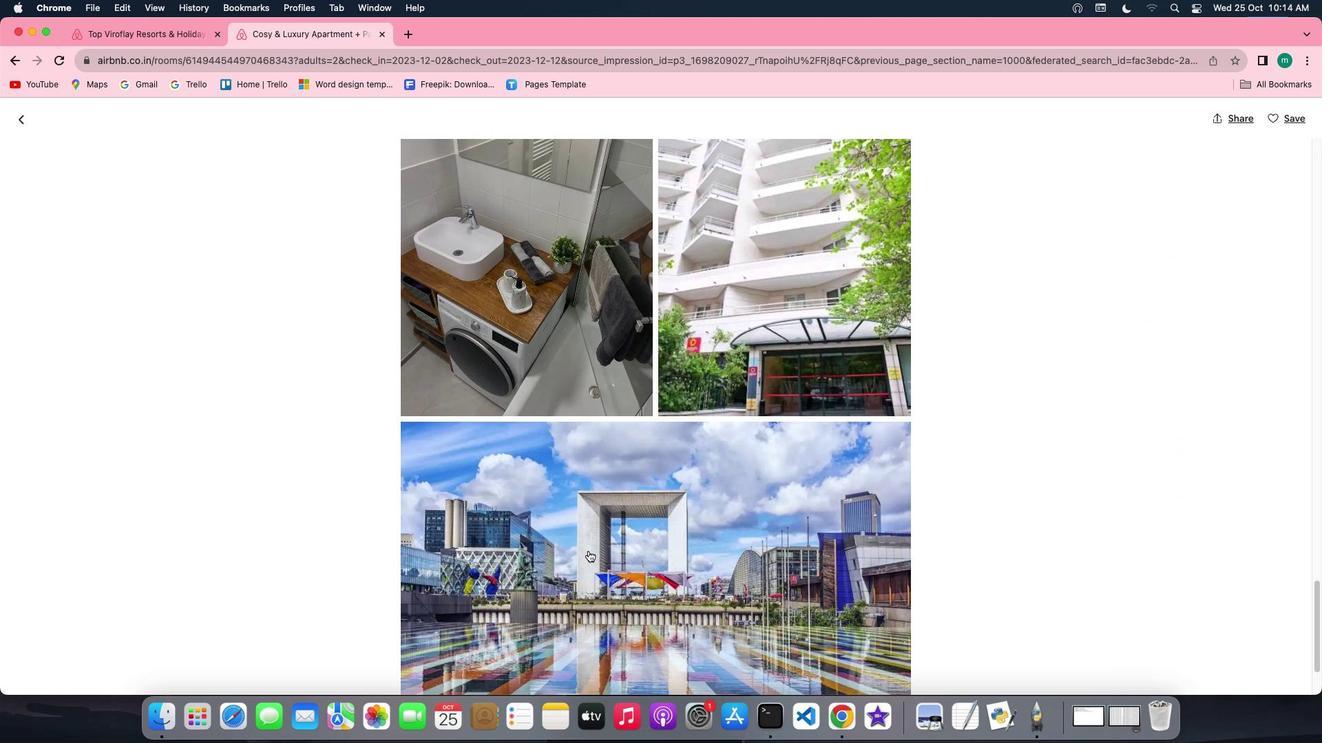 
Action: Mouse scrolled (588, 550) with delta (0, 0)
Screenshot: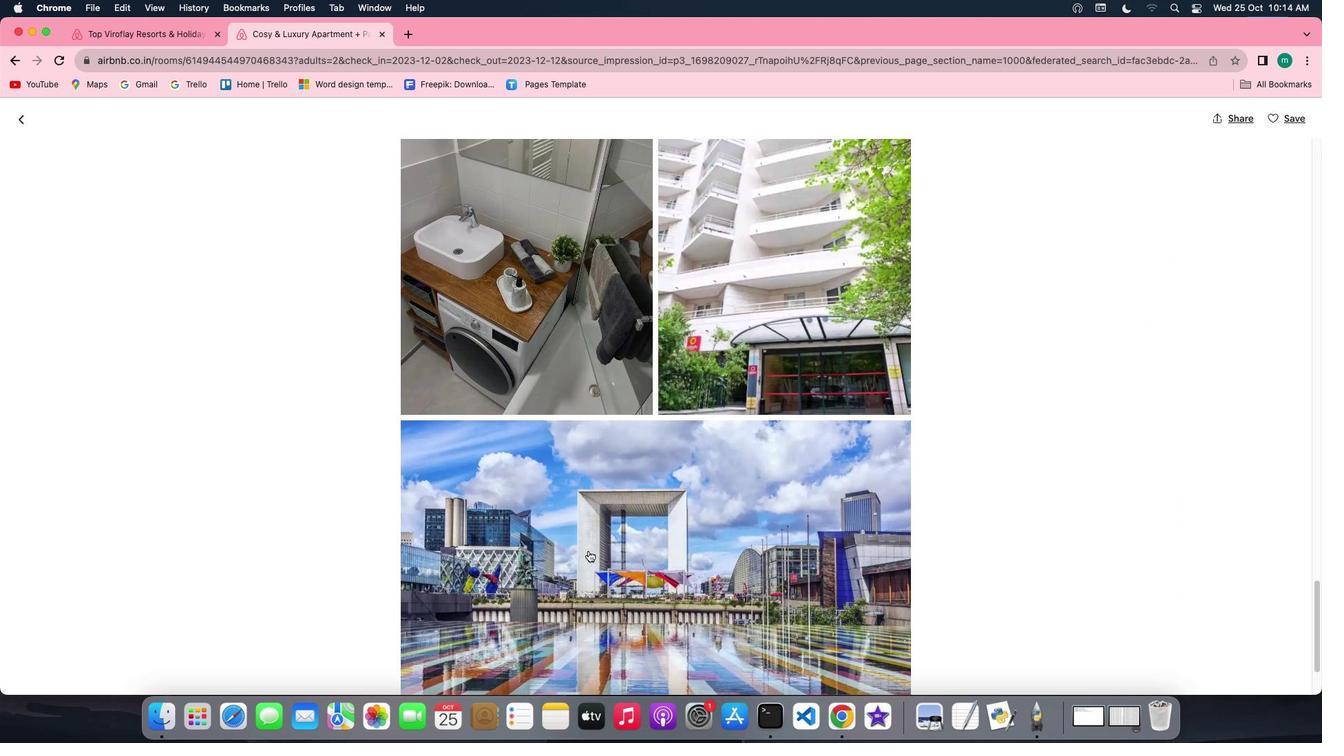 
Action: Mouse scrolled (588, 550) with delta (0, -2)
Screenshot: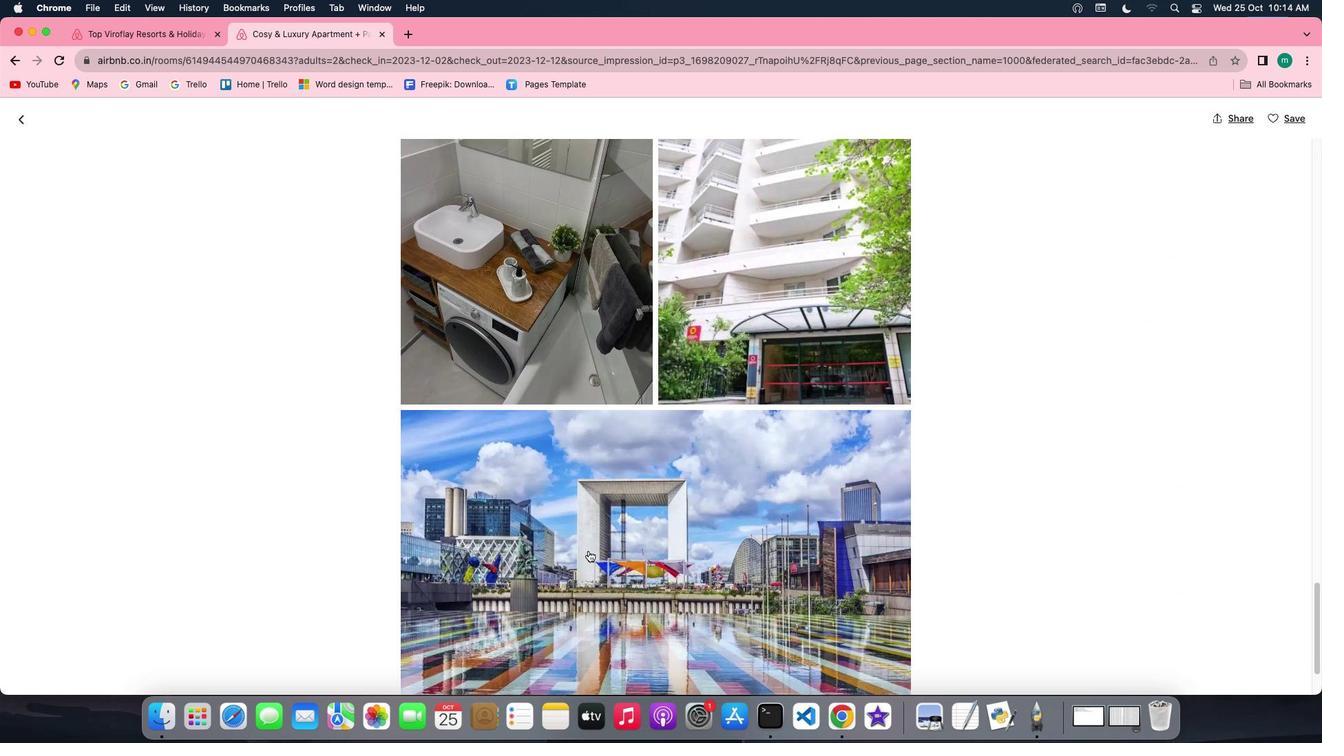 
Action: Mouse scrolled (588, 550) with delta (0, -2)
Screenshot: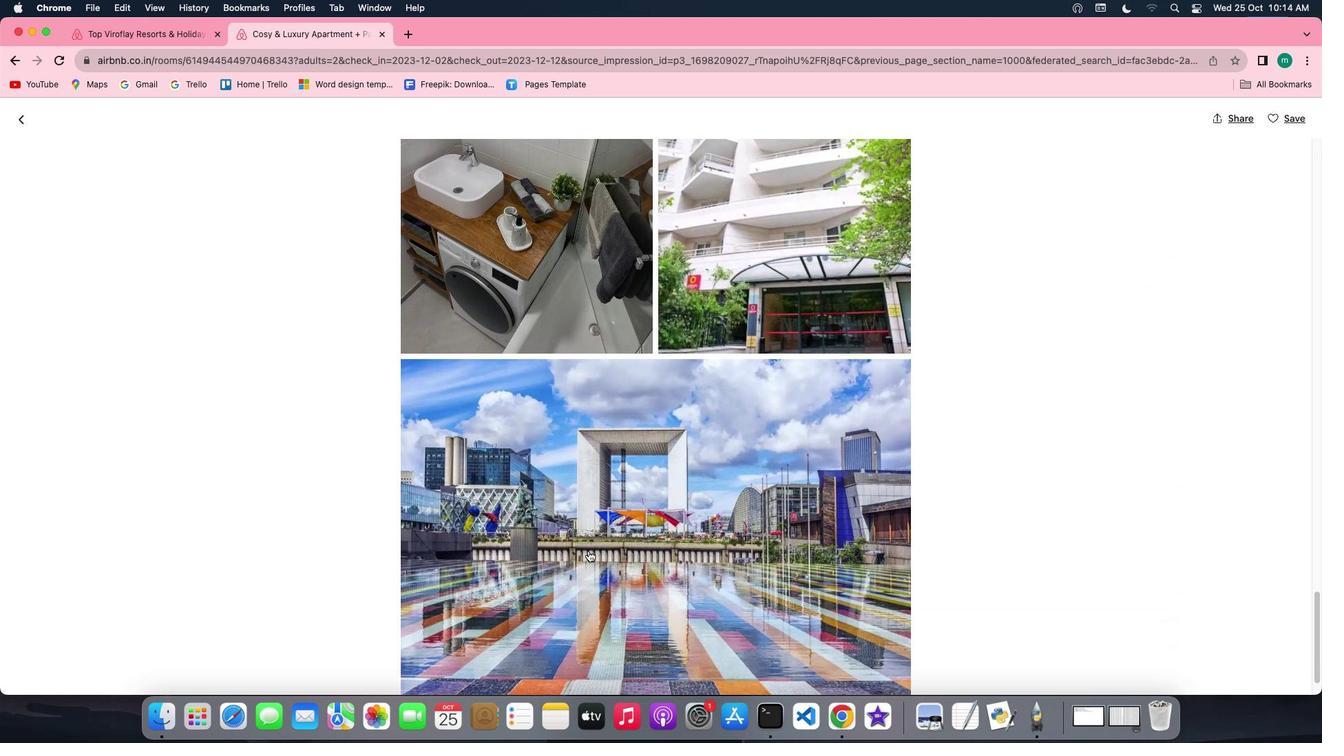 
Action: Mouse scrolled (588, 550) with delta (0, 0)
Screenshot: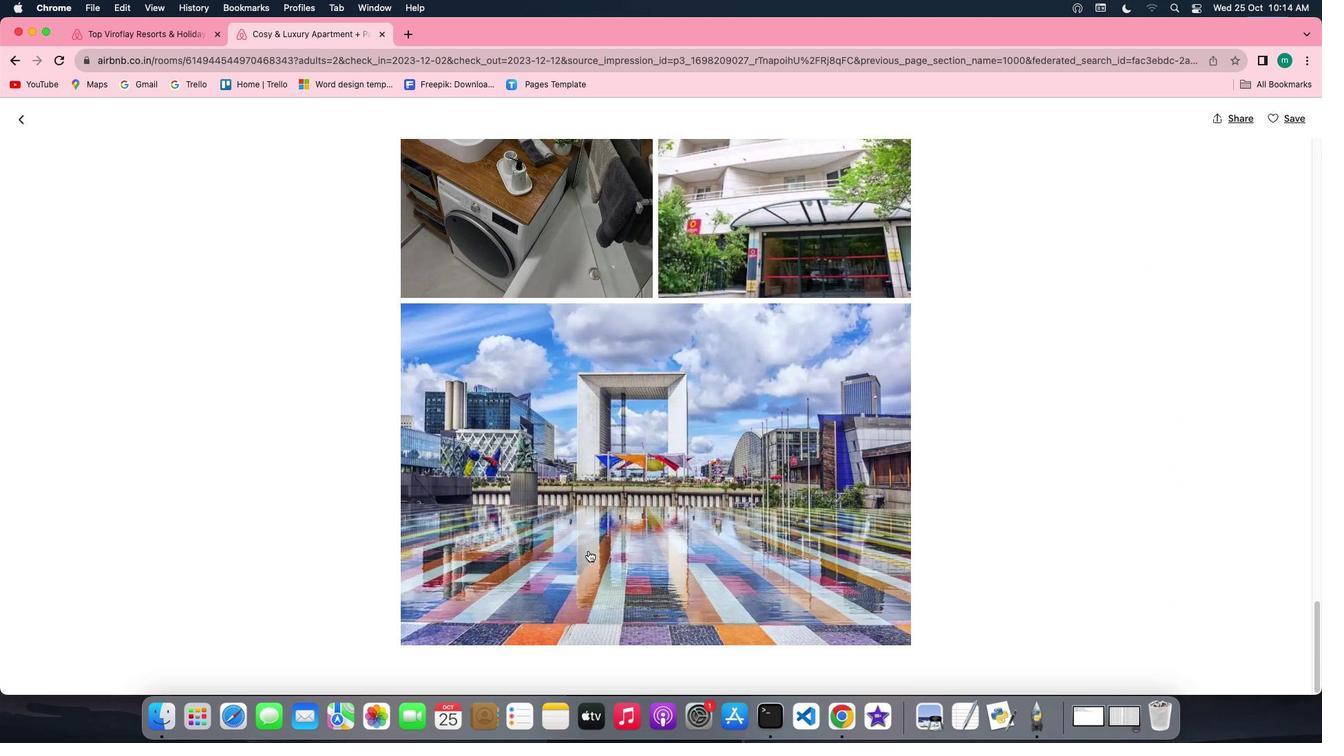 
Action: Mouse scrolled (588, 550) with delta (0, 0)
Screenshot: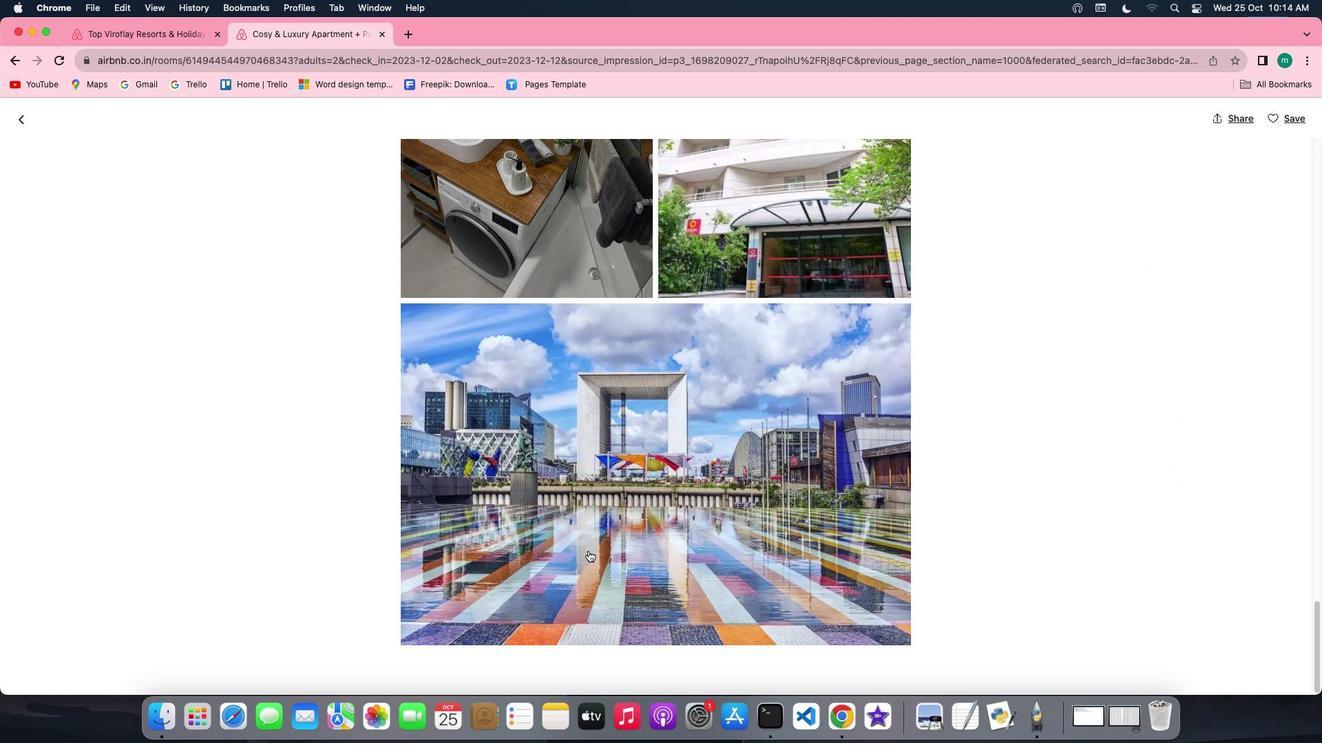 
Action: Mouse scrolled (588, 550) with delta (0, 0)
Screenshot: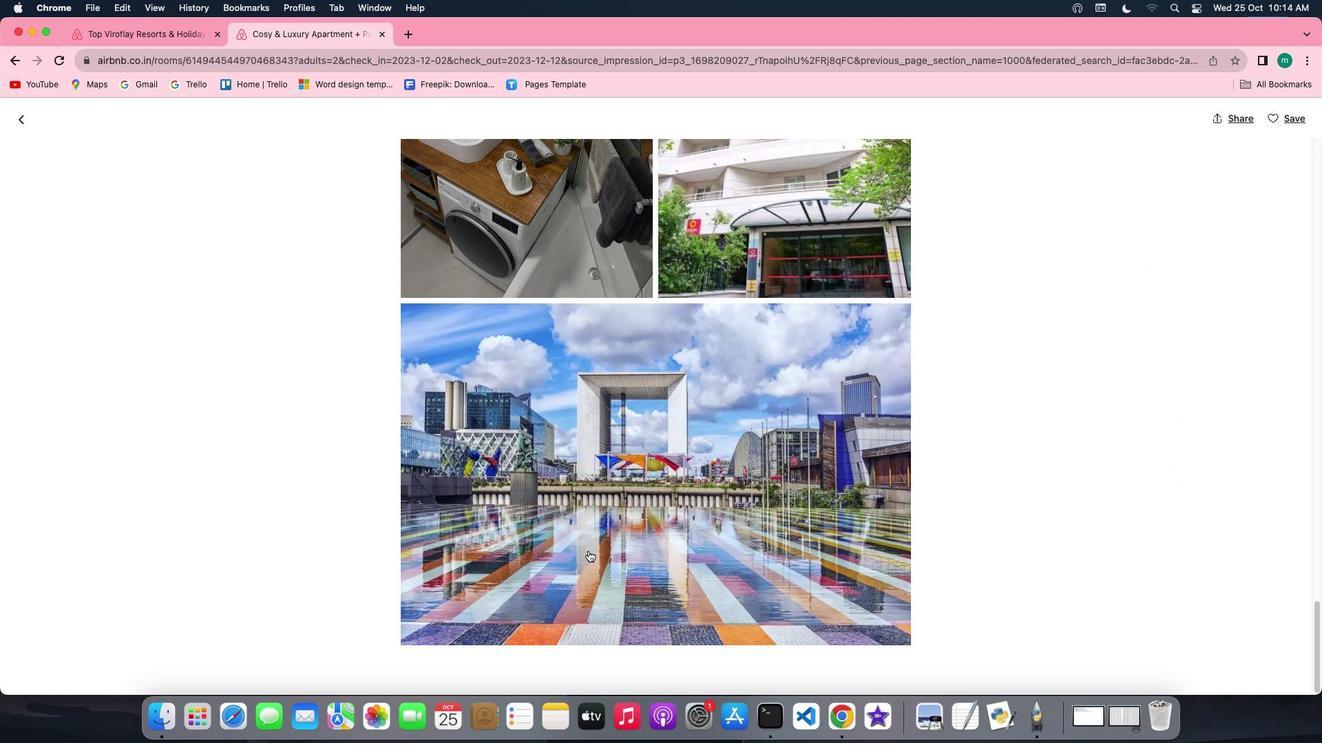
Action: Mouse scrolled (588, 550) with delta (0, -2)
Screenshot: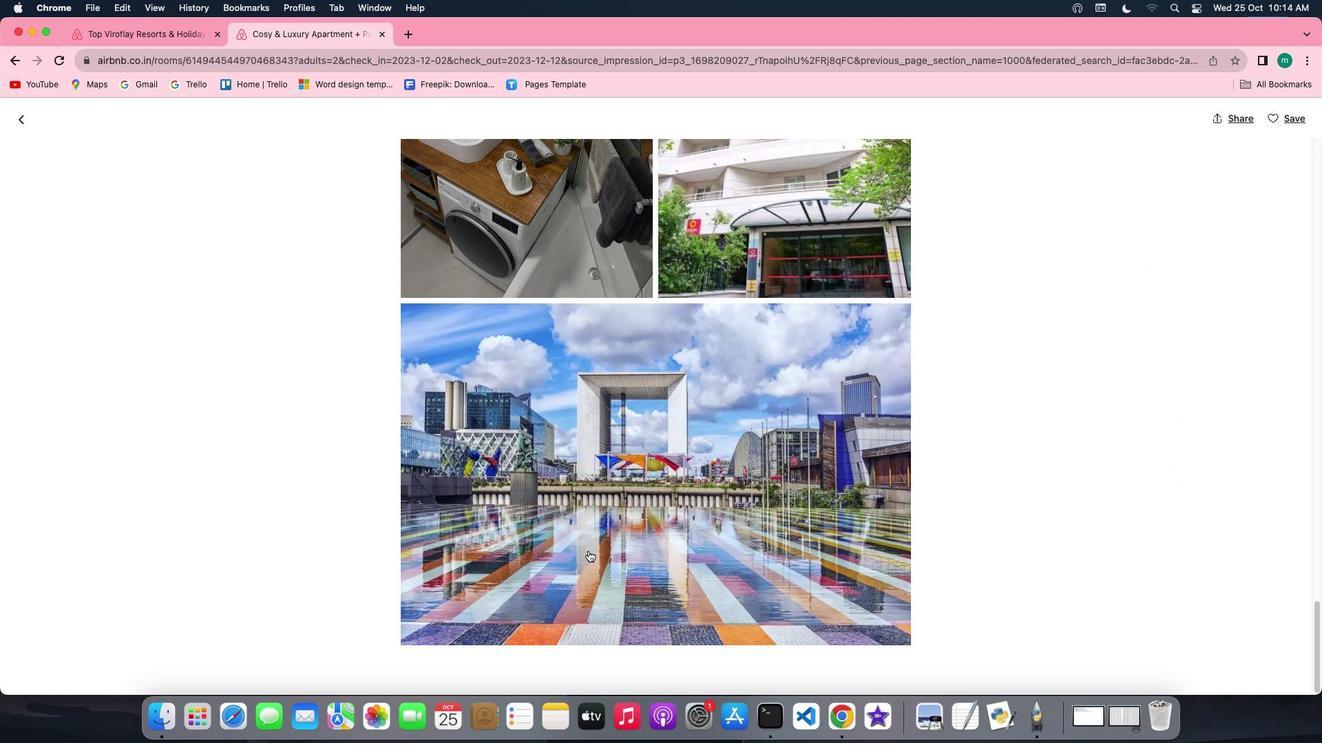 
Action: Mouse scrolled (588, 550) with delta (0, -2)
Screenshot: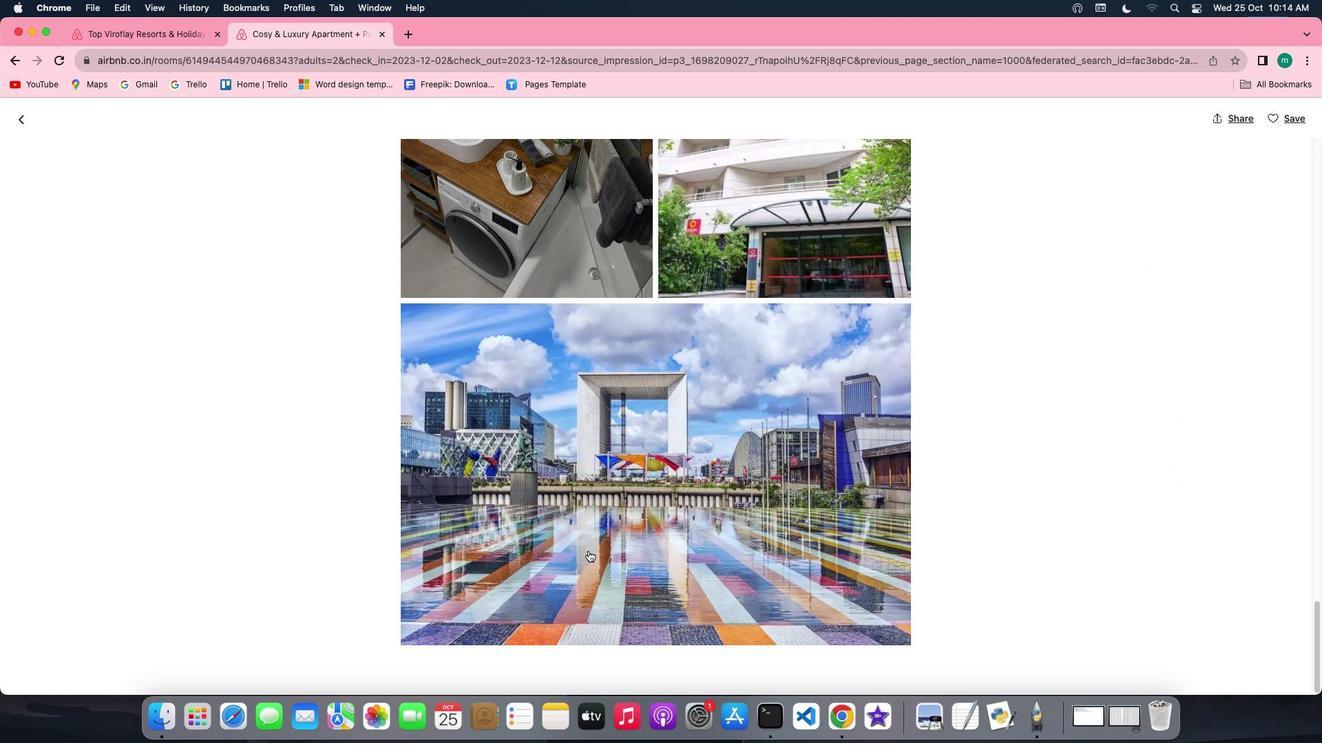 
Action: Mouse moved to (24, 122)
Screenshot: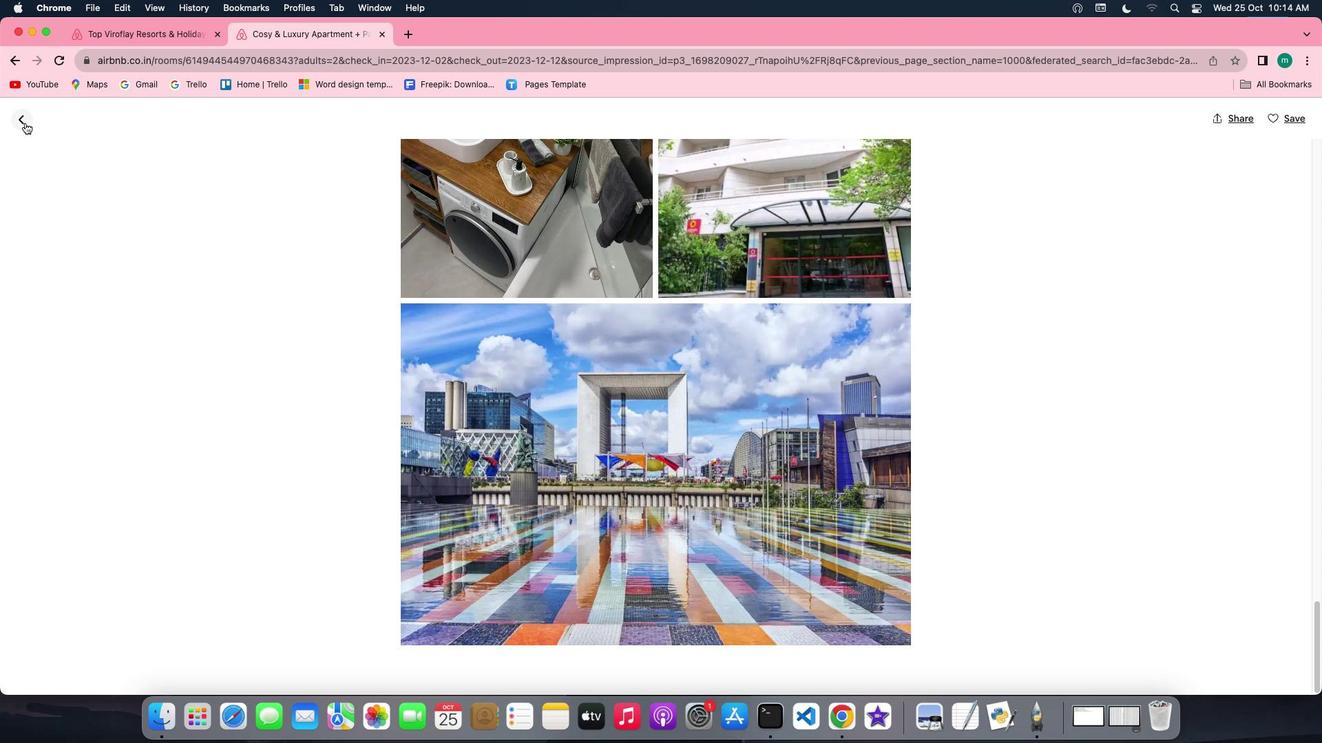 
Action: Mouse pressed left at (24, 122)
Screenshot: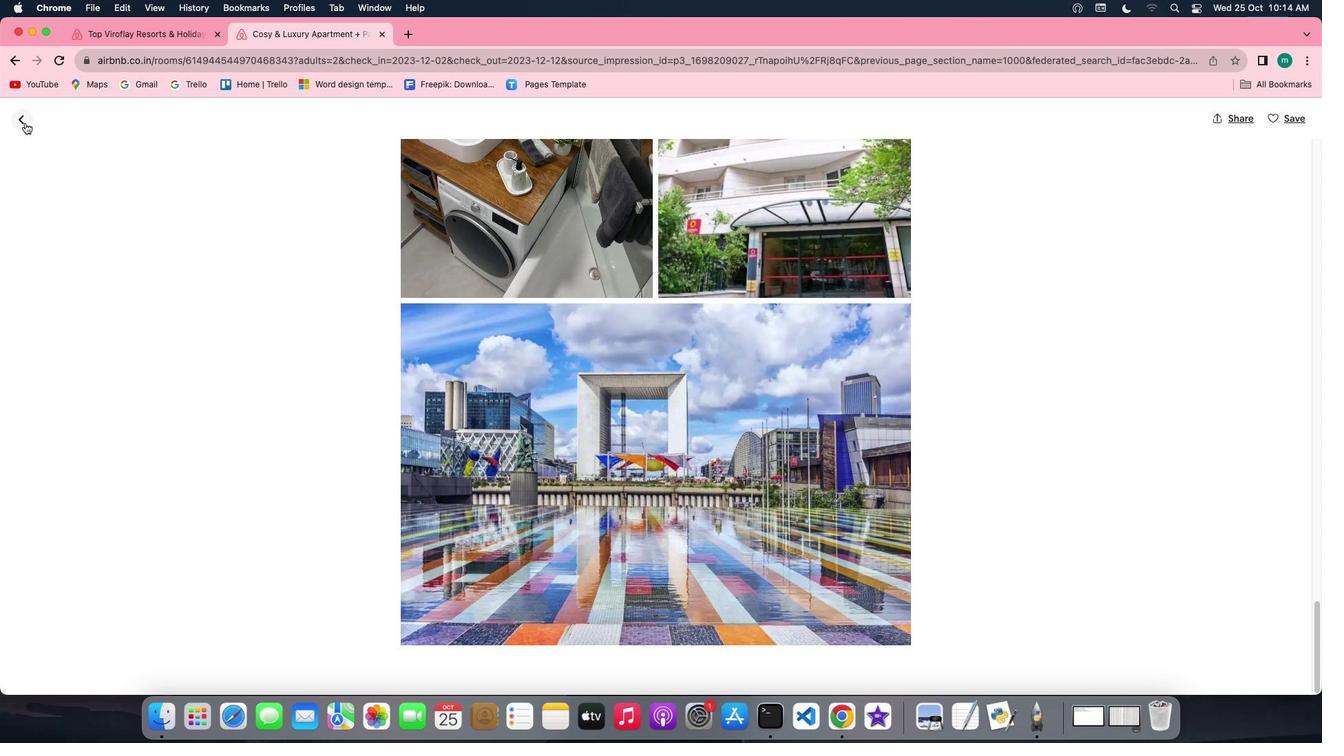 
Action: Mouse moved to (592, 471)
Screenshot: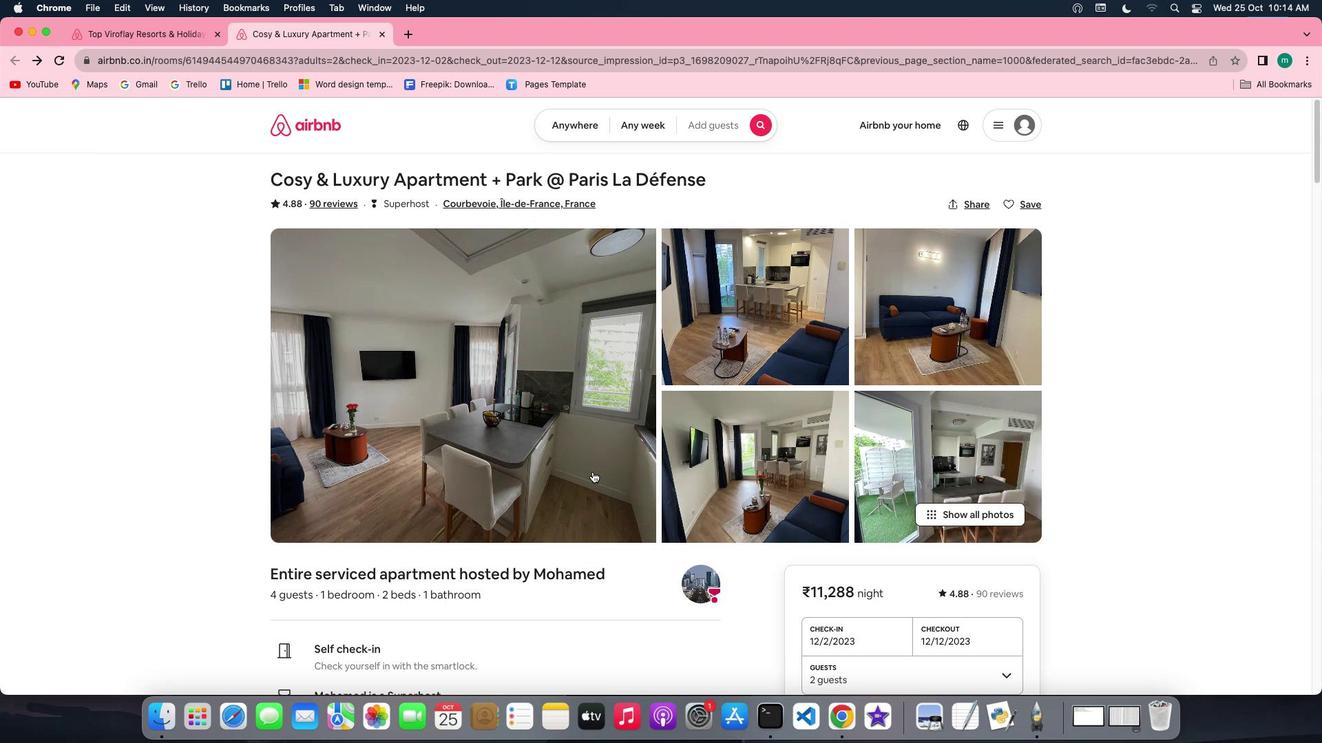 
Action: Mouse scrolled (592, 471) with delta (0, 0)
Screenshot: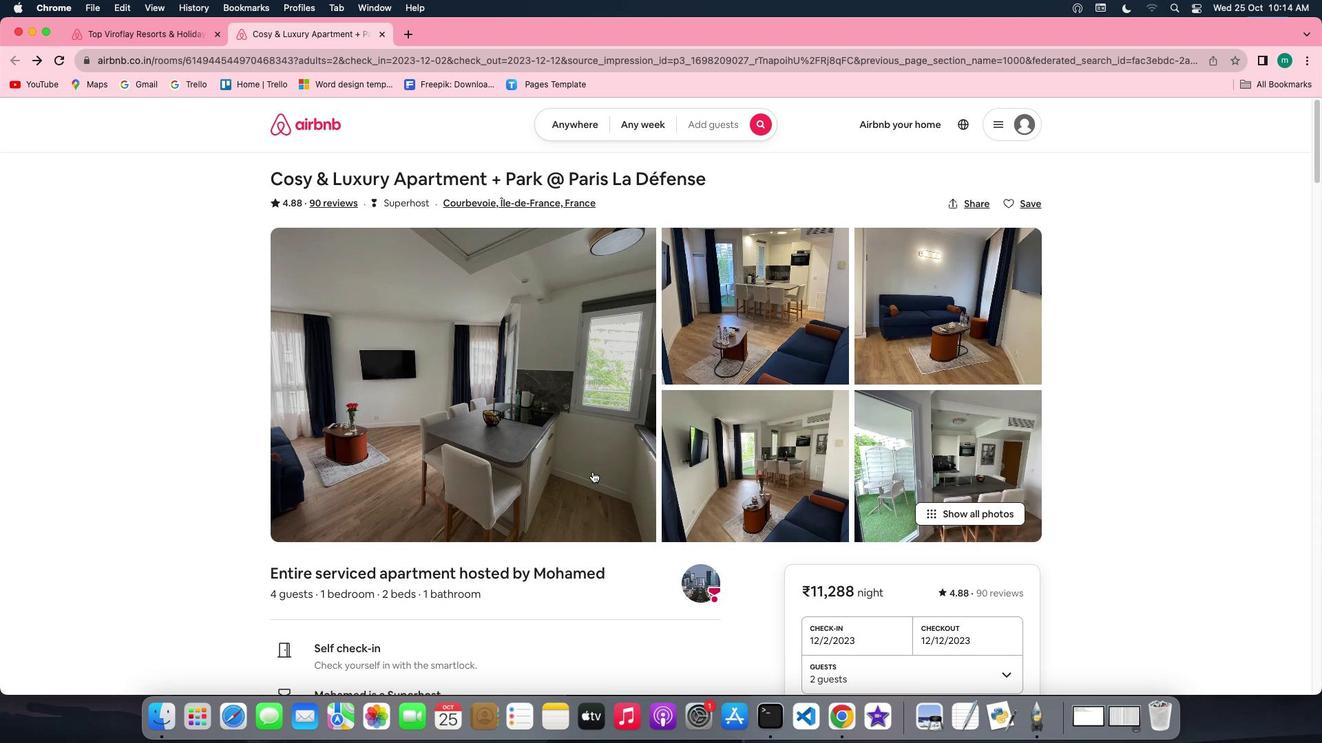 
Action: Mouse scrolled (592, 471) with delta (0, 0)
Screenshot: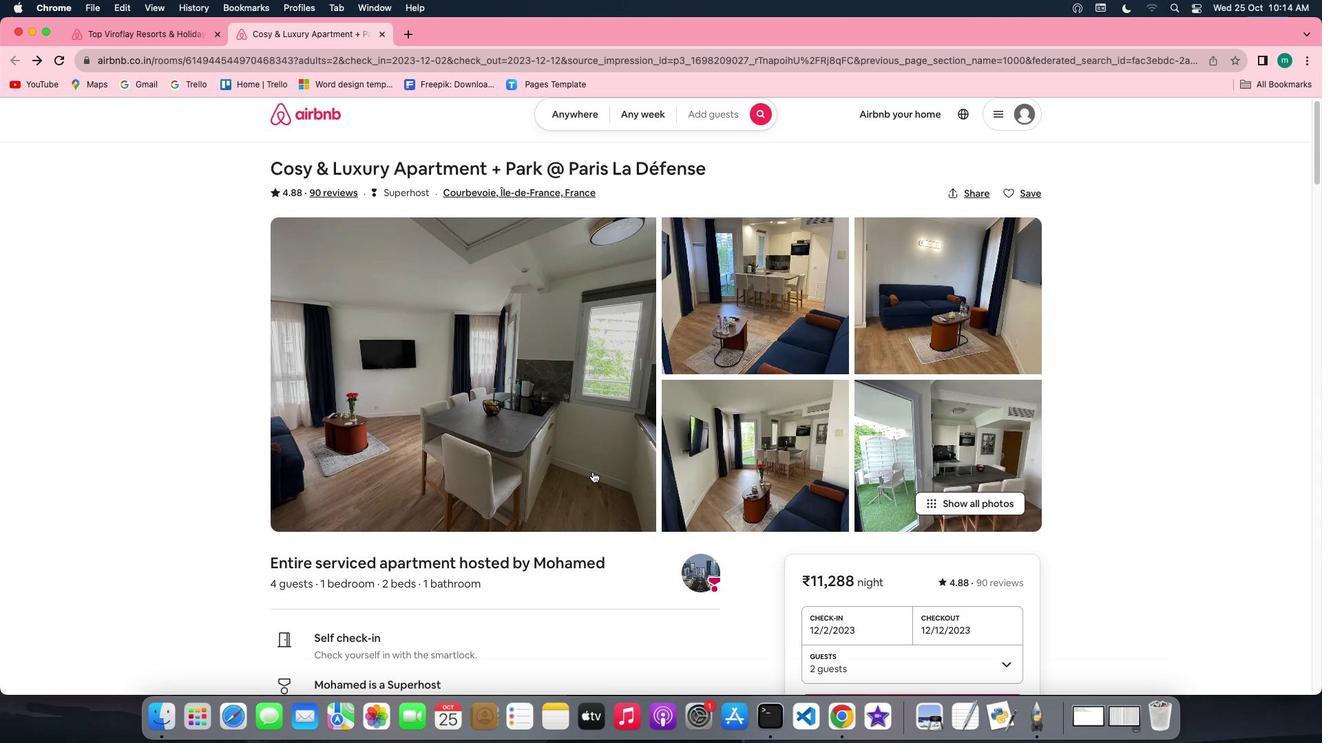 
Action: Mouse scrolled (592, 471) with delta (0, -2)
Screenshot: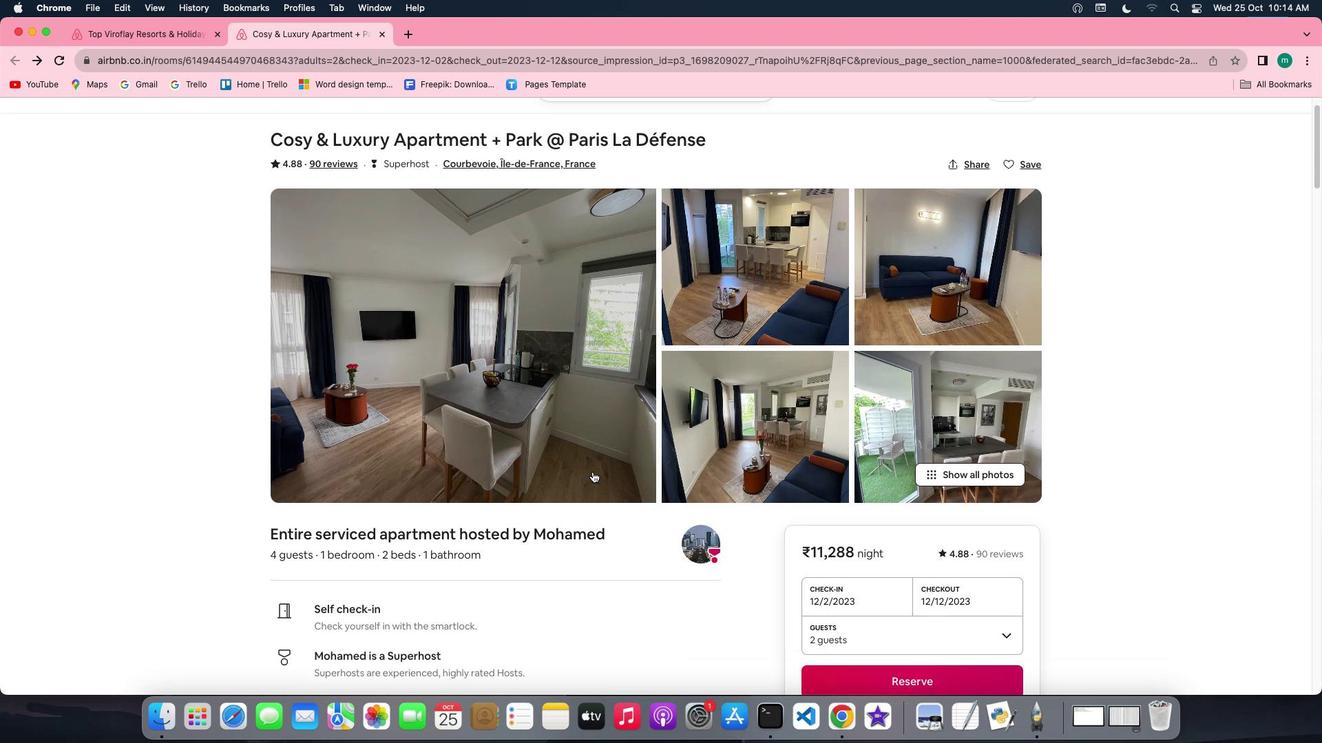 
Action: Mouse scrolled (592, 471) with delta (0, -2)
Screenshot: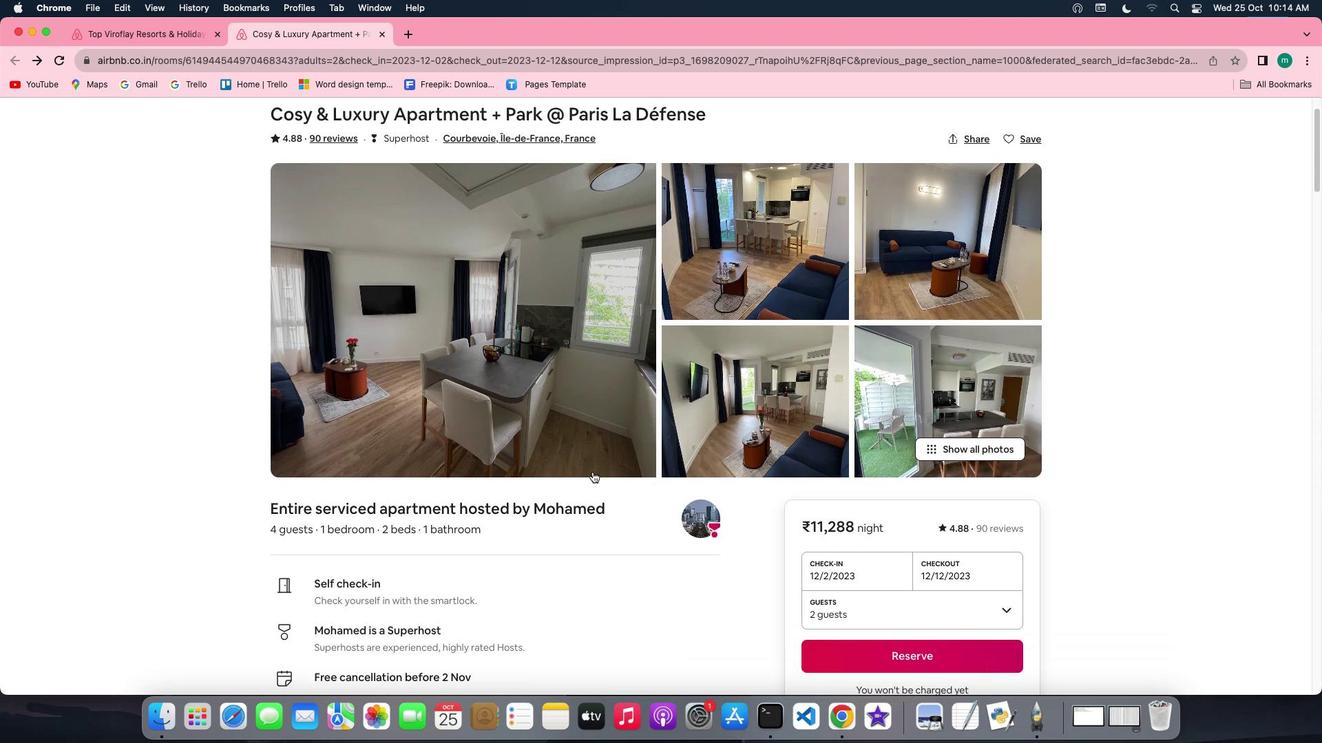 
Action: Mouse scrolled (592, 471) with delta (0, 0)
Screenshot: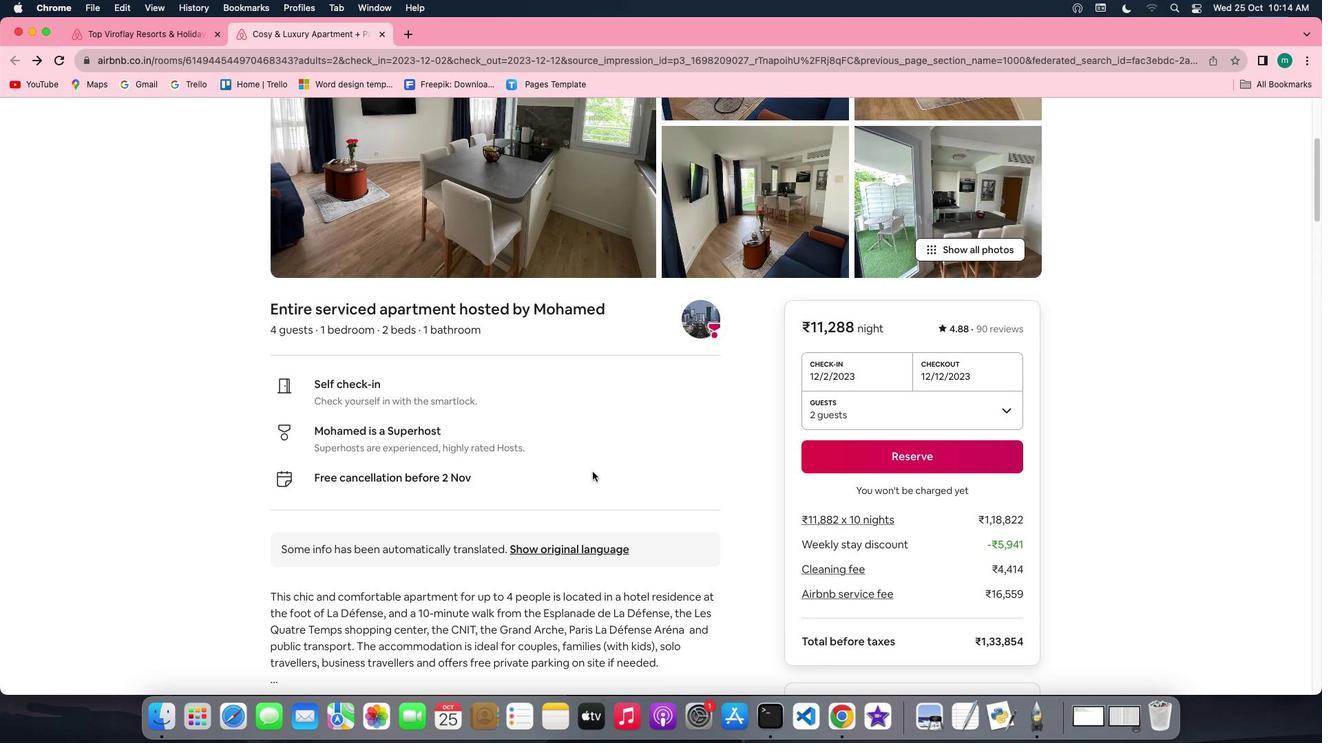 
Action: Mouse scrolled (592, 471) with delta (0, 0)
Screenshot: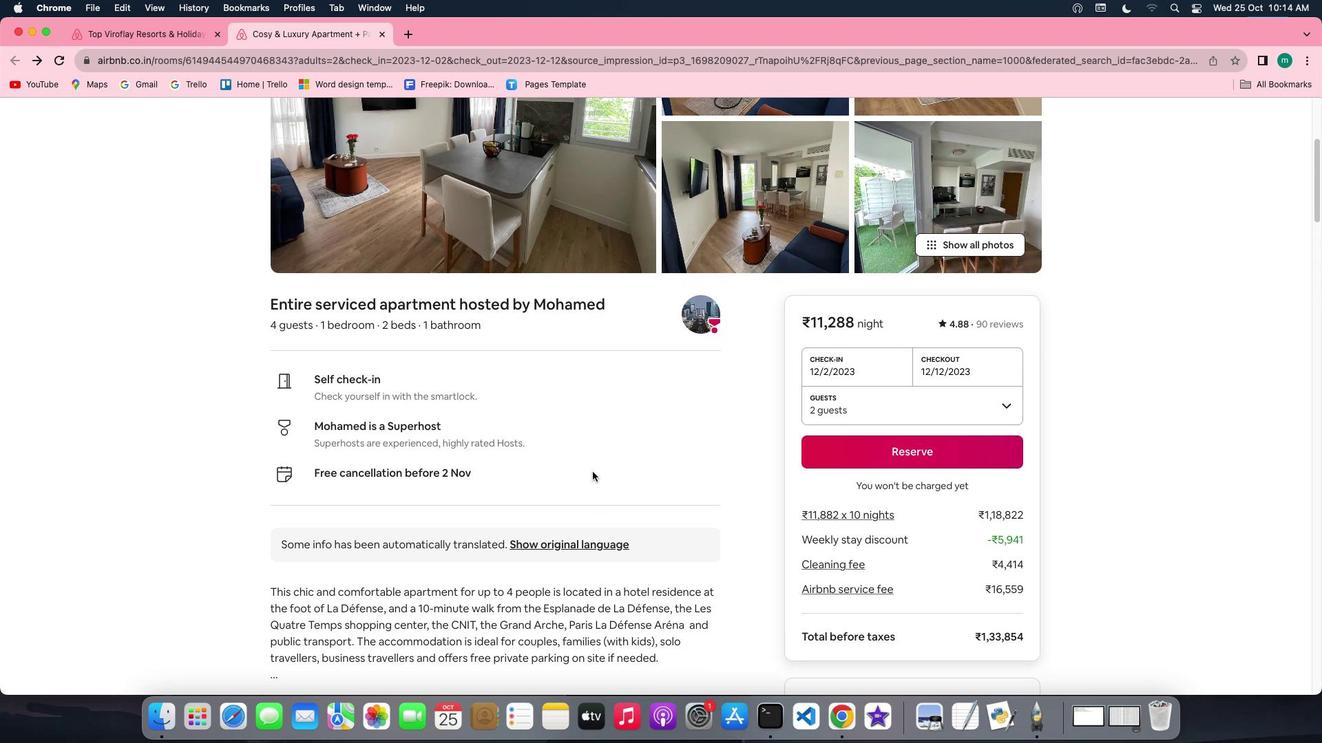 
Action: Mouse scrolled (592, 471) with delta (0, -2)
Screenshot: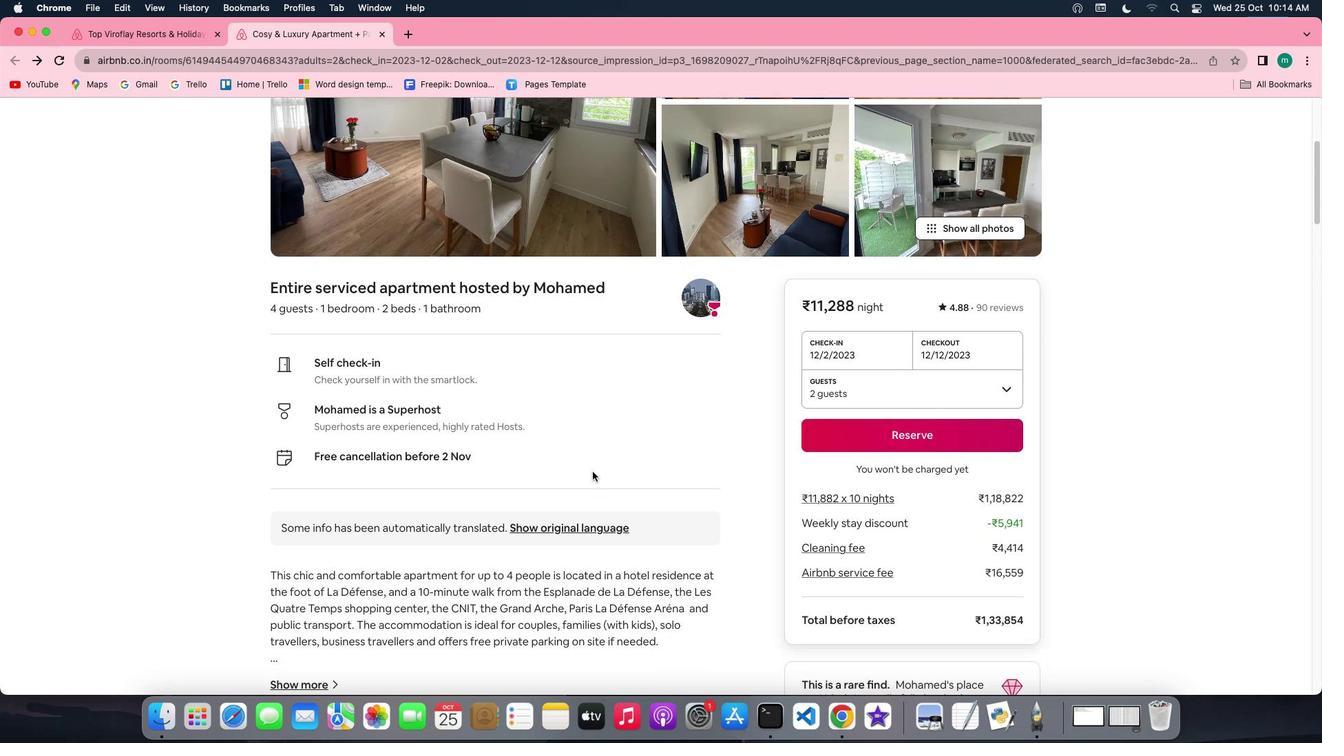 
Action: Mouse scrolled (592, 471) with delta (0, -2)
Screenshot: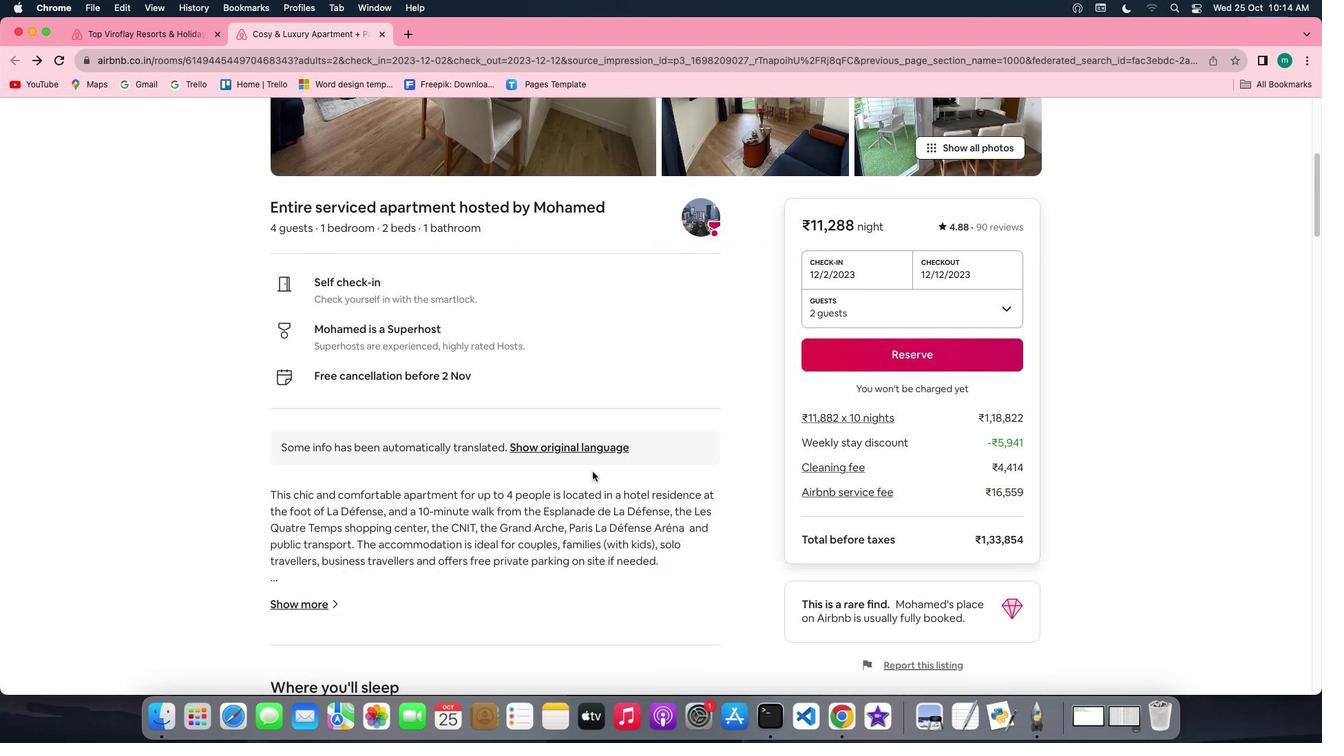 
Action: Mouse moved to (312, 460)
Screenshot: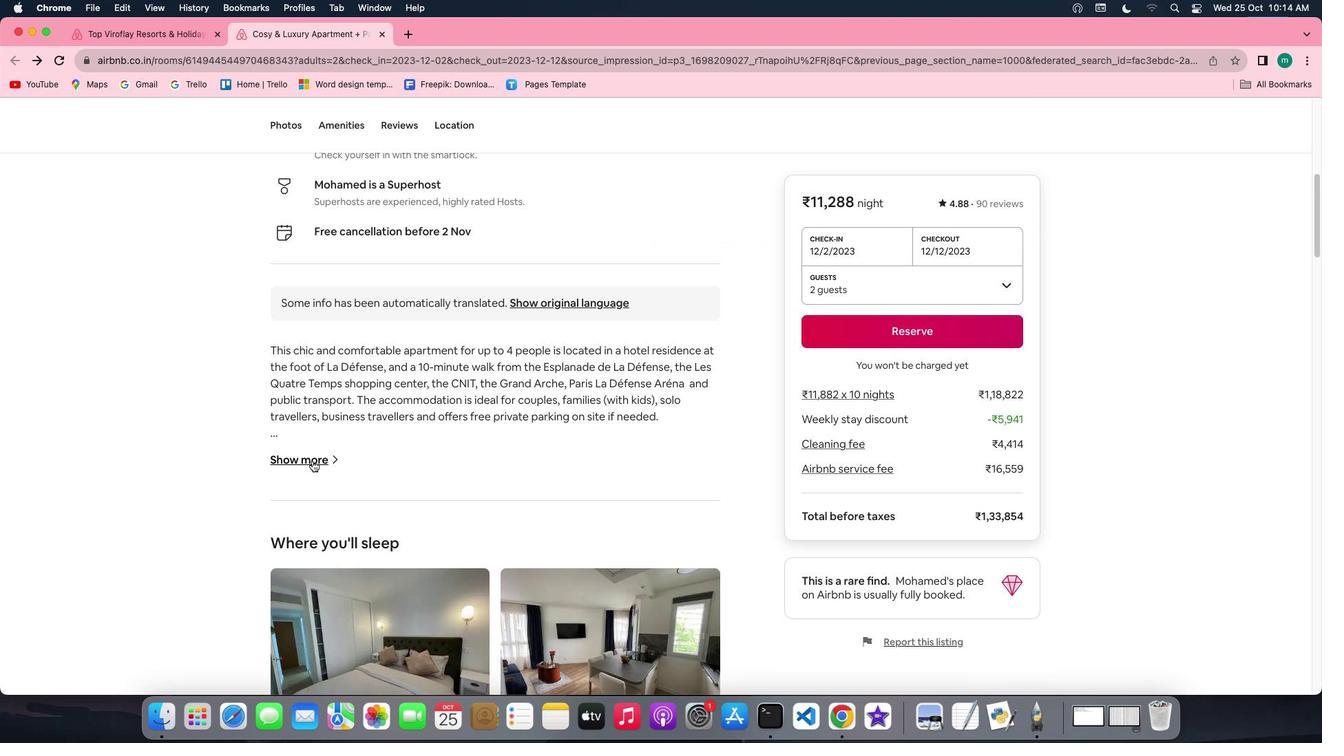 
Action: Mouse pressed left at (312, 460)
Screenshot: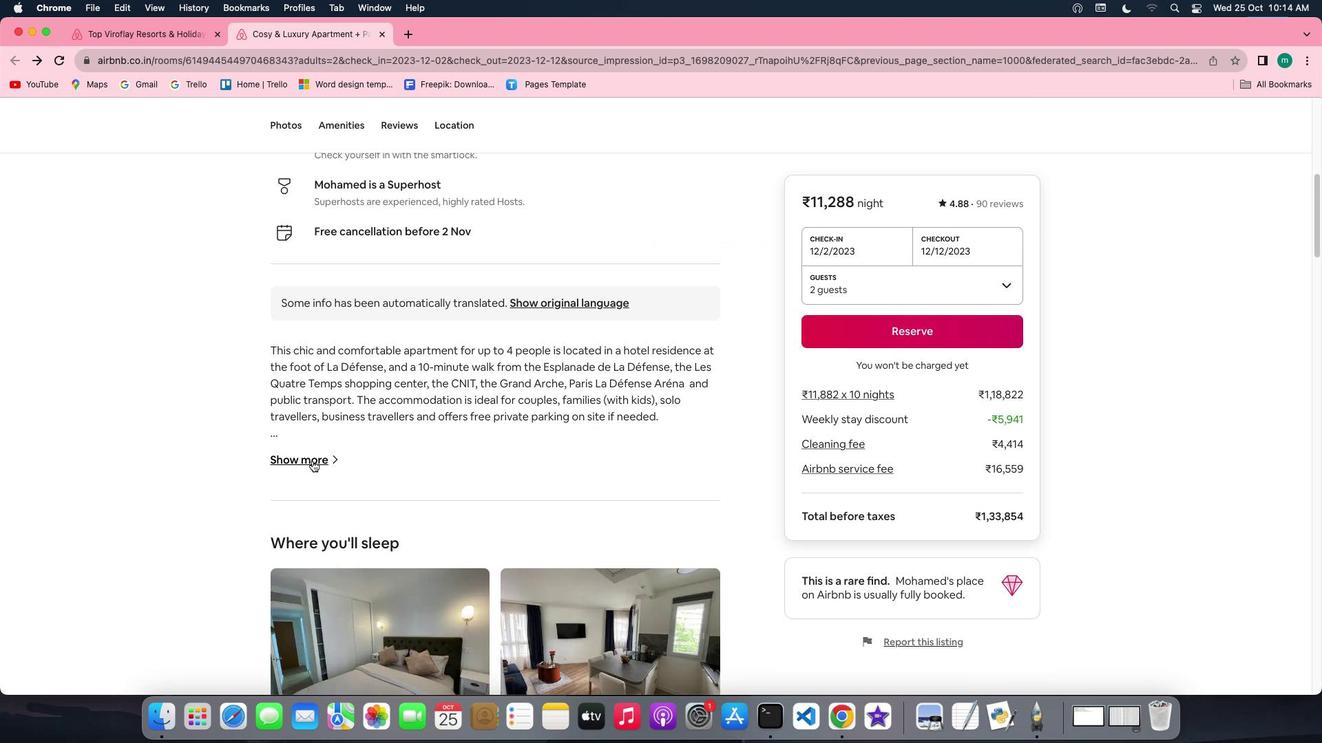 
Action: Mouse moved to (685, 527)
Screenshot: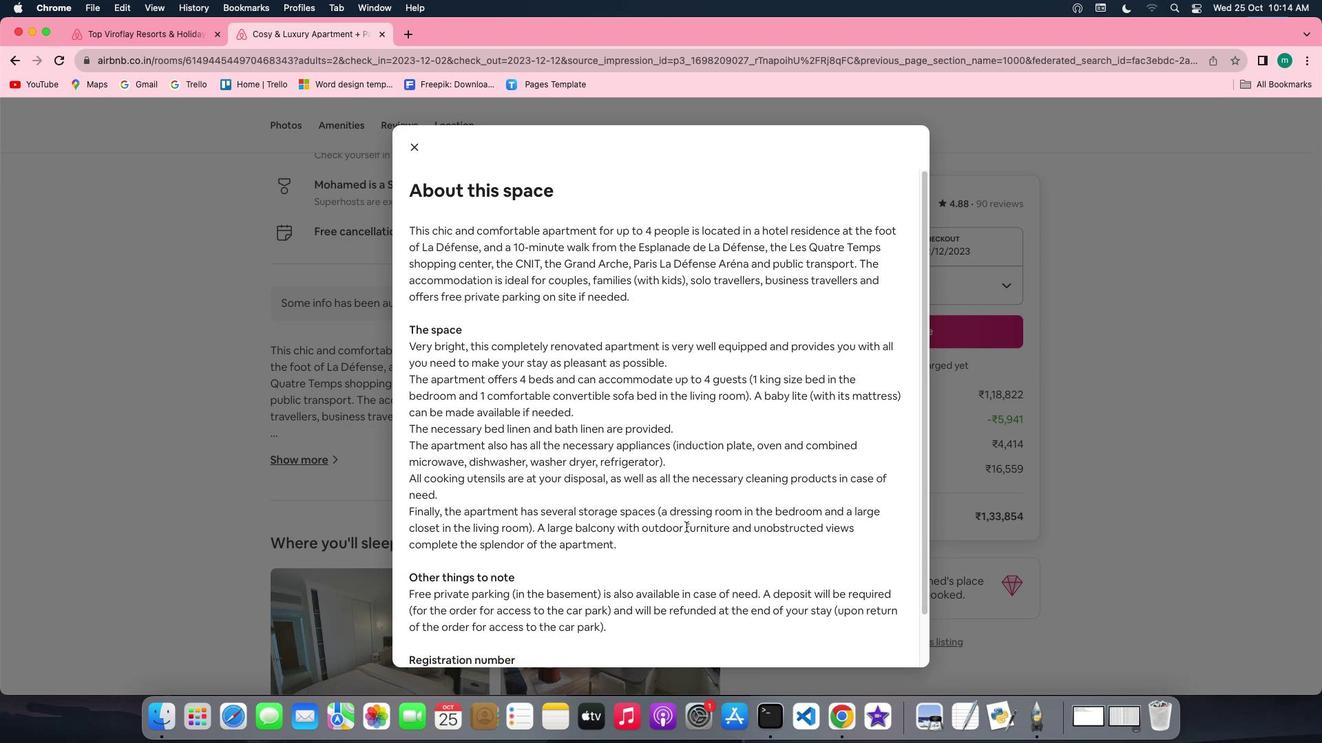 
Action: Mouse scrolled (685, 527) with delta (0, 0)
Screenshot: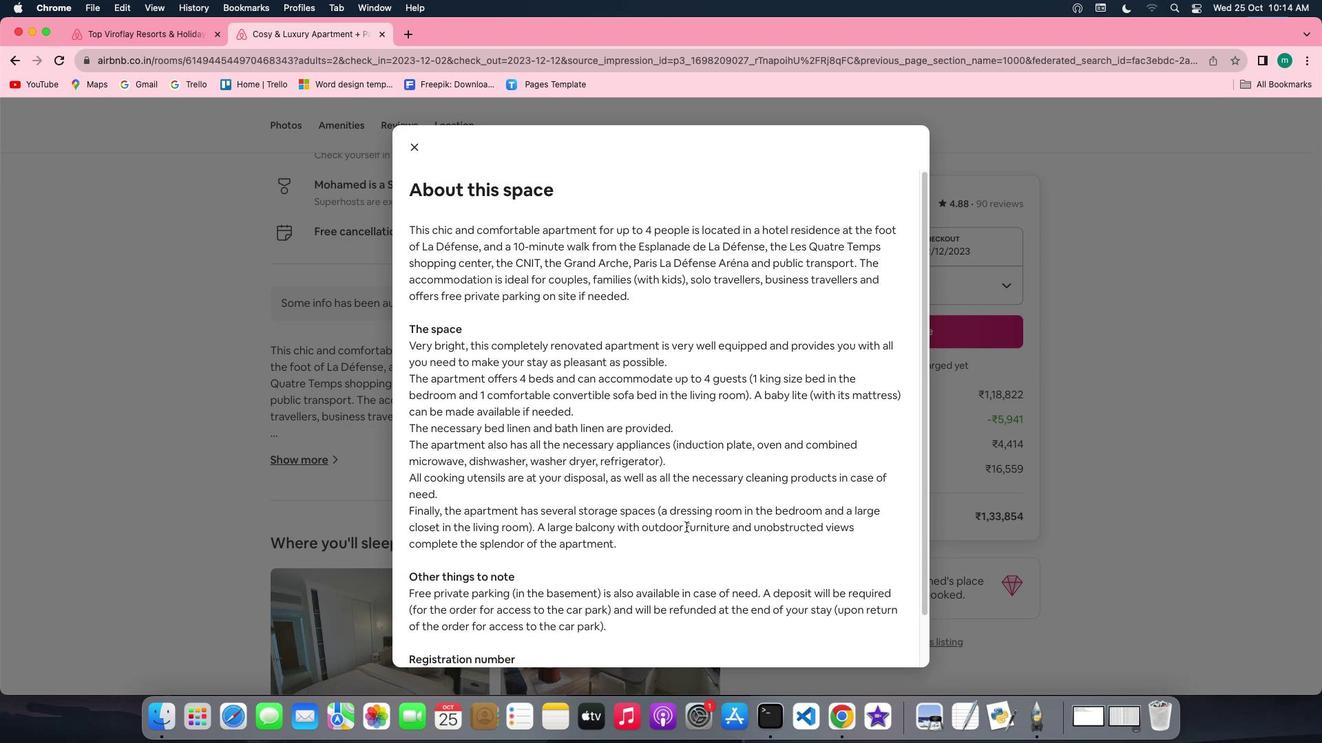 
Action: Mouse scrolled (685, 527) with delta (0, 0)
Screenshot: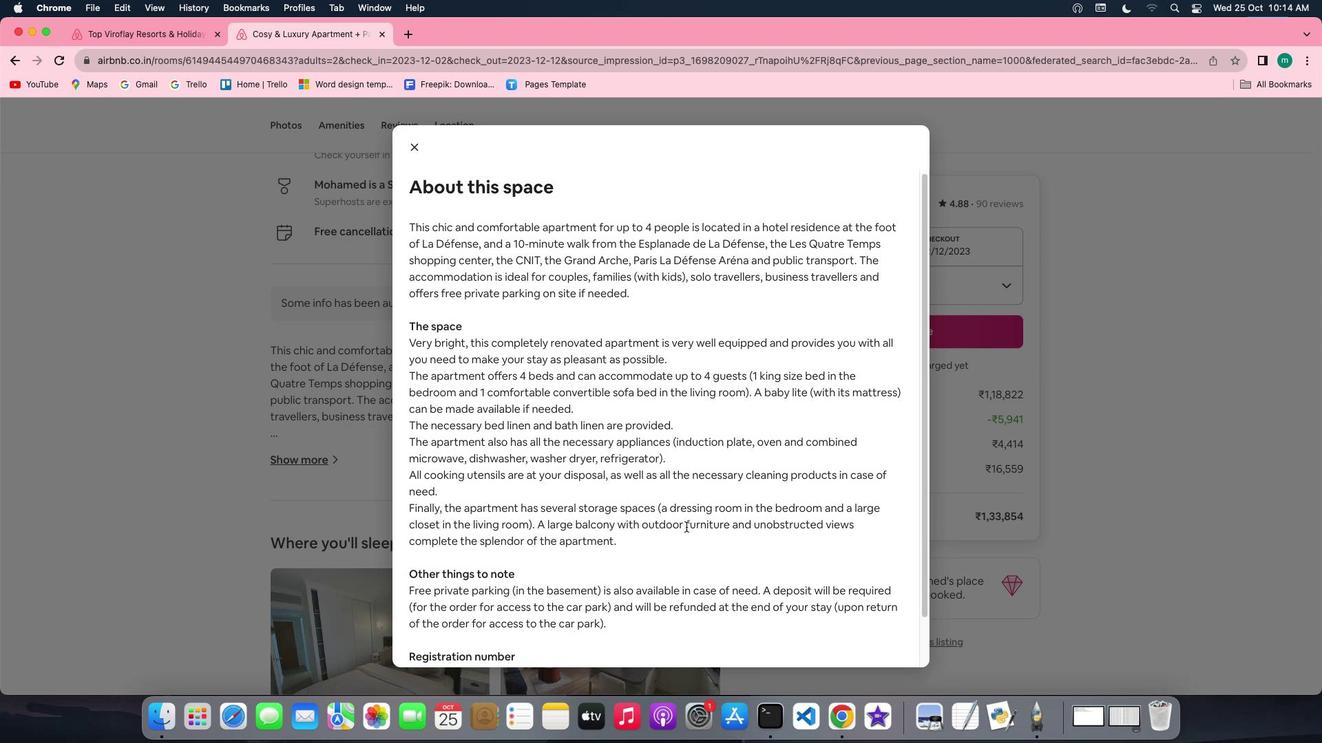 
Action: Mouse scrolled (685, 527) with delta (0, -1)
Screenshot: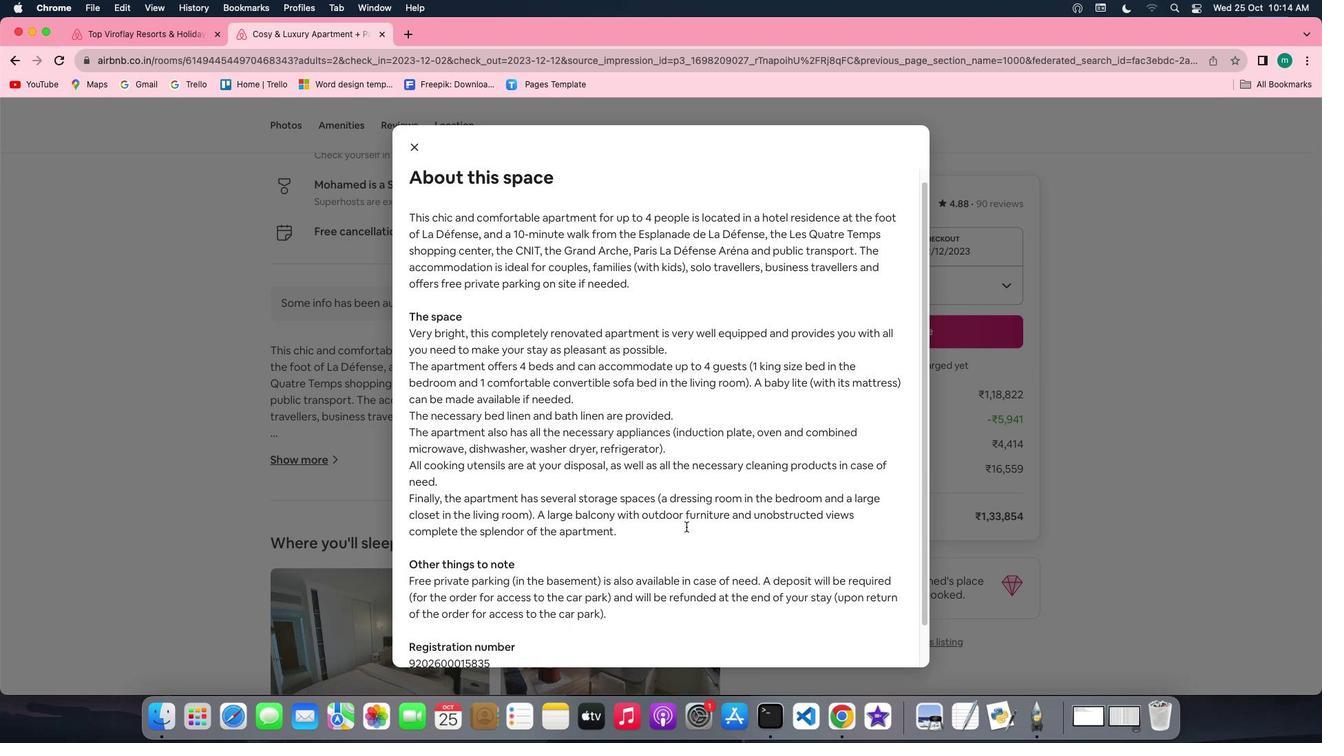 
Action: Mouse scrolled (685, 527) with delta (0, -2)
Screenshot: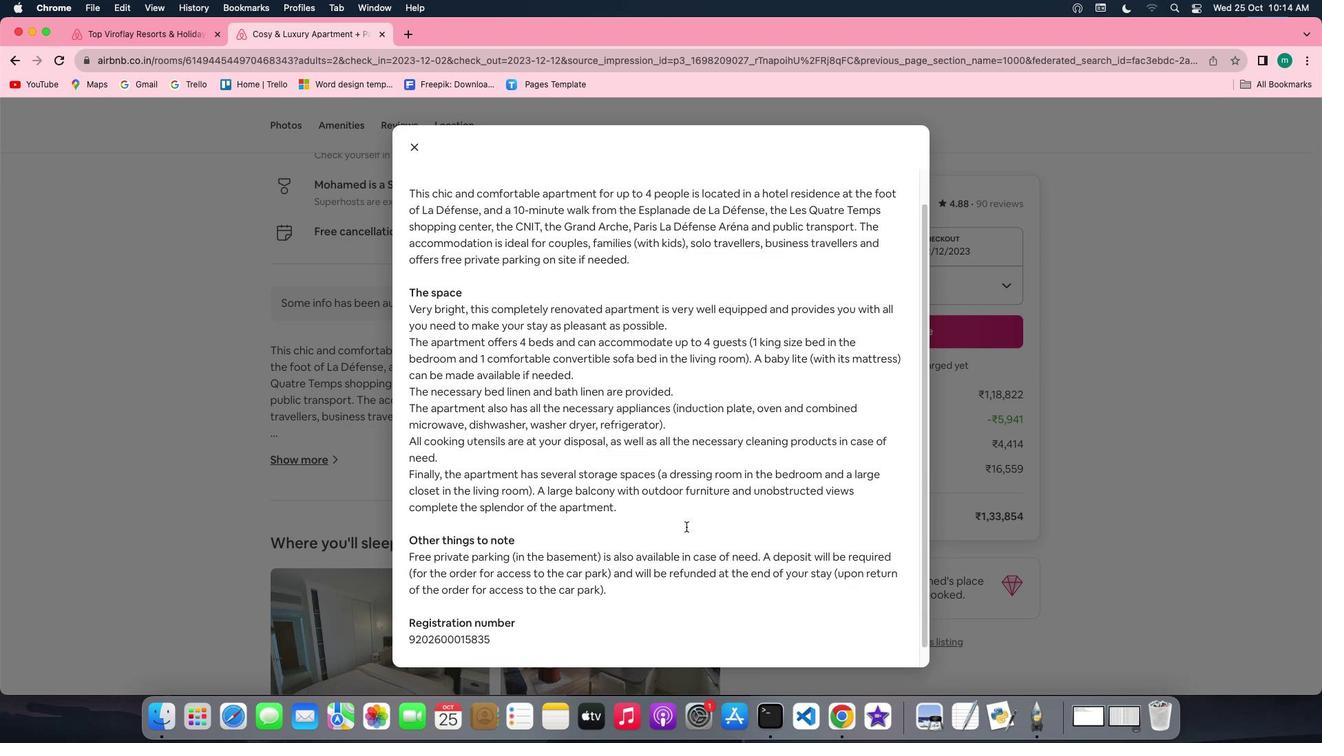 
Action: Mouse scrolled (685, 527) with delta (0, 0)
Screenshot: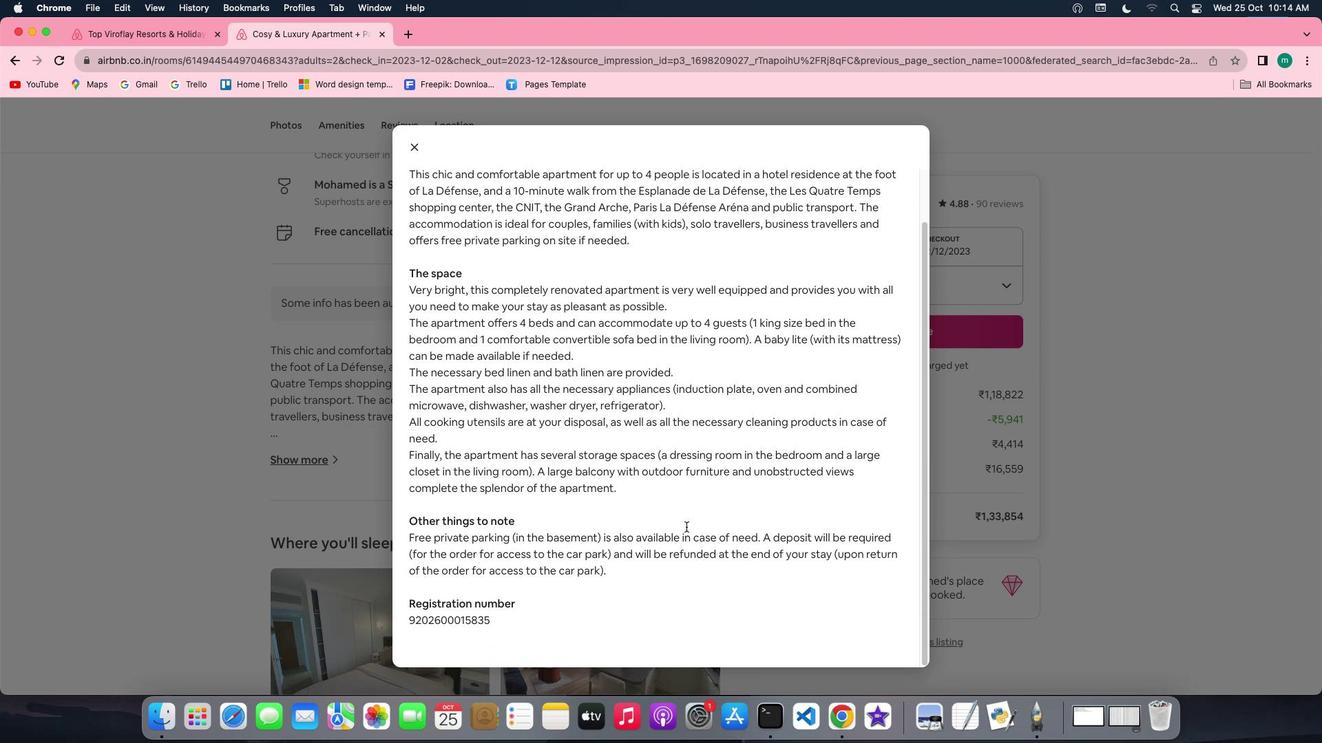 
Action: Mouse scrolled (685, 527) with delta (0, 0)
Screenshot: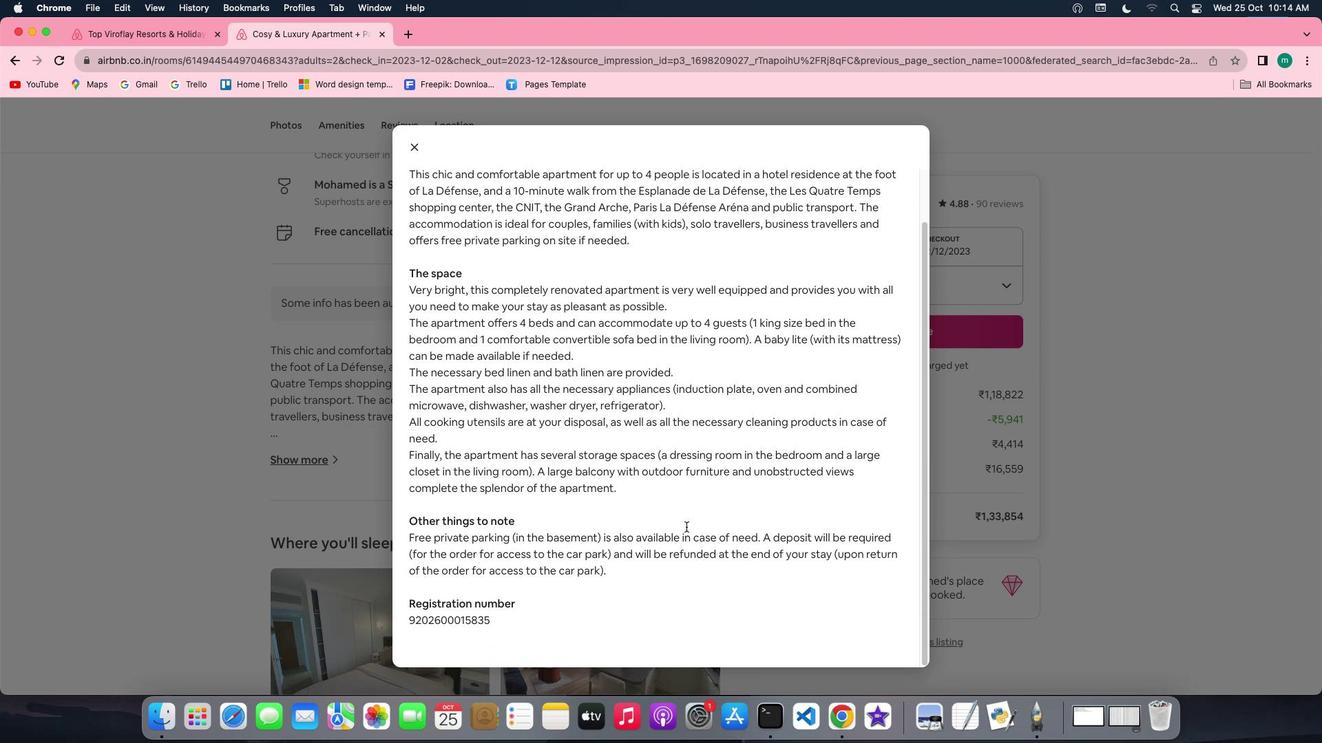 
Action: Mouse scrolled (685, 527) with delta (0, -1)
Screenshot: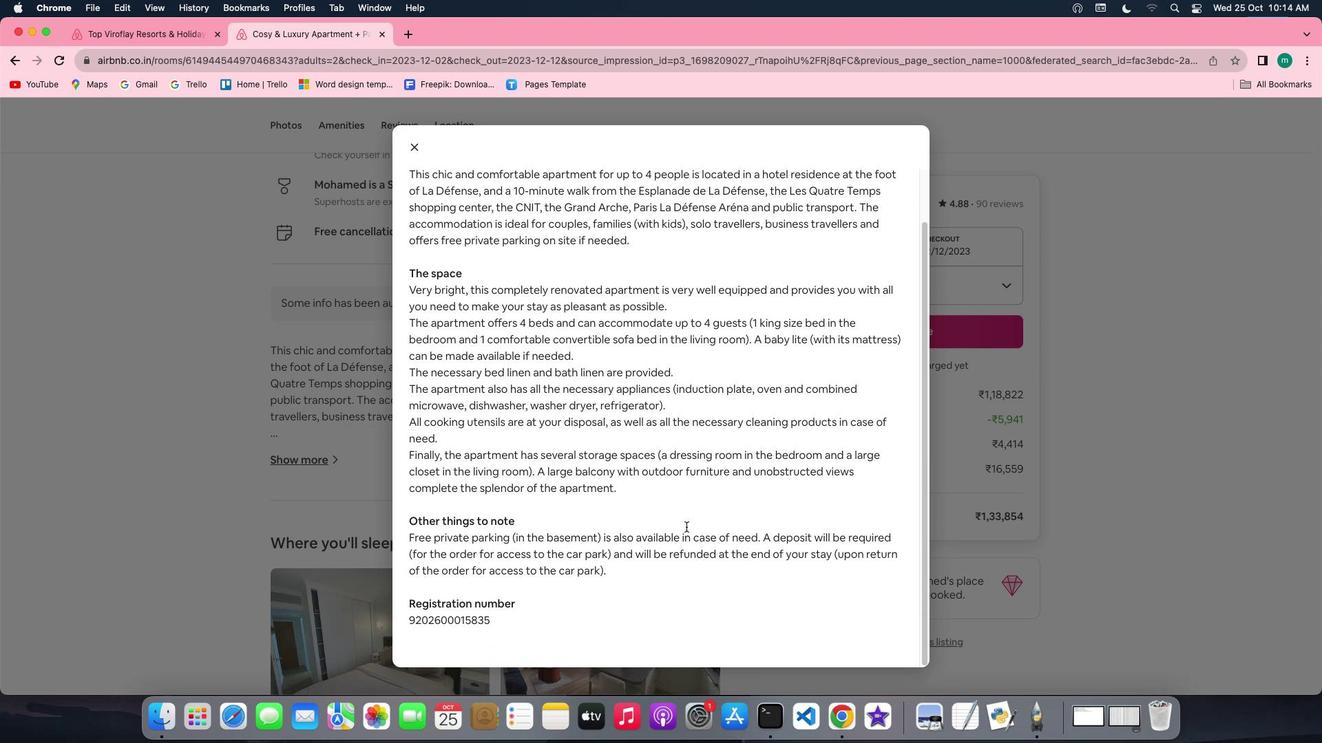 
Action: Mouse scrolled (685, 527) with delta (0, 0)
Screenshot: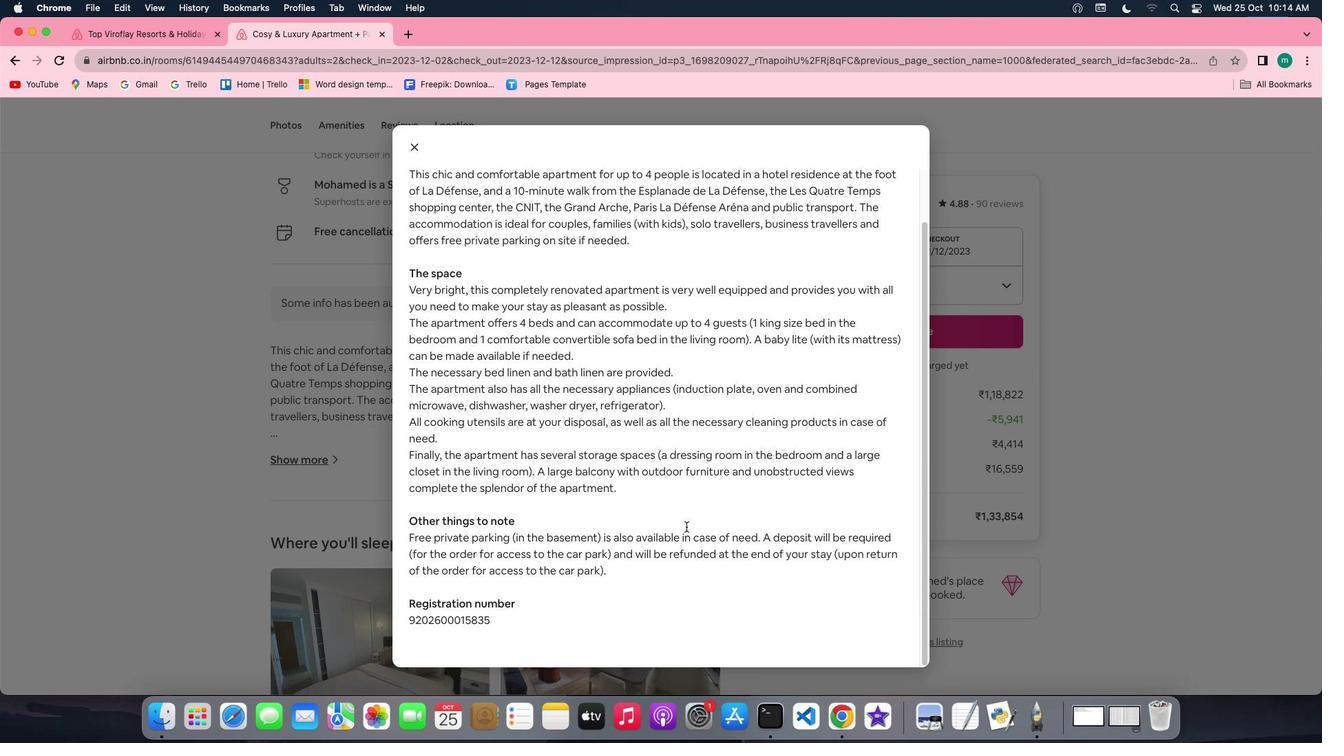 
Action: Mouse scrolled (685, 527) with delta (0, 0)
Screenshot: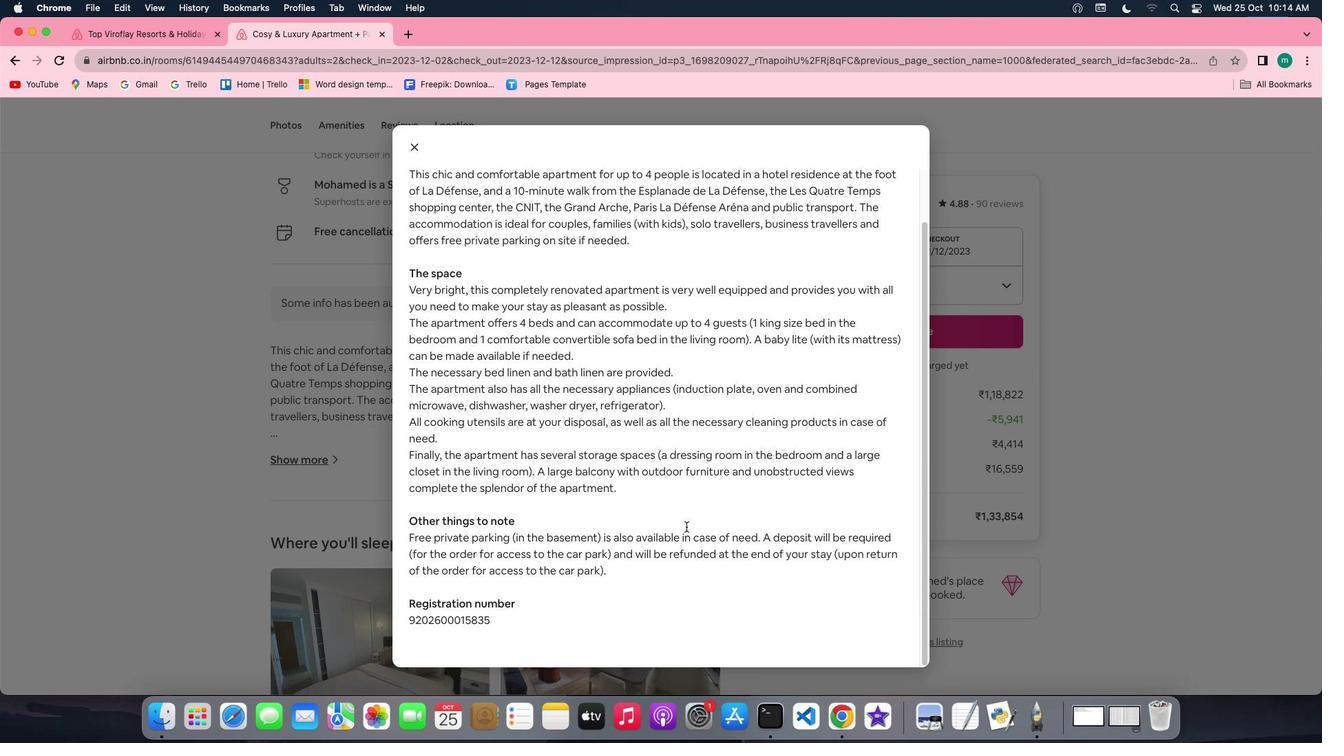 
Action: Mouse scrolled (685, 527) with delta (0, -1)
Screenshot: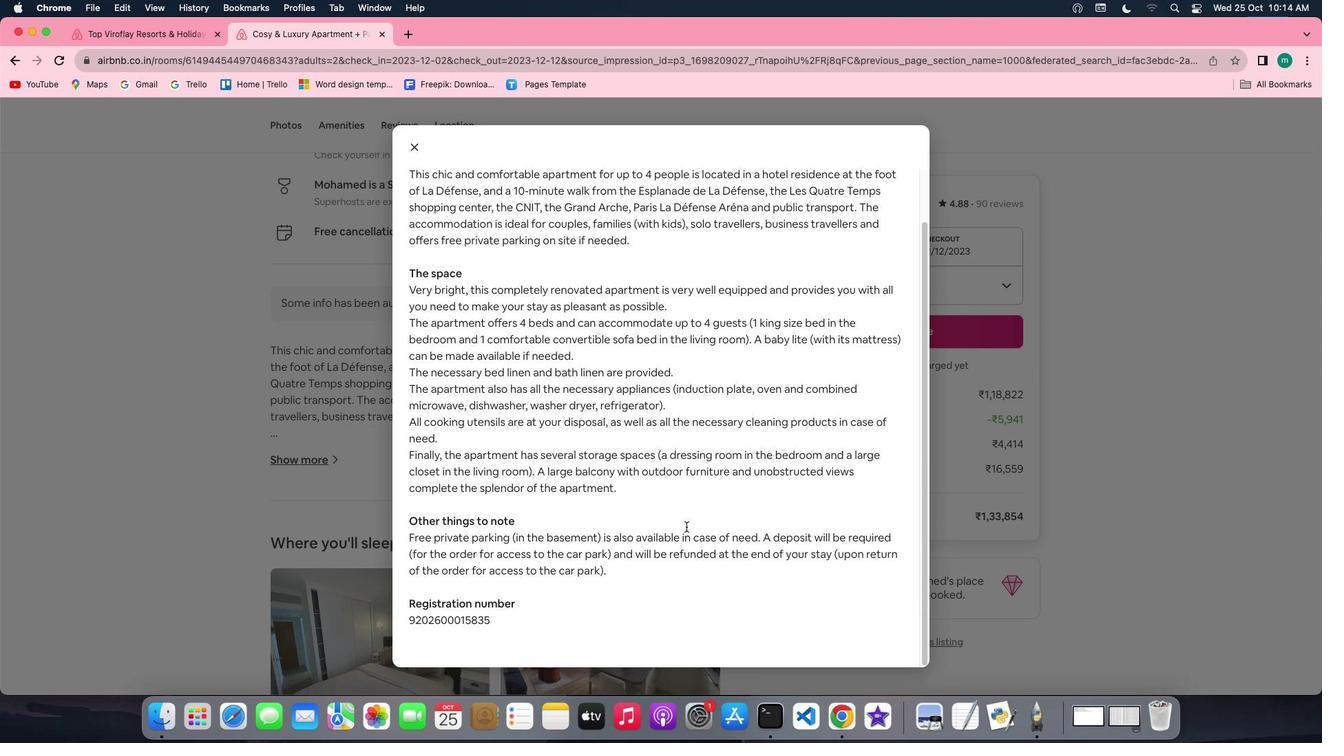 
Action: Mouse scrolled (685, 527) with delta (0, -2)
Screenshot: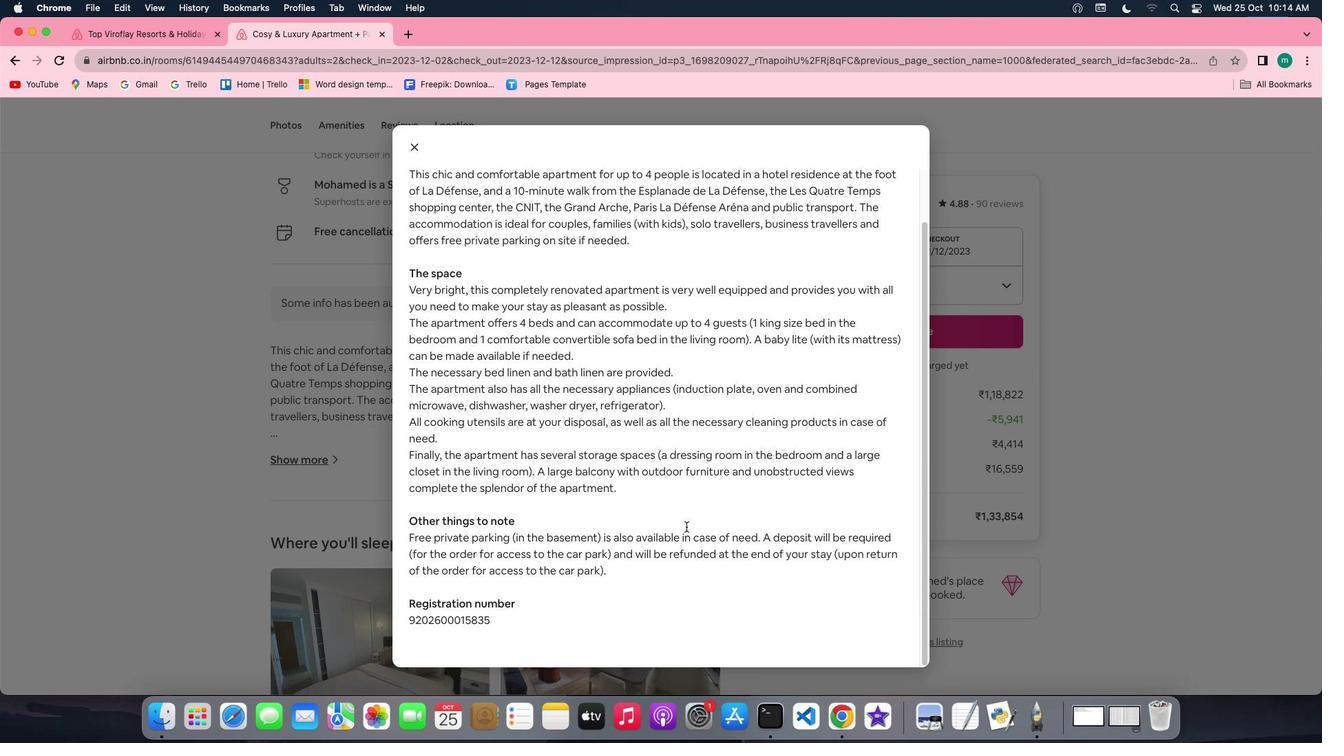 
Action: Mouse scrolled (685, 527) with delta (0, 0)
Screenshot: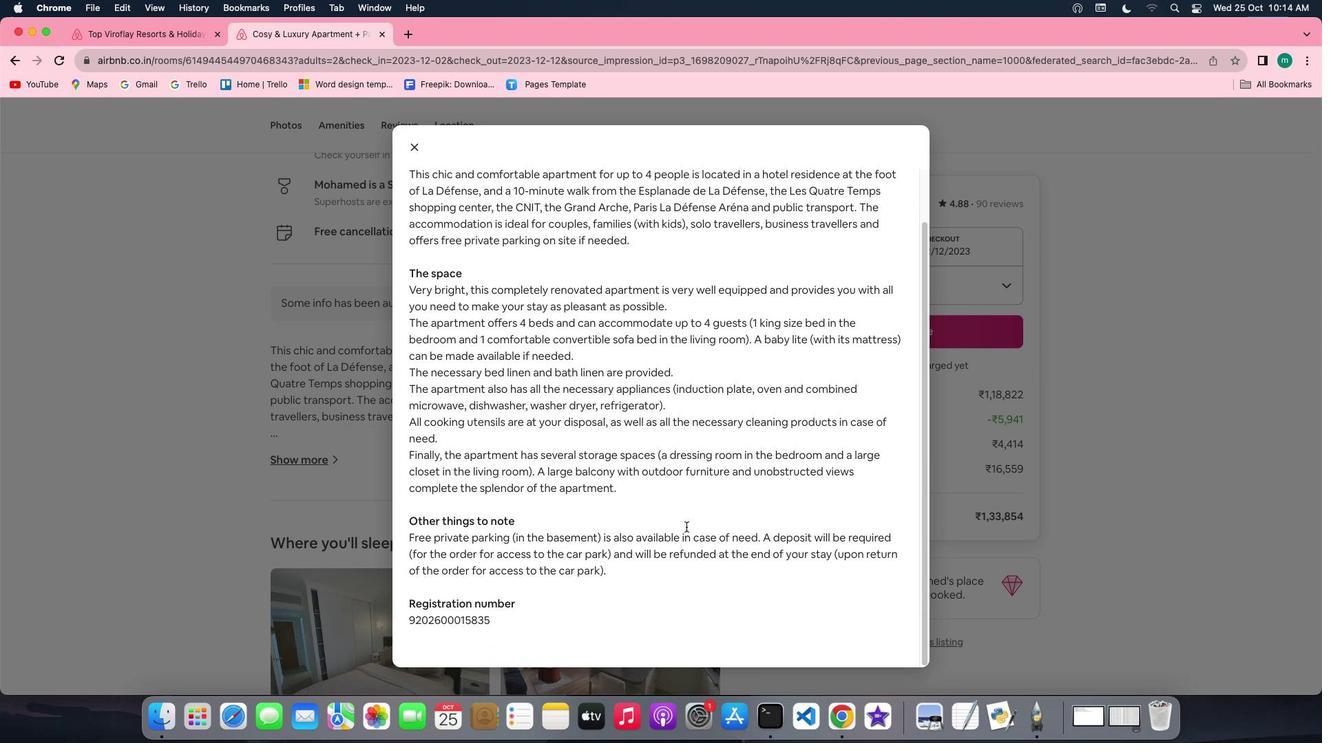 
Action: Mouse scrolled (685, 527) with delta (0, 0)
Screenshot: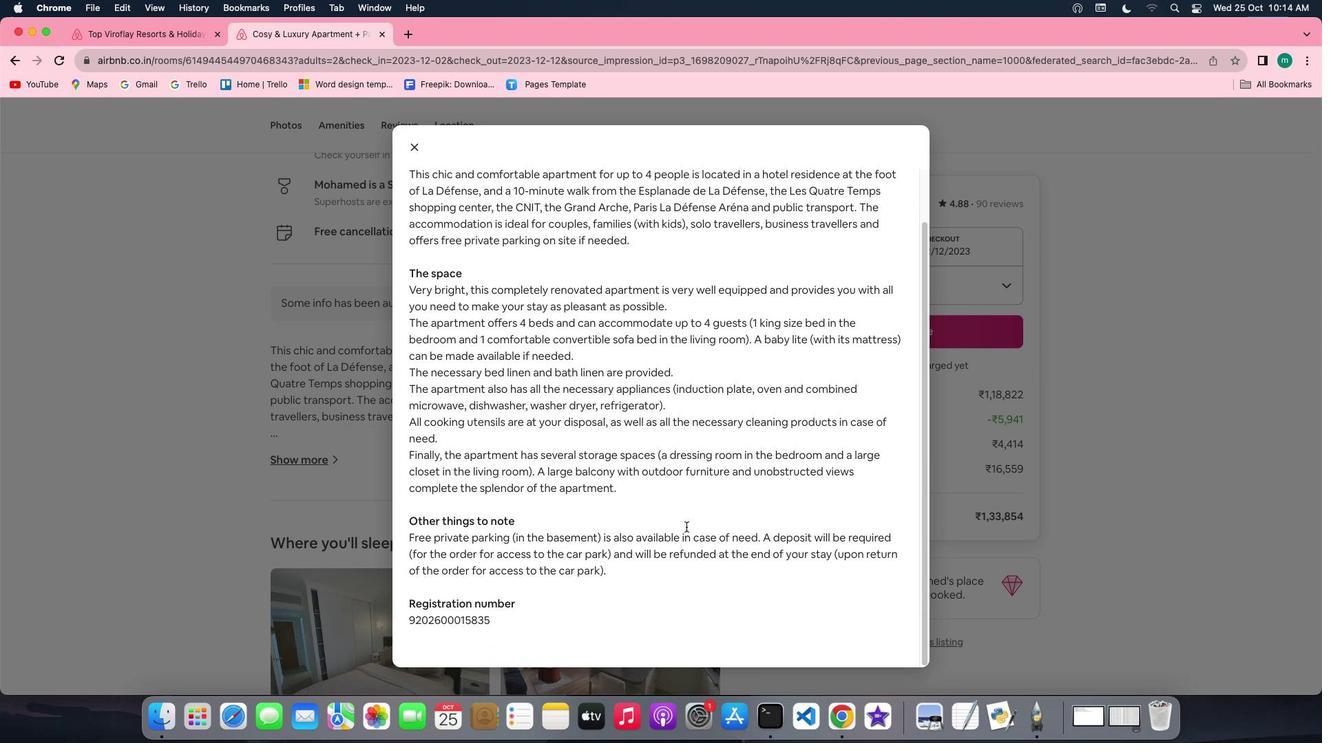 
Action: Mouse scrolled (685, 527) with delta (0, -1)
Screenshot: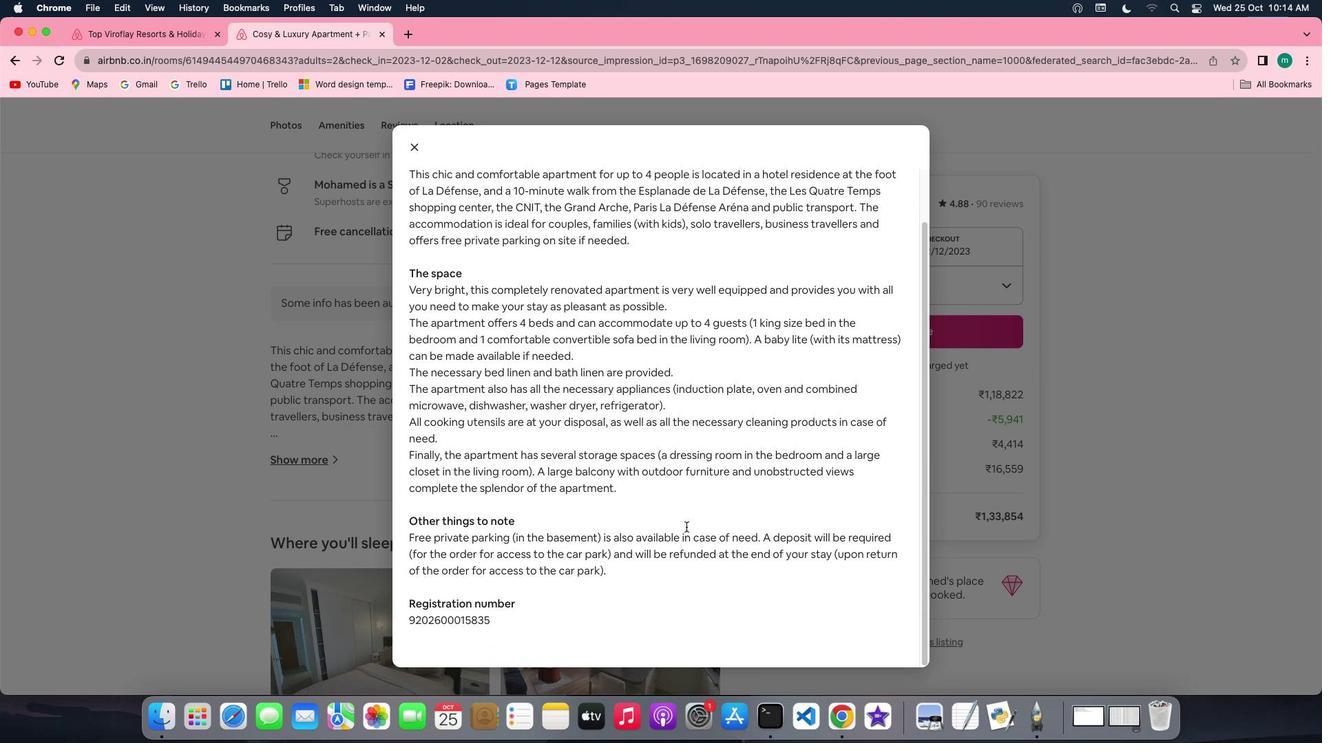 
Action: Mouse scrolled (685, 527) with delta (0, 0)
Screenshot: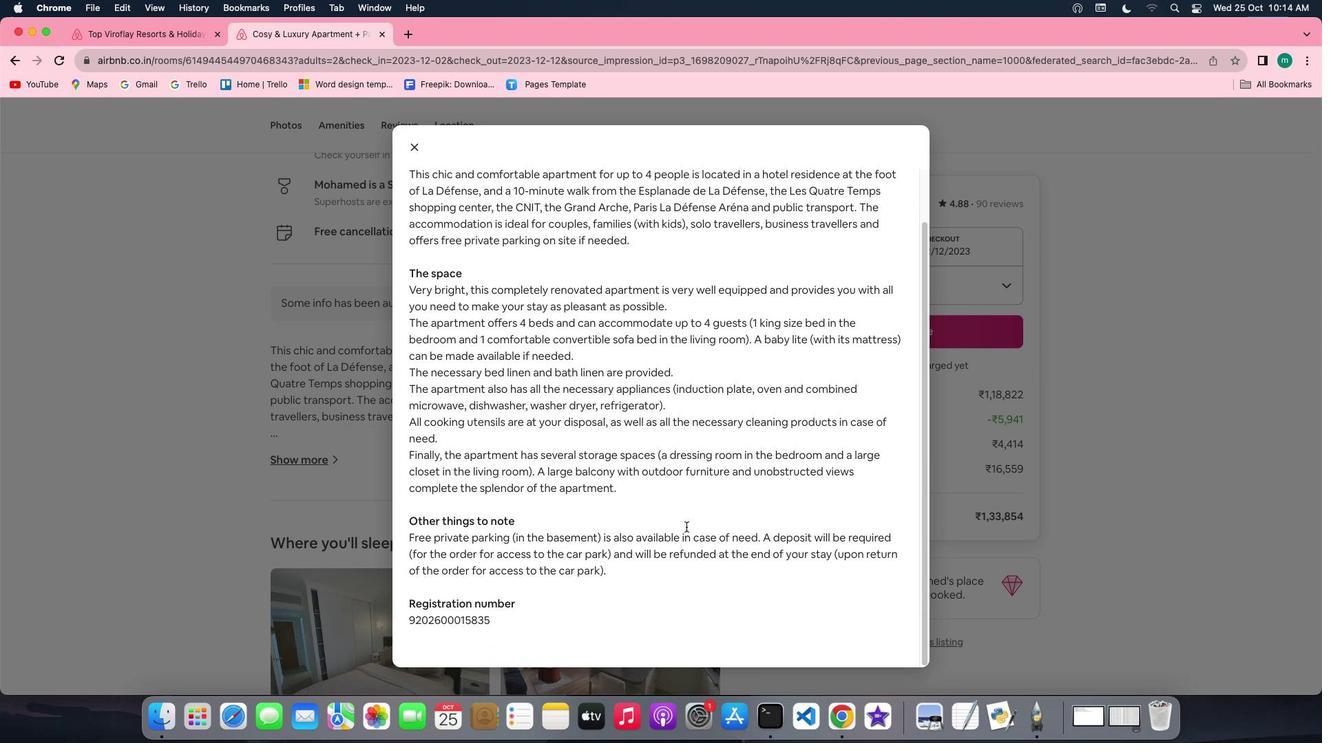 
Action: Mouse scrolled (685, 527) with delta (0, 0)
Screenshot: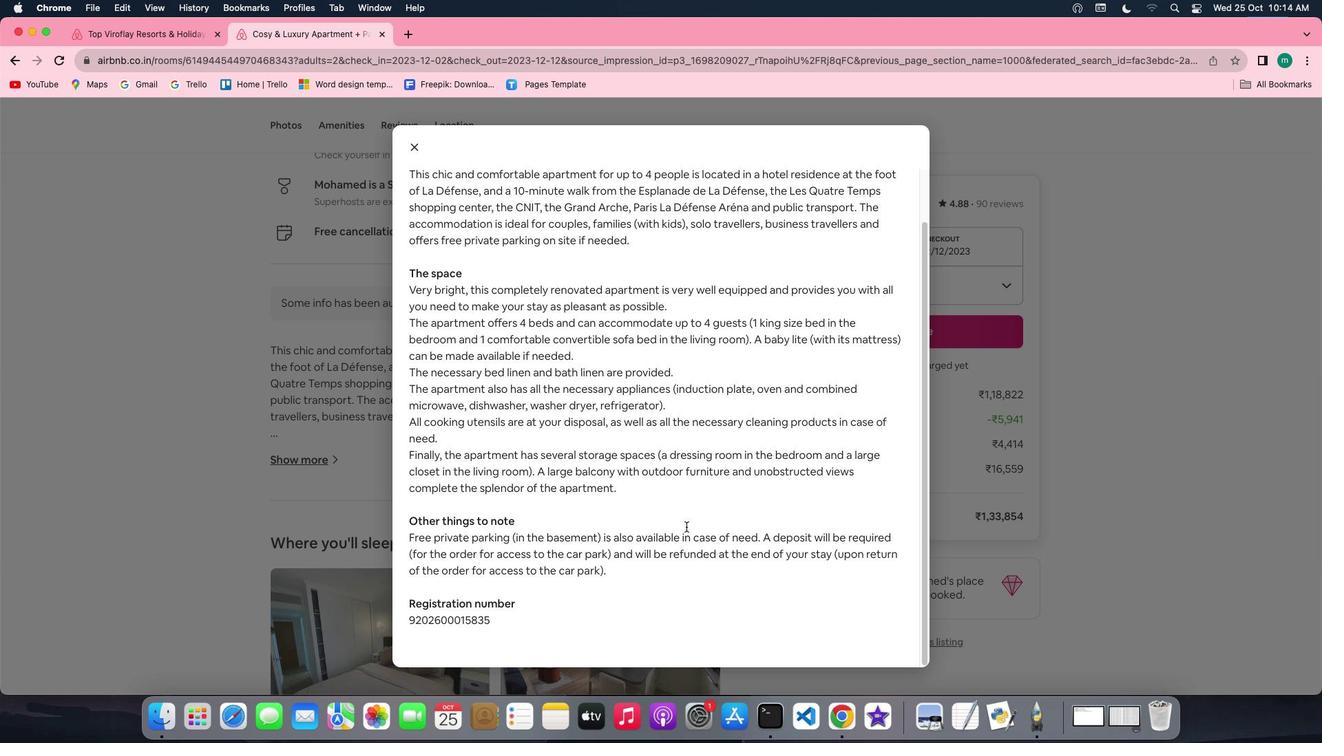 
Action: Mouse scrolled (685, 527) with delta (0, 0)
Screenshot: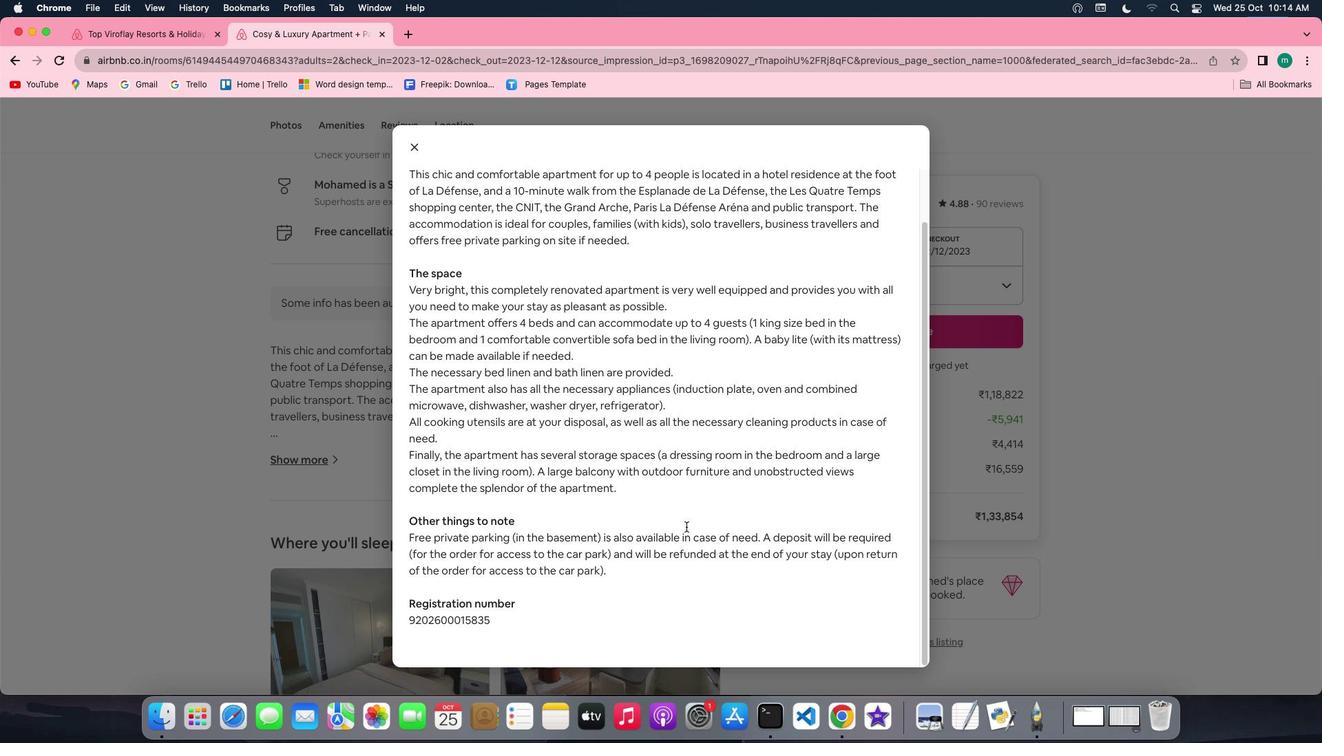 
Action: Mouse scrolled (685, 527) with delta (0, -2)
Screenshot: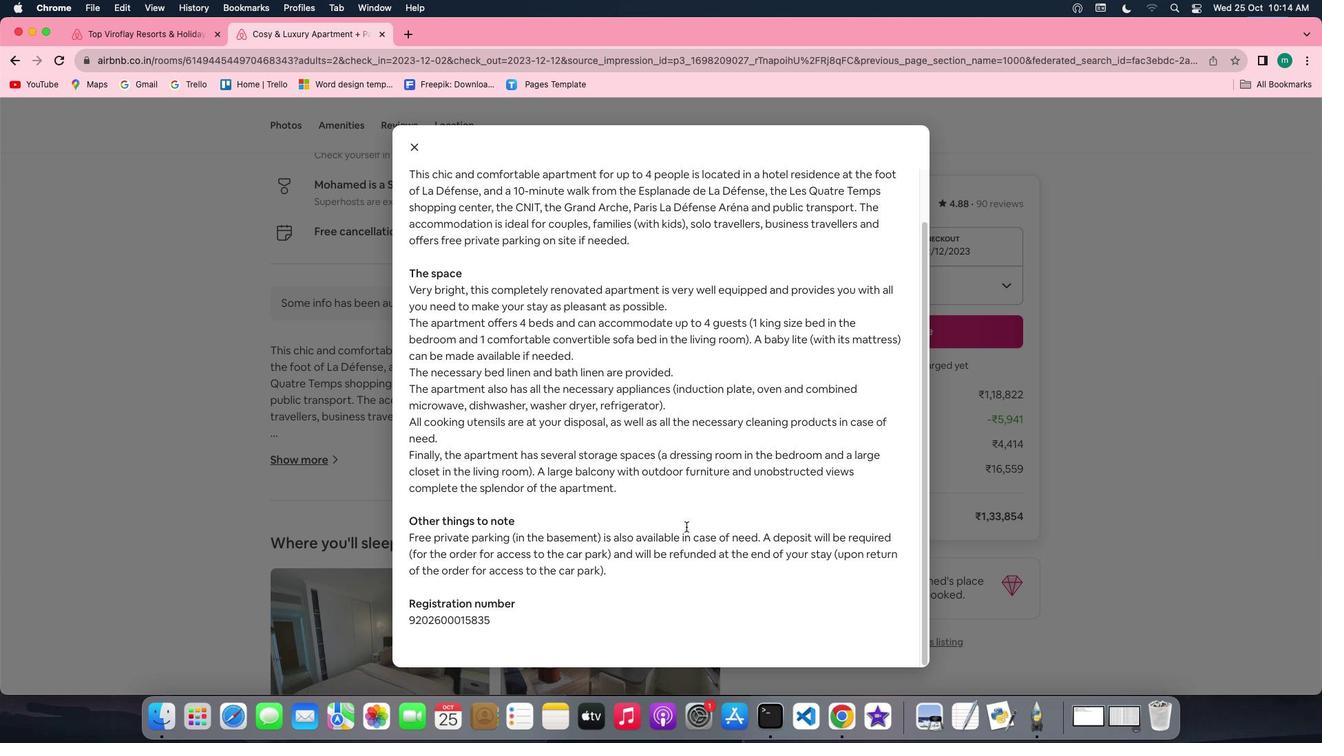 
Action: Mouse scrolled (685, 527) with delta (0, -2)
Screenshot: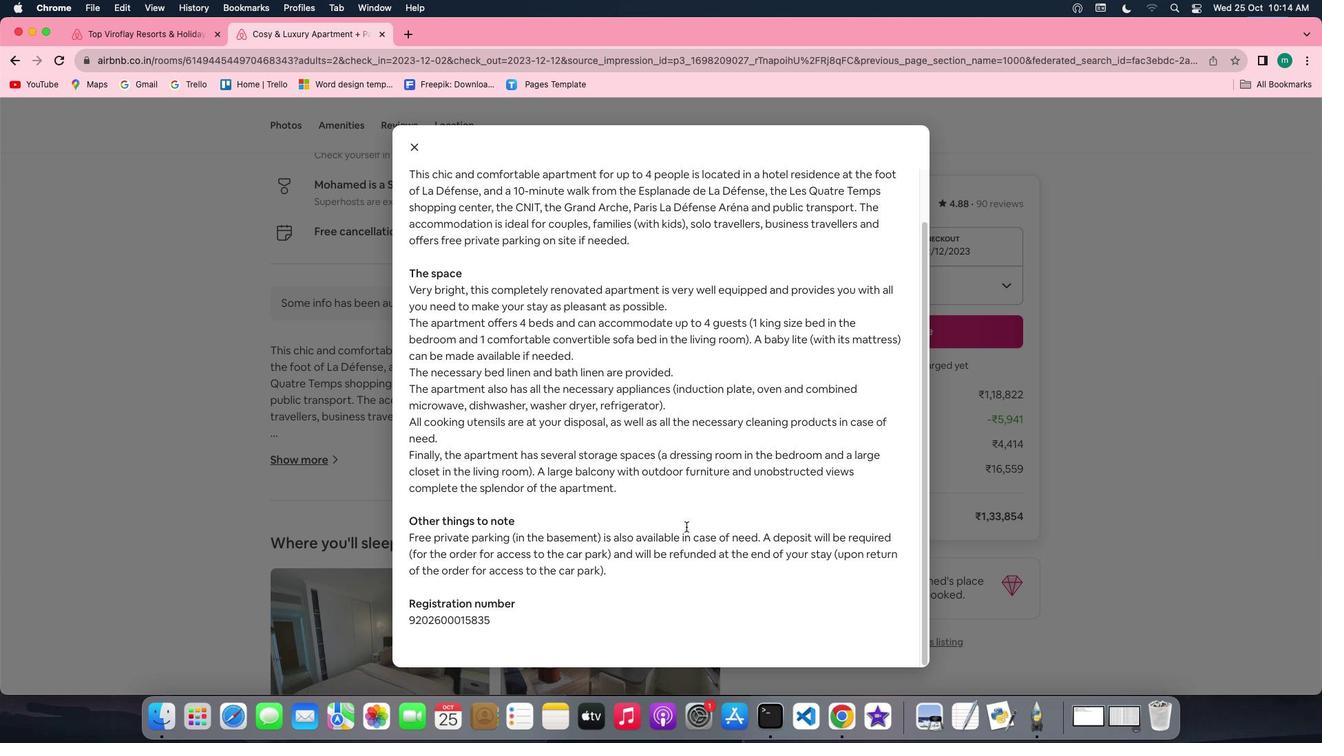 
Action: Mouse scrolled (685, 527) with delta (0, 0)
Screenshot: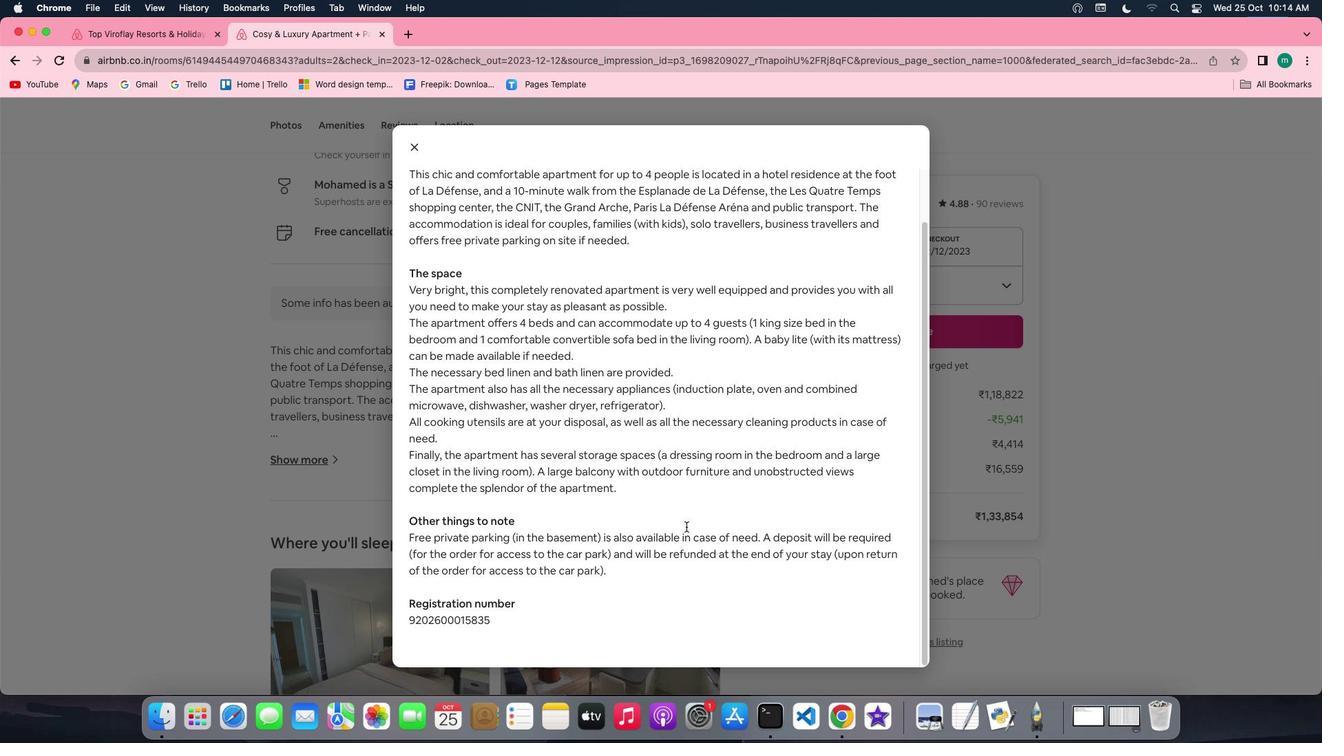
Action: Mouse scrolled (685, 527) with delta (0, 0)
Screenshot: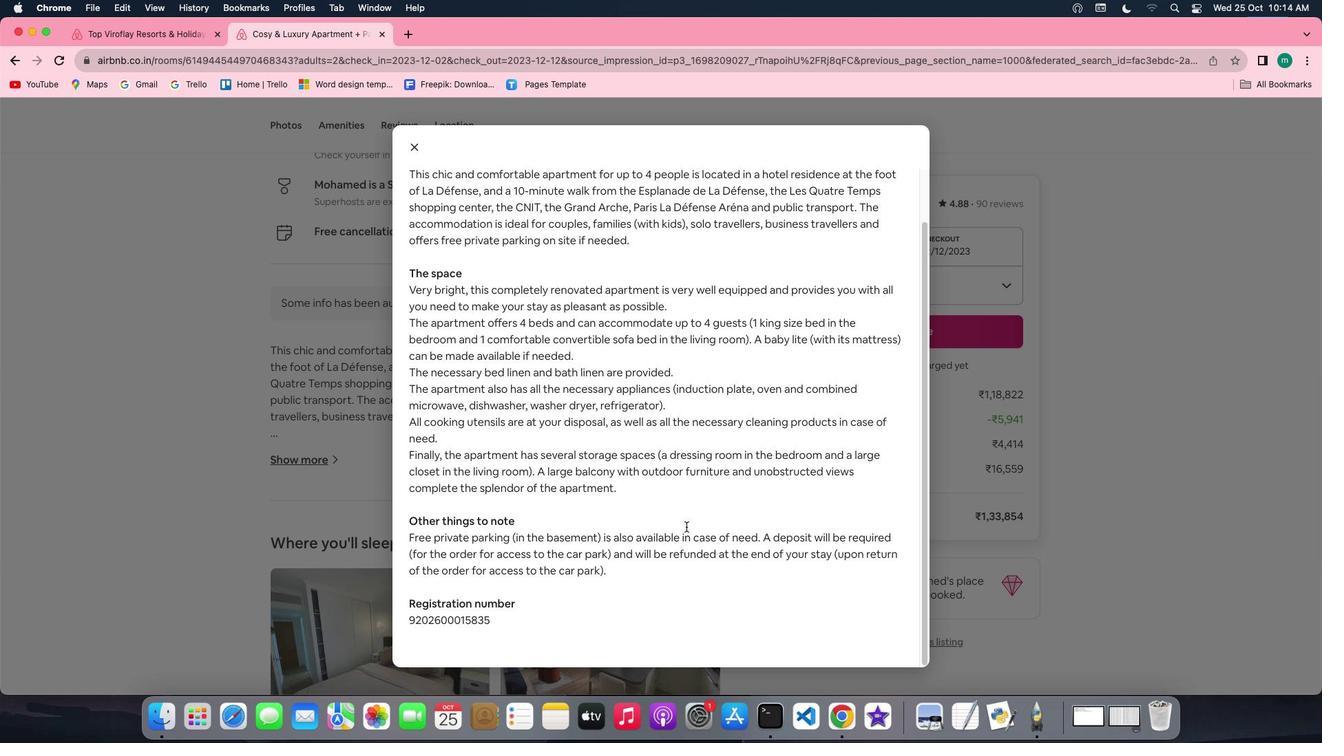 
Action: Mouse scrolled (685, 527) with delta (0, -1)
Screenshot: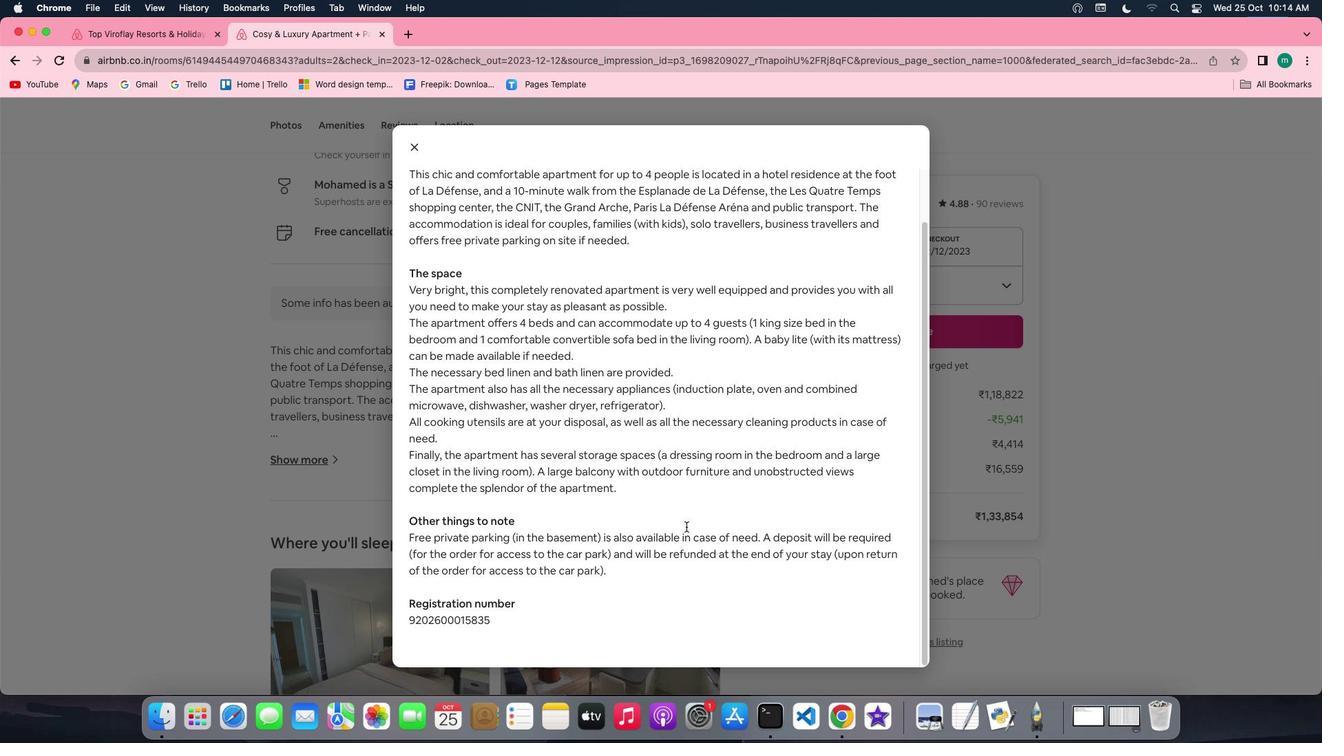 
Action: Mouse scrolled (685, 527) with delta (0, -2)
Screenshot: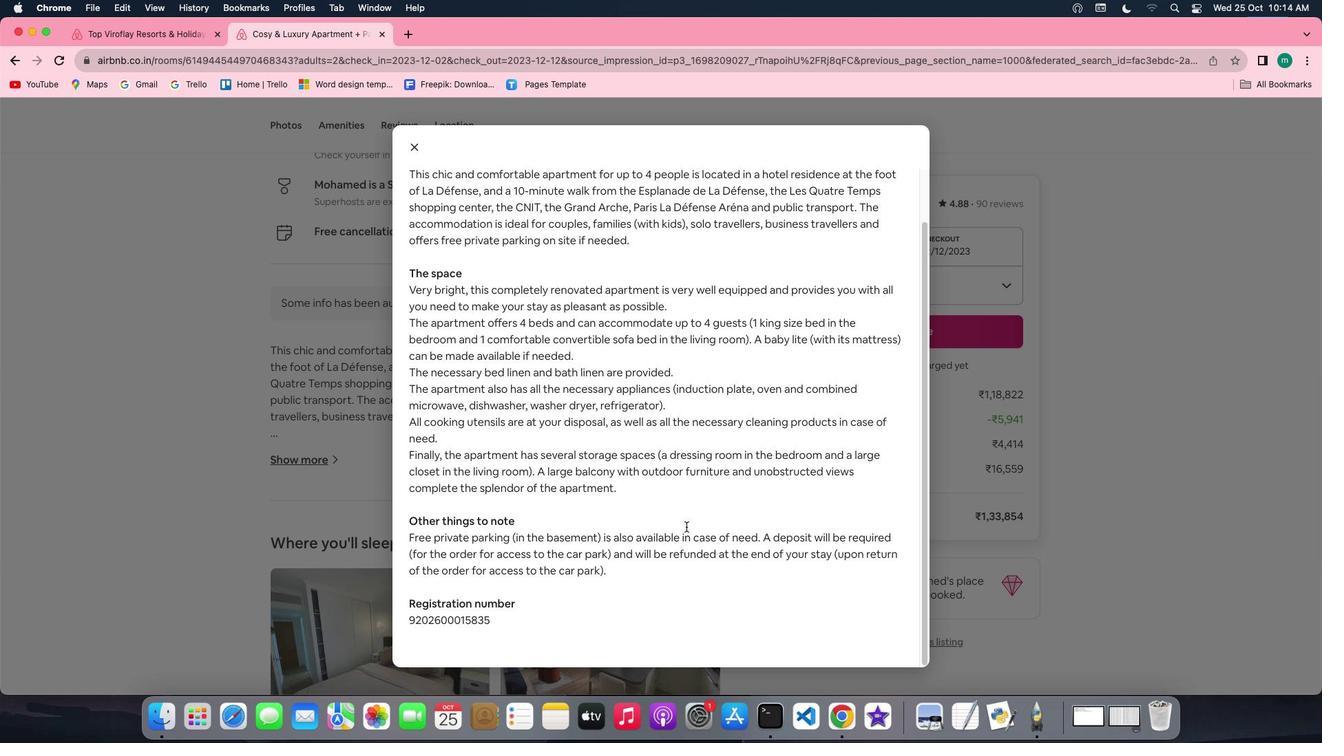 
Action: Mouse moved to (409, 140)
Screenshot: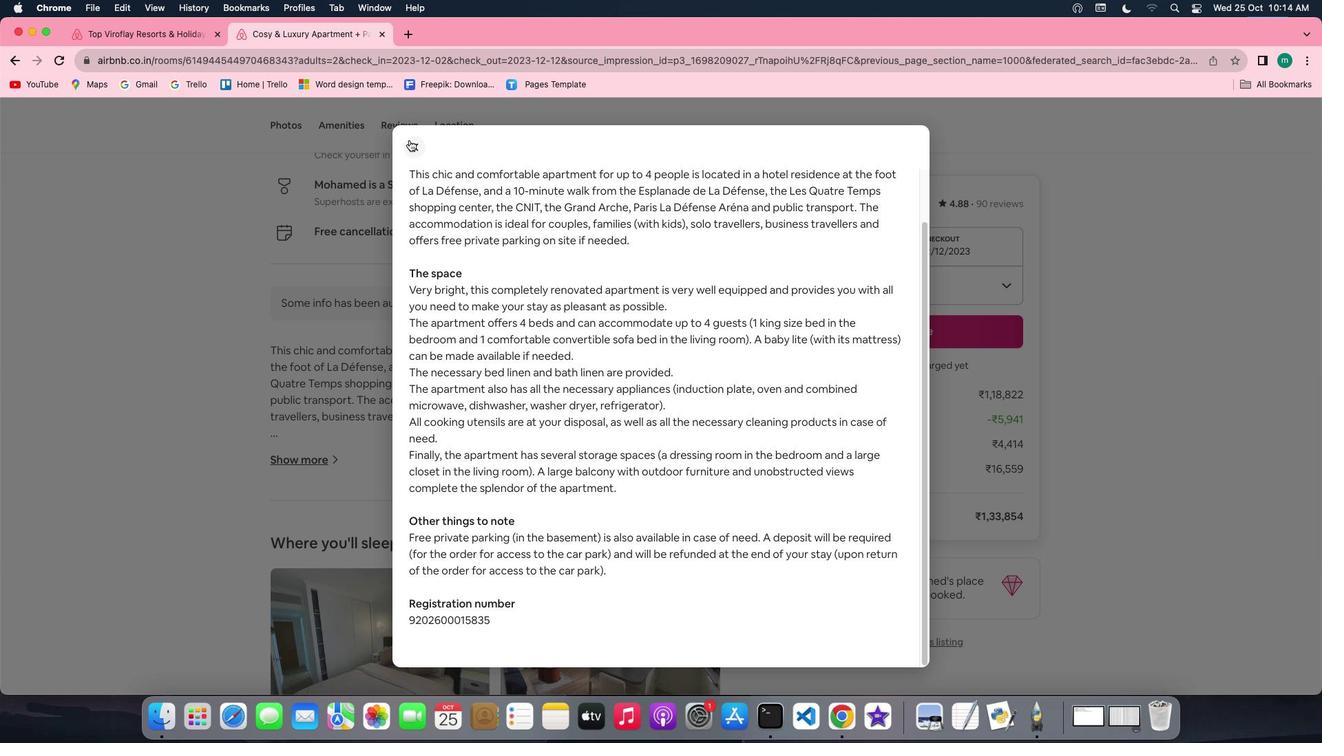 
Action: Mouse pressed left at (409, 140)
Screenshot: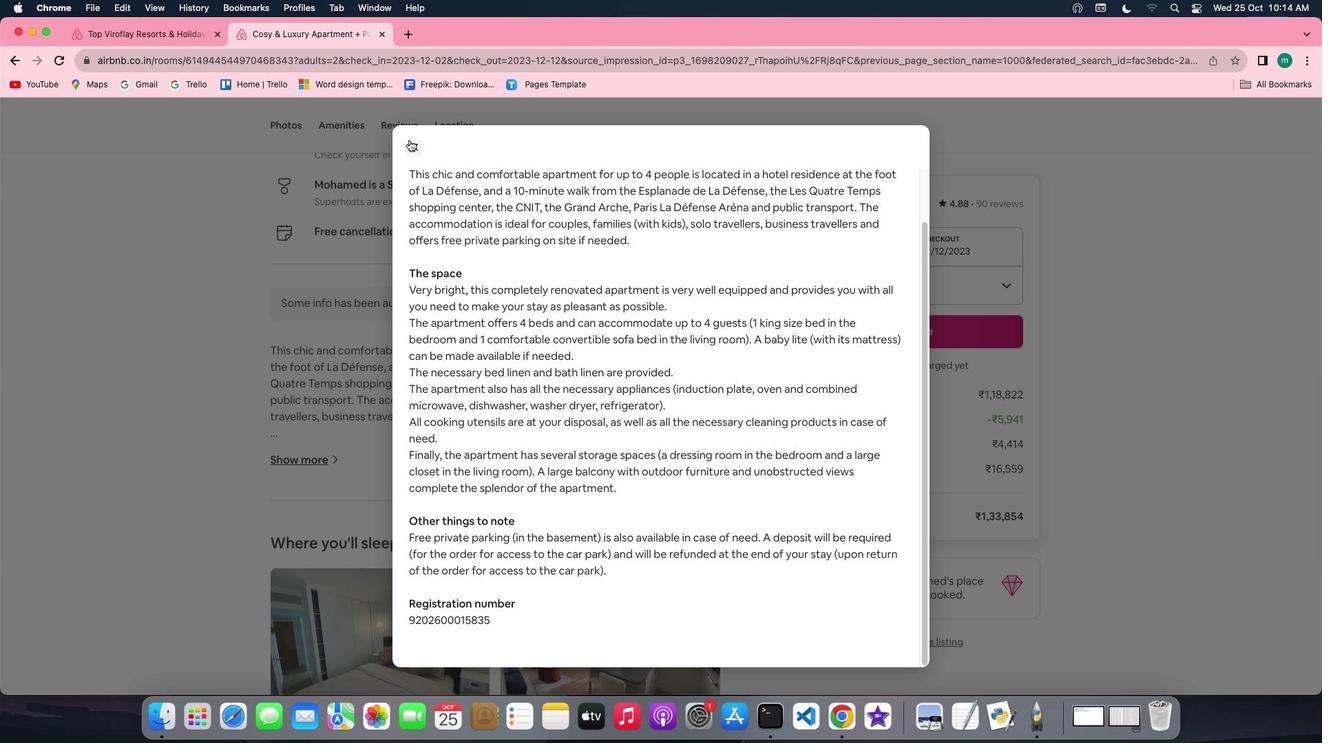 
Action: Mouse moved to (456, 361)
Screenshot: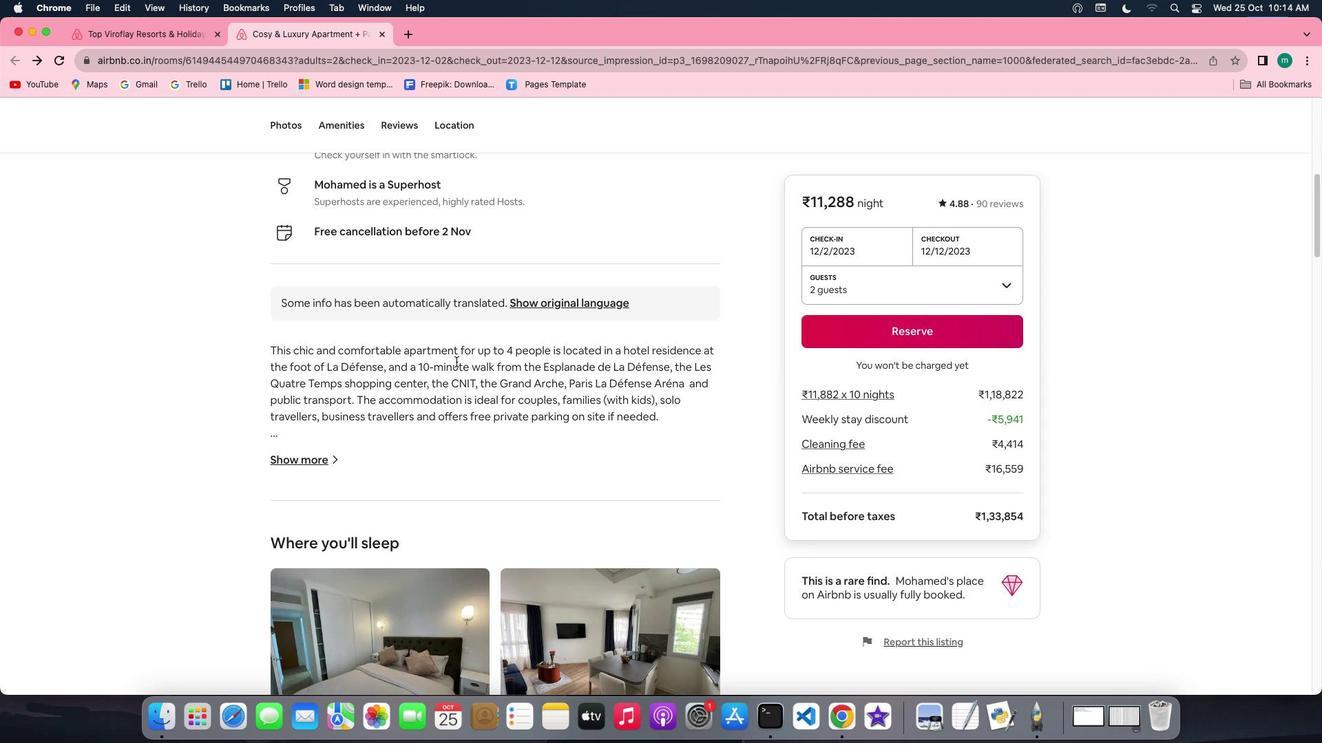 
Action: Mouse scrolled (456, 361) with delta (0, 0)
Screenshot: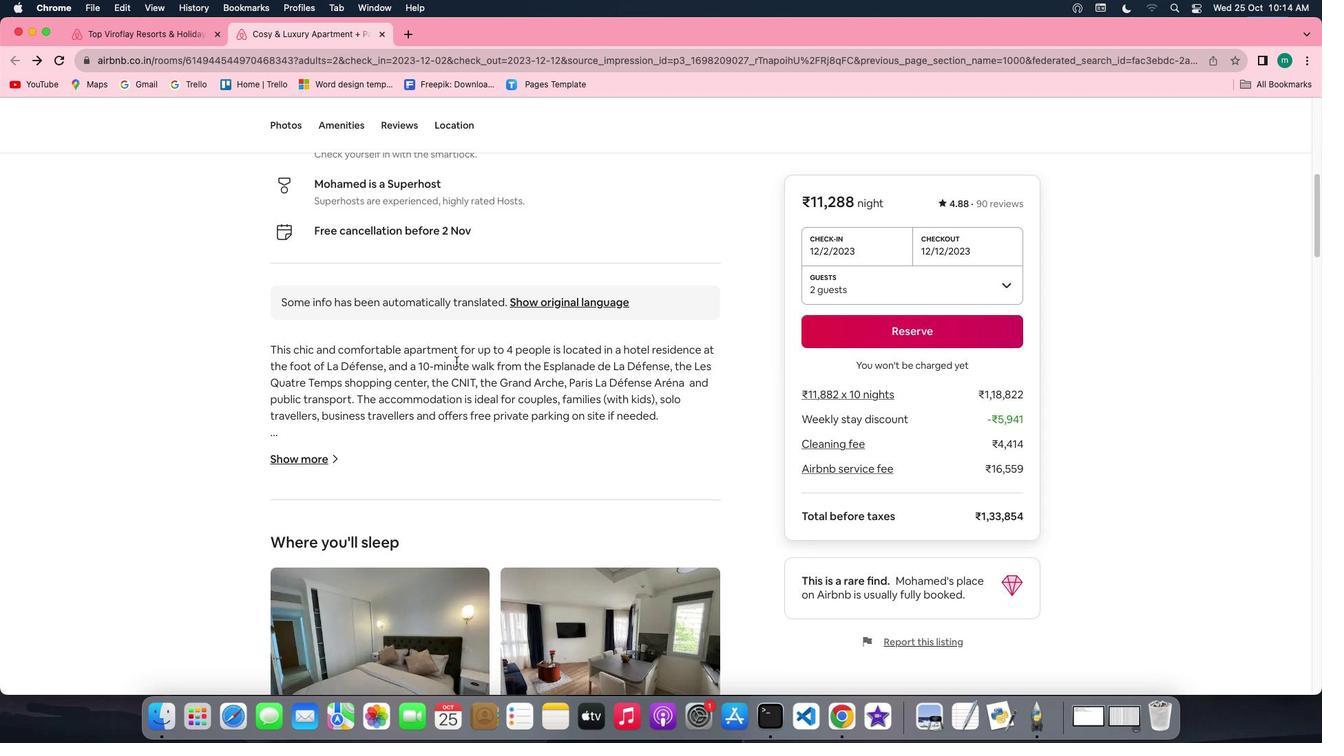
Action: Mouse scrolled (456, 361) with delta (0, 0)
Screenshot: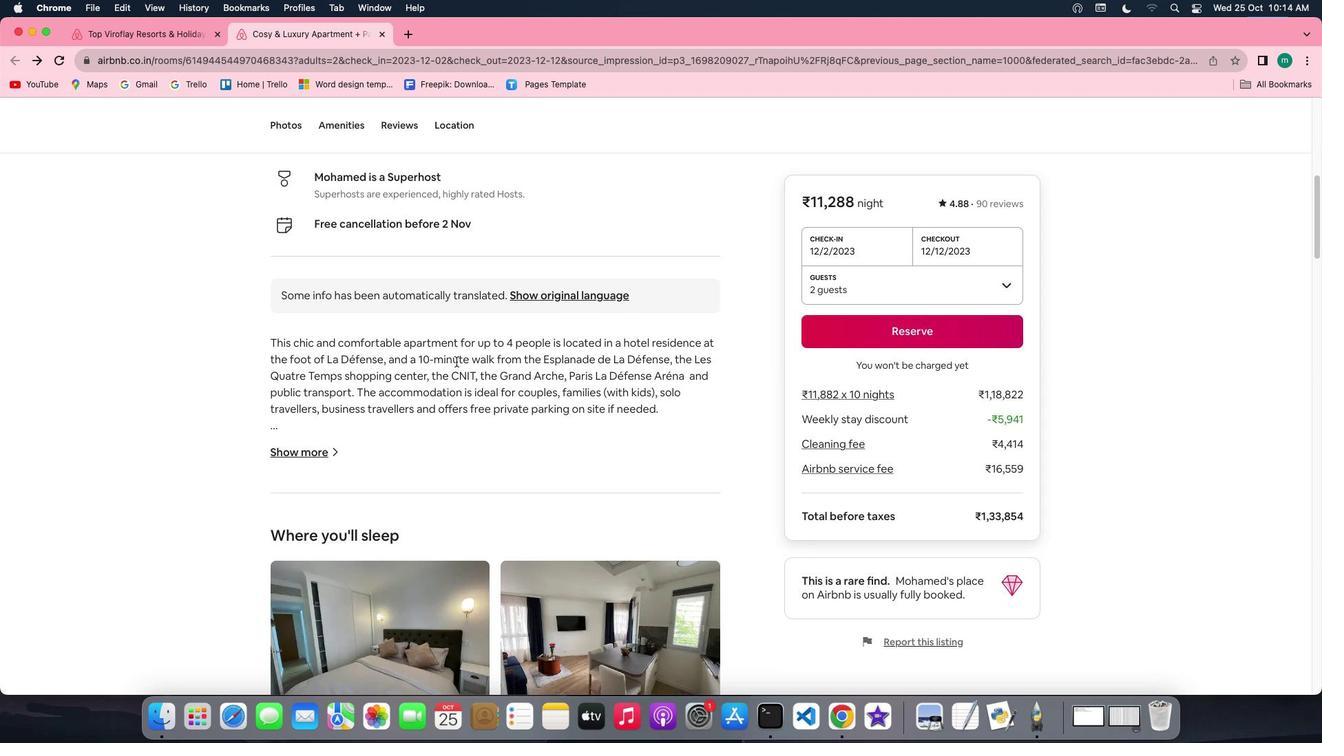 
Action: Mouse scrolled (456, 361) with delta (0, -2)
Screenshot: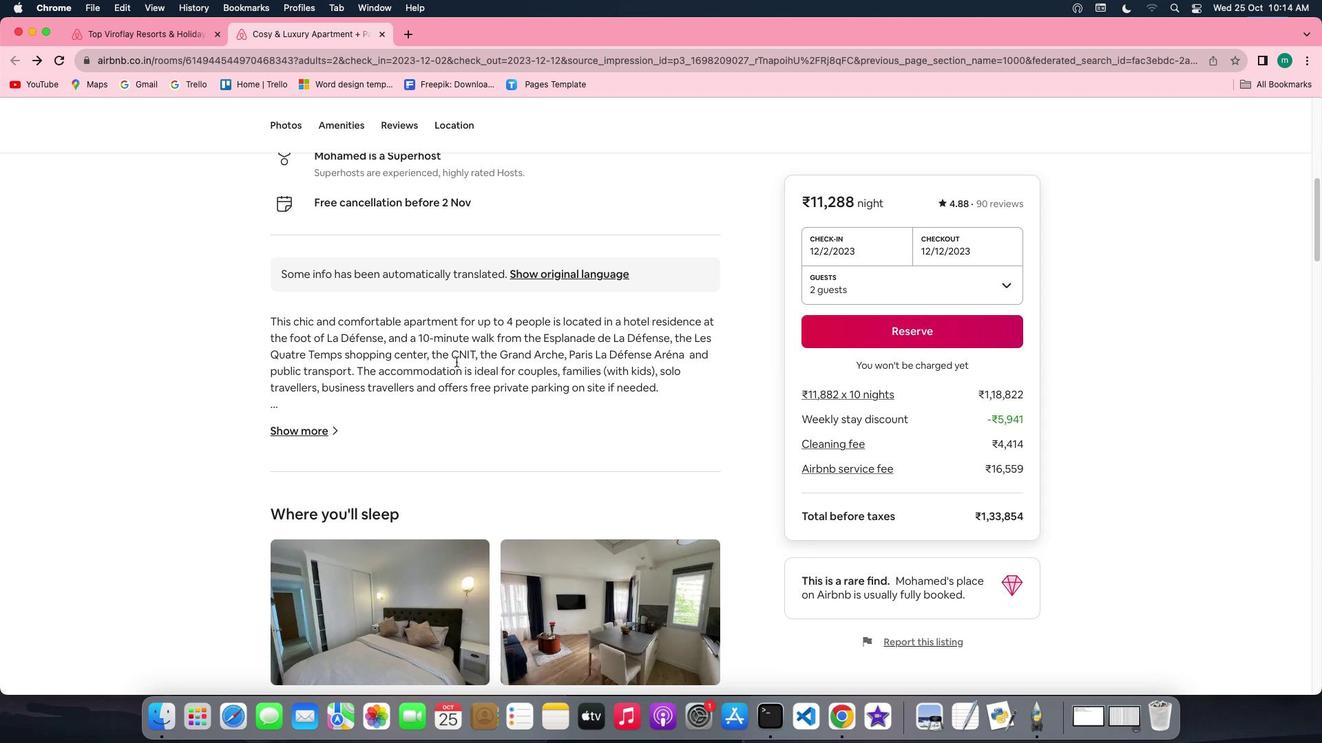 
Action: Mouse scrolled (456, 361) with delta (0, -2)
Screenshot: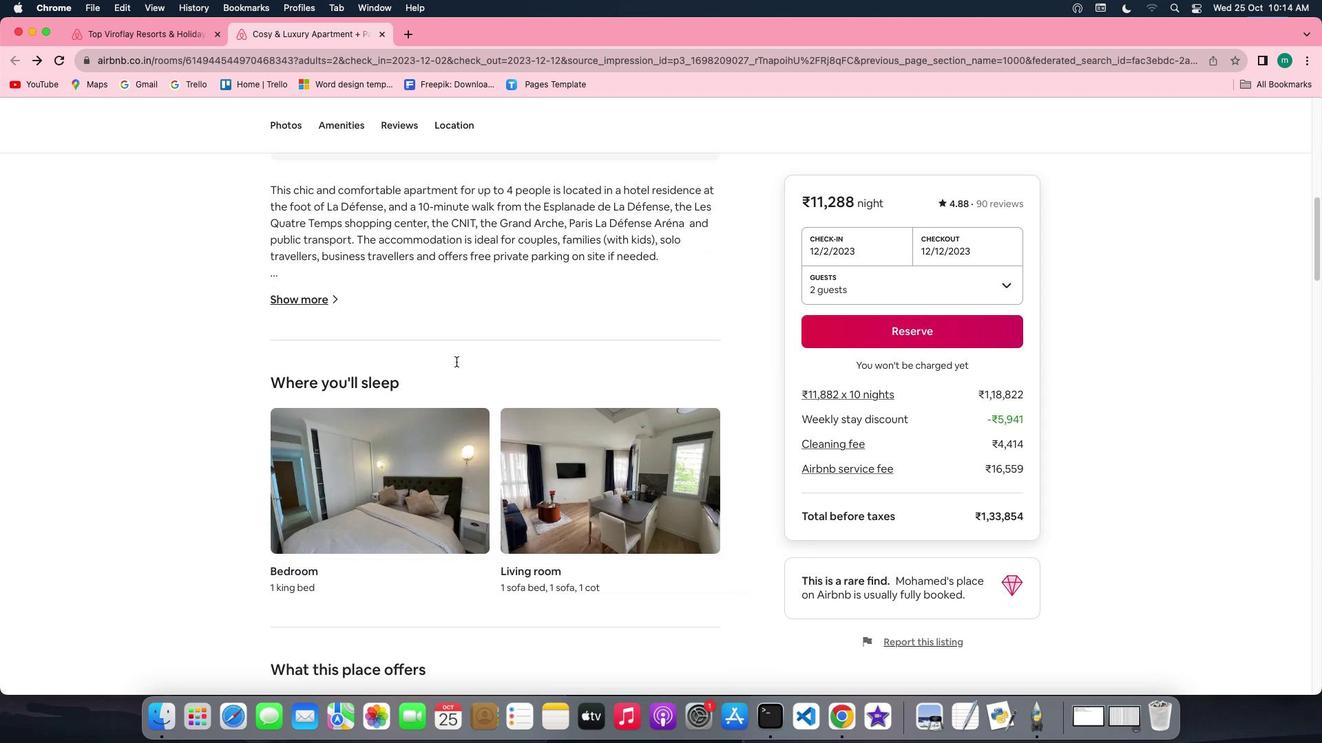 
Action: Mouse scrolled (456, 361) with delta (0, -2)
Screenshot: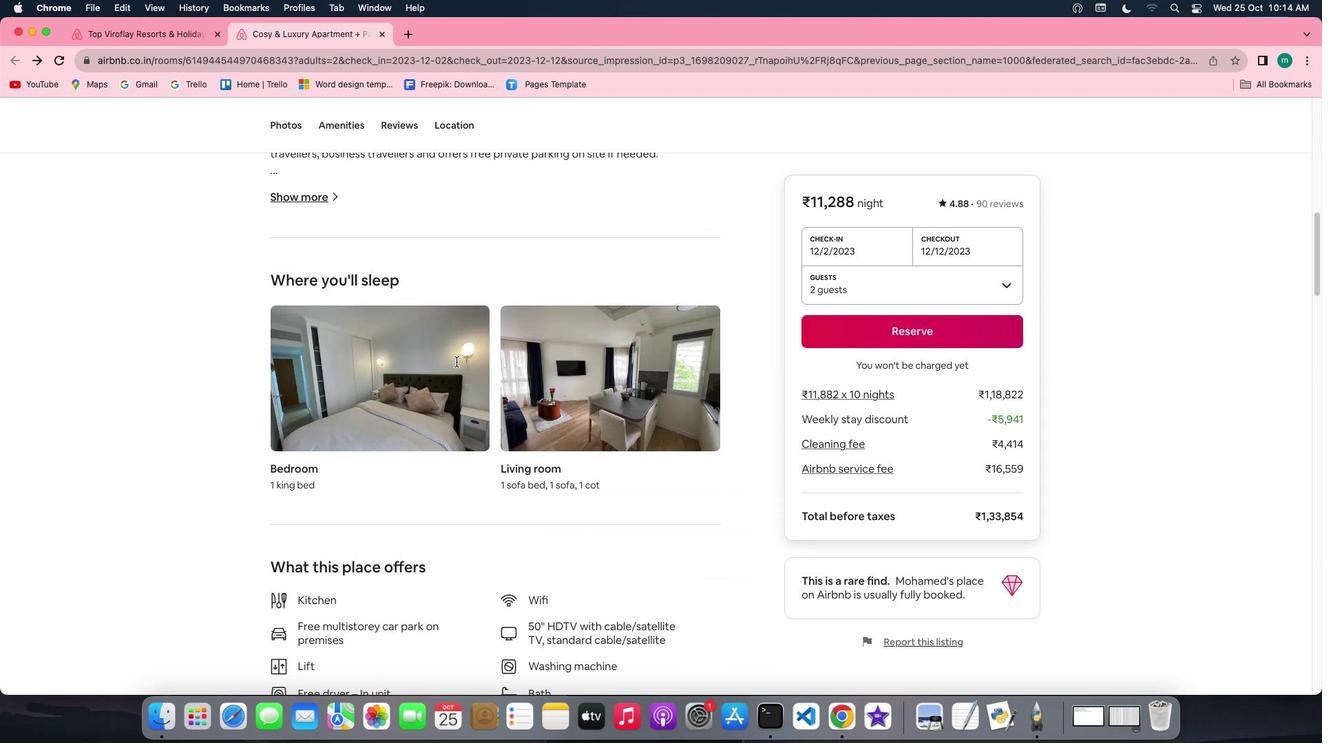 
Action: Mouse scrolled (456, 361) with delta (0, 0)
Screenshot: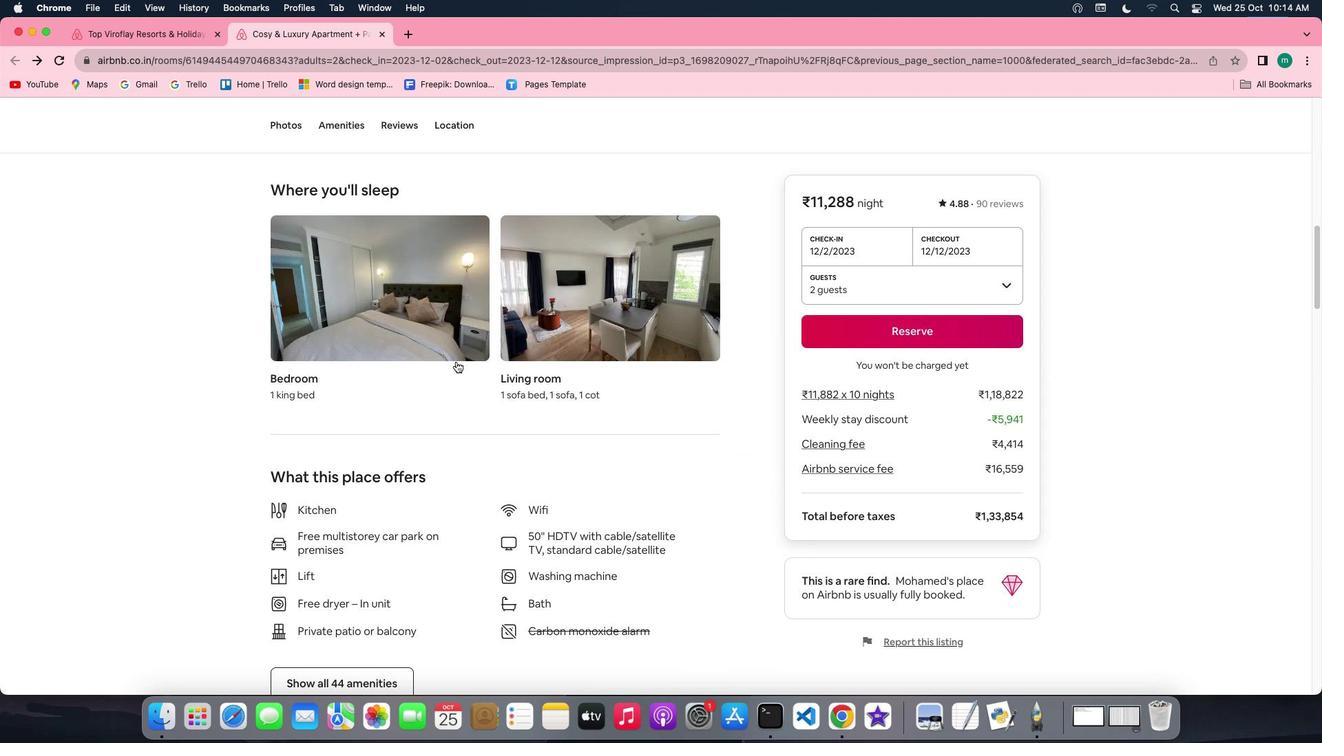
Action: Mouse scrolled (456, 361) with delta (0, 0)
Screenshot: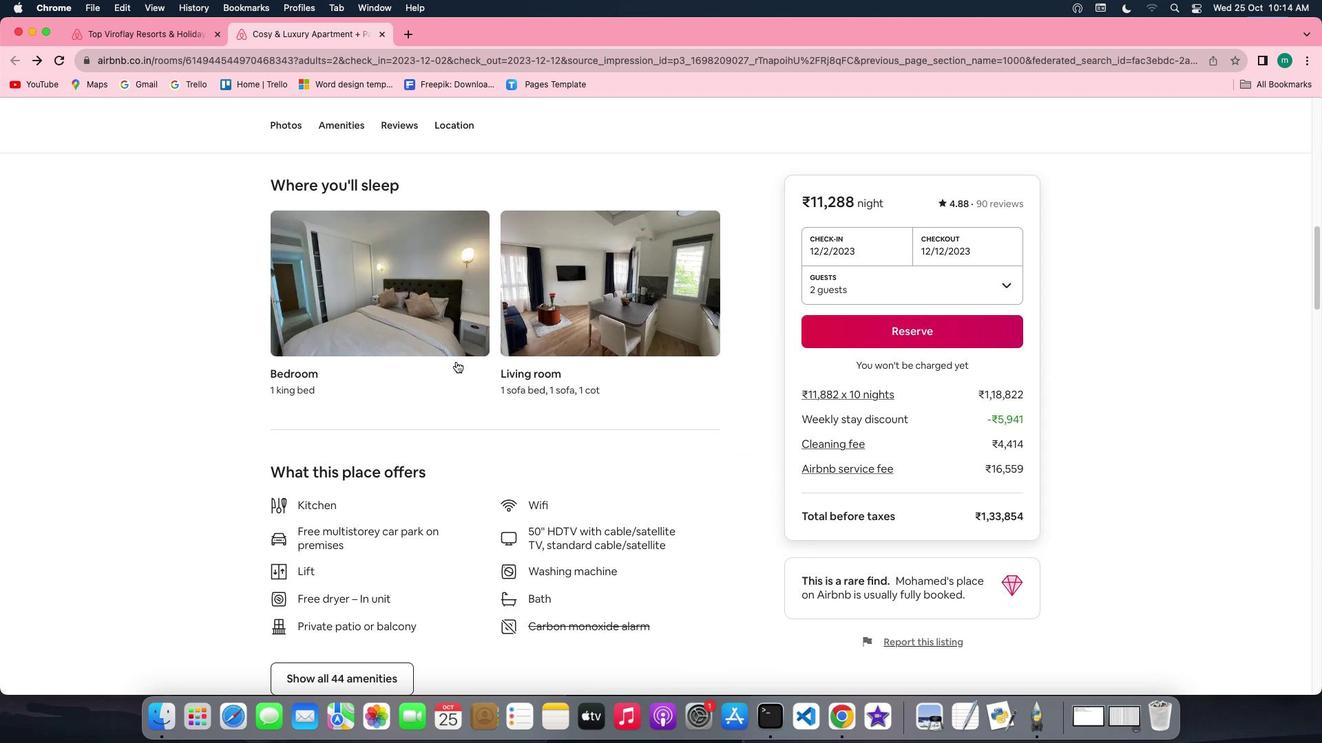 
Action: Mouse scrolled (456, 361) with delta (0, 0)
Screenshot: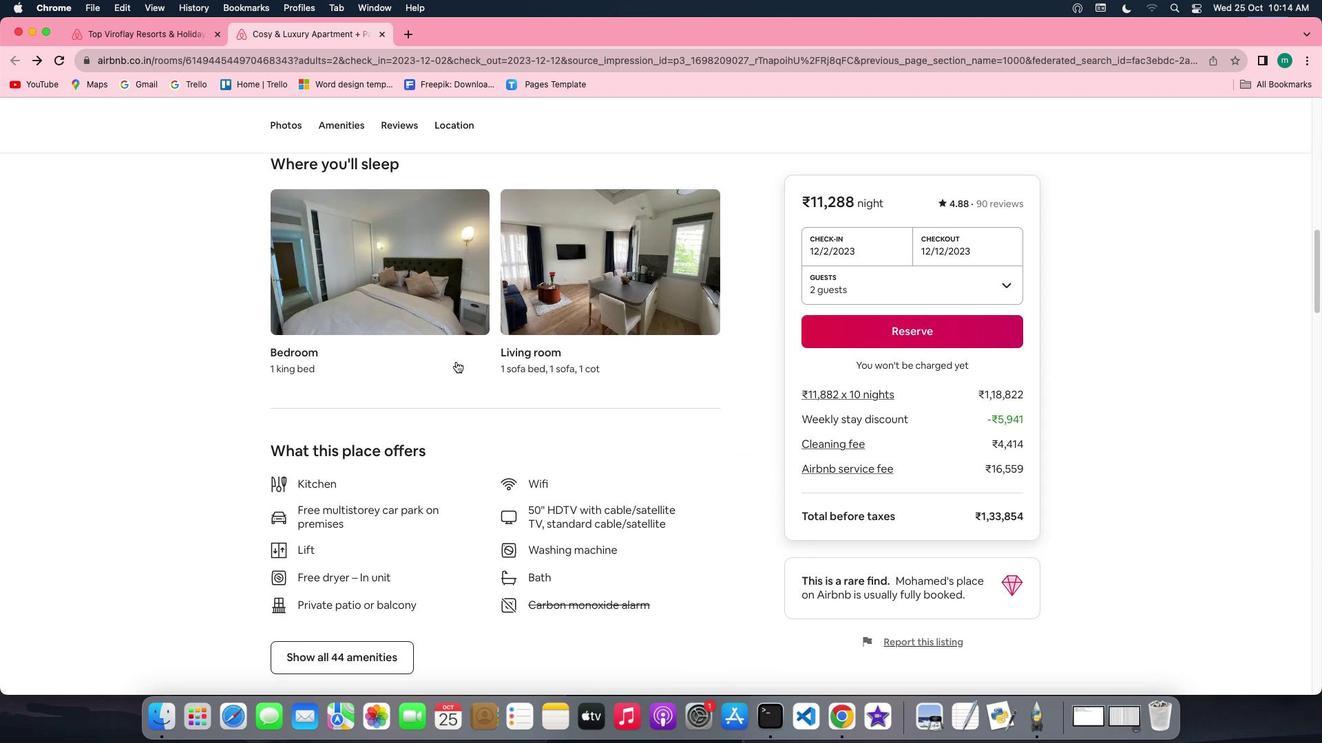 
Action: Mouse scrolled (456, 361) with delta (0, 0)
Screenshot: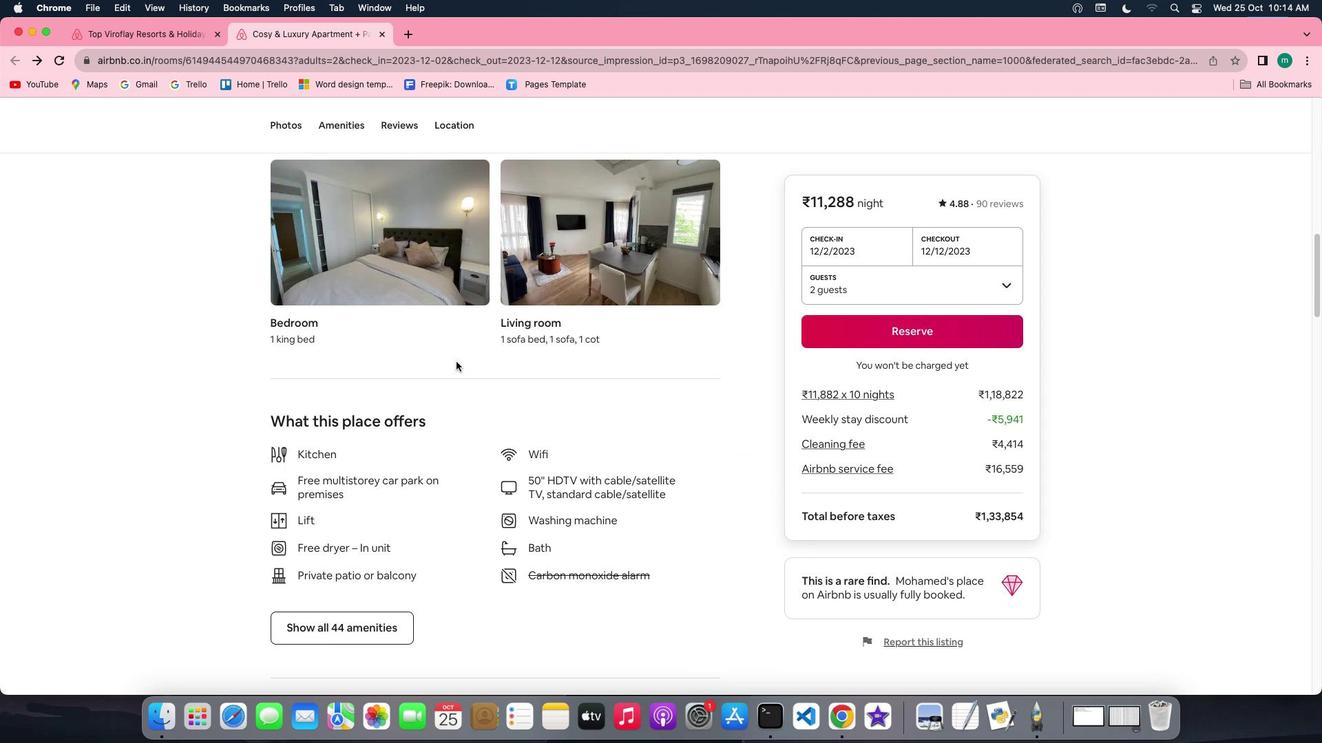 
Action: Mouse scrolled (456, 361) with delta (0, 0)
Screenshot: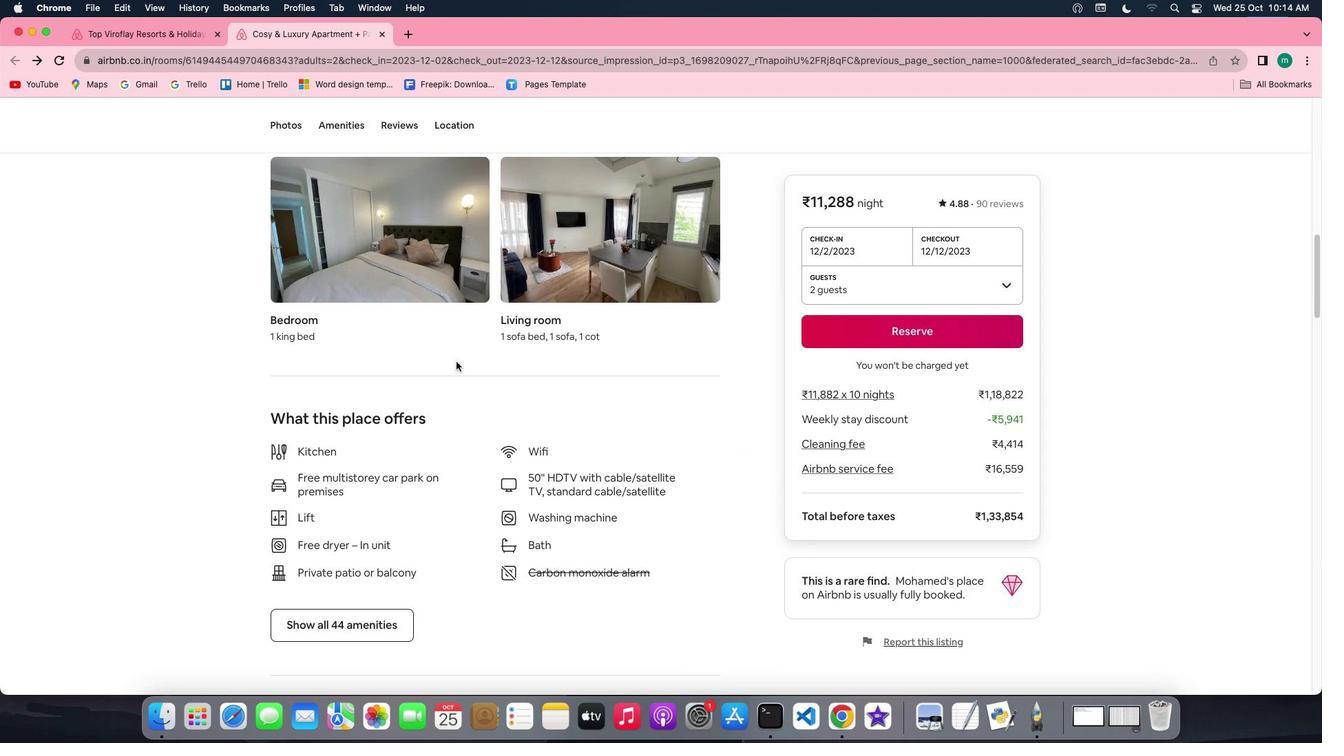 
Action: Mouse scrolled (456, 361) with delta (0, -1)
Screenshot: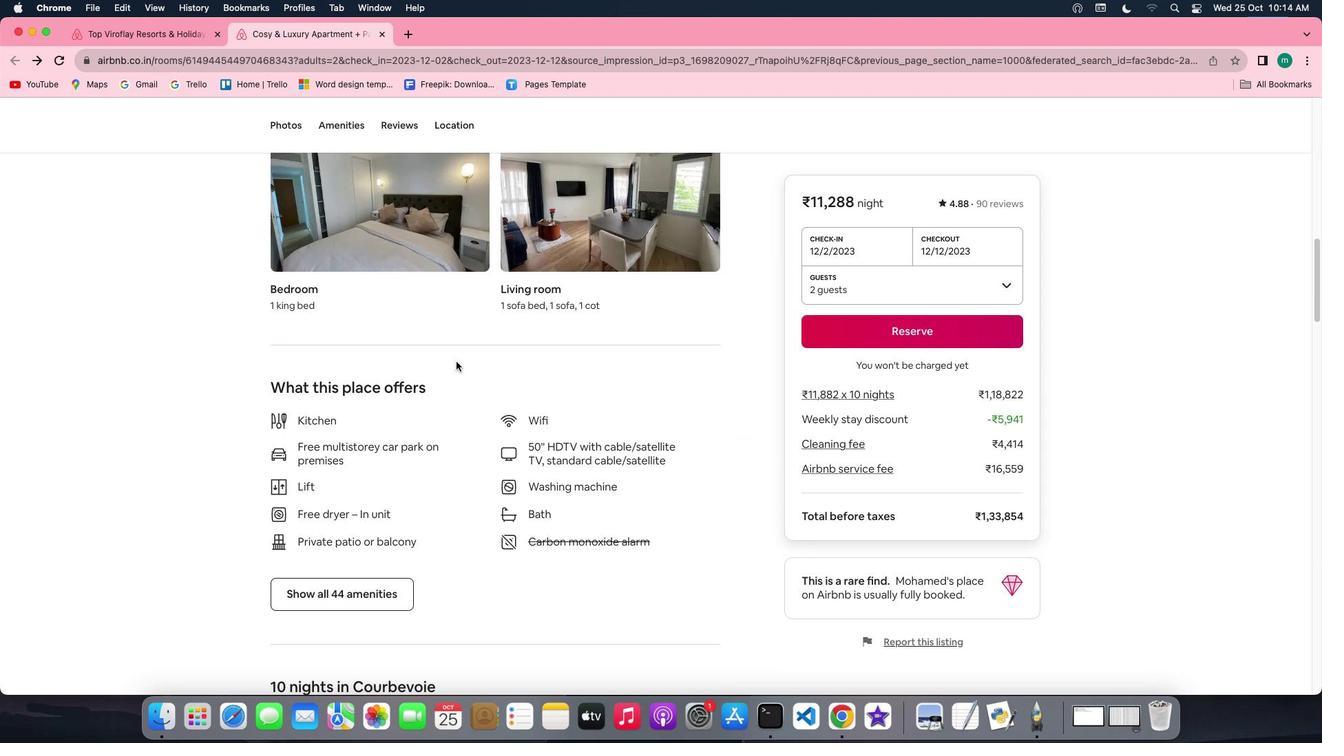 
Action: Mouse moved to (419, 434)
Screenshot: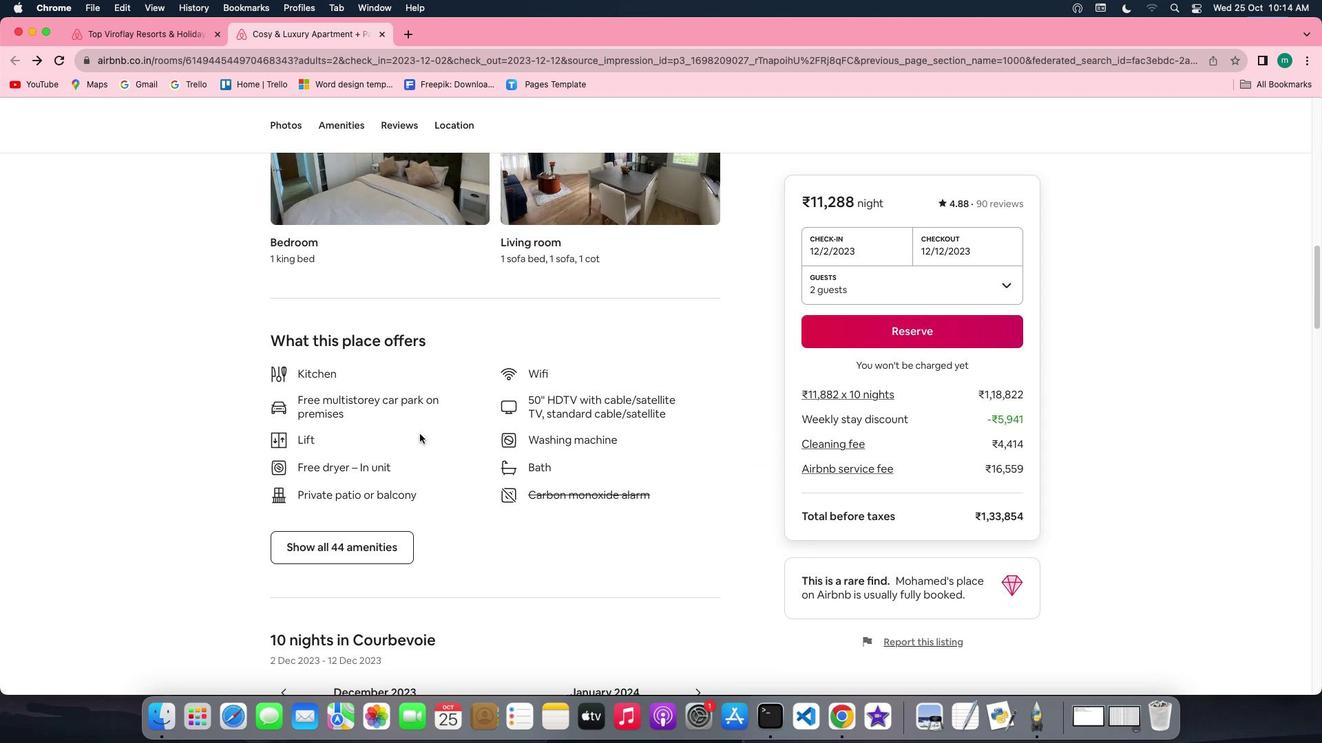 
Action: Mouse scrolled (419, 434) with delta (0, 0)
Screenshot: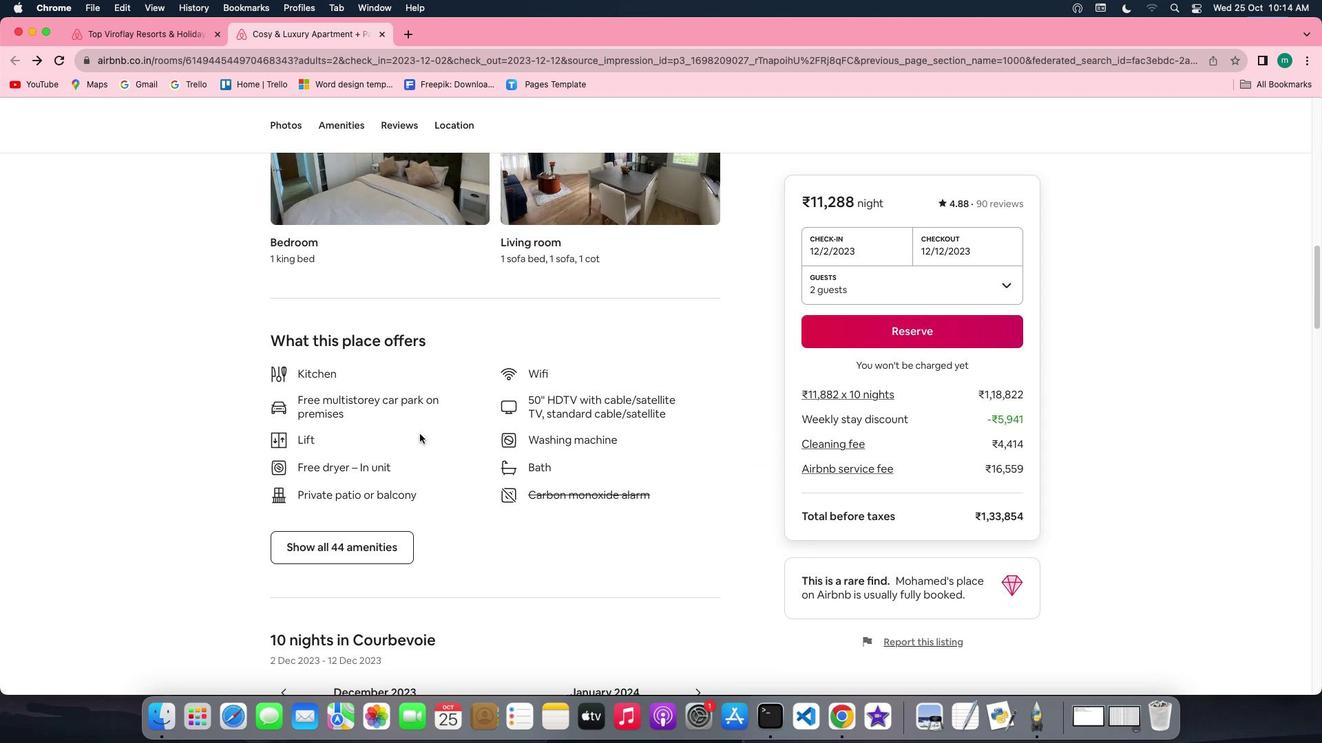 
Action: Mouse scrolled (419, 434) with delta (0, 0)
Screenshot: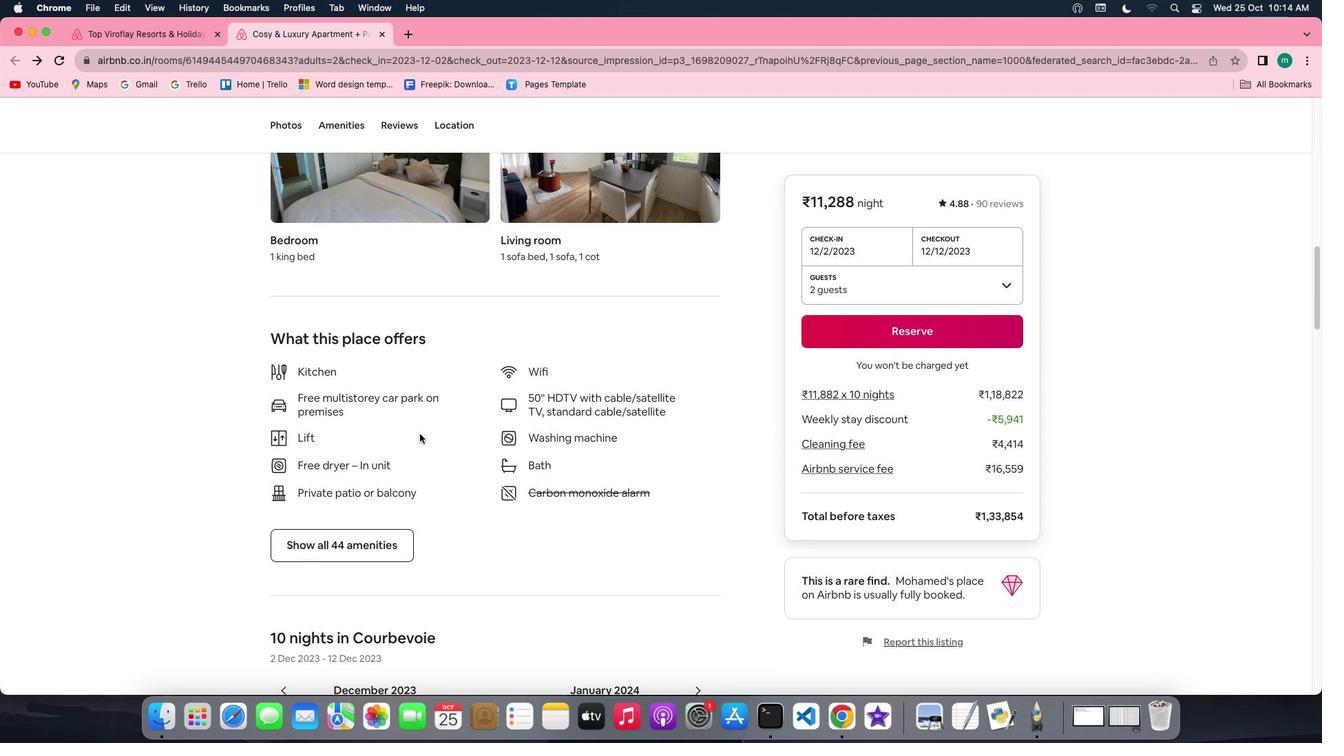 
Action: Mouse scrolled (419, 434) with delta (0, -1)
Screenshot: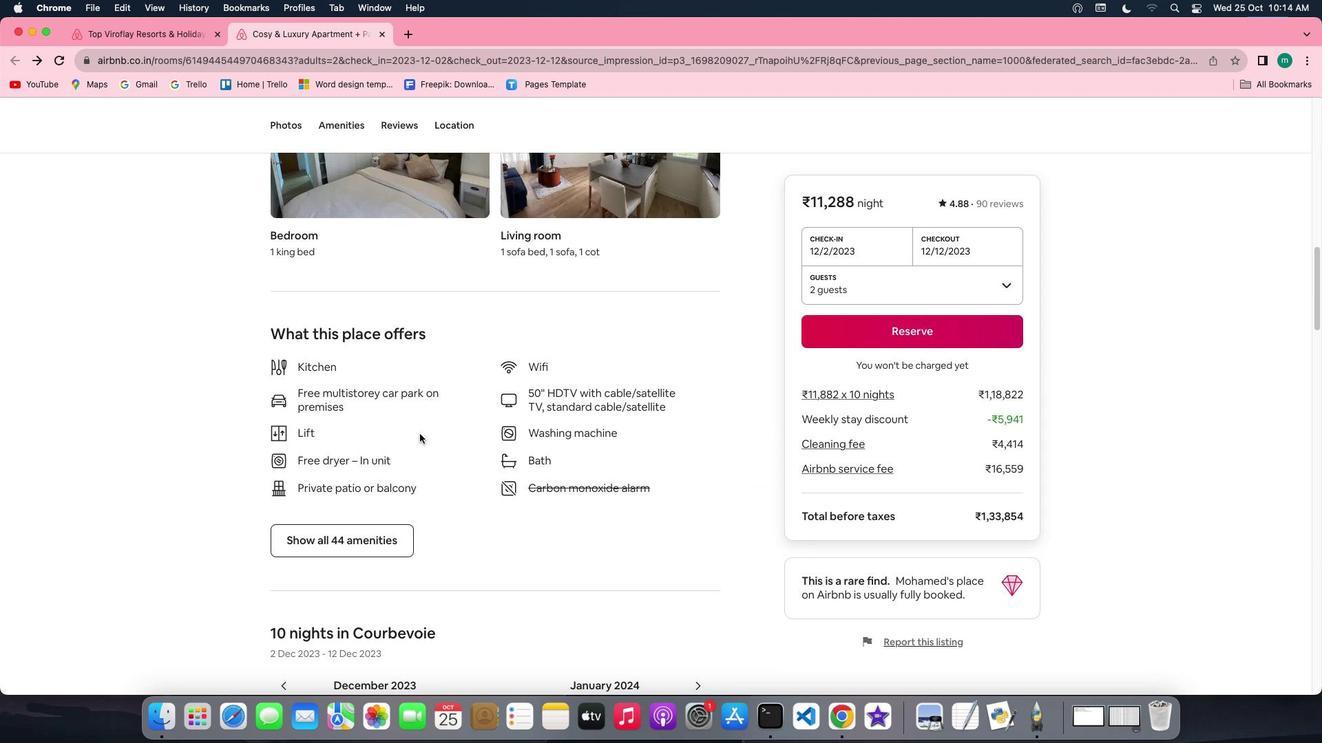 
Action: Mouse moved to (393, 443)
Screenshot: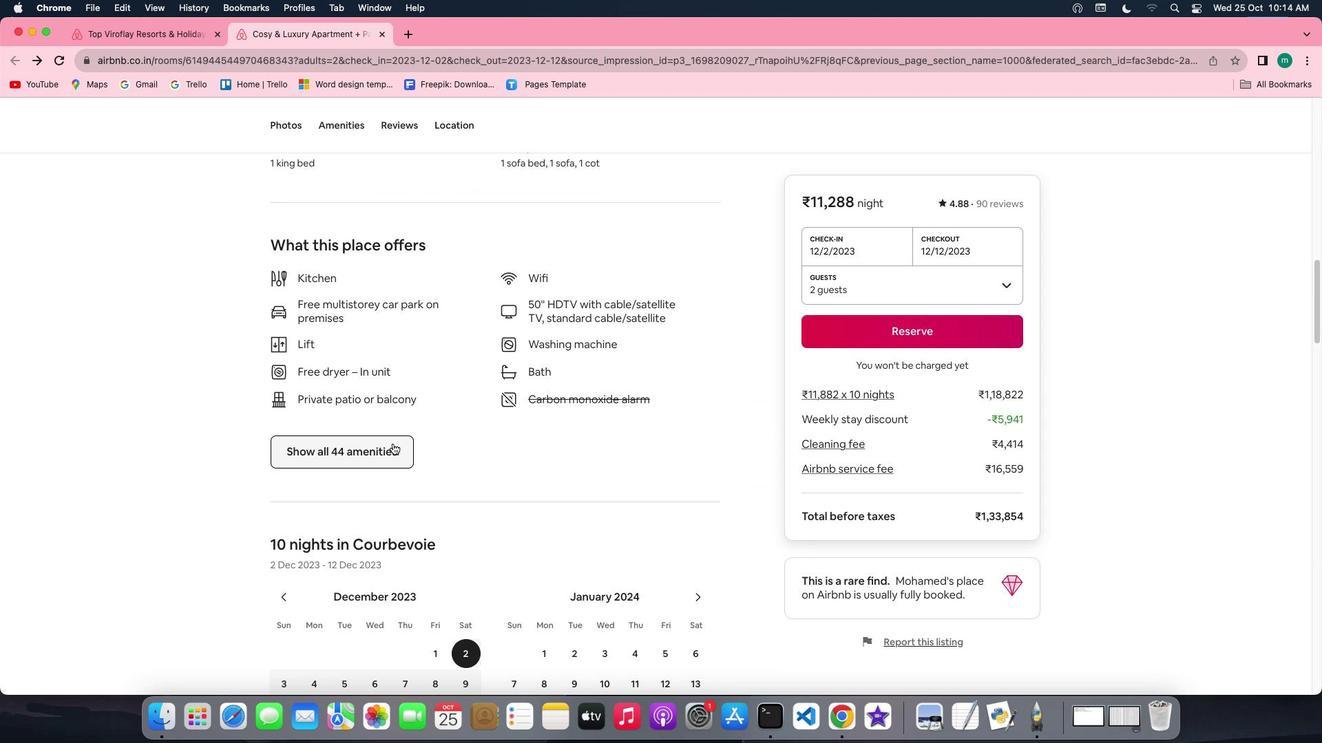 
Action: Mouse pressed left at (393, 443)
Screenshot: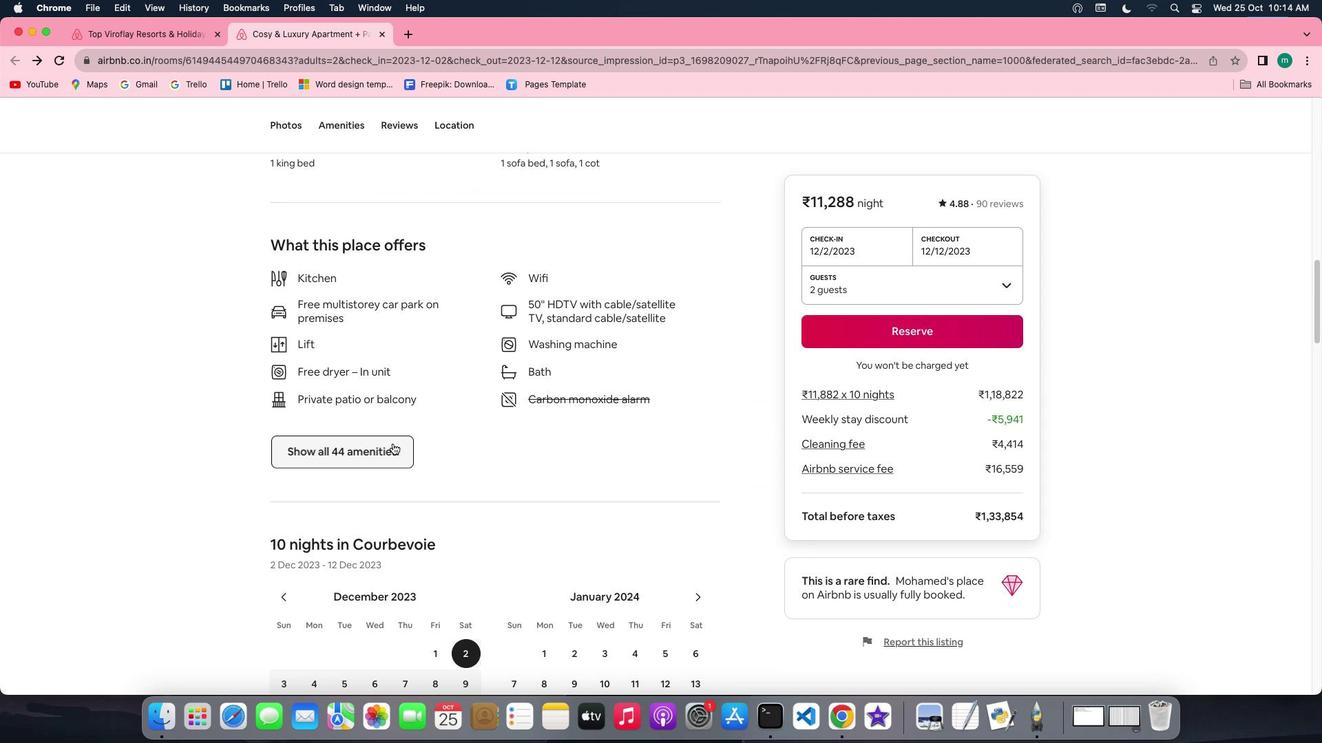 
Action: Mouse moved to (650, 444)
Screenshot: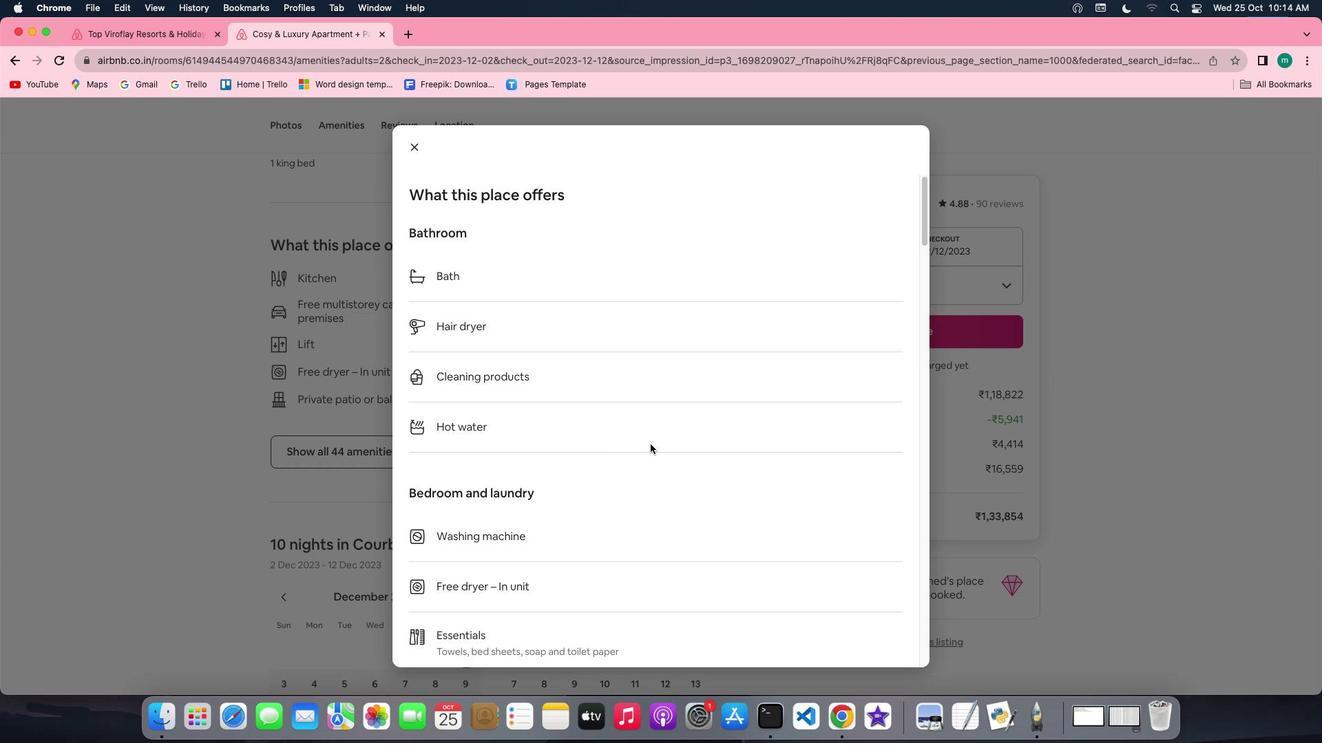
Action: Mouse scrolled (650, 444) with delta (0, 0)
Screenshot: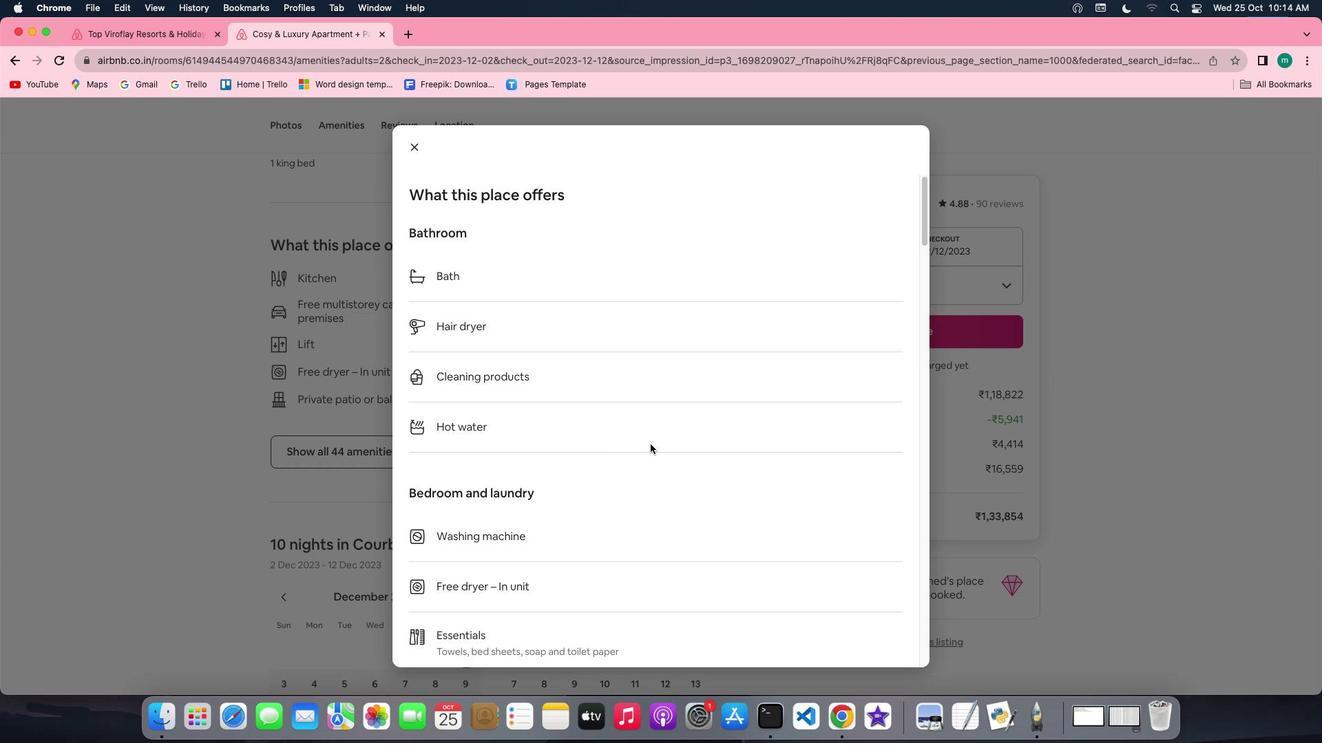 
Action: Mouse scrolled (650, 444) with delta (0, 0)
Screenshot: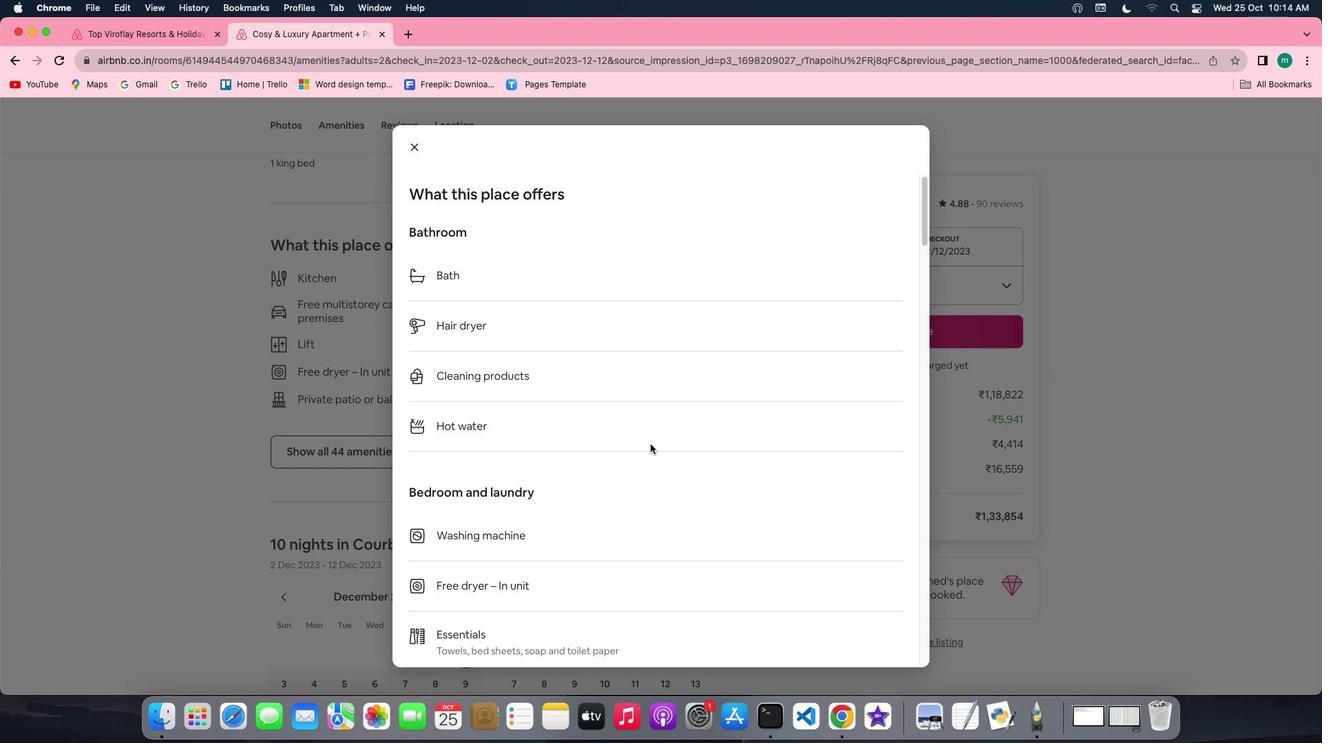 
Action: Mouse scrolled (650, 444) with delta (0, -2)
Screenshot: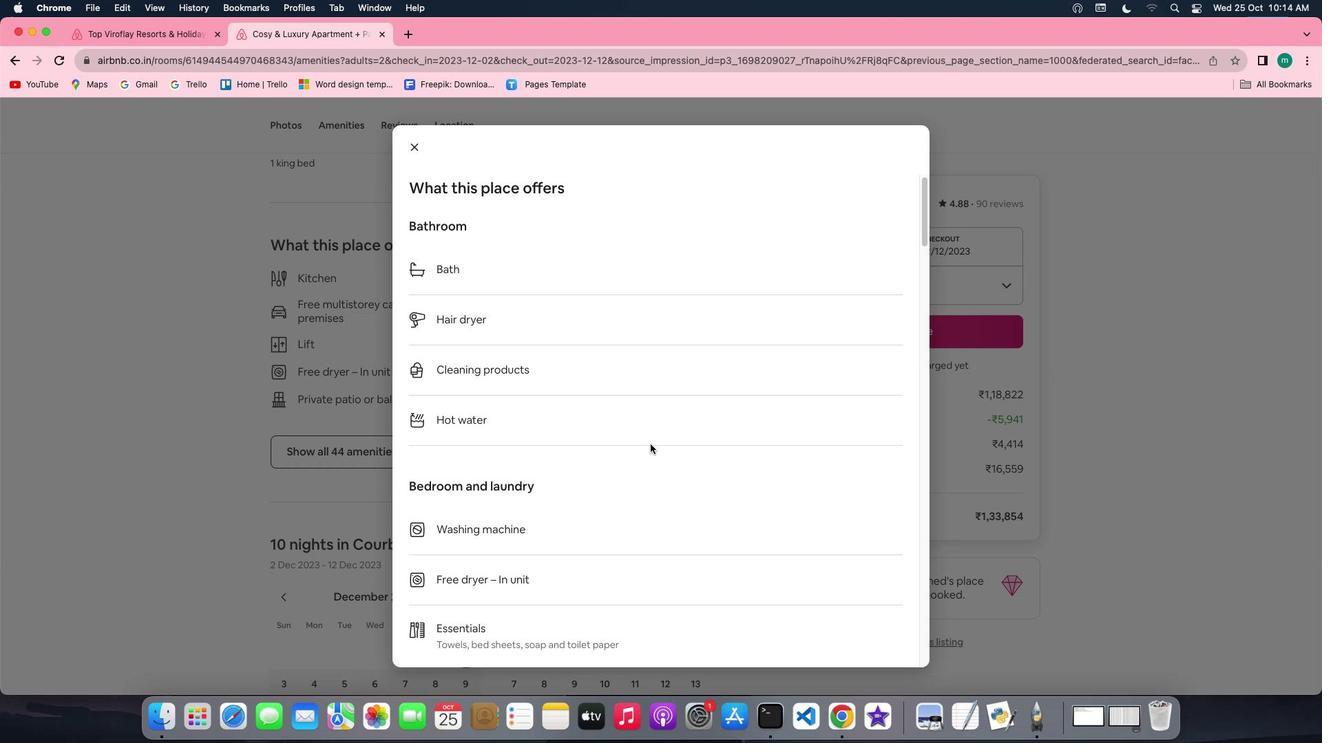 
Action: Mouse scrolled (650, 444) with delta (0, -2)
Screenshot: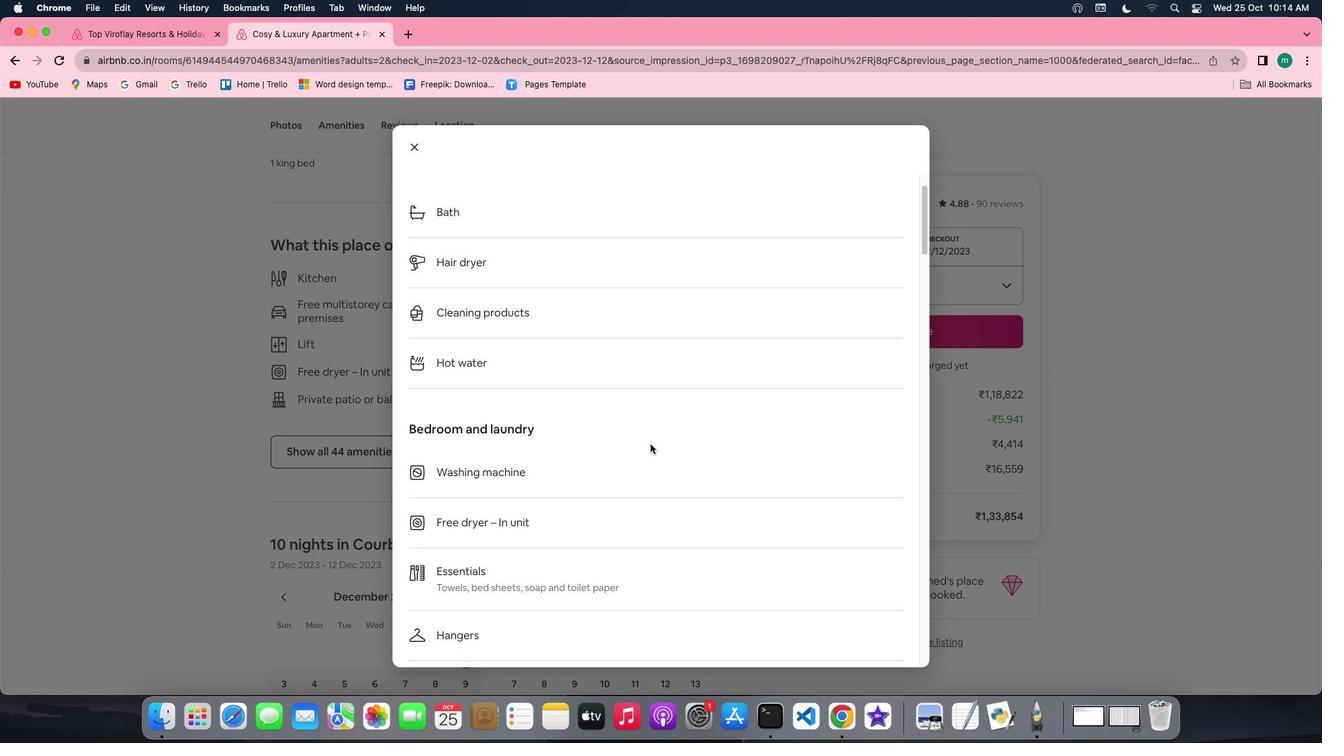 
Action: Mouse scrolled (650, 444) with delta (0, 0)
Screenshot: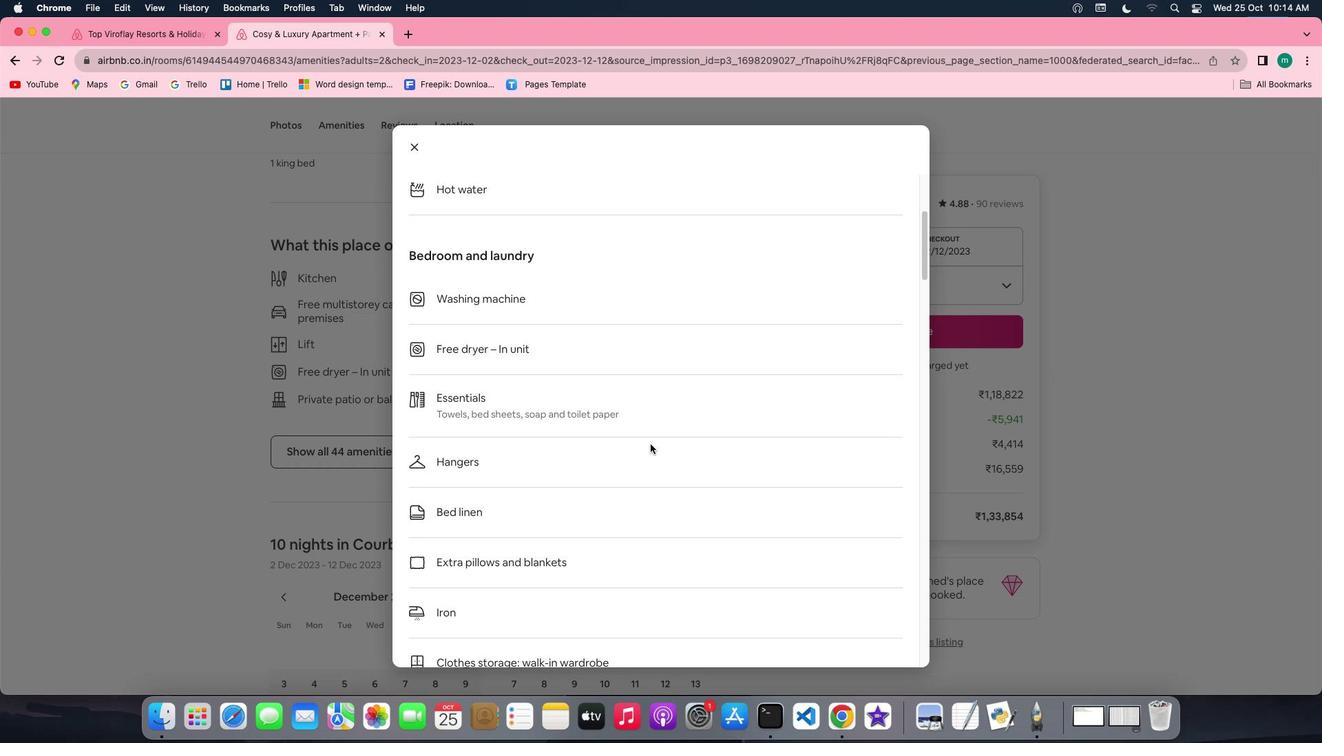 
Action: Mouse scrolled (650, 444) with delta (0, 0)
Screenshot: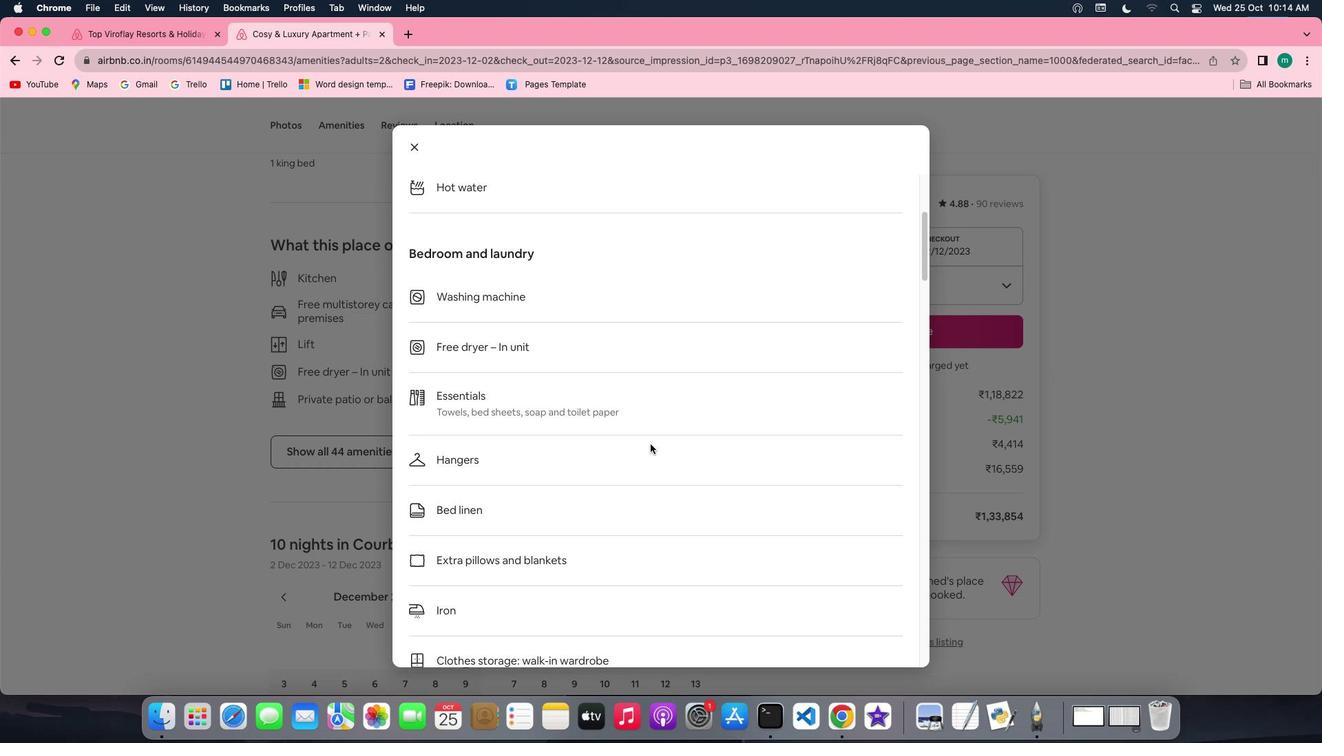
Action: Mouse scrolled (650, 444) with delta (0, -1)
Screenshot: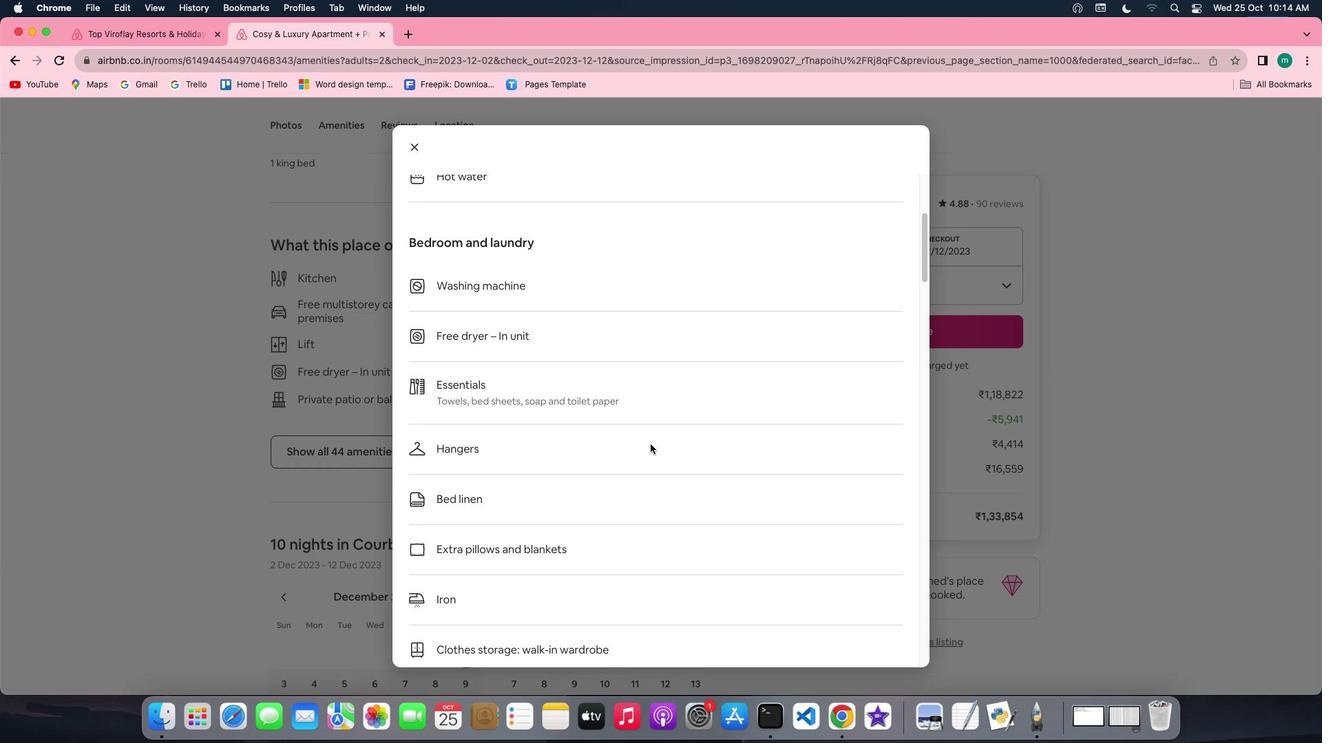 
Action: Mouse scrolled (650, 444) with delta (0, -1)
Screenshot: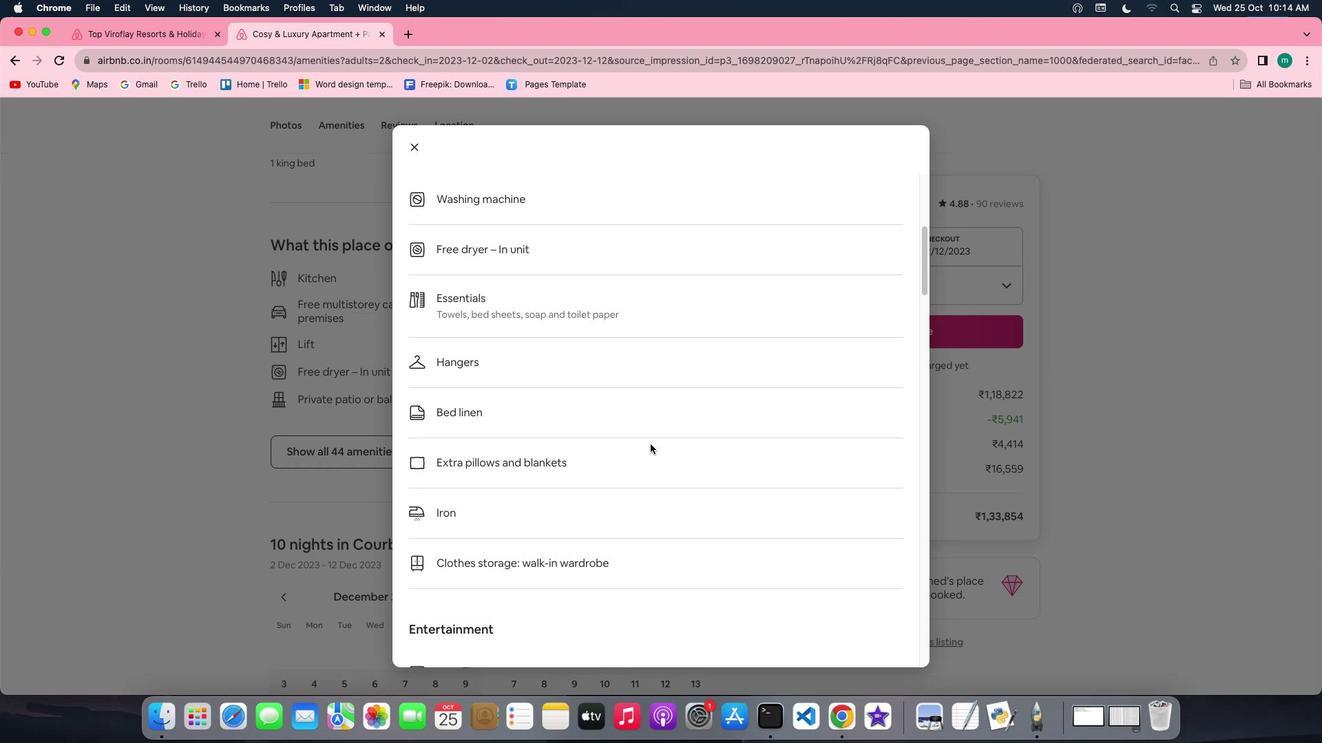 
Action: Mouse scrolled (650, 444) with delta (0, 0)
Screenshot: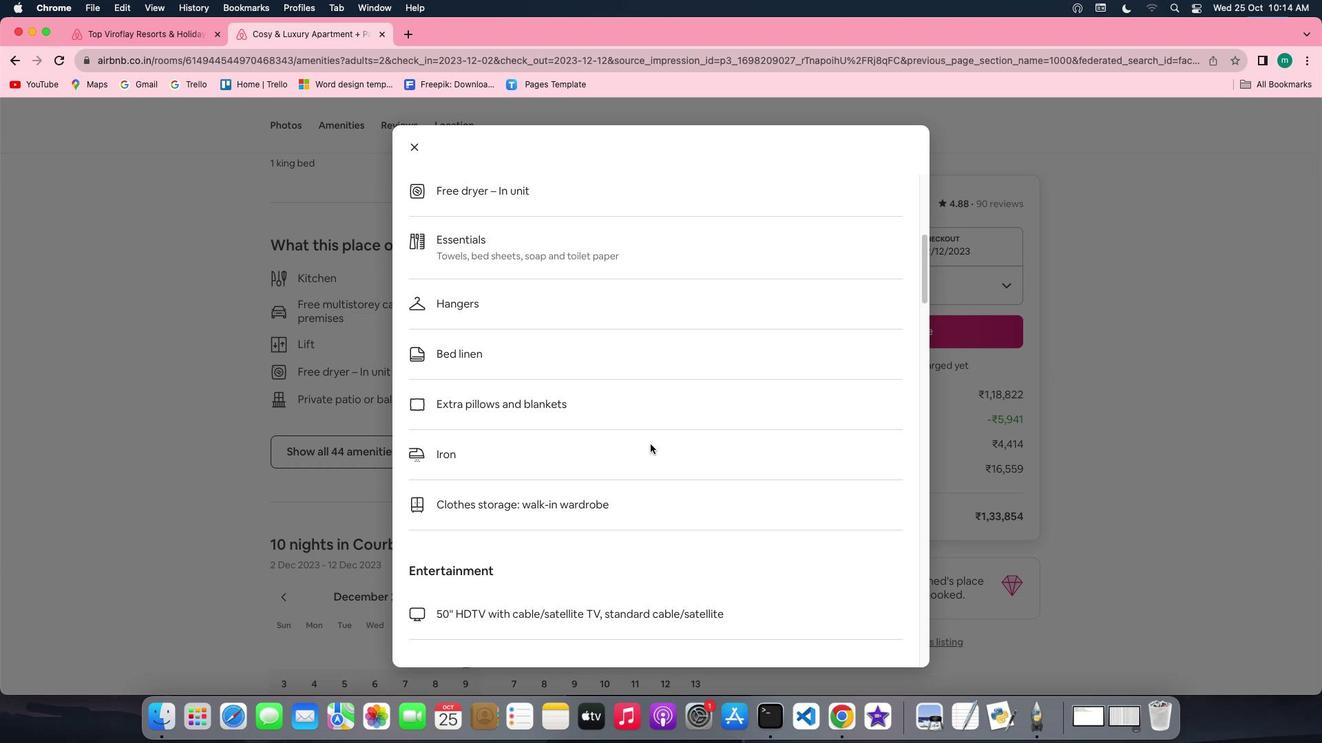 
Action: Mouse scrolled (650, 444) with delta (0, 0)
Screenshot: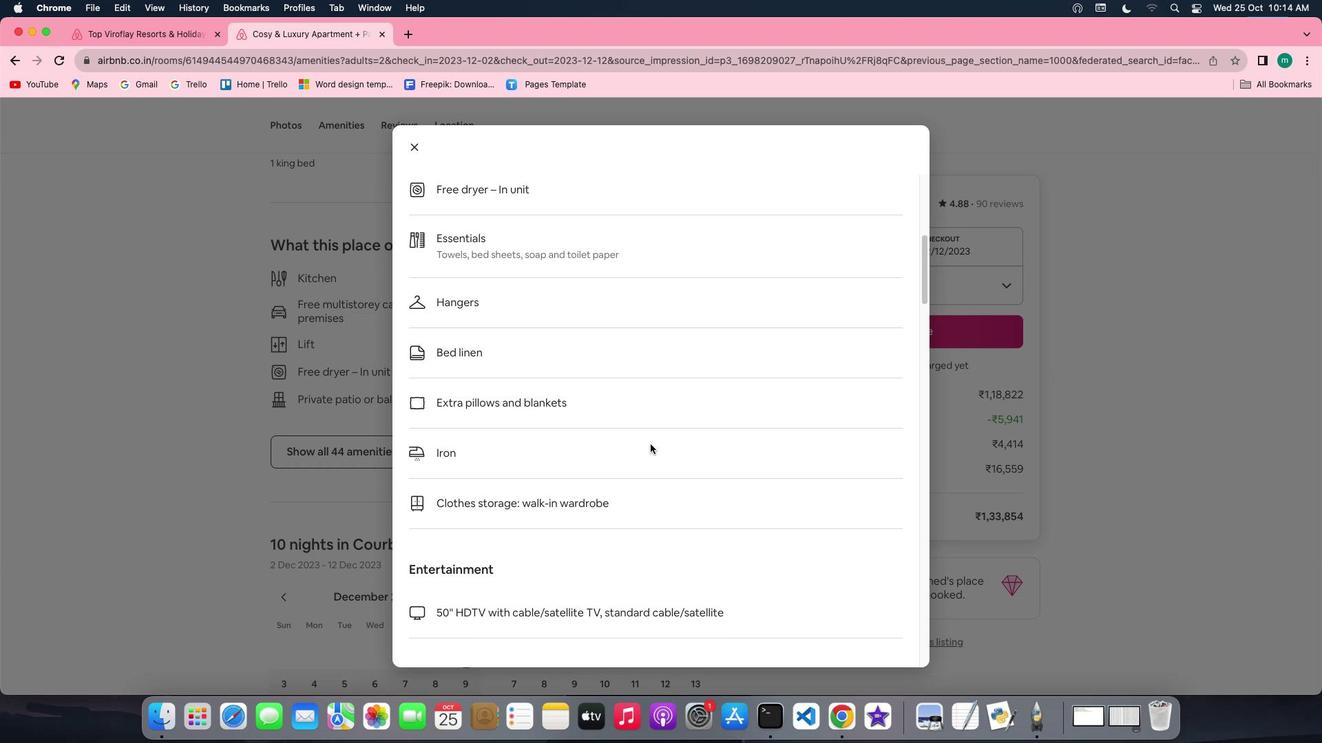 
Action: Mouse scrolled (650, 444) with delta (0, -1)
Screenshot: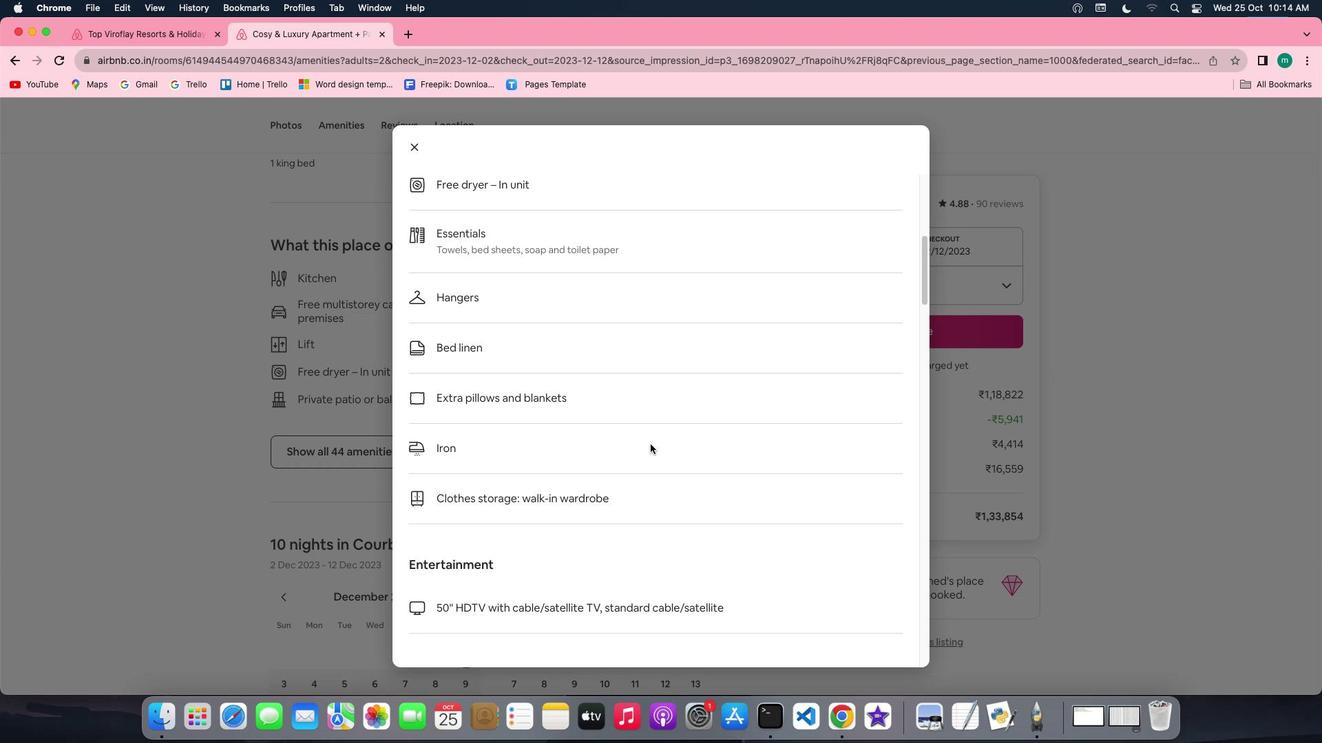 
Action: Mouse scrolled (650, 444) with delta (0, -1)
Screenshot: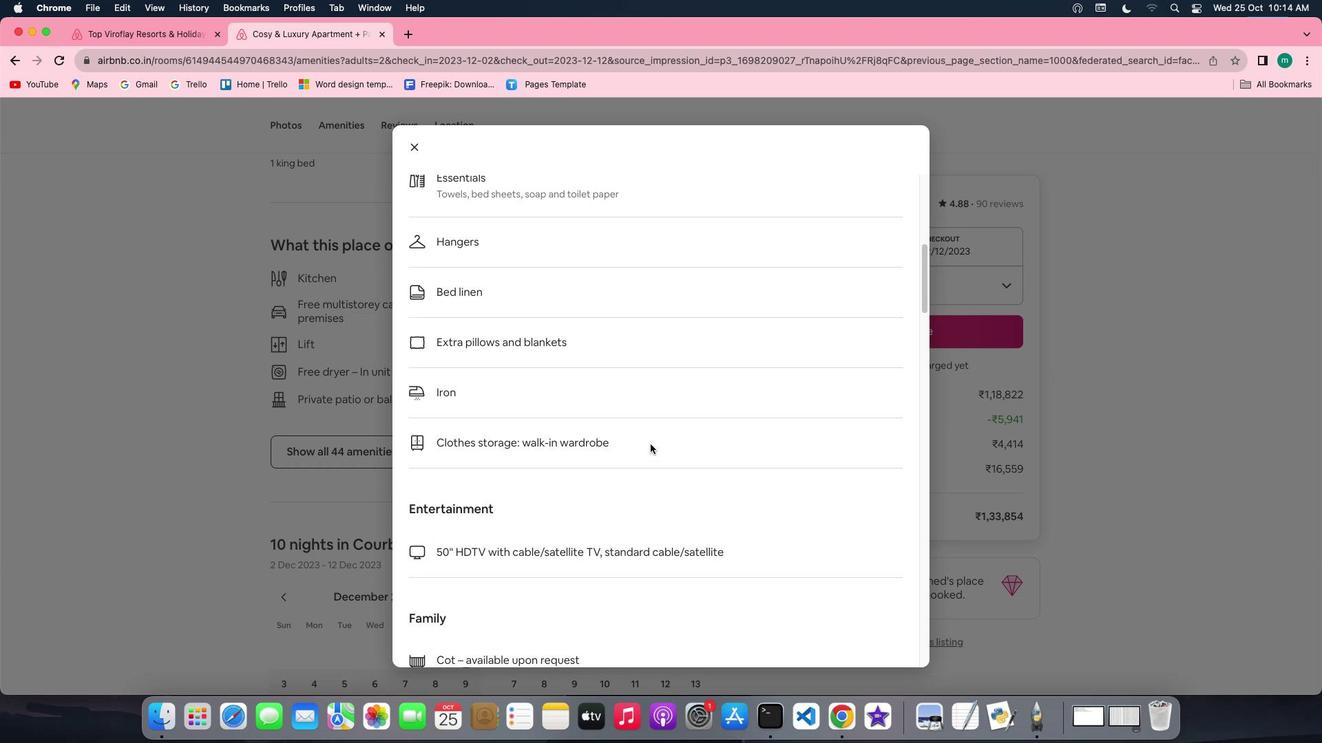 
Action: Mouse scrolled (650, 444) with delta (0, 0)
Screenshot: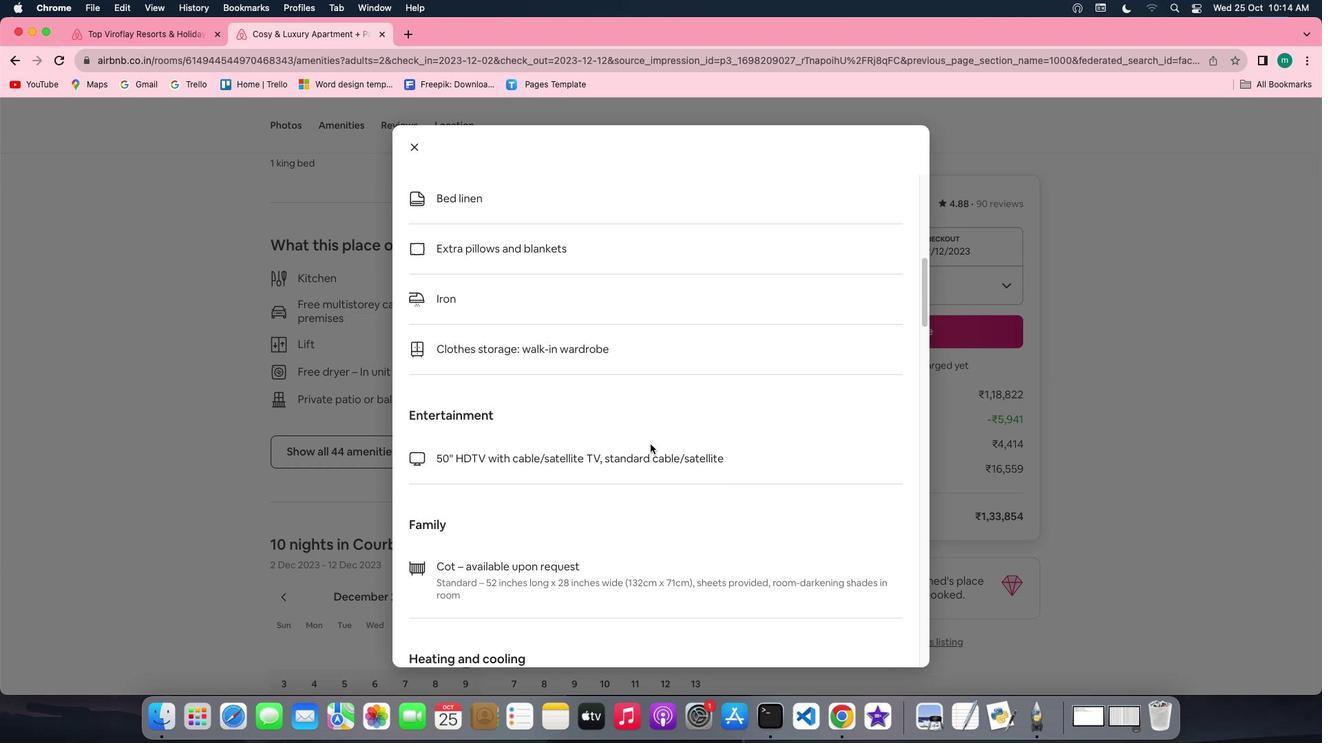 
Action: Mouse scrolled (650, 444) with delta (0, 0)
Screenshot: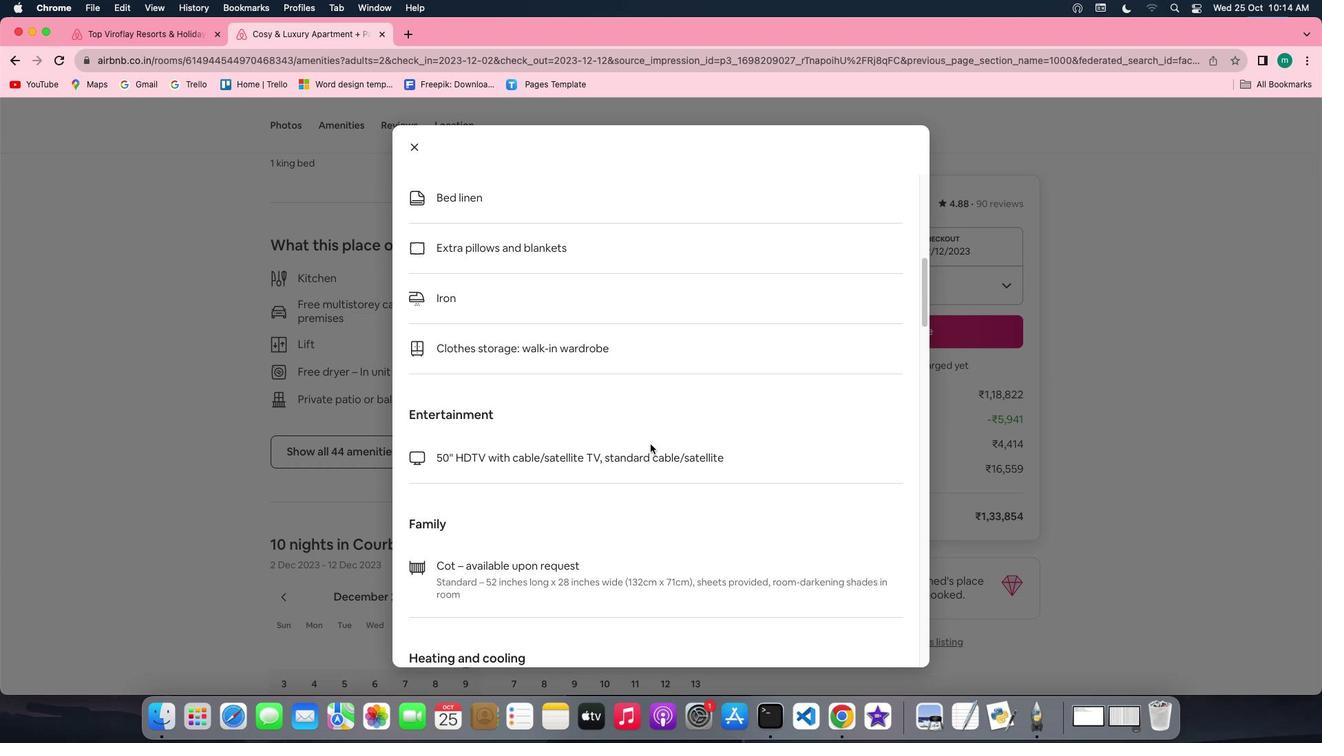 
Action: Mouse scrolled (650, 444) with delta (0, -1)
Screenshot: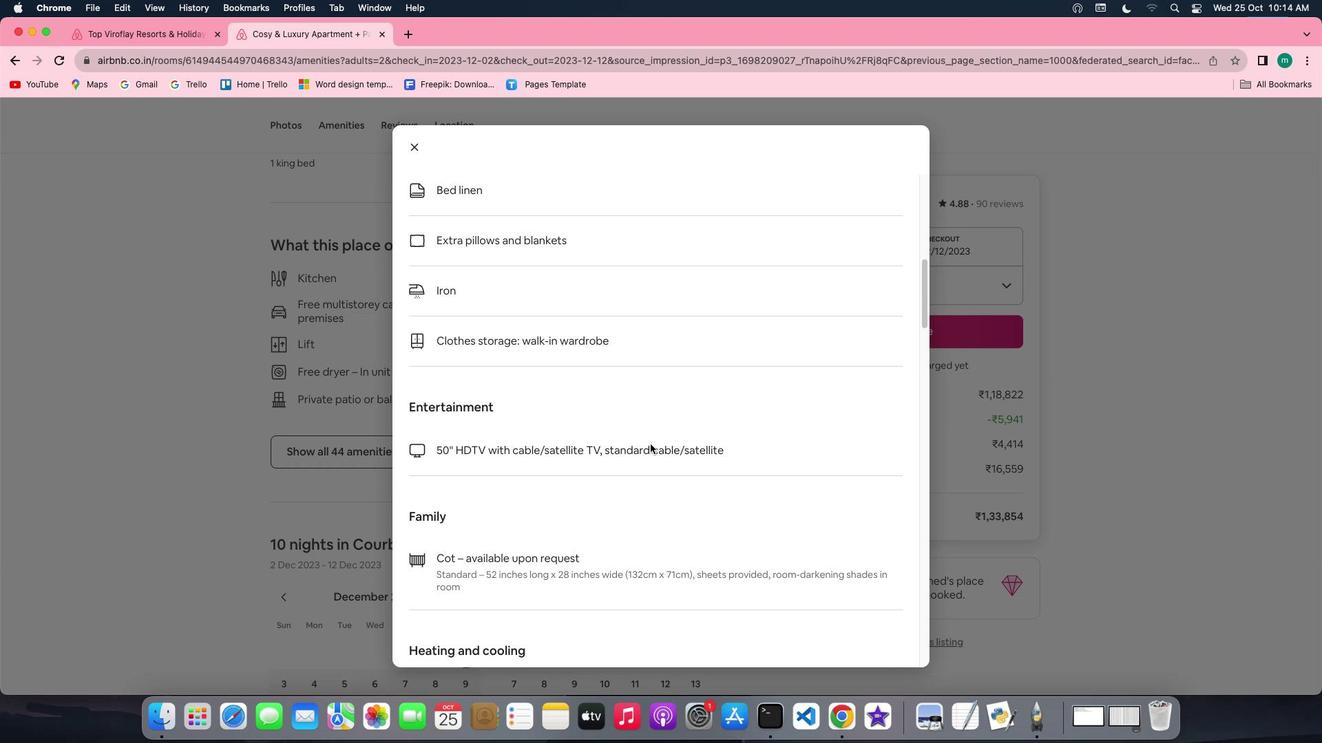 
Action: Mouse scrolled (650, 444) with delta (0, -1)
Screenshot: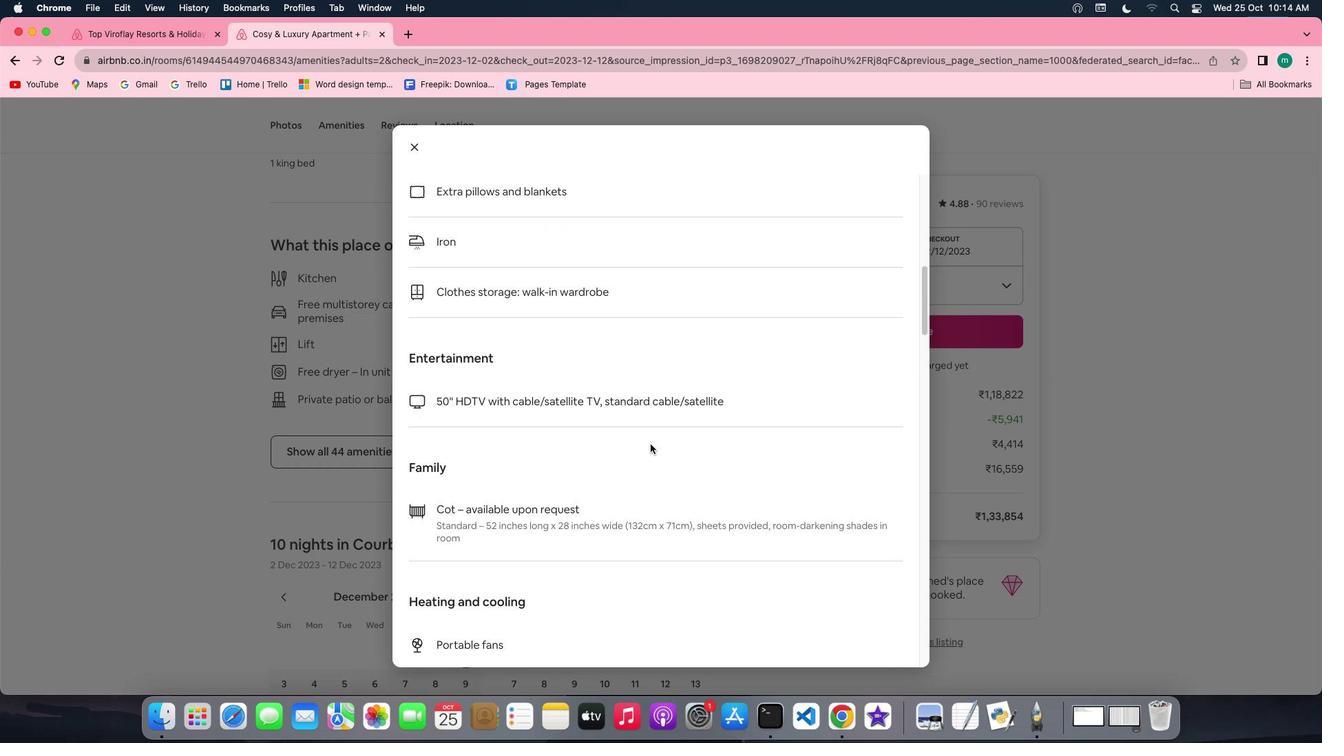 
Action: Mouse scrolled (650, 444) with delta (0, 0)
Screenshot: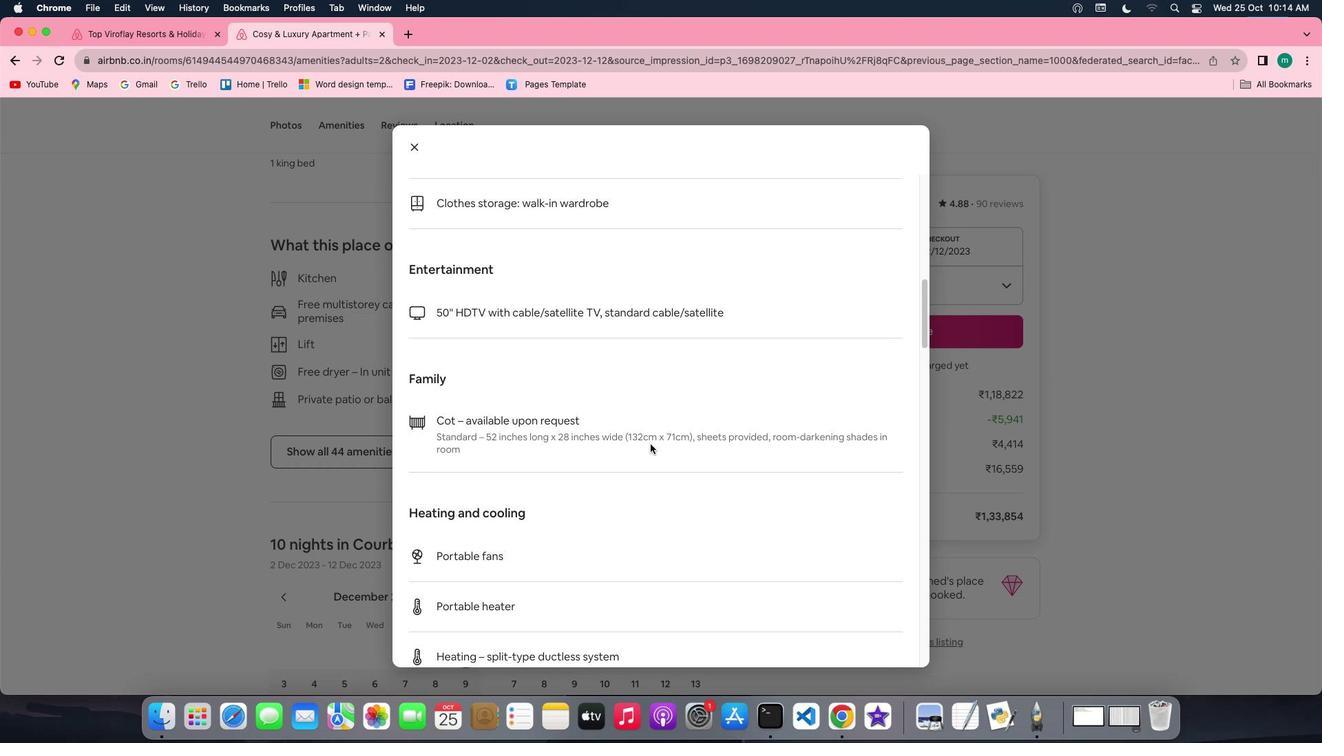 
Action: Mouse scrolled (650, 444) with delta (0, 0)
Screenshot: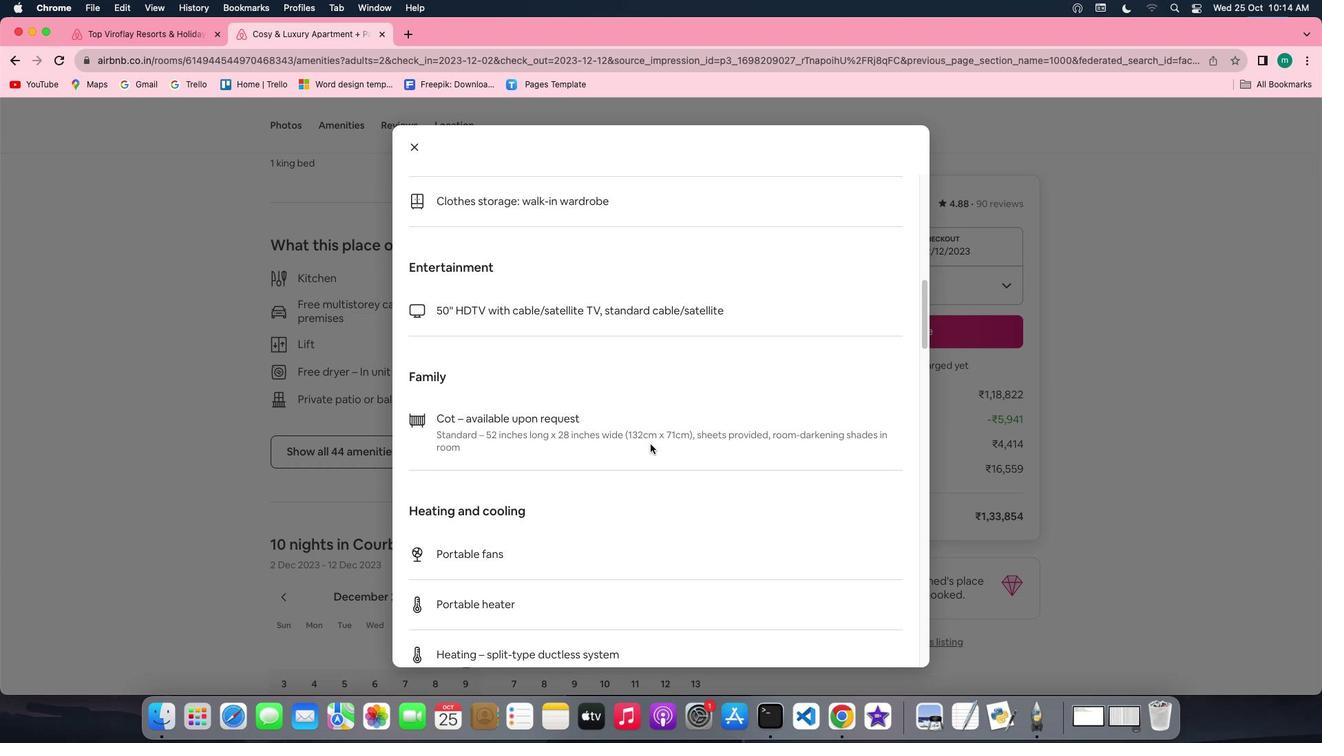 
Action: Mouse scrolled (650, 444) with delta (0, -2)
Screenshot: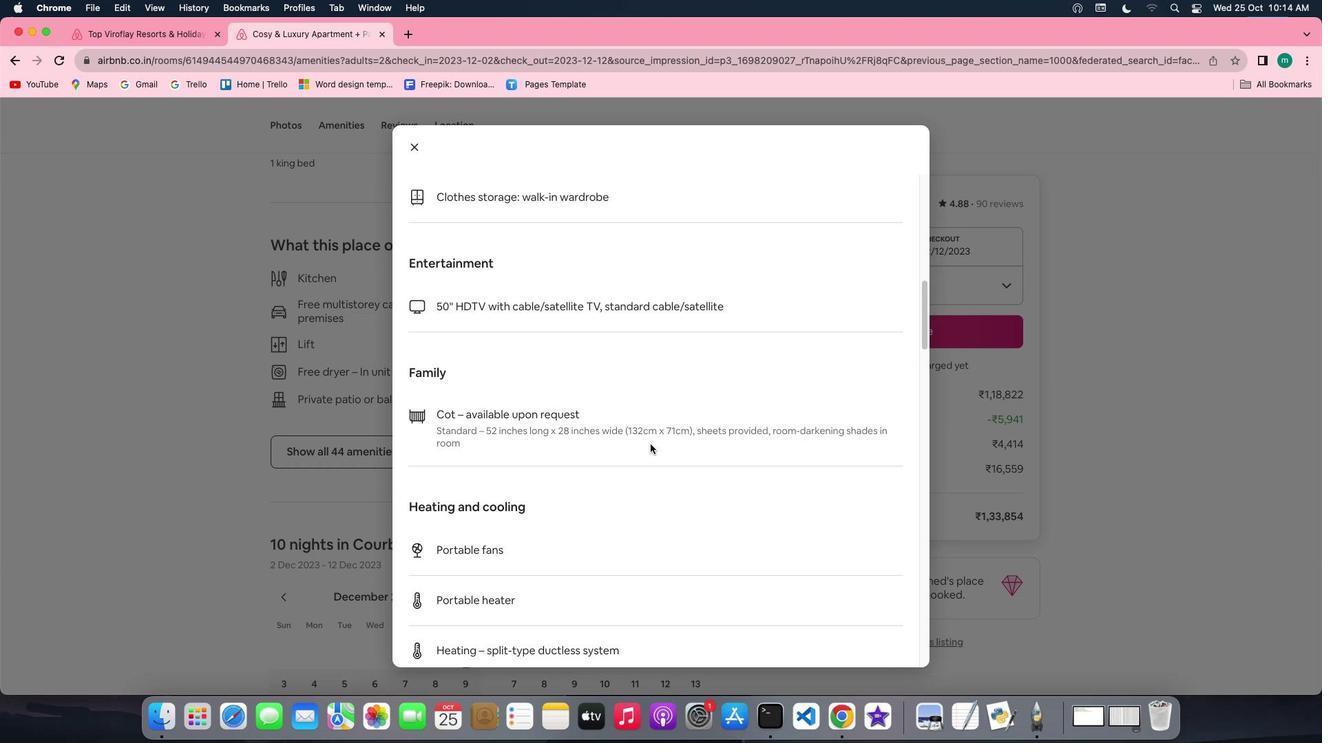 
Action: Mouse scrolled (650, 444) with delta (0, -2)
Screenshot: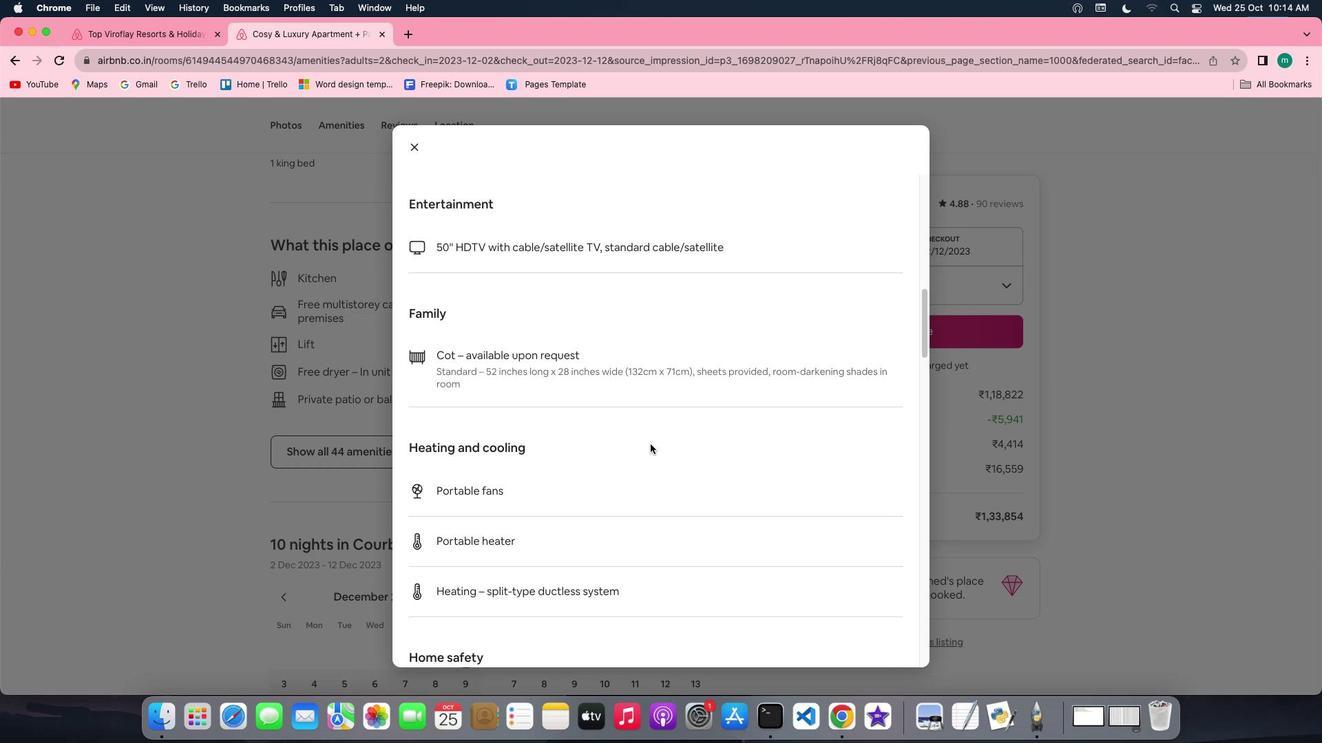
Action: Mouse scrolled (650, 444) with delta (0, 0)
Screenshot: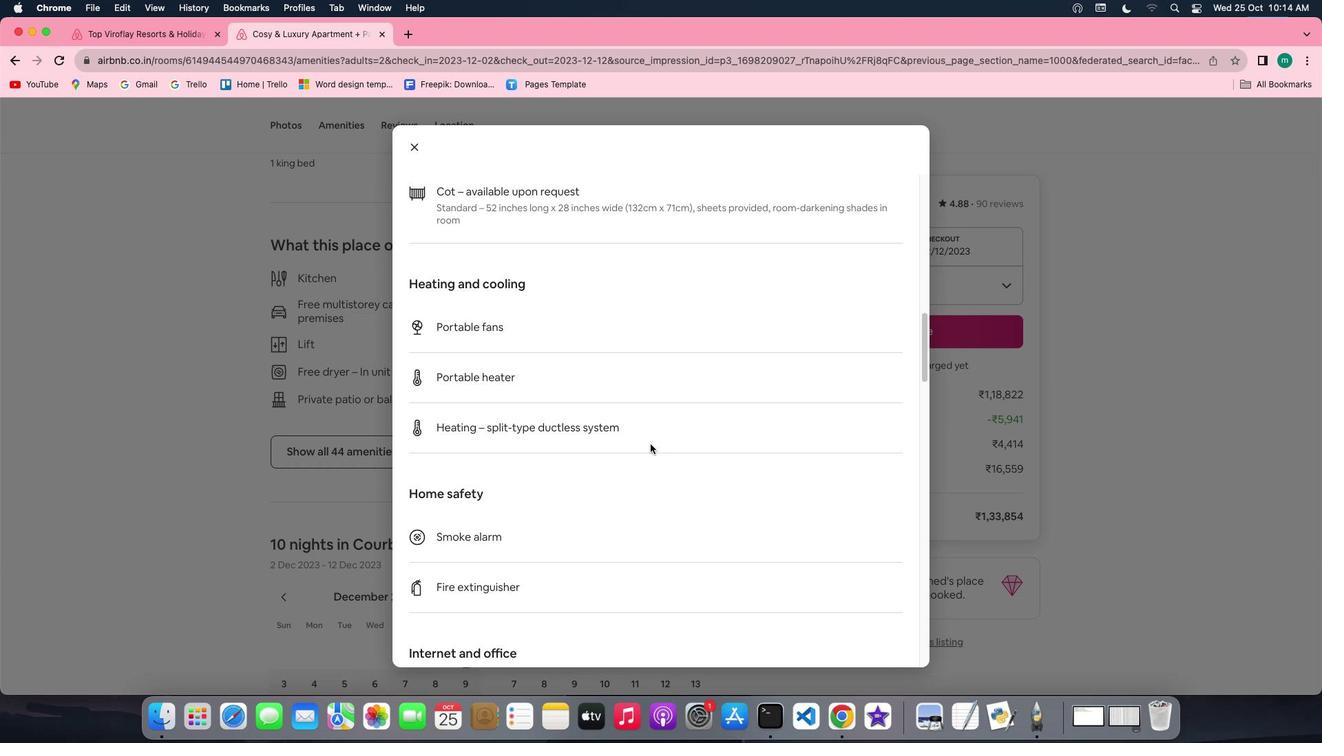 
Action: Mouse scrolled (650, 444) with delta (0, 0)
Screenshot: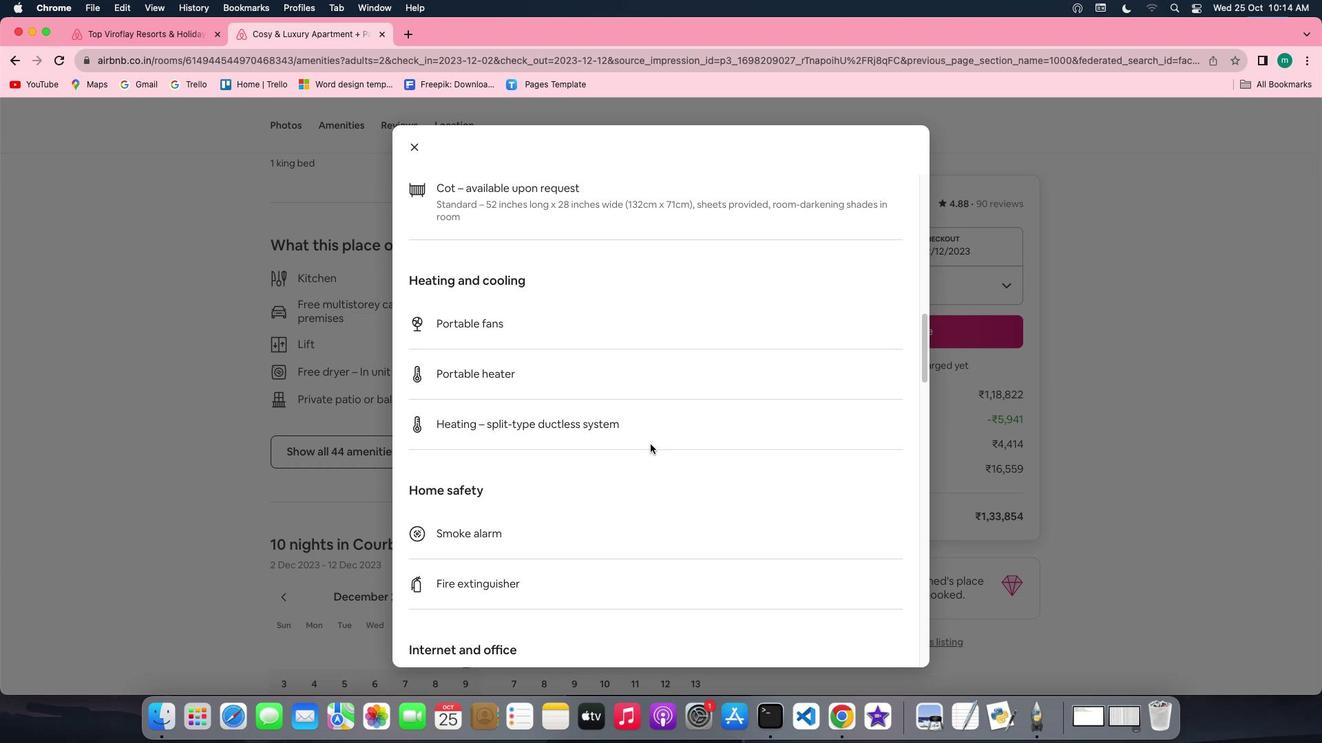 
Action: Mouse scrolled (650, 444) with delta (0, -1)
Screenshot: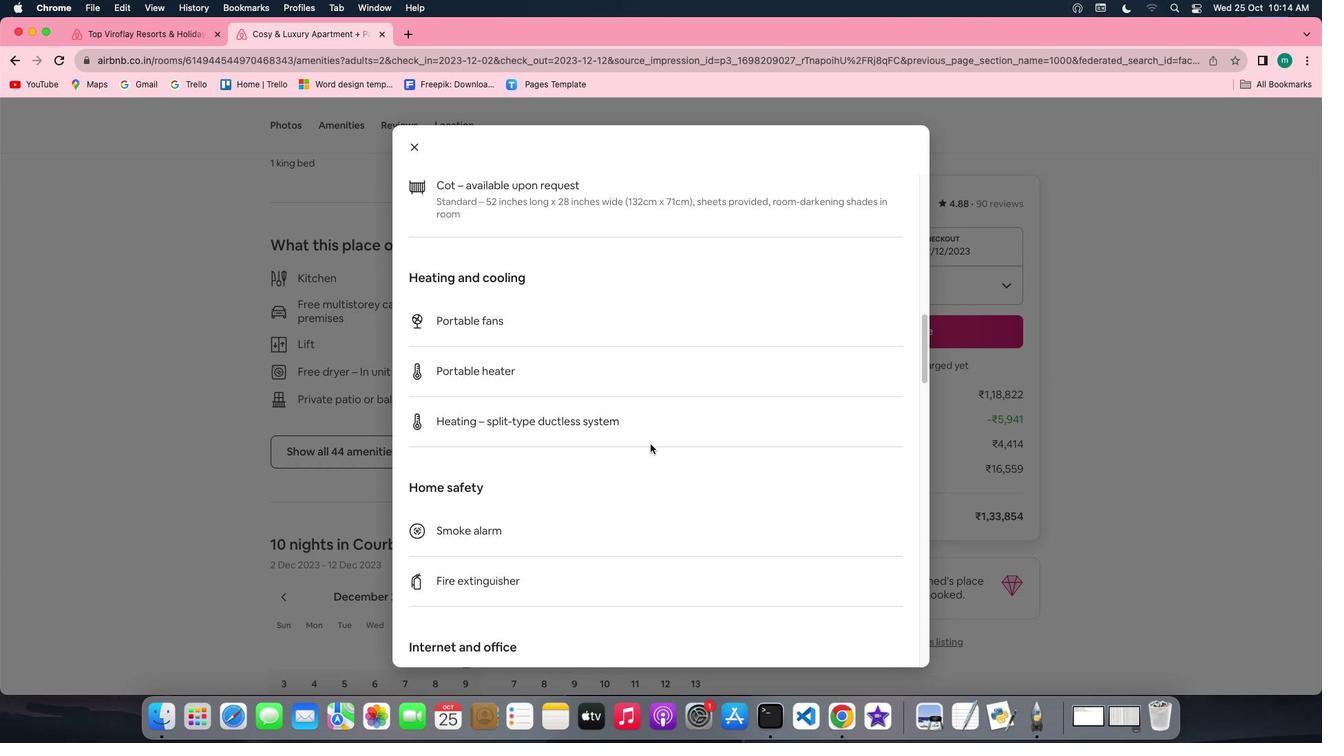
Action: Mouse scrolled (650, 444) with delta (0, -2)
Screenshot: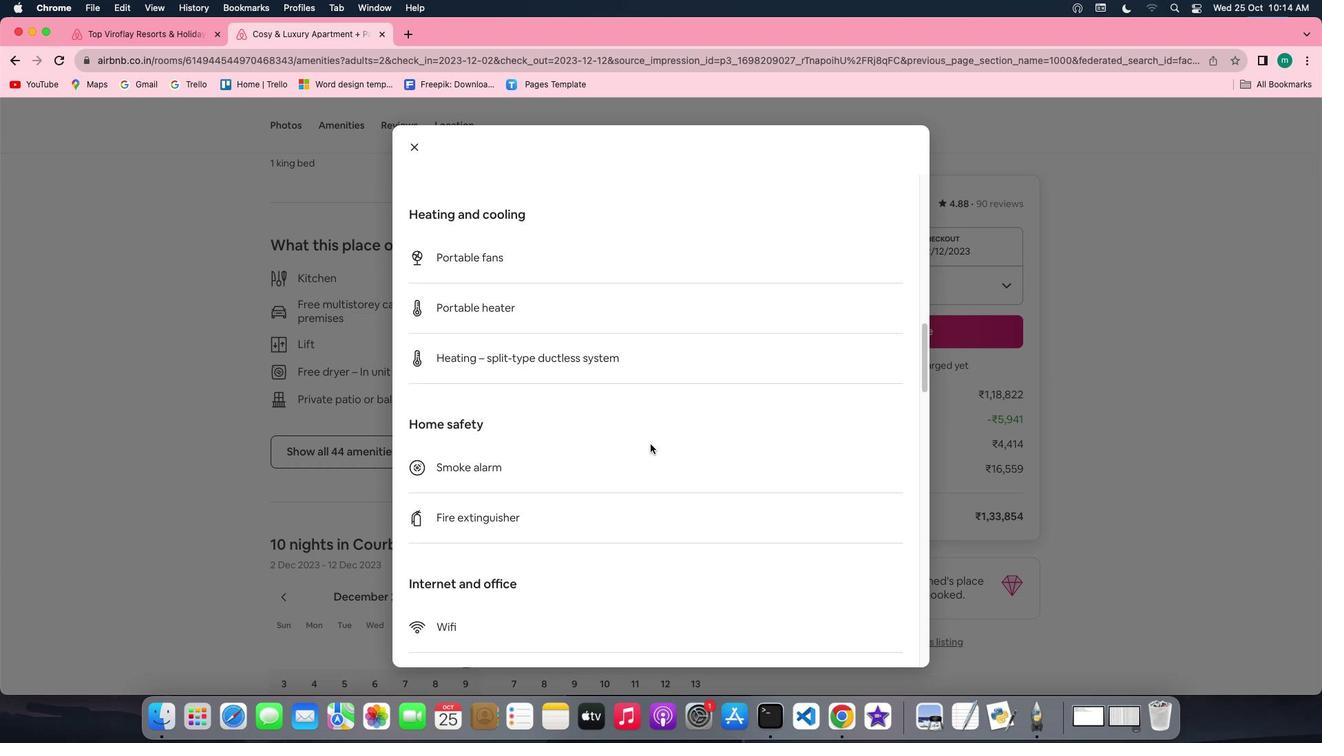 
Action: Mouse scrolled (650, 444) with delta (0, 0)
Screenshot: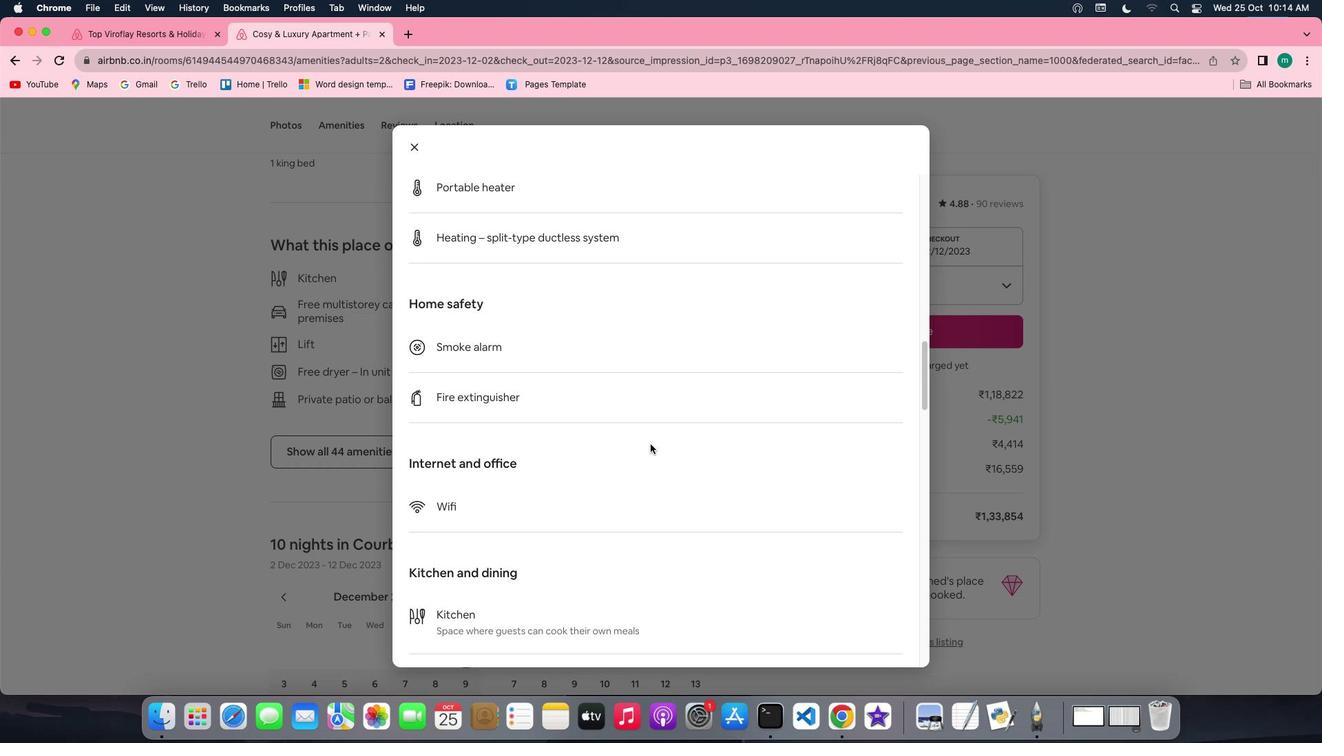 
Action: Mouse scrolled (650, 444) with delta (0, 0)
Screenshot: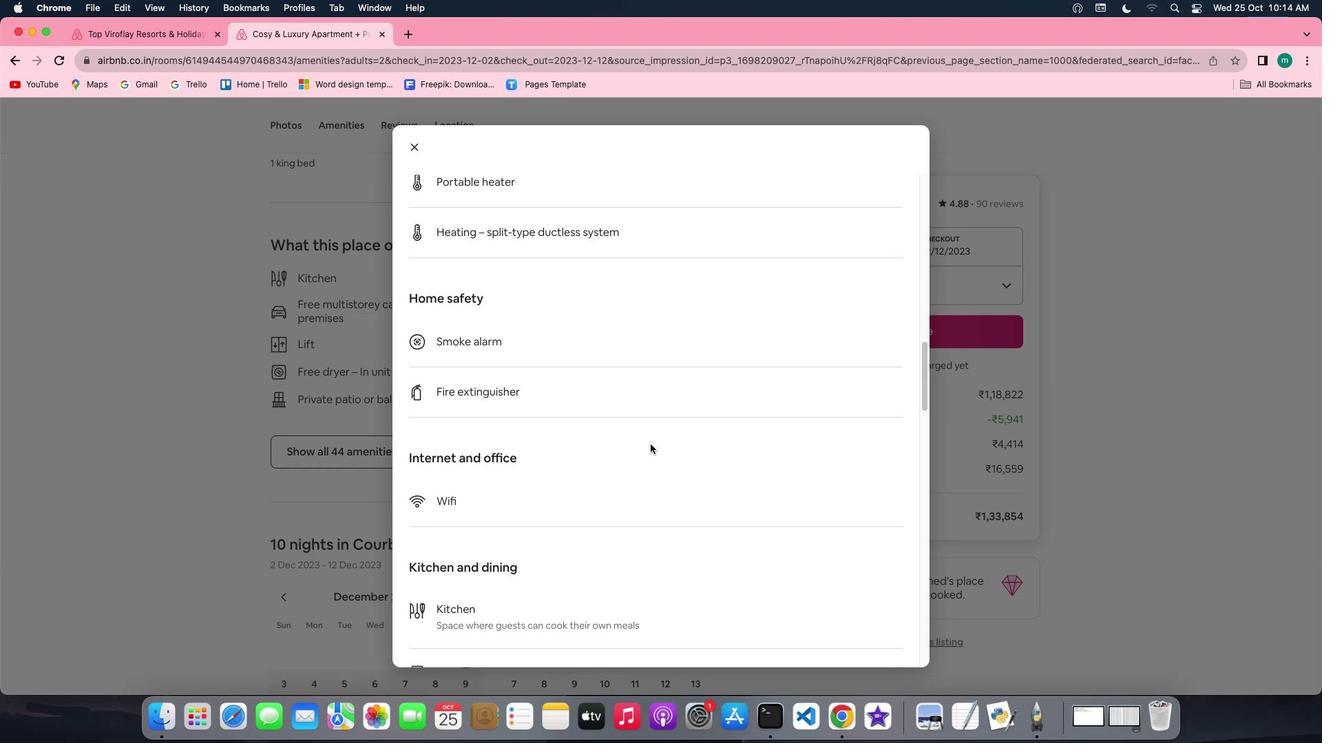 
Action: Mouse scrolled (650, 444) with delta (0, -1)
Screenshot: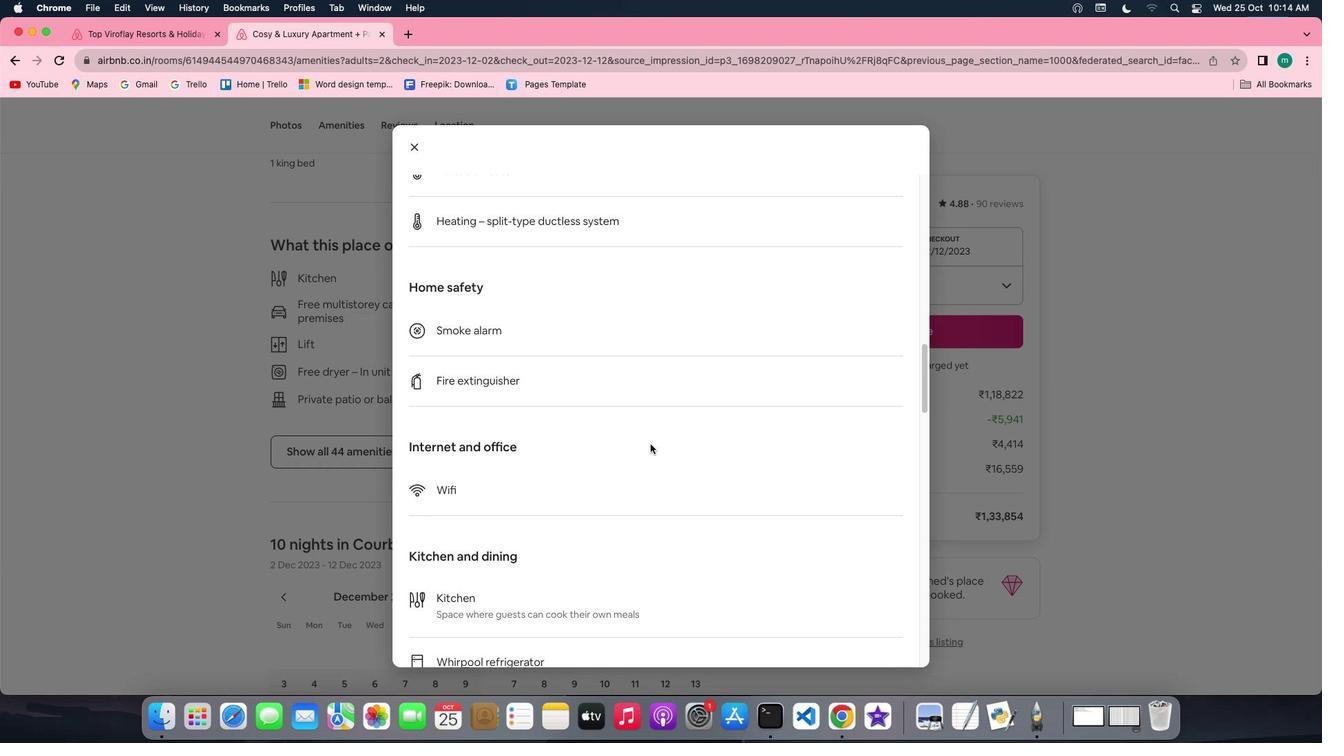 
Action: Mouse scrolled (650, 444) with delta (0, -1)
Screenshot: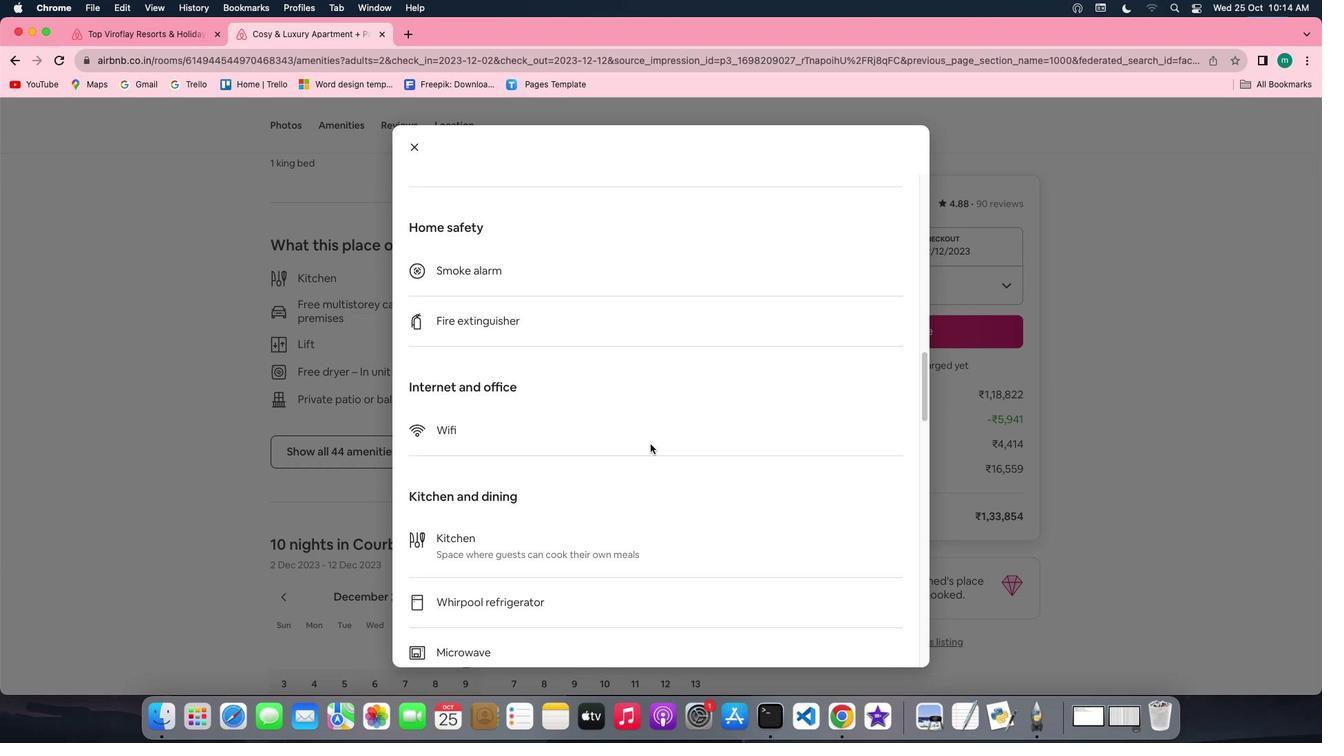 
Action: Mouse scrolled (650, 444) with delta (0, 0)
Screenshot: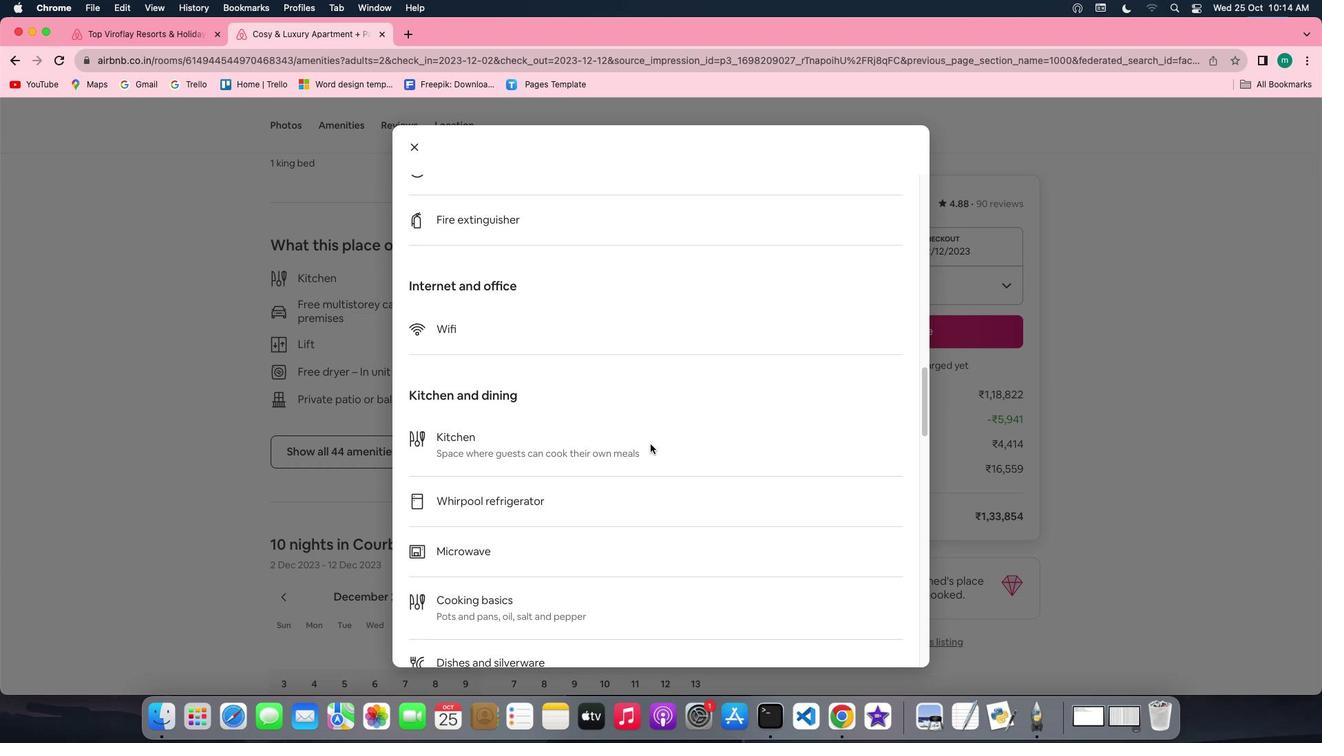 
Action: Mouse scrolled (650, 444) with delta (0, 0)
Screenshot: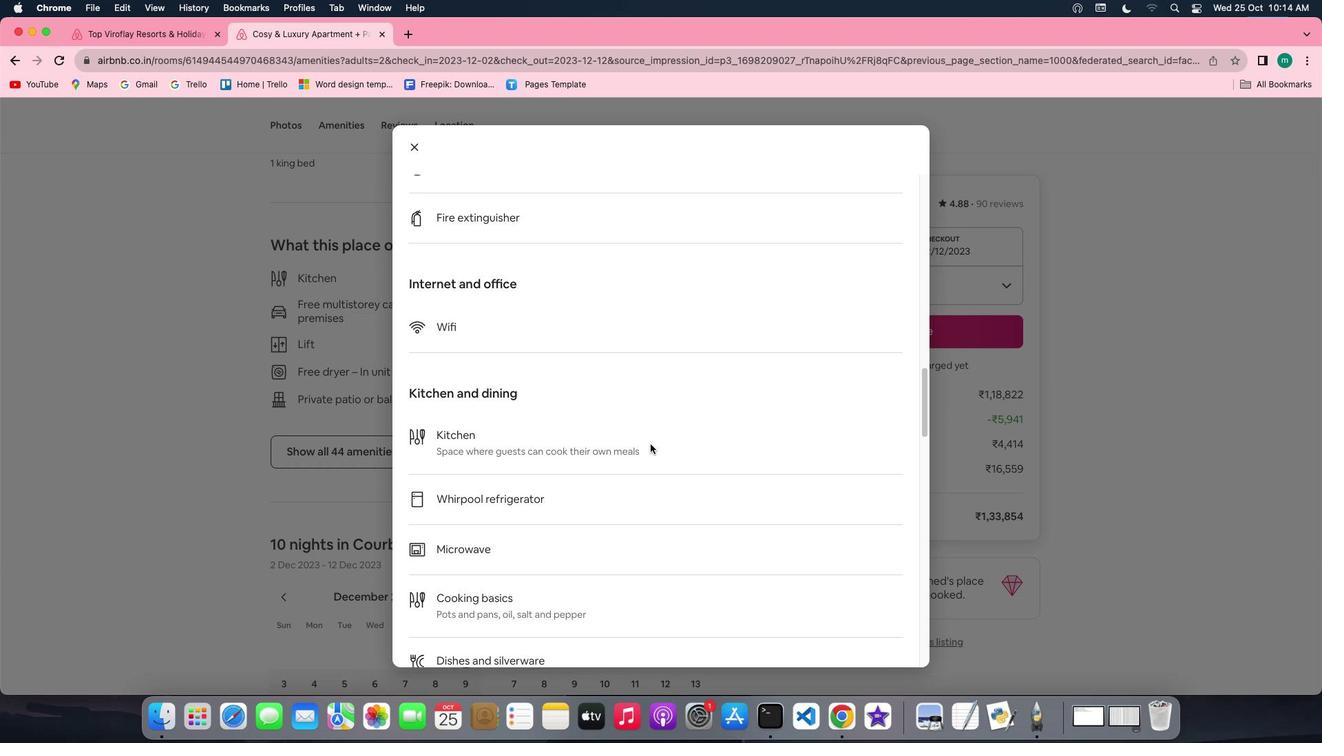 
Action: Mouse scrolled (650, 444) with delta (0, -1)
Screenshot: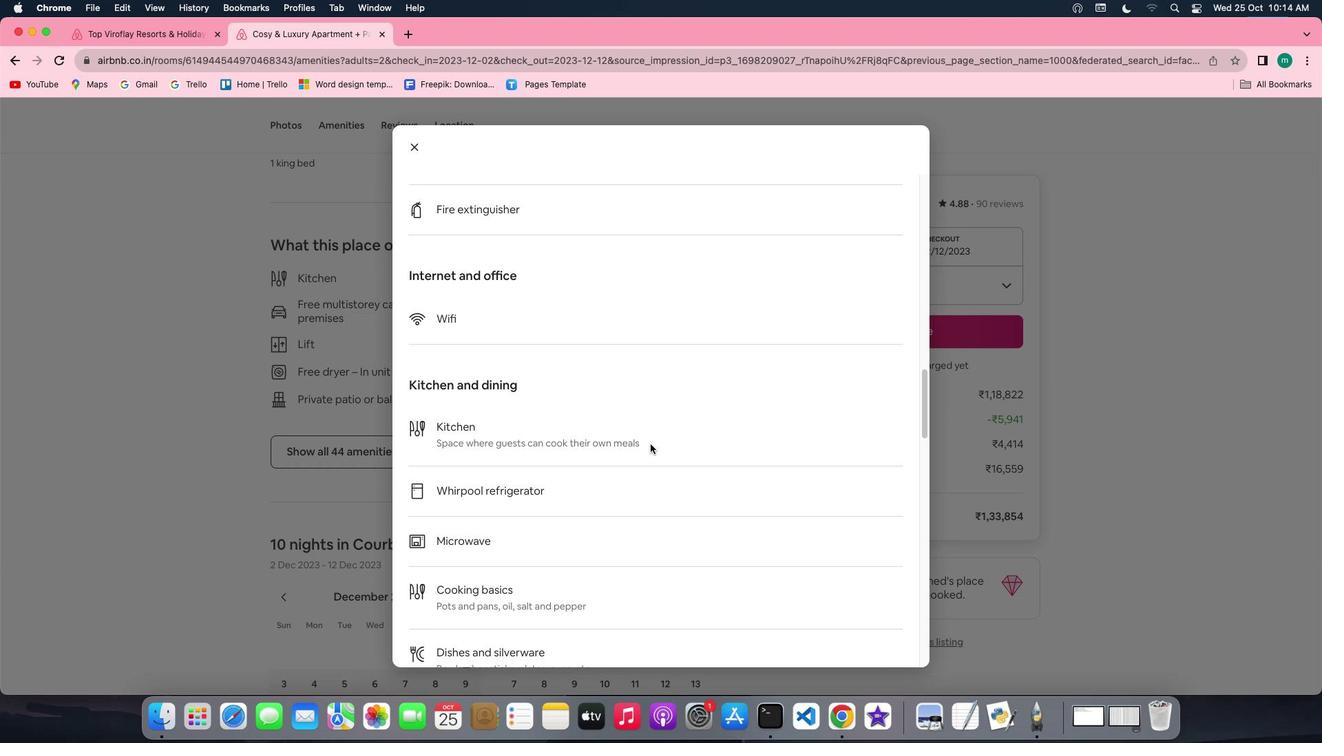 
Action: Mouse scrolled (650, 444) with delta (0, -2)
Screenshot: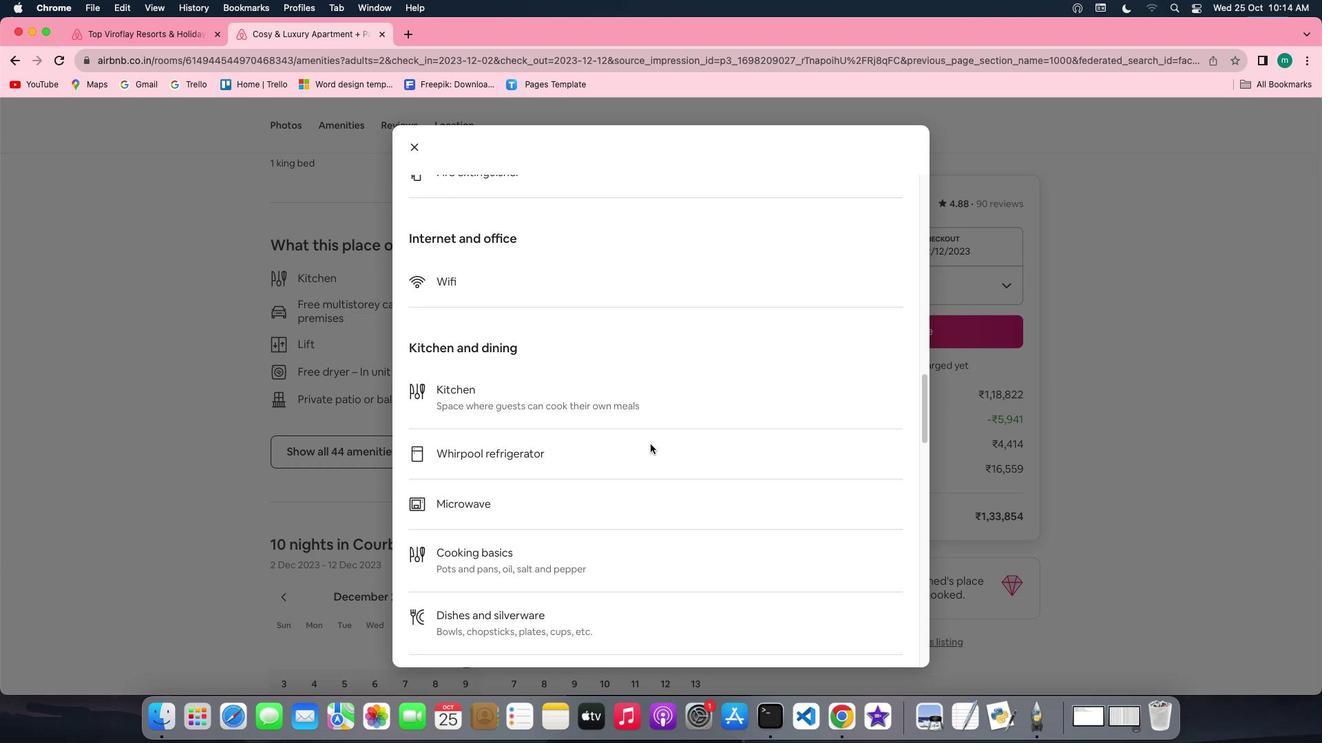 
Action: Mouse scrolled (650, 444) with delta (0, 0)
Screenshot: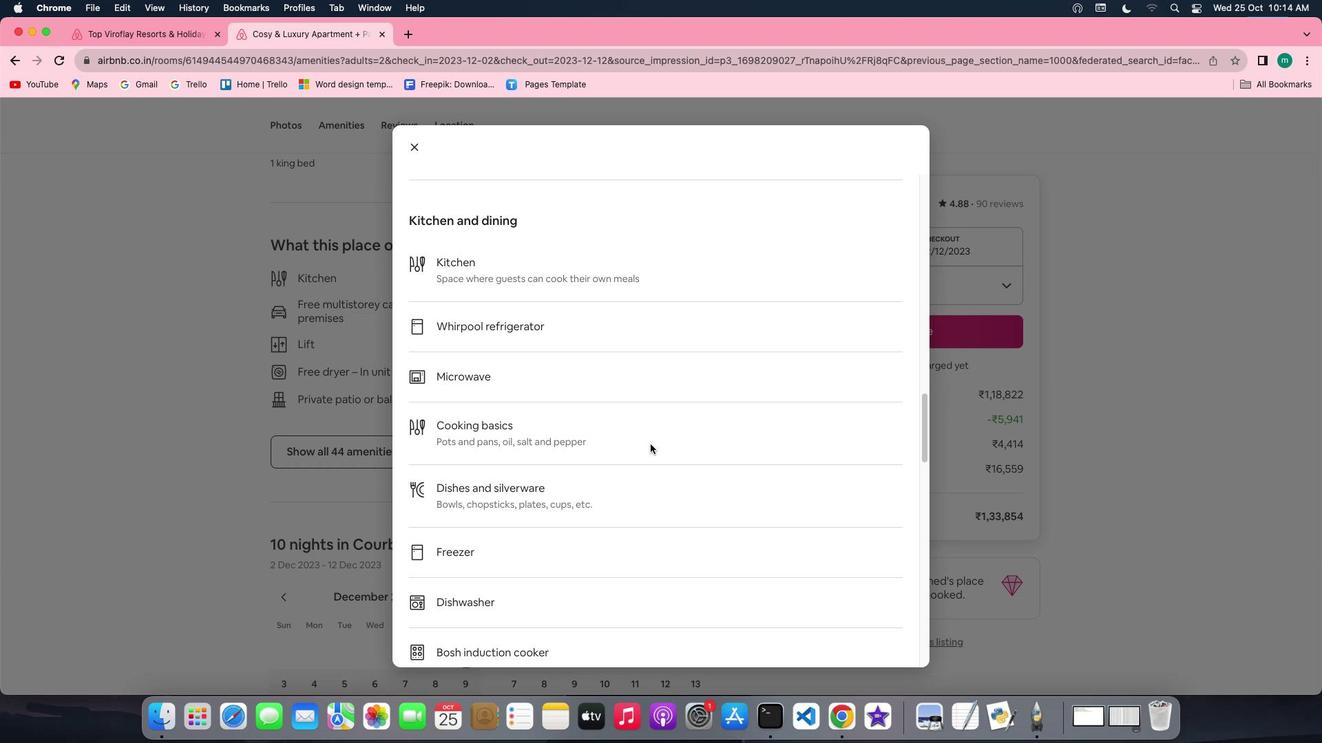 
Action: Mouse scrolled (650, 444) with delta (0, 0)
Screenshot: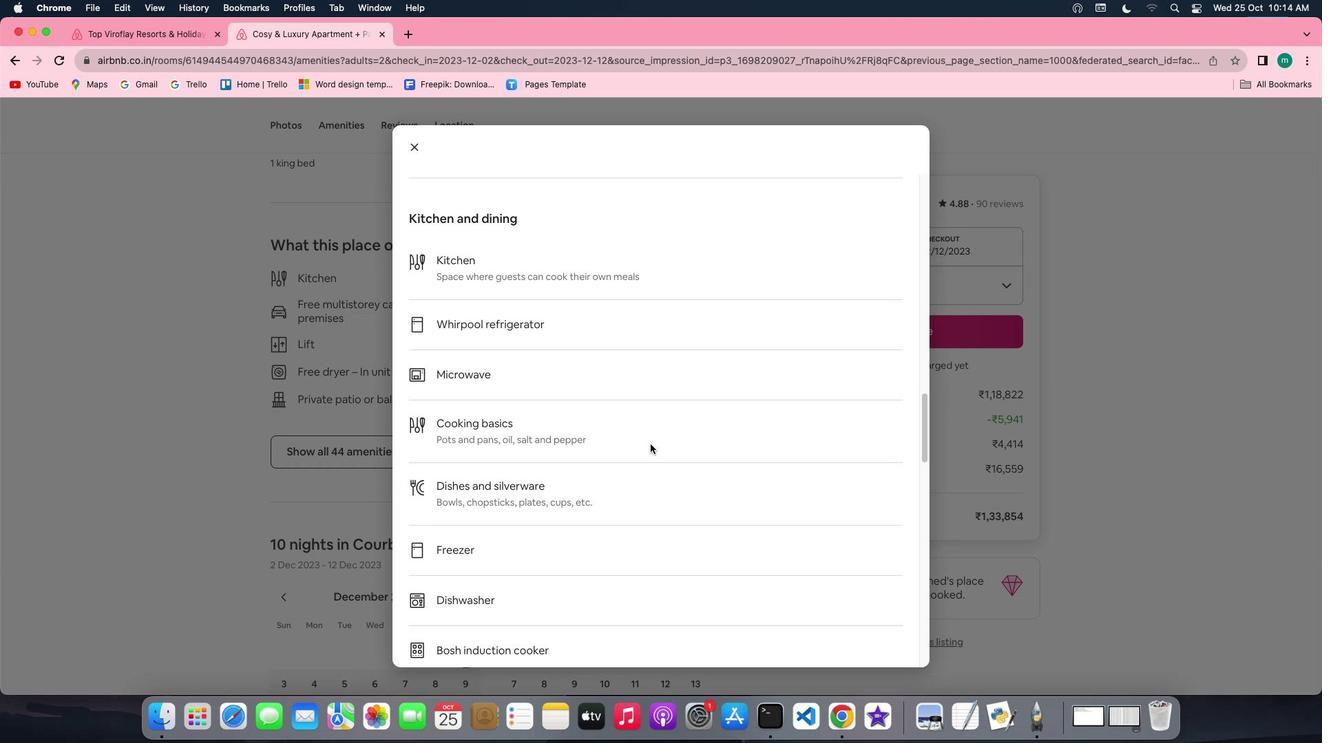 
Action: Mouse scrolled (650, 444) with delta (0, -1)
Screenshot: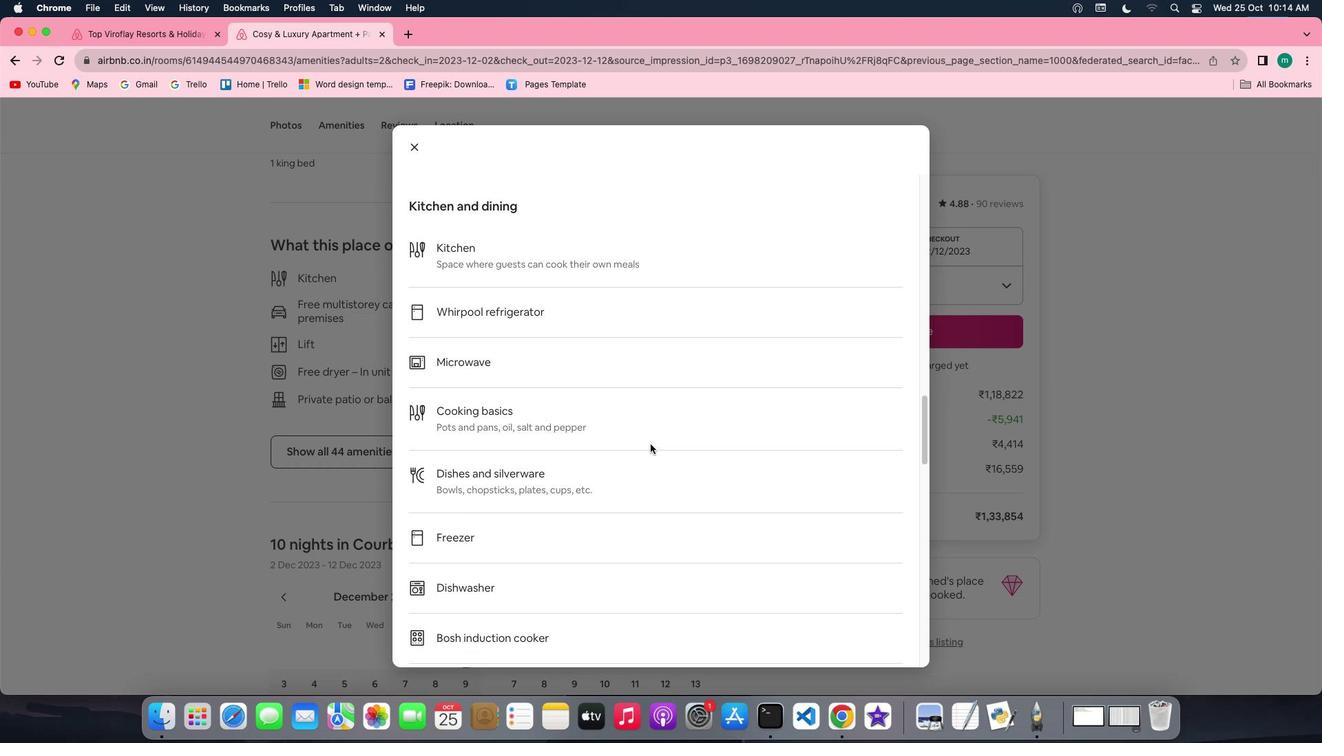 
Action: Mouse scrolled (650, 444) with delta (0, -2)
Screenshot: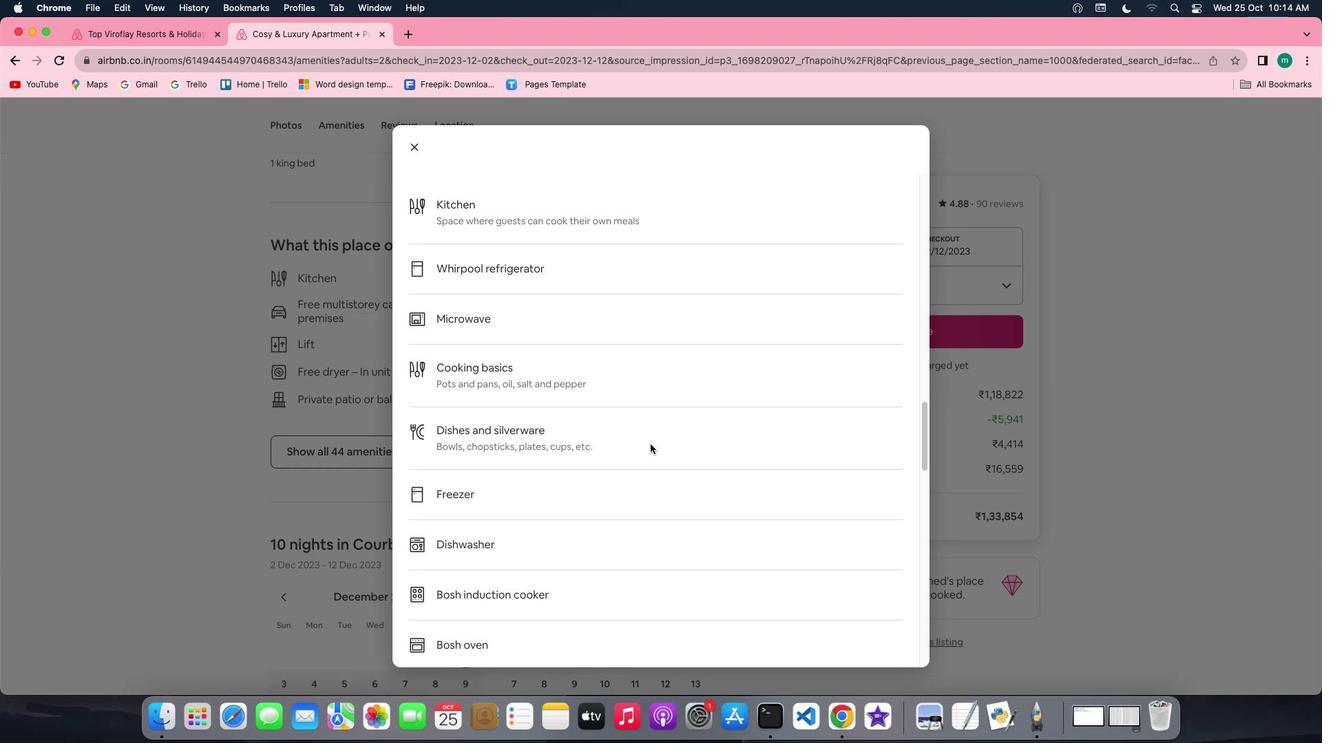 
Action: Mouse scrolled (650, 444) with delta (0, 0)
Screenshot: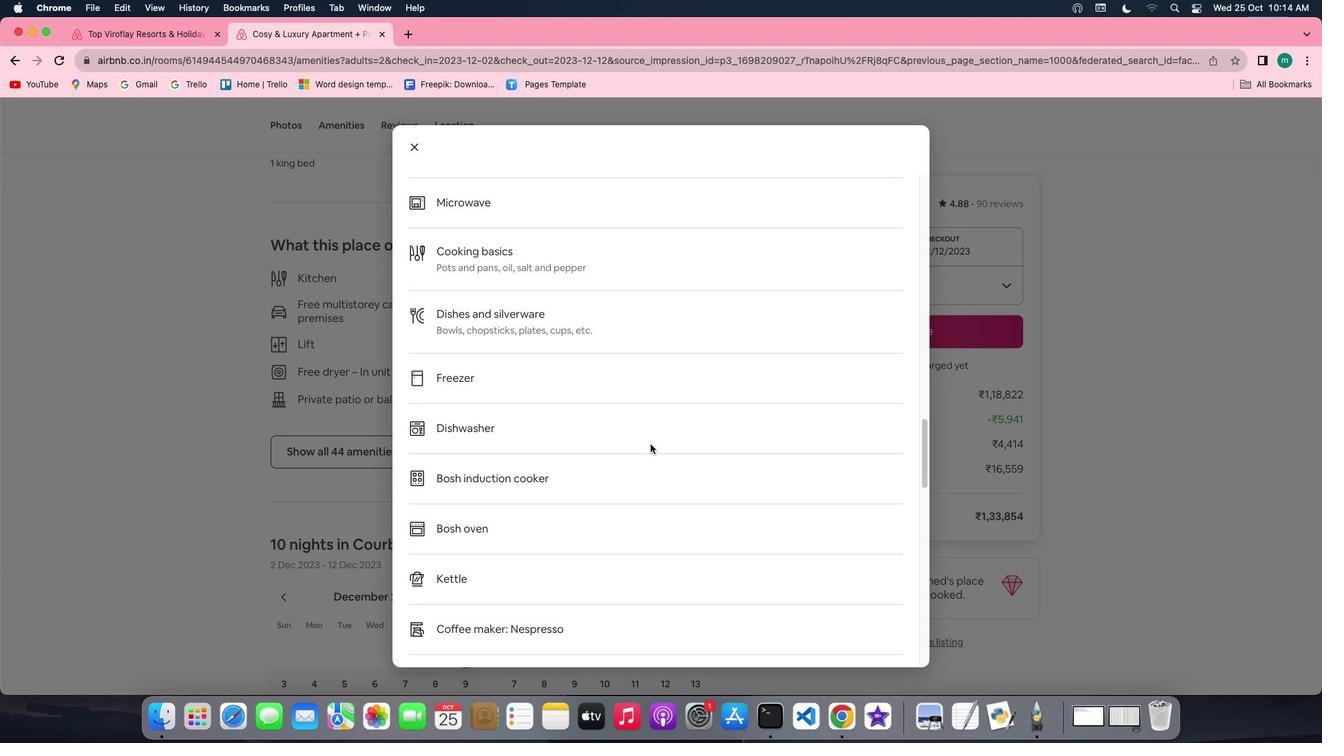 
Action: Mouse scrolled (650, 444) with delta (0, 0)
Screenshot: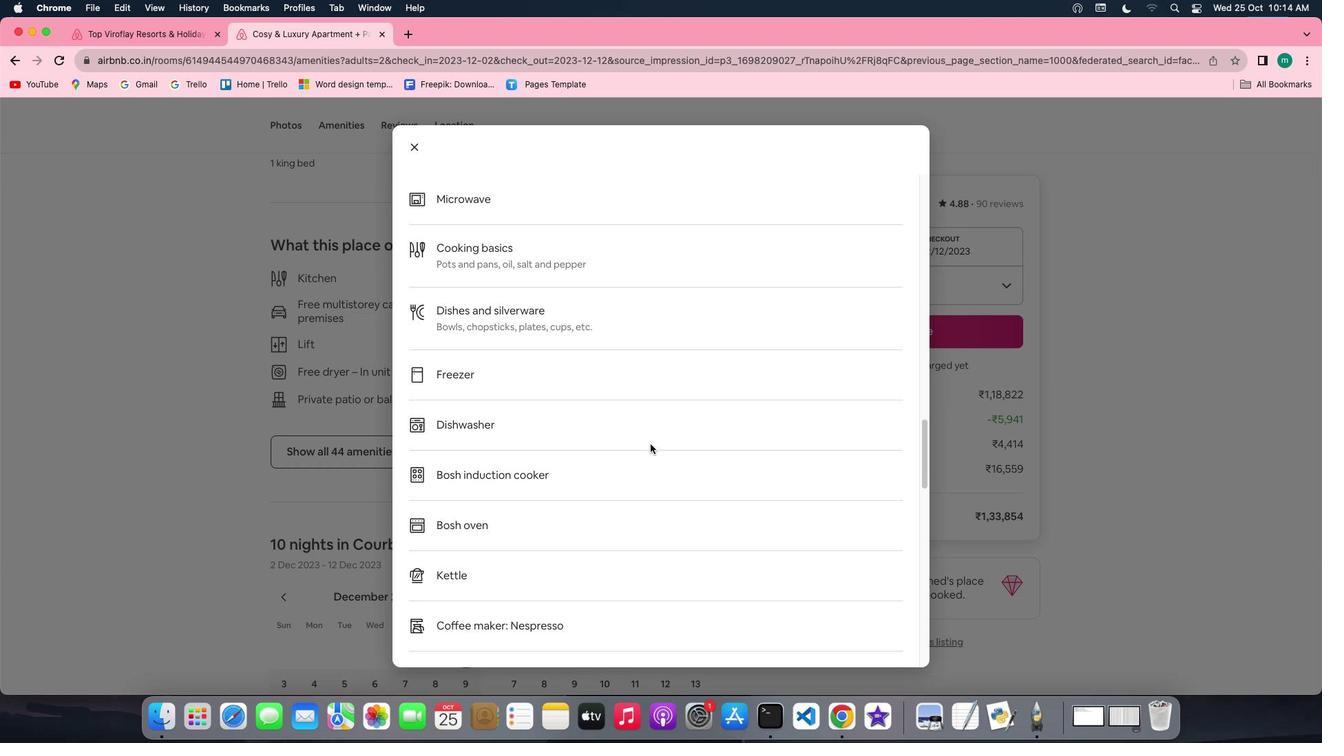 
Action: Mouse scrolled (650, 444) with delta (0, 0)
Screenshot: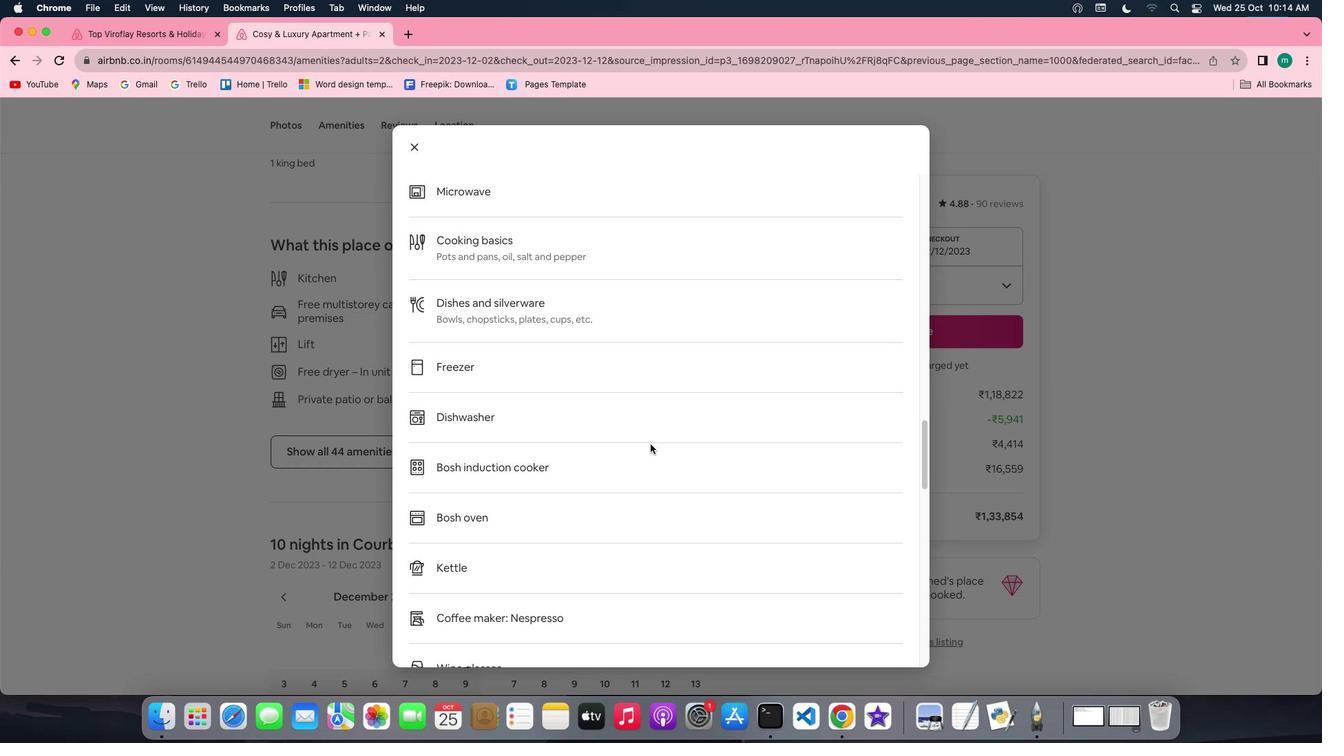 
Action: Mouse scrolled (650, 444) with delta (0, 0)
Screenshot: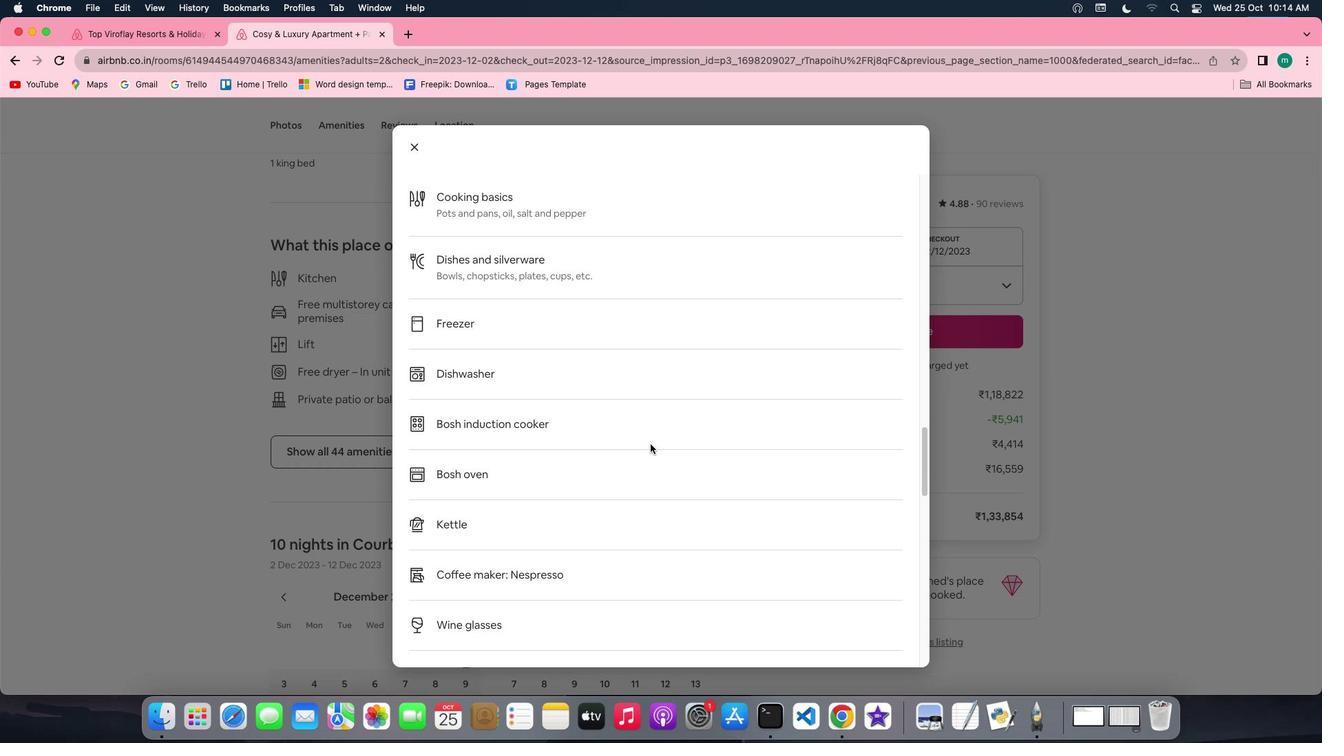 
Action: Mouse scrolled (650, 444) with delta (0, 0)
Screenshot: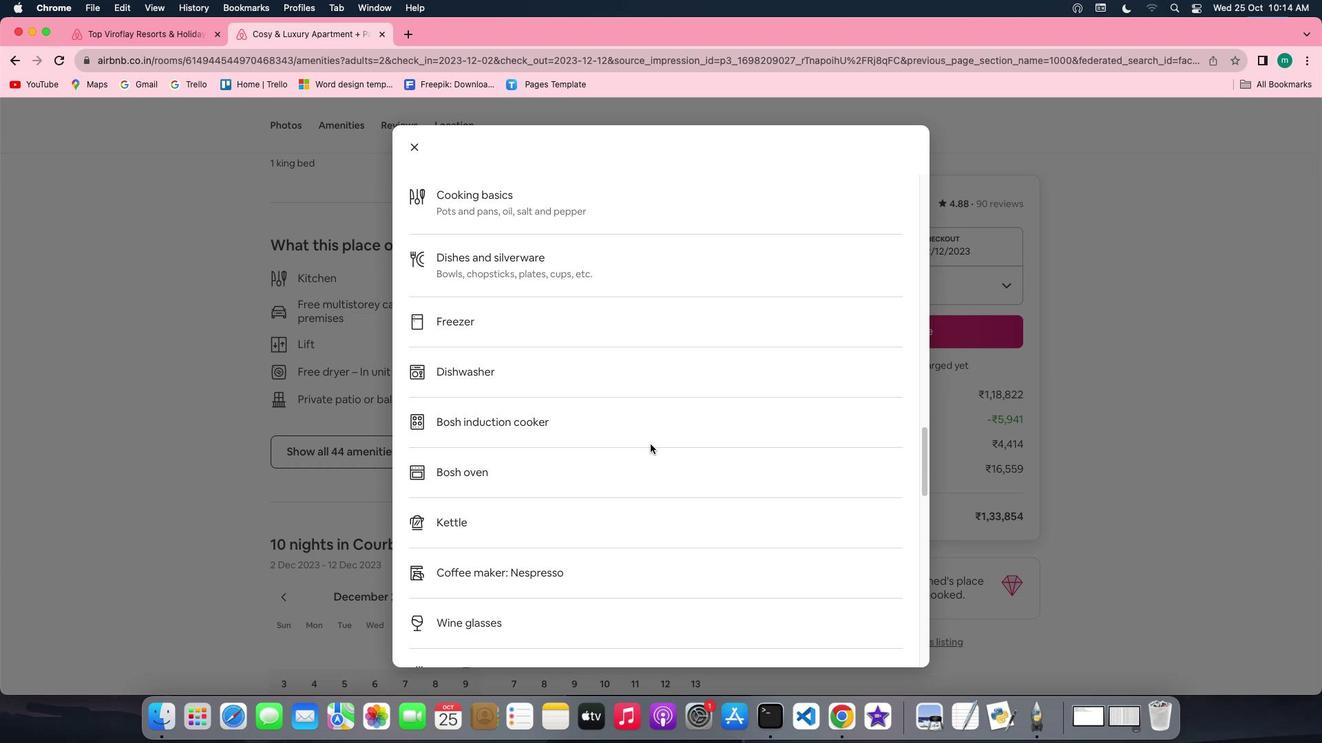 
Action: Mouse scrolled (650, 444) with delta (0, -1)
Screenshot: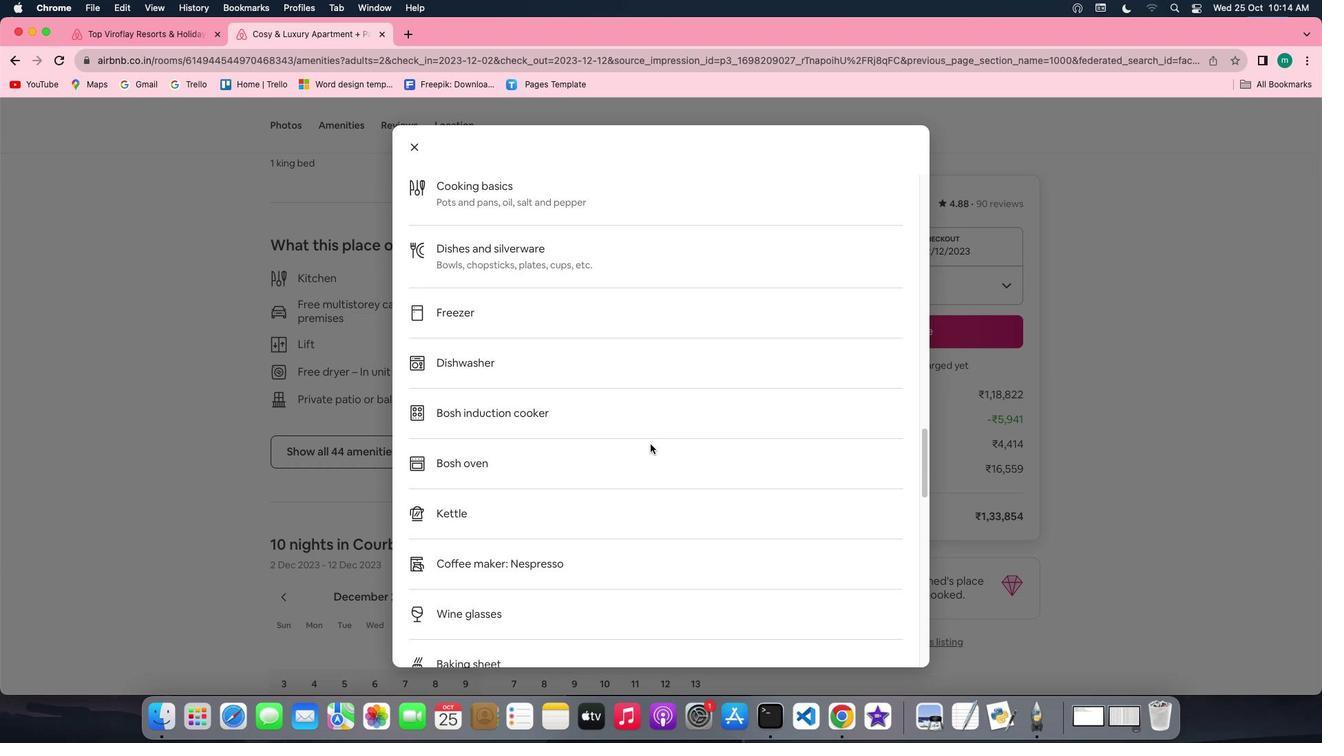
Action: Mouse scrolled (650, 444) with delta (0, -2)
Screenshot: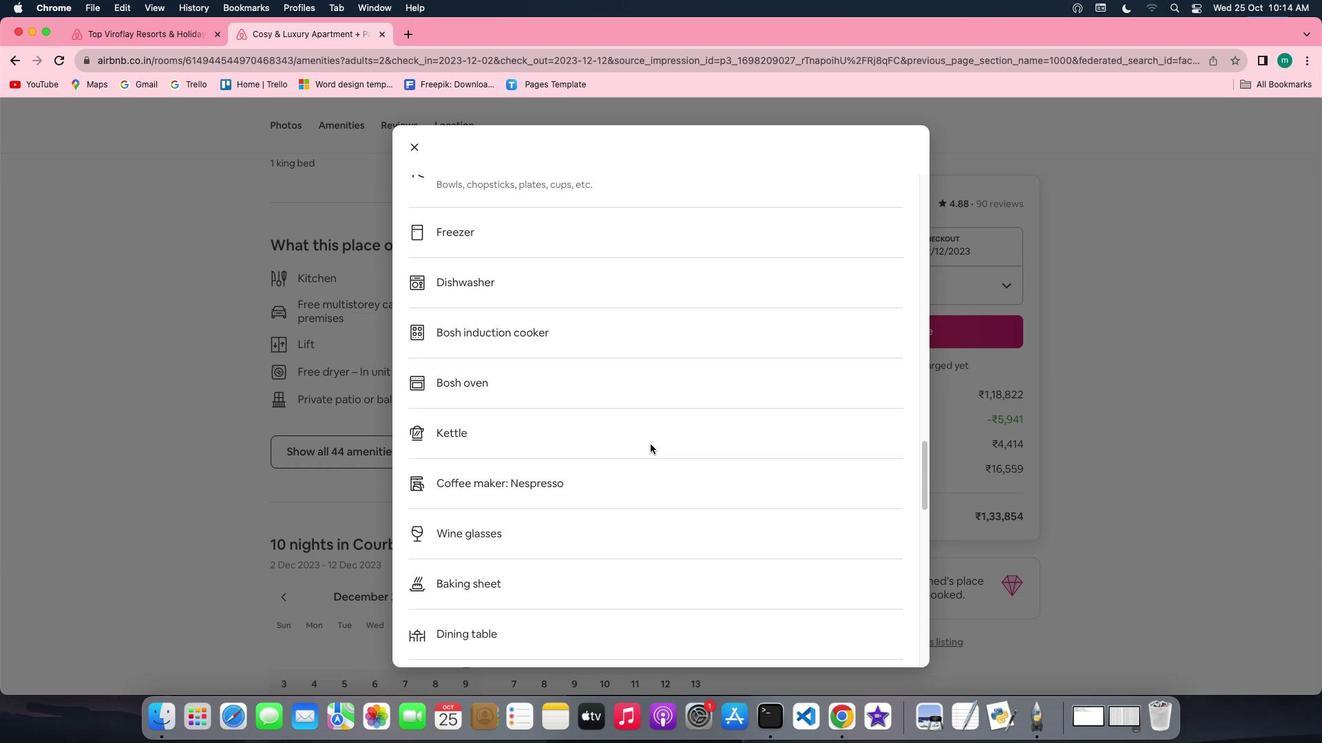 
Action: Mouse scrolled (650, 444) with delta (0, 0)
Screenshot: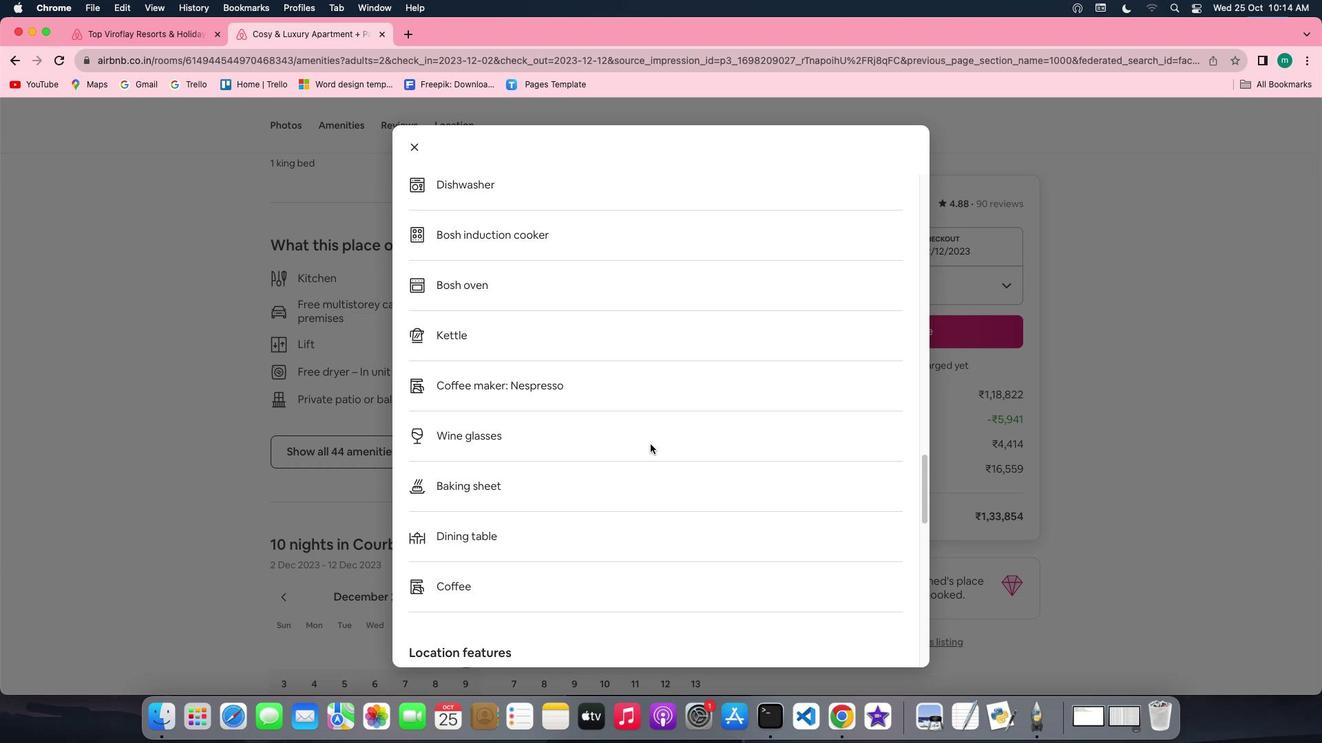 
Action: Mouse scrolled (650, 444) with delta (0, 0)
Screenshot: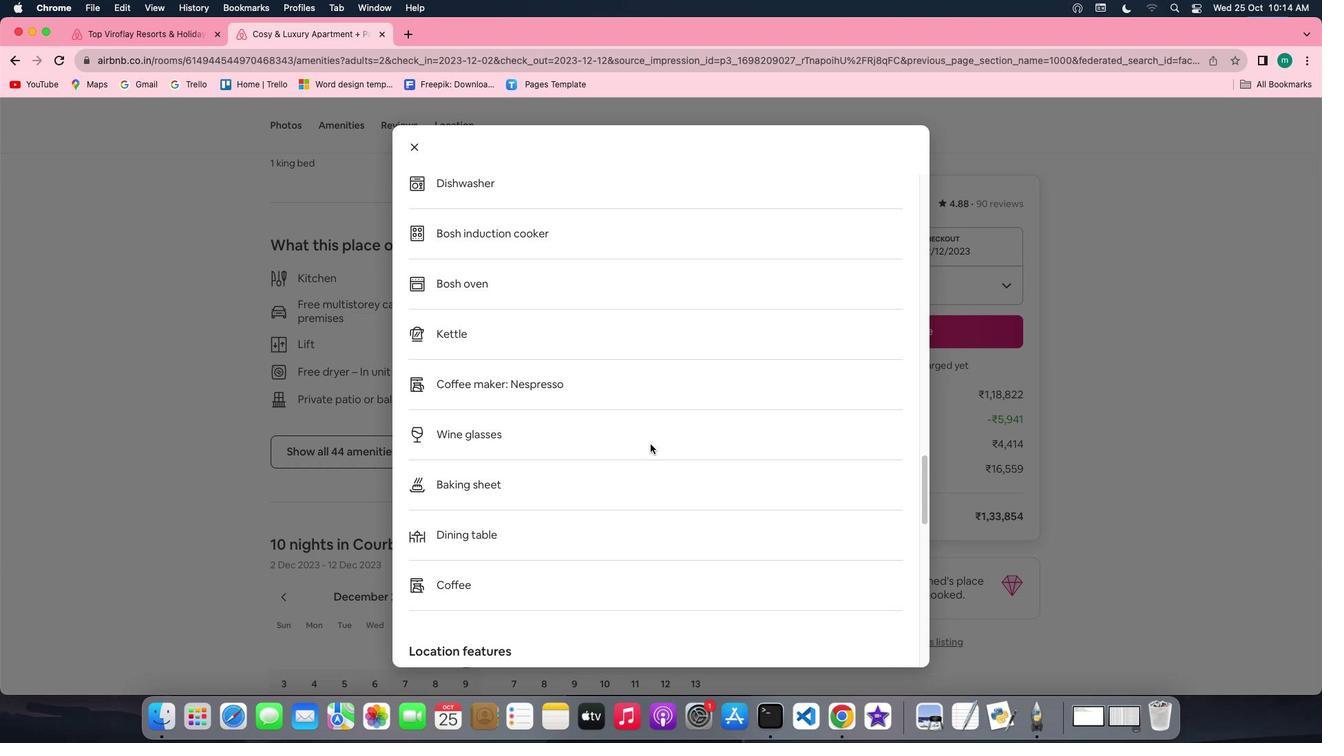 
Action: Mouse scrolled (650, 444) with delta (0, -1)
Screenshot: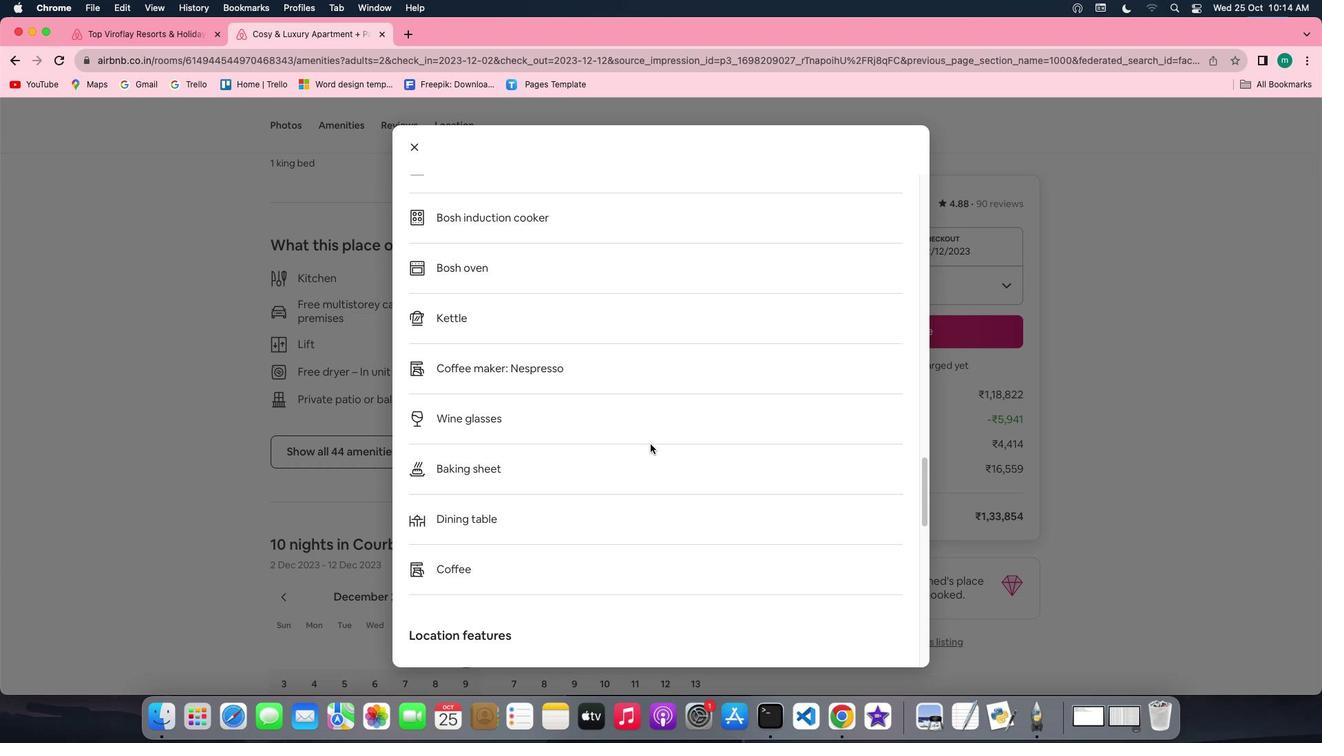 
Action: Mouse scrolled (650, 444) with delta (0, 0)
Screenshot: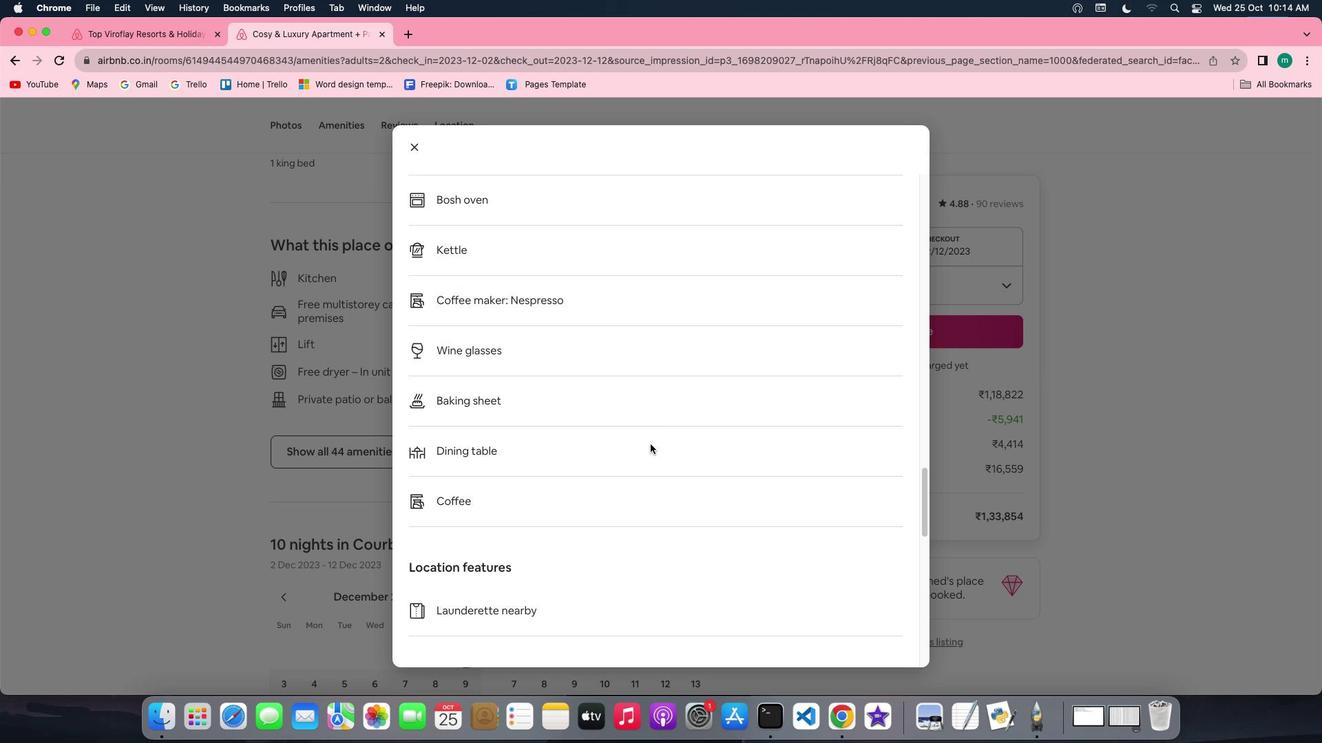 
Action: Mouse scrolled (650, 444) with delta (0, 0)
Screenshot: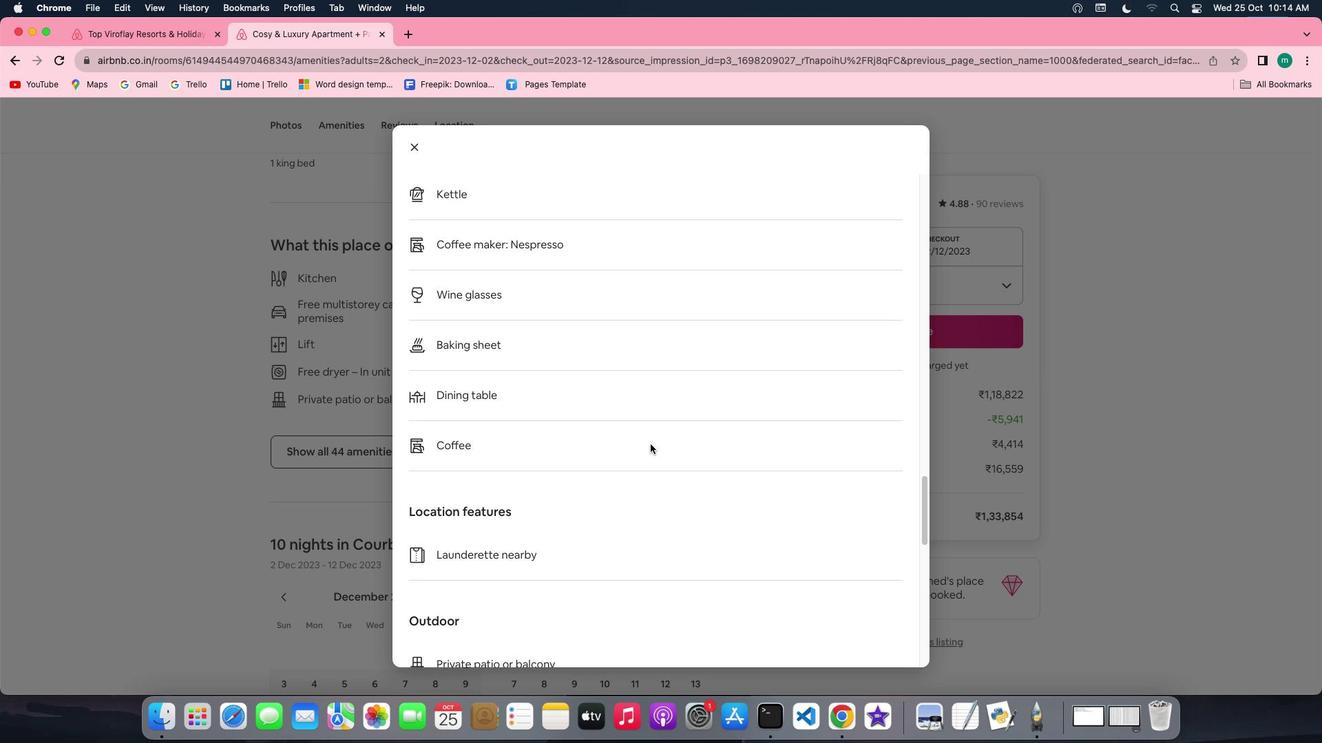 
Action: Mouse scrolled (650, 444) with delta (0, 0)
Screenshot: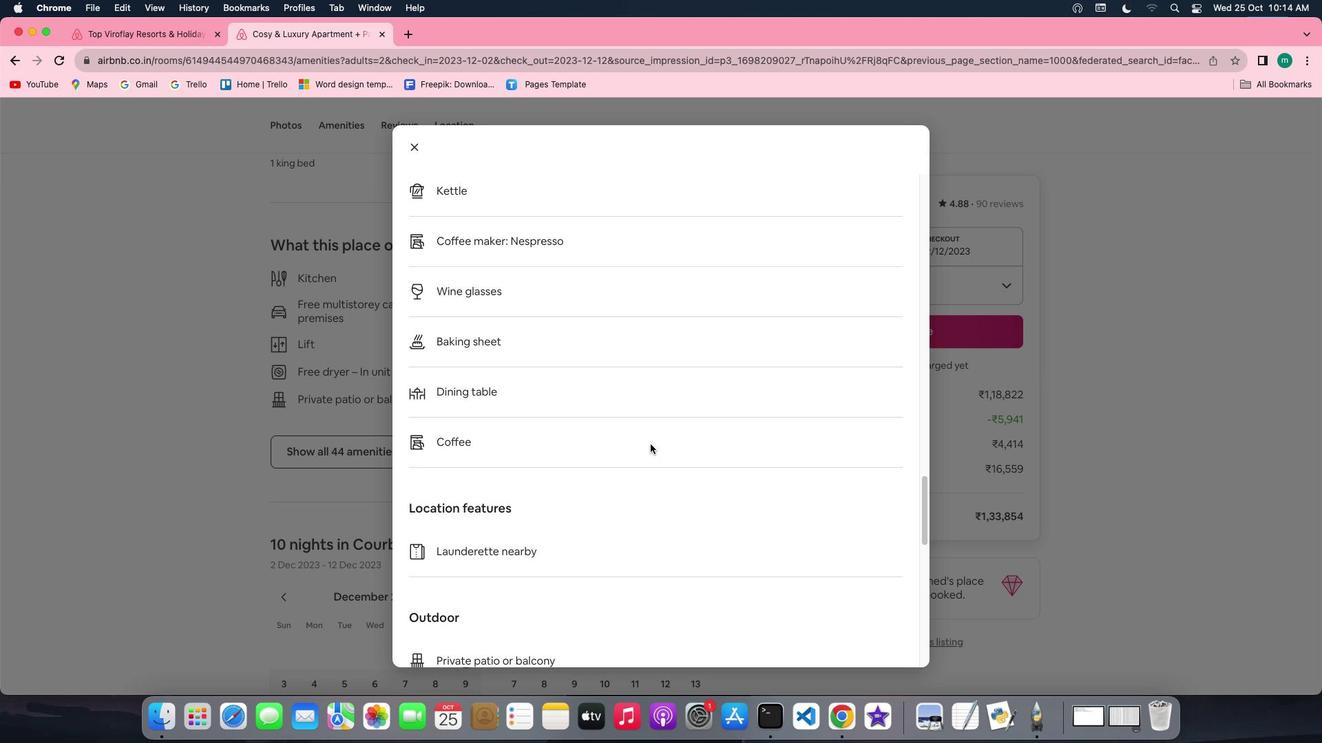 
Action: Mouse scrolled (650, 444) with delta (0, -1)
Screenshot: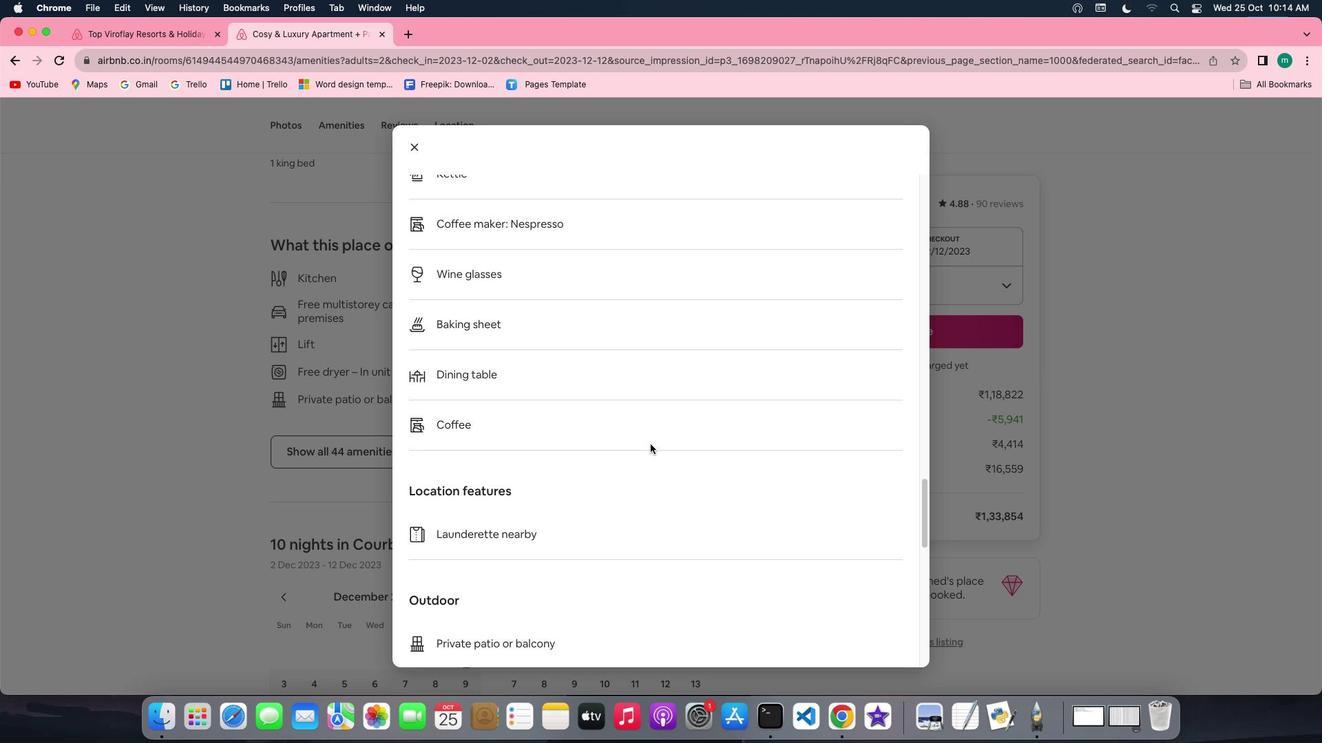
Action: Mouse scrolled (650, 444) with delta (0, 0)
